 Task: Play online Dominion games in medium mode.
Action: Mouse moved to (217, 595)
Screenshot: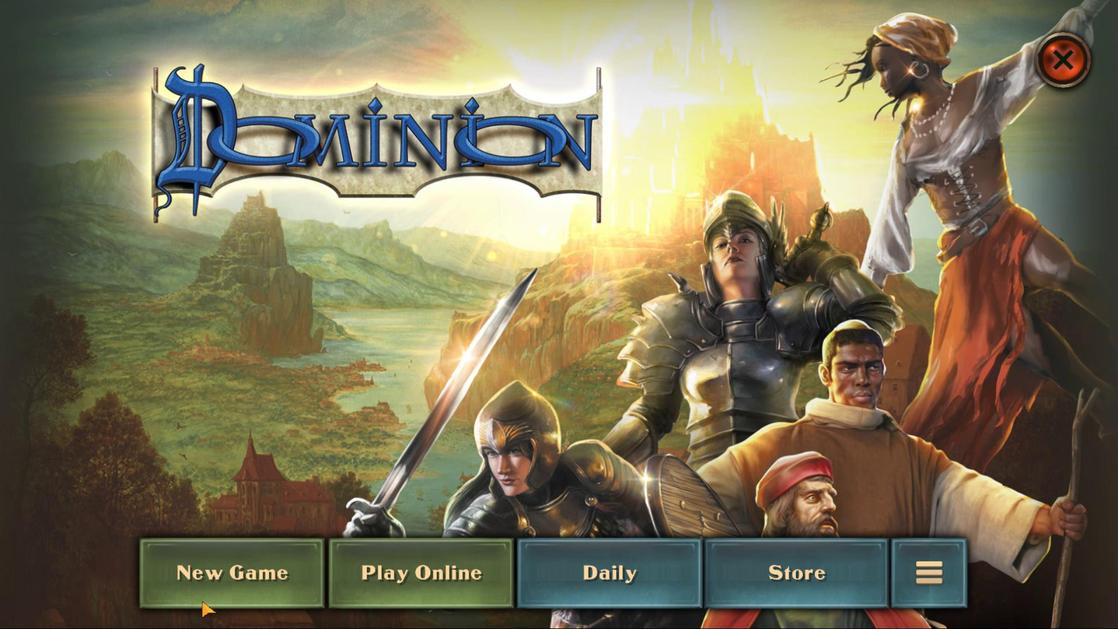 
Action: Mouse pressed left at (217, 595)
Screenshot: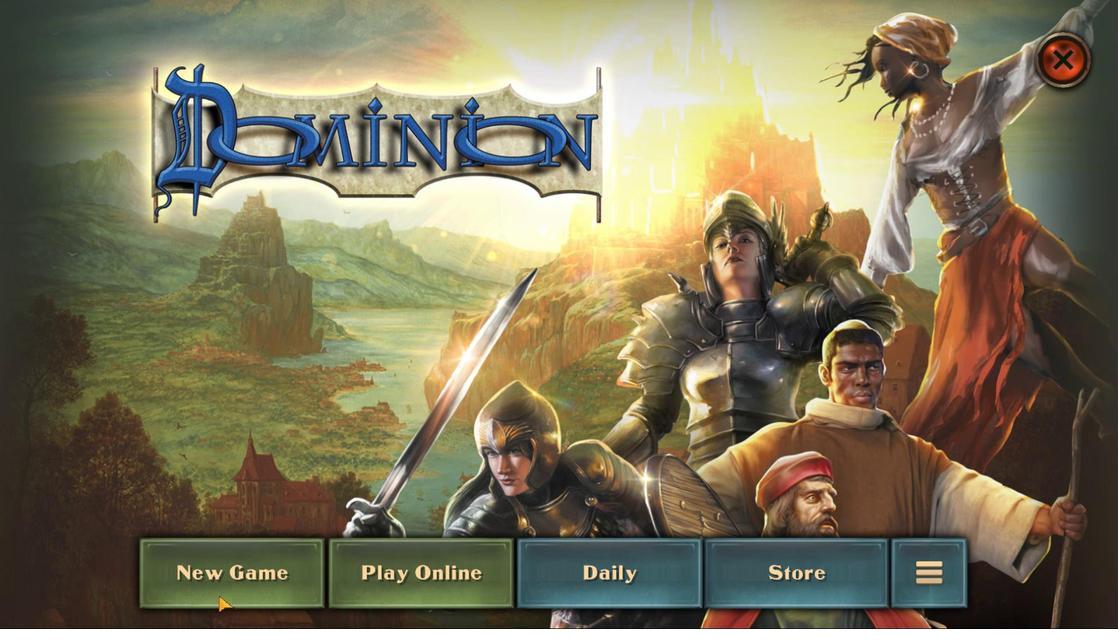 
Action: Mouse moved to (560, 260)
Screenshot: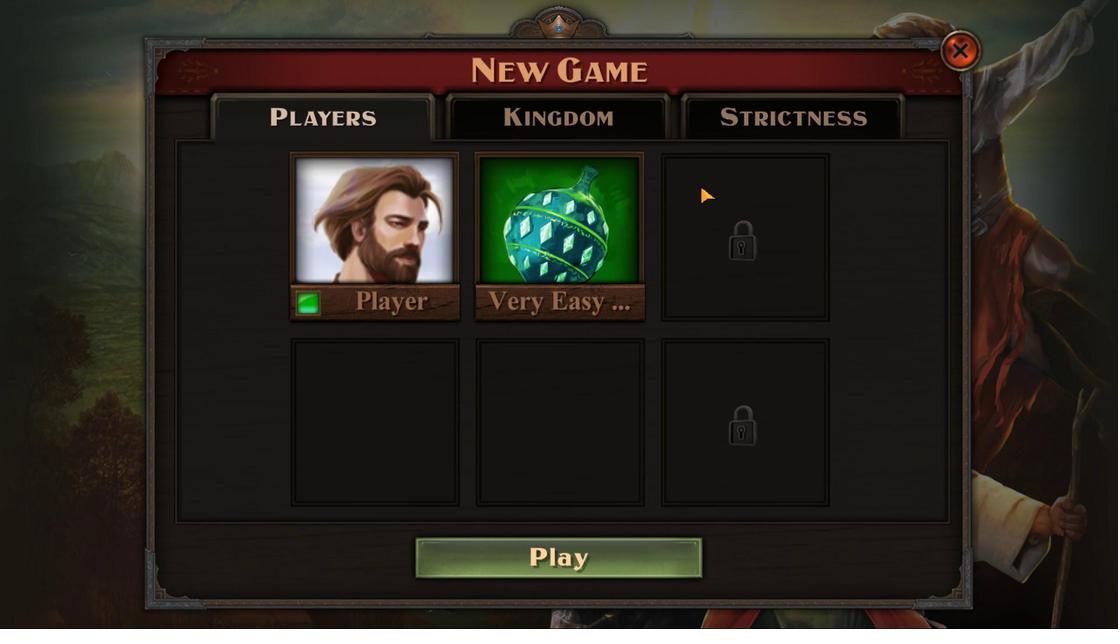 
Action: Mouse pressed left at (560, 260)
Screenshot: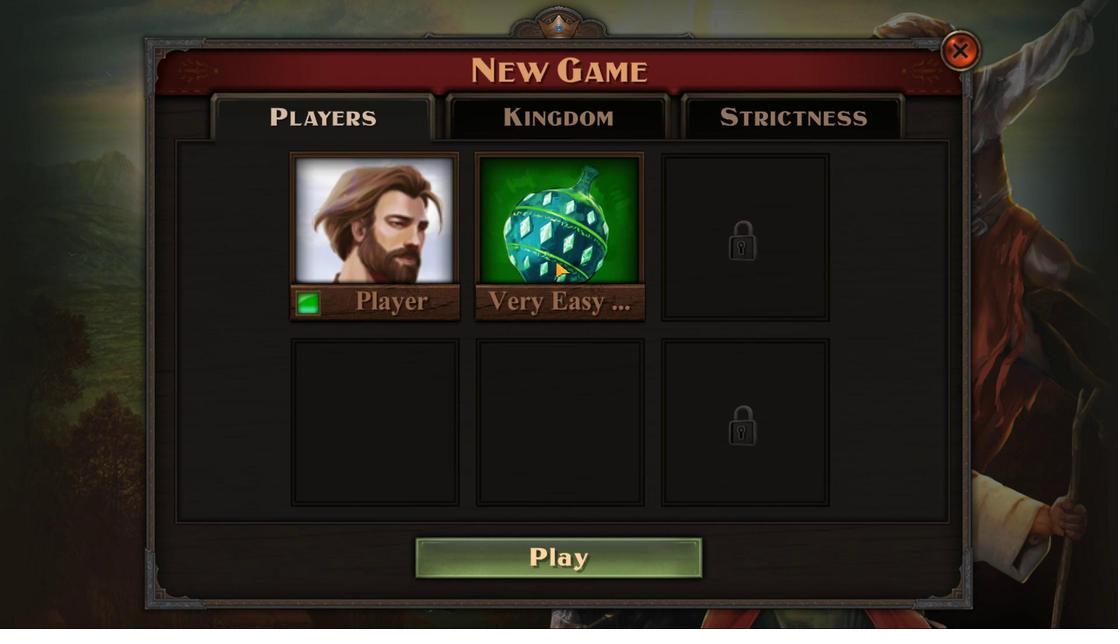 
Action: Mouse moved to (324, 407)
Screenshot: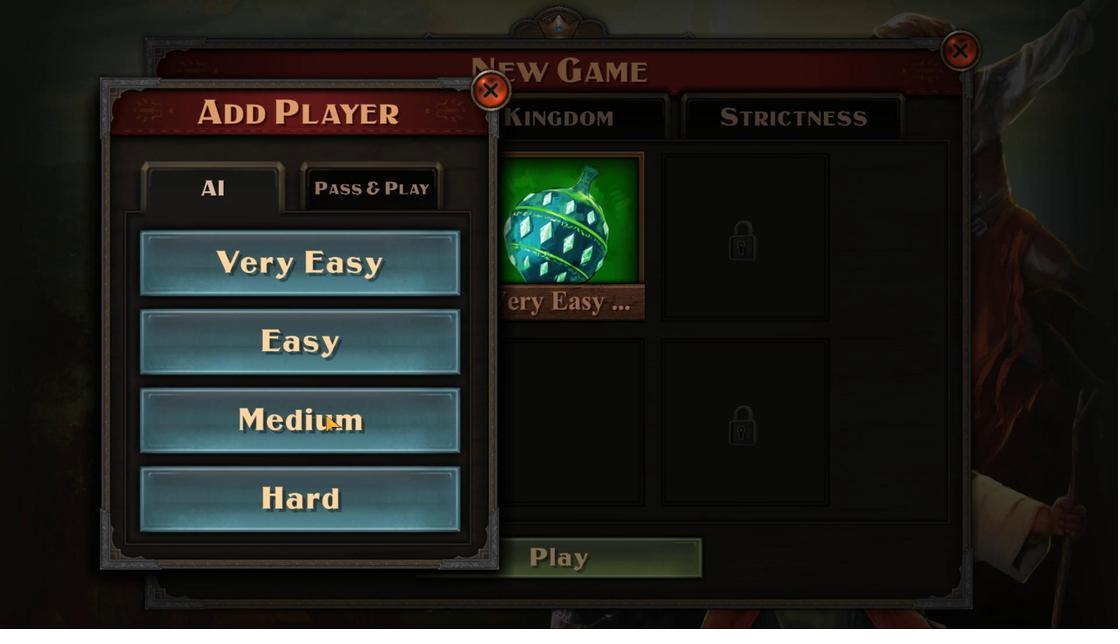 
Action: Mouse pressed left at (324, 407)
Screenshot: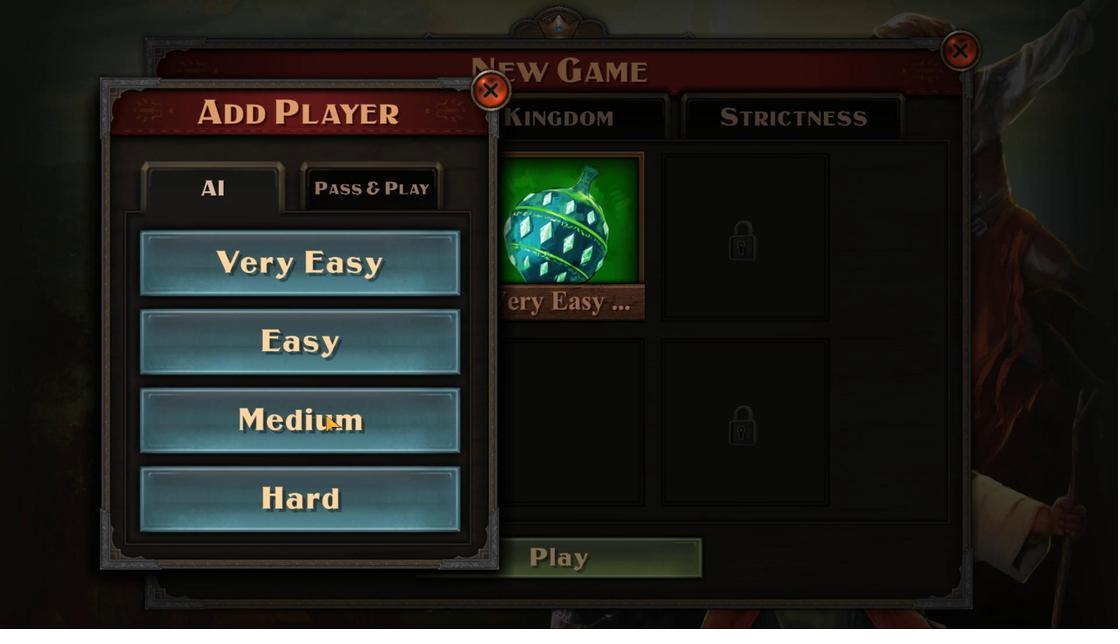 
Action: Mouse moved to (541, 552)
Screenshot: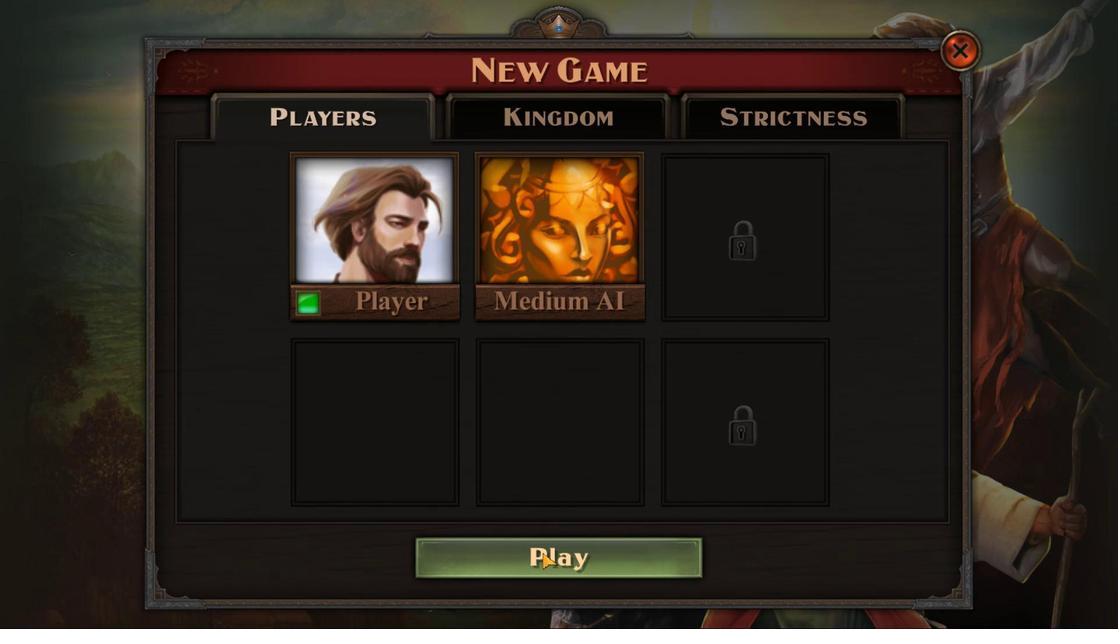 
Action: Mouse pressed left at (541, 552)
Screenshot: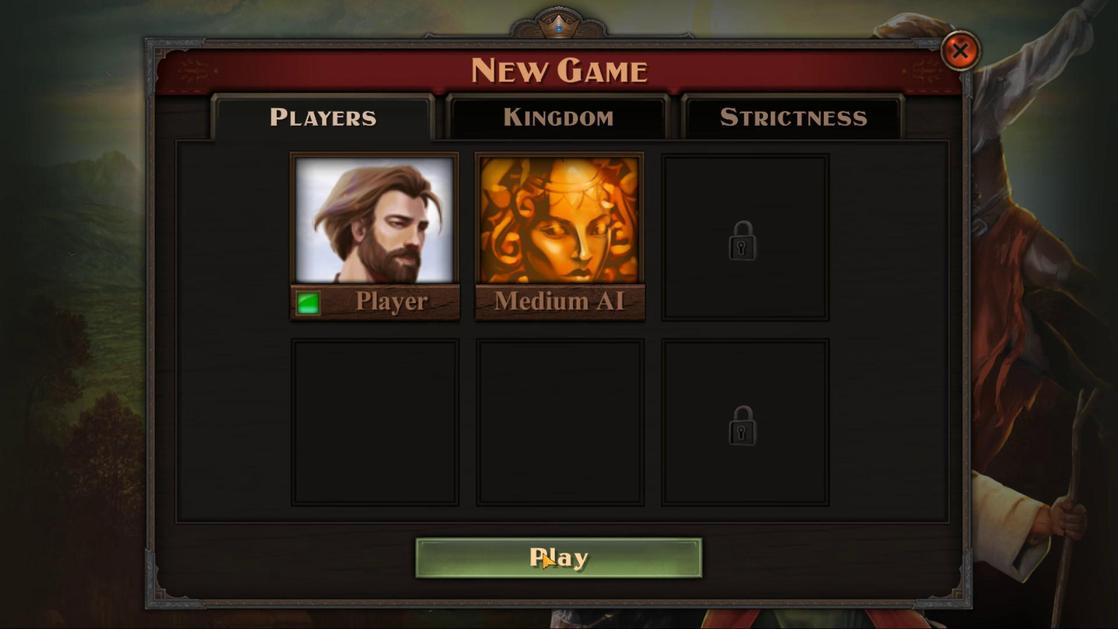 
Action: Mouse moved to (525, 528)
Screenshot: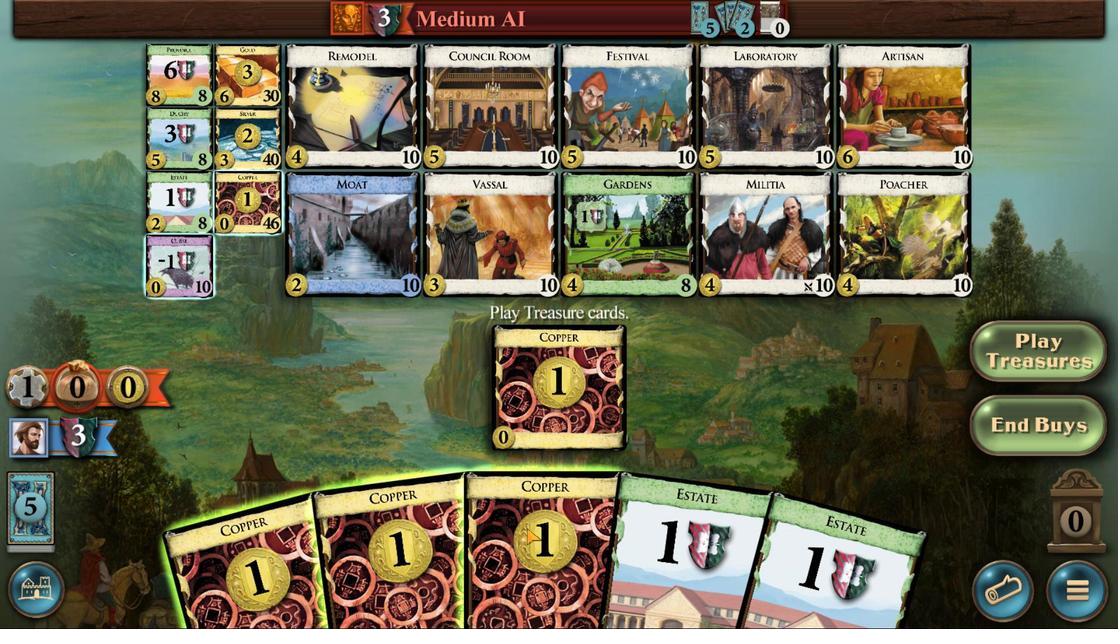 
Action: Mouse scrolled (525, 527) with delta (0, 0)
Screenshot: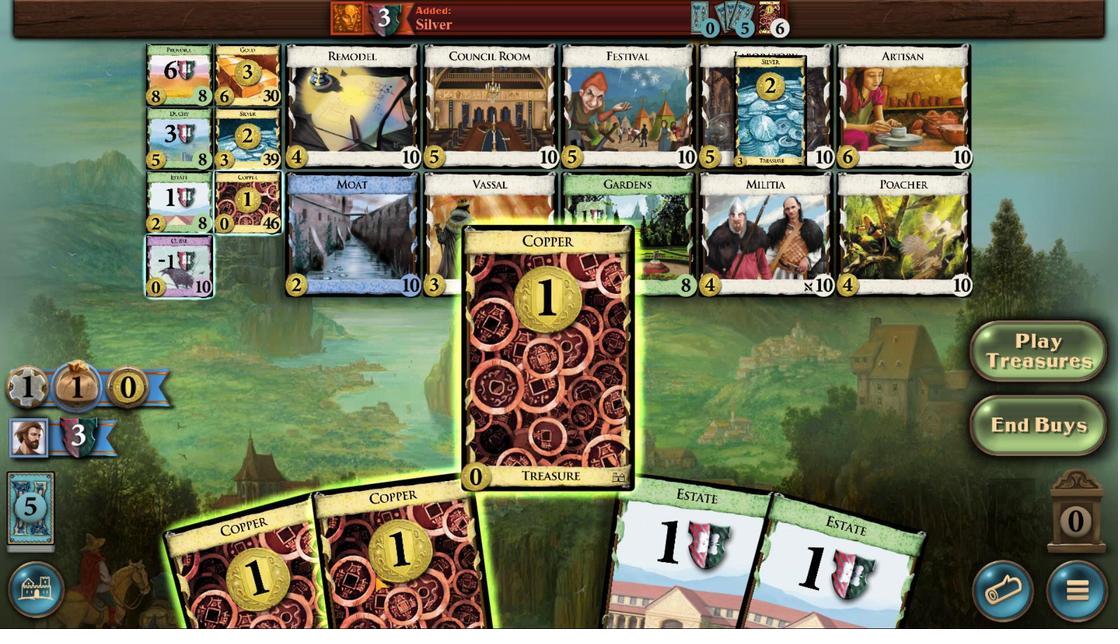
Action: Mouse moved to (523, 532)
Screenshot: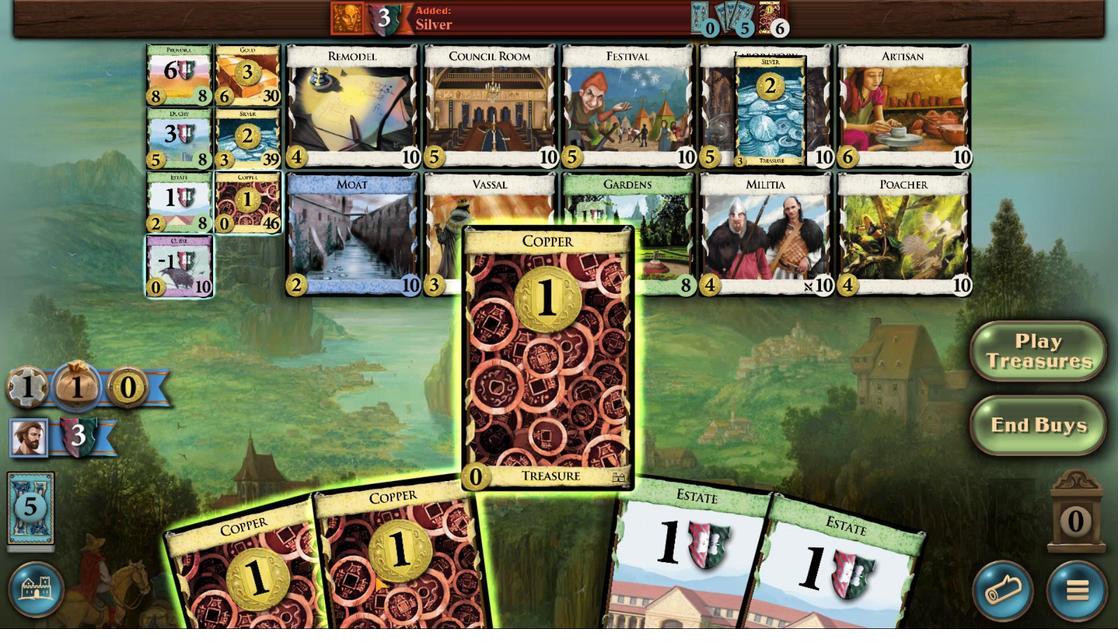 
Action: Mouse scrolled (523, 532) with delta (0, 0)
Screenshot: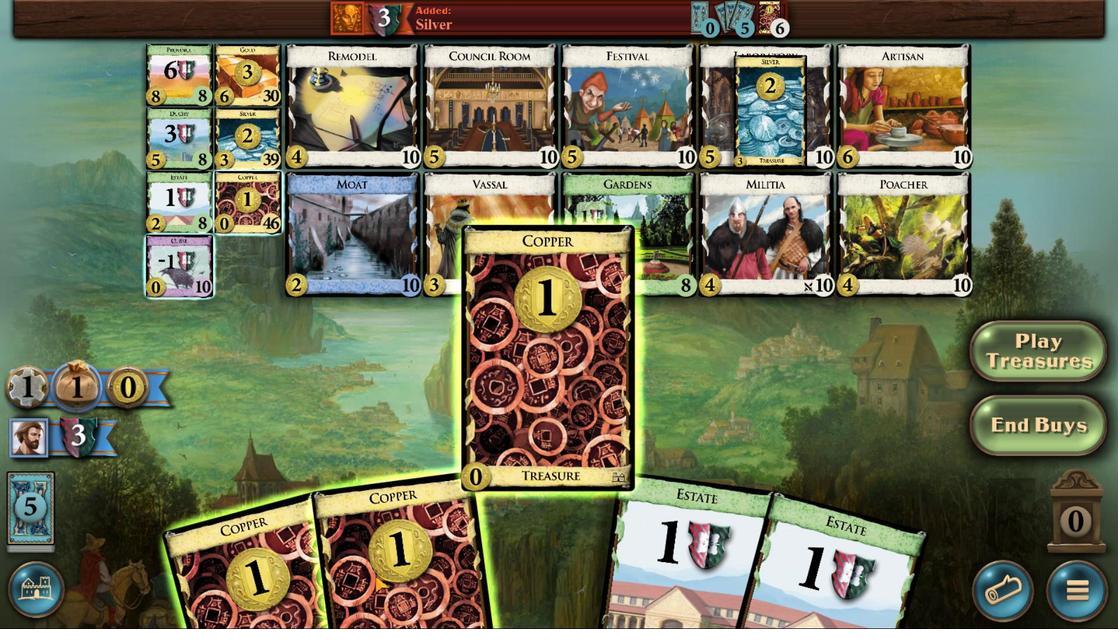 
Action: Mouse moved to (521, 534)
Screenshot: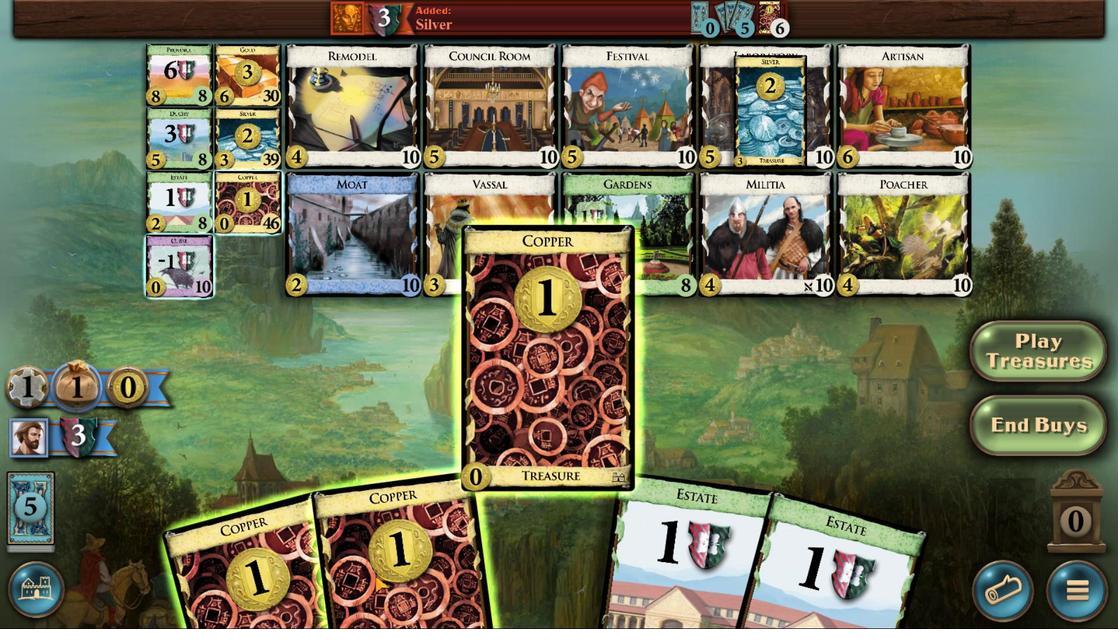 
Action: Mouse scrolled (521, 533) with delta (0, 0)
Screenshot: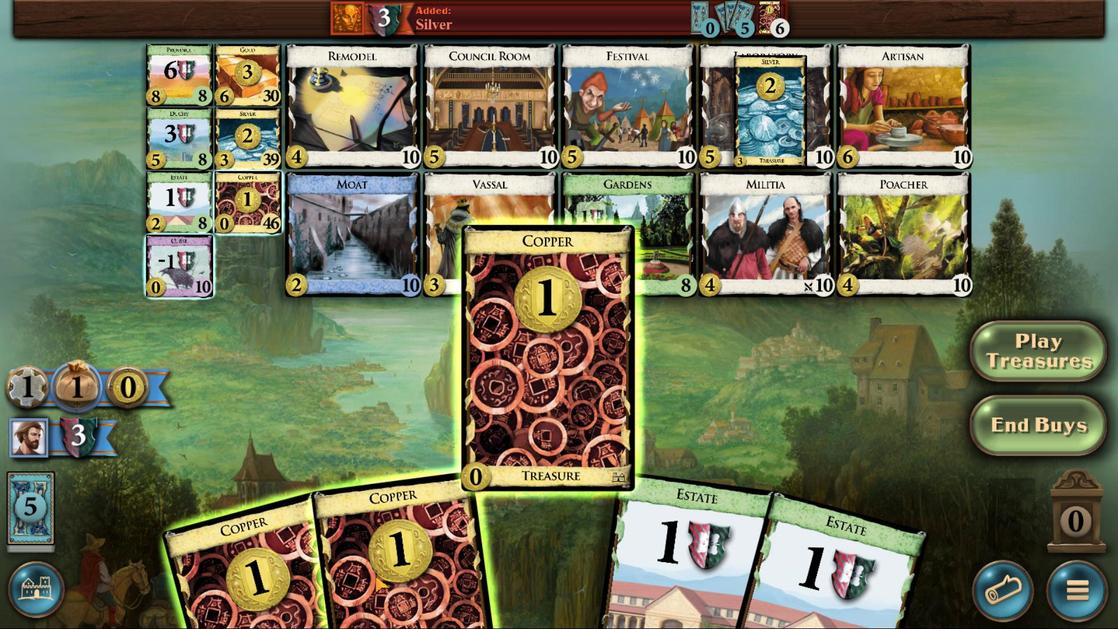 
Action: Mouse moved to (394, 578)
Screenshot: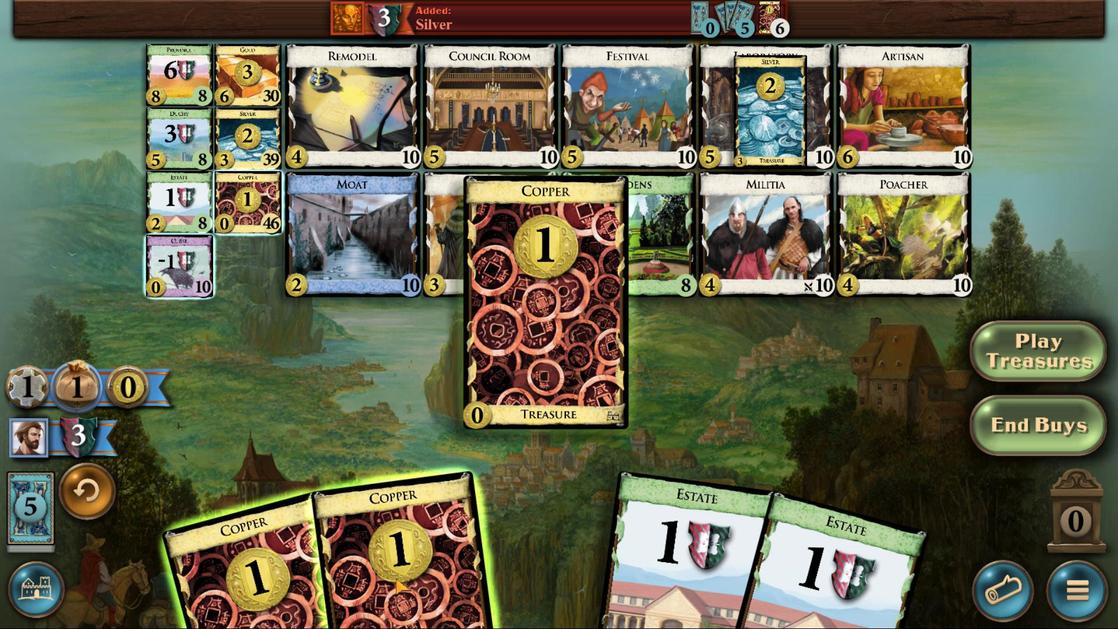 
Action: Mouse scrolled (394, 577) with delta (0, 0)
Screenshot: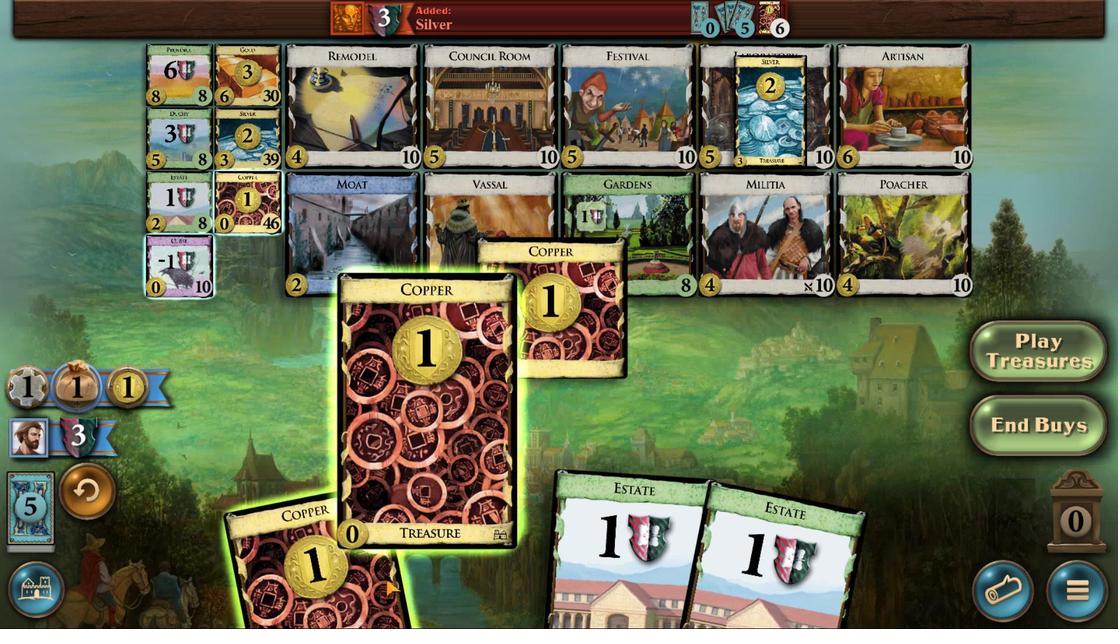 
Action: Mouse scrolled (394, 577) with delta (0, 0)
Screenshot: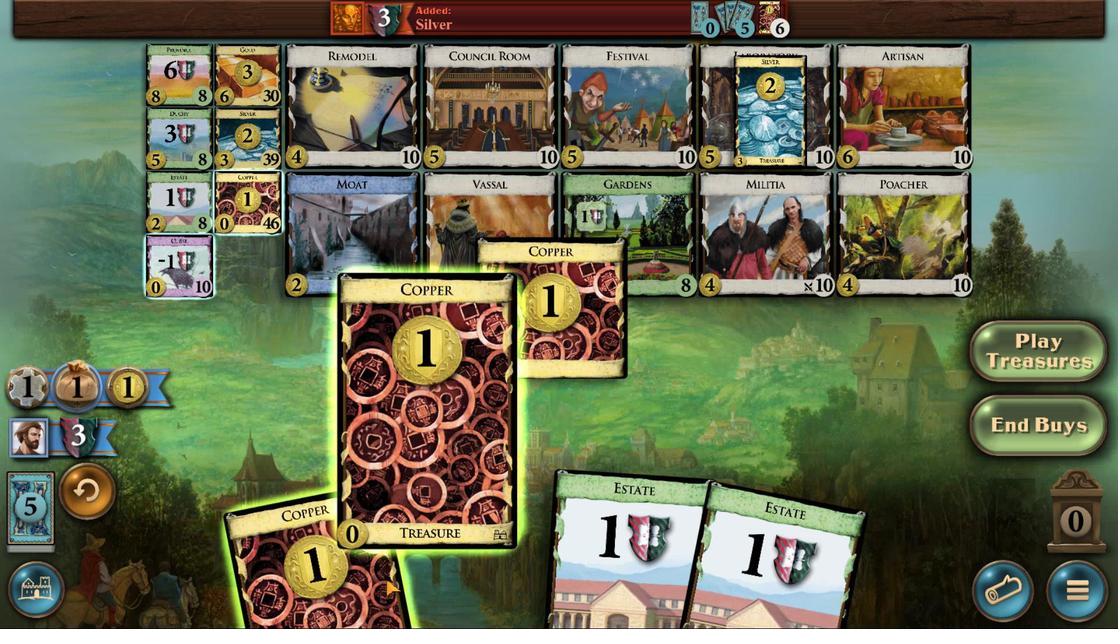 
Action: Mouse scrolled (394, 577) with delta (0, 0)
Screenshot: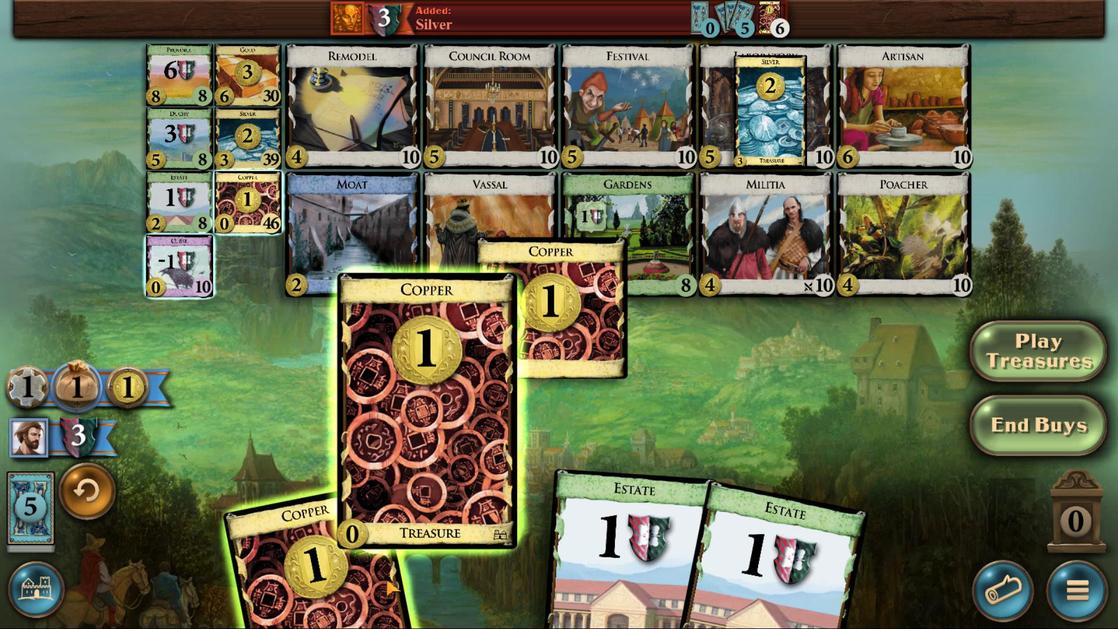 
Action: Mouse moved to (339, 581)
Screenshot: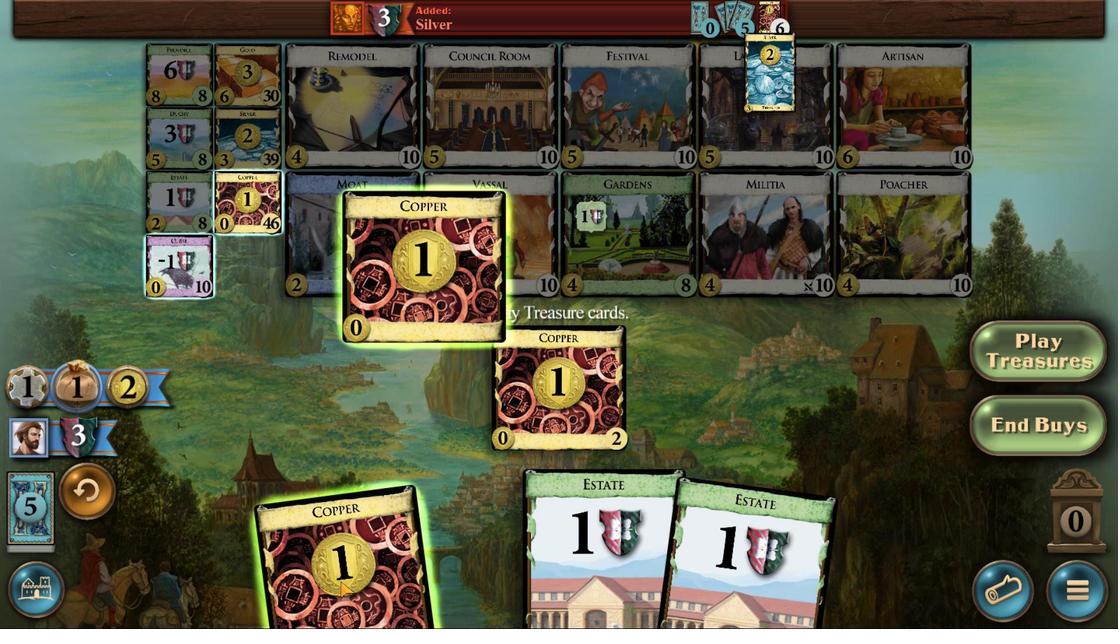 
Action: Mouse scrolled (339, 580) with delta (0, 0)
Screenshot: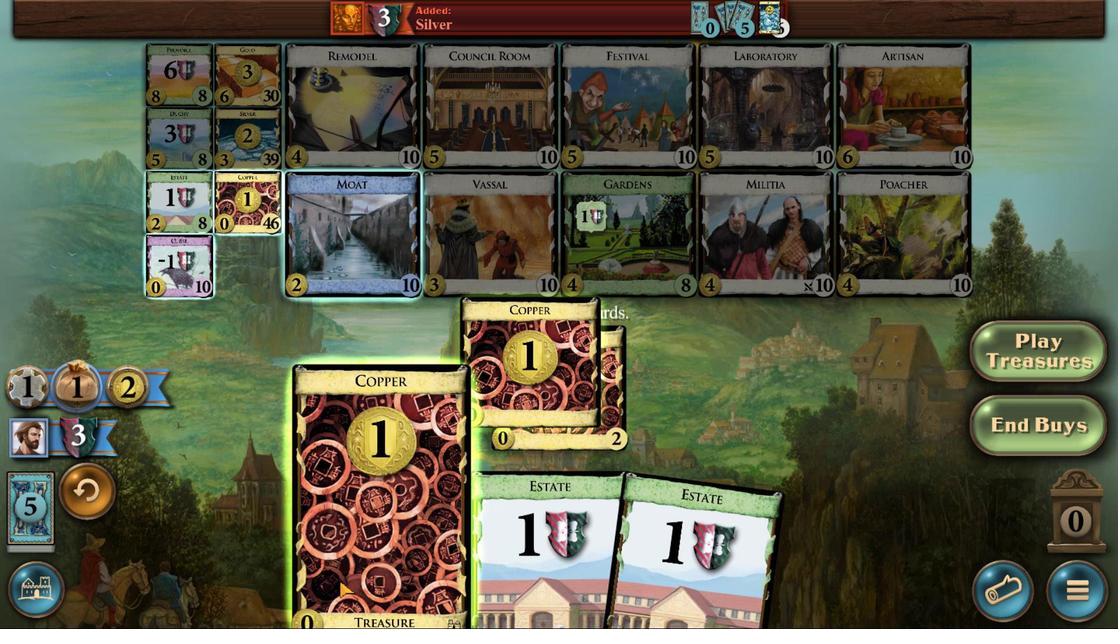 
Action: Mouse moved to (338, 581)
Screenshot: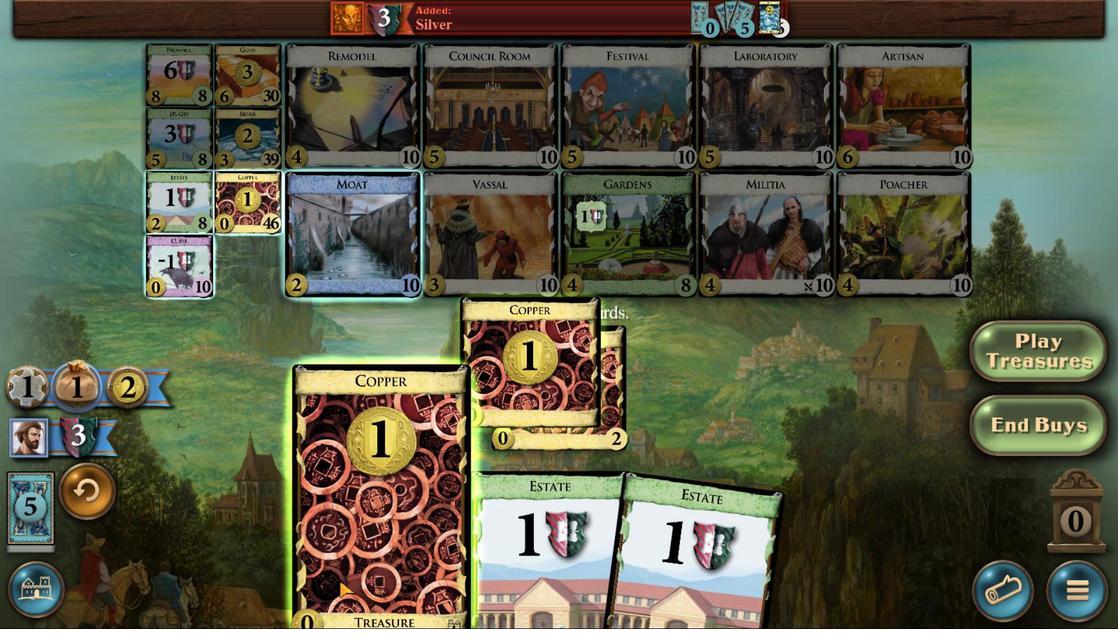 
Action: Mouse scrolled (338, 580) with delta (0, 0)
Screenshot: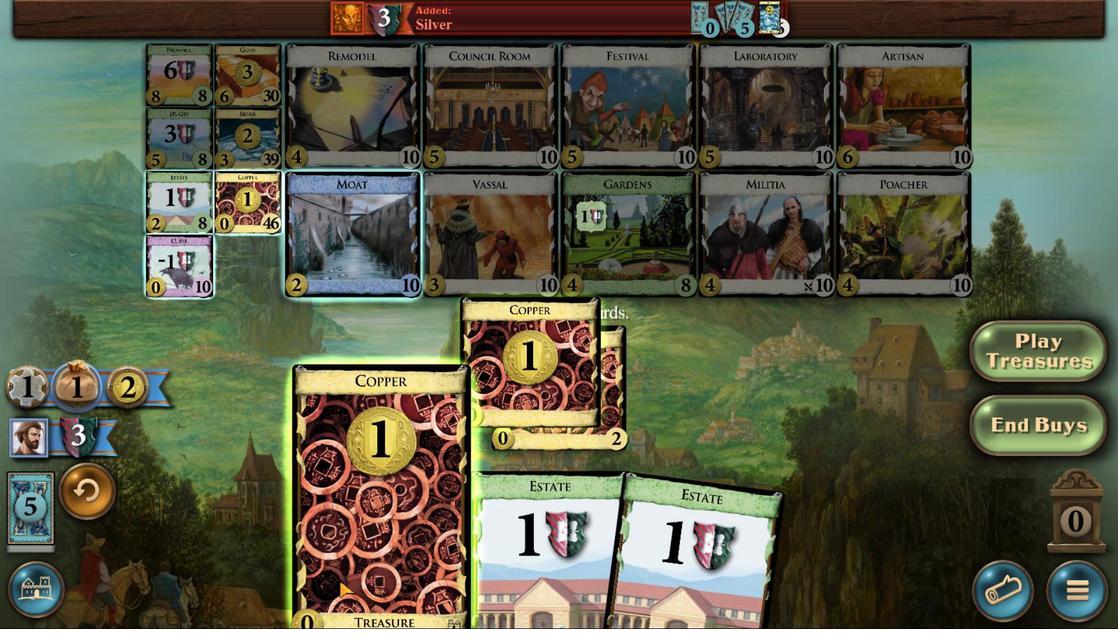 
Action: Mouse scrolled (338, 580) with delta (0, 0)
Screenshot: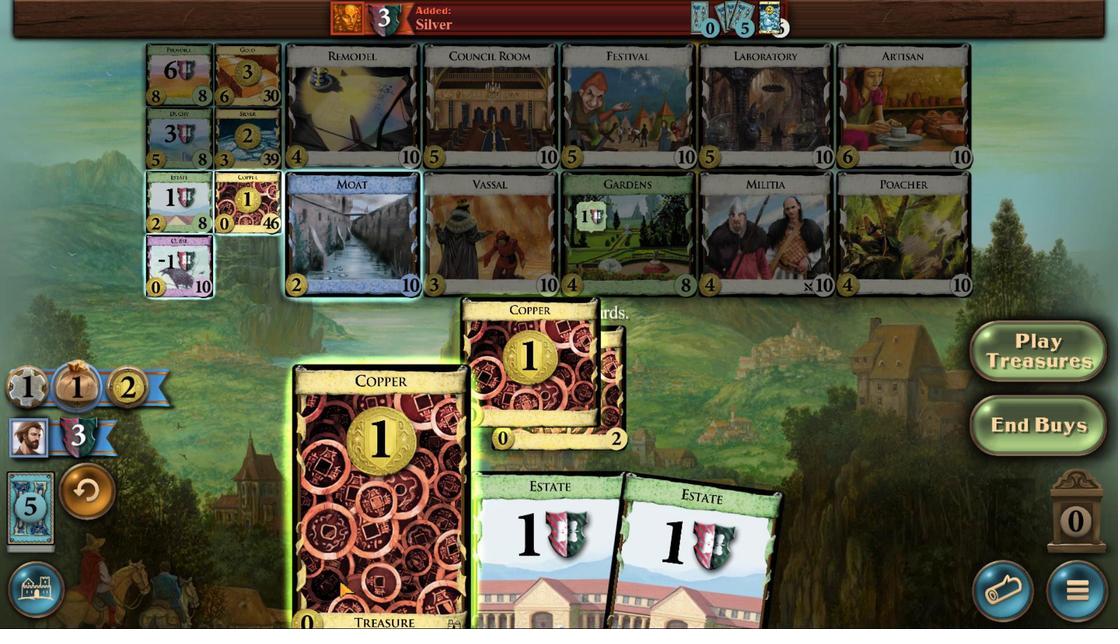 
Action: Mouse scrolled (338, 580) with delta (0, 0)
Screenshot: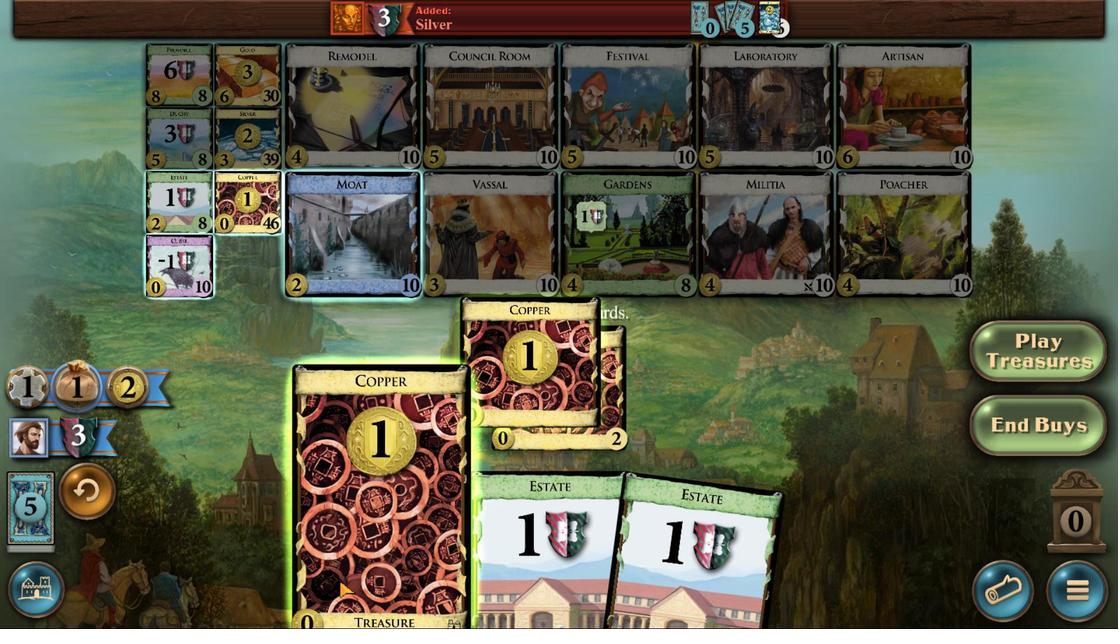 
Action: Mouse moved to (238, 124)
Screenshot: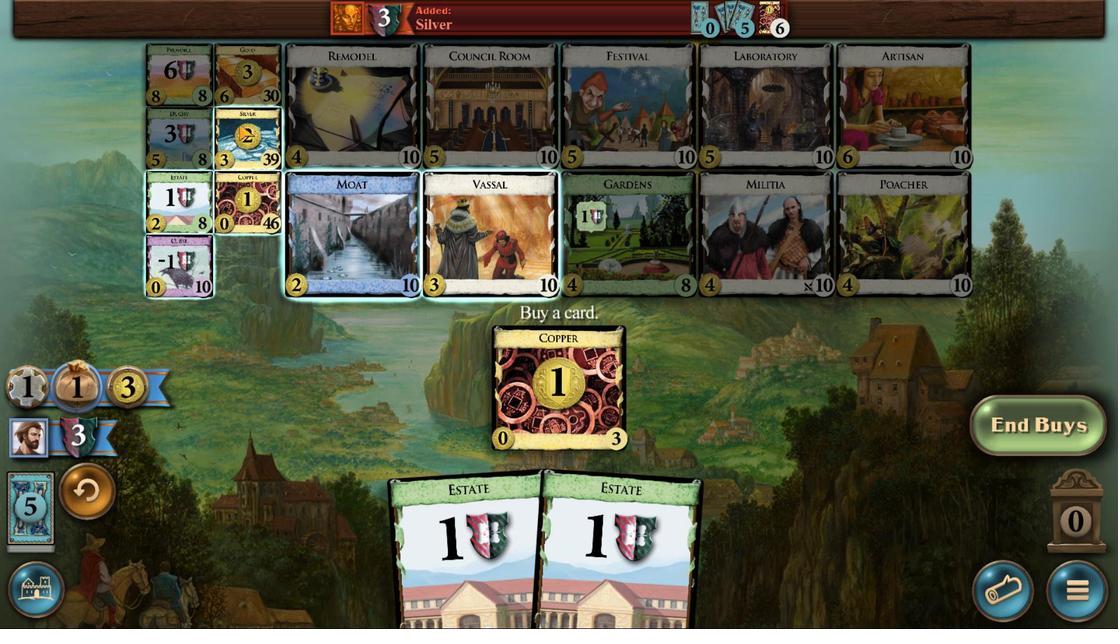 
Action: Mouse pressed left at (238, 124)
Screenshot: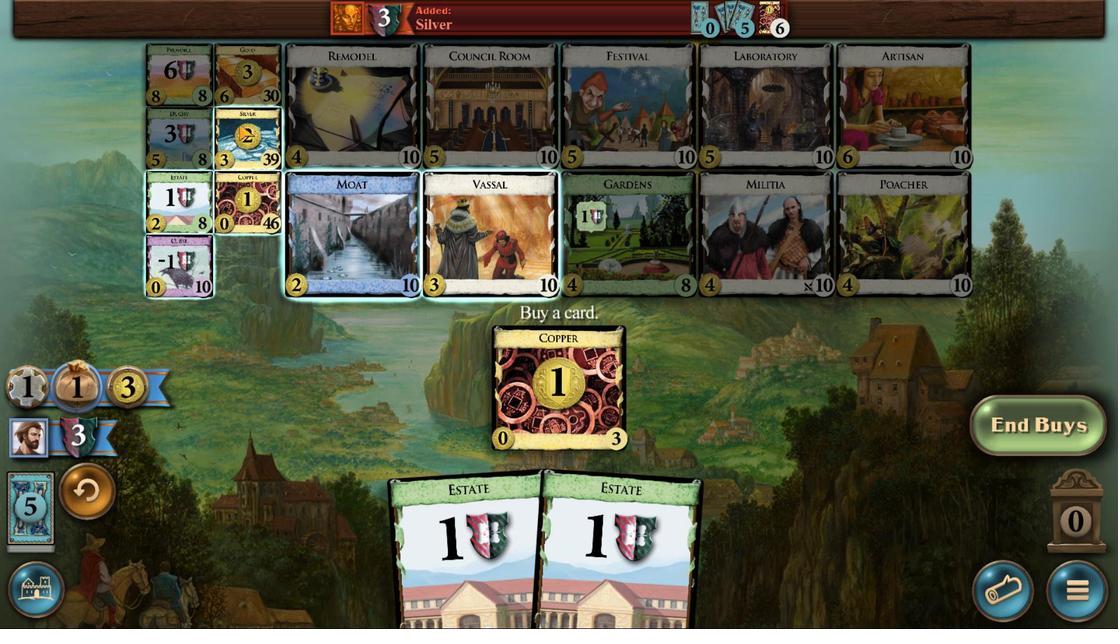 
Action: Mouse moved to (656, 566)
Screenshot: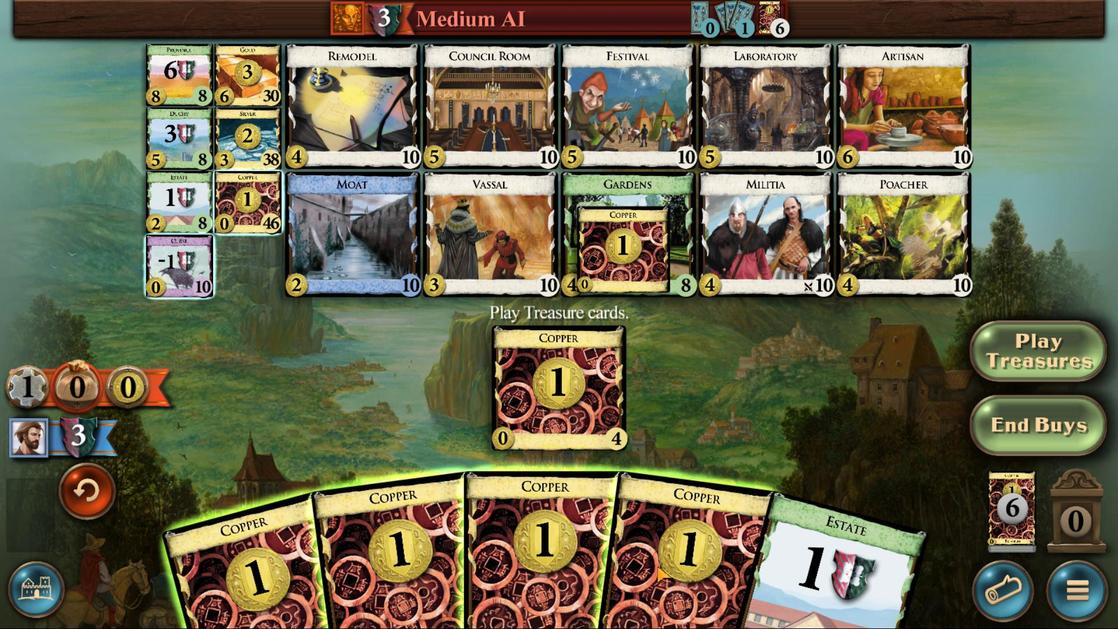 
Action: Mouse scrolled (656, 565) with delta (0, 0)
Screenshot: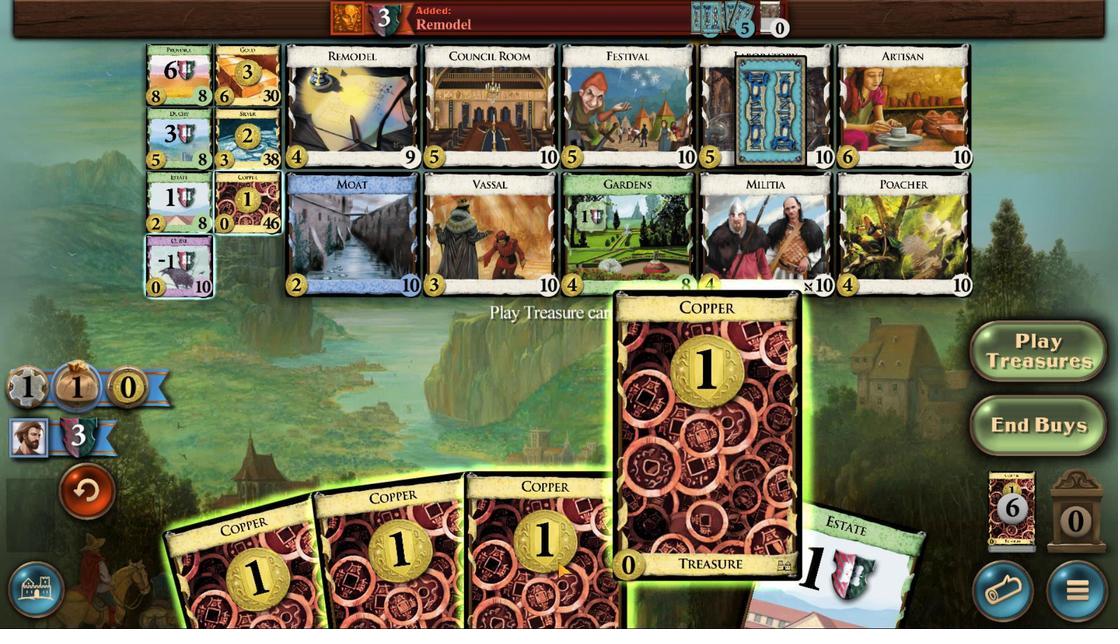 
Action: Mouse scrolled (656, 565) with delta (0, 0)
Screenshot: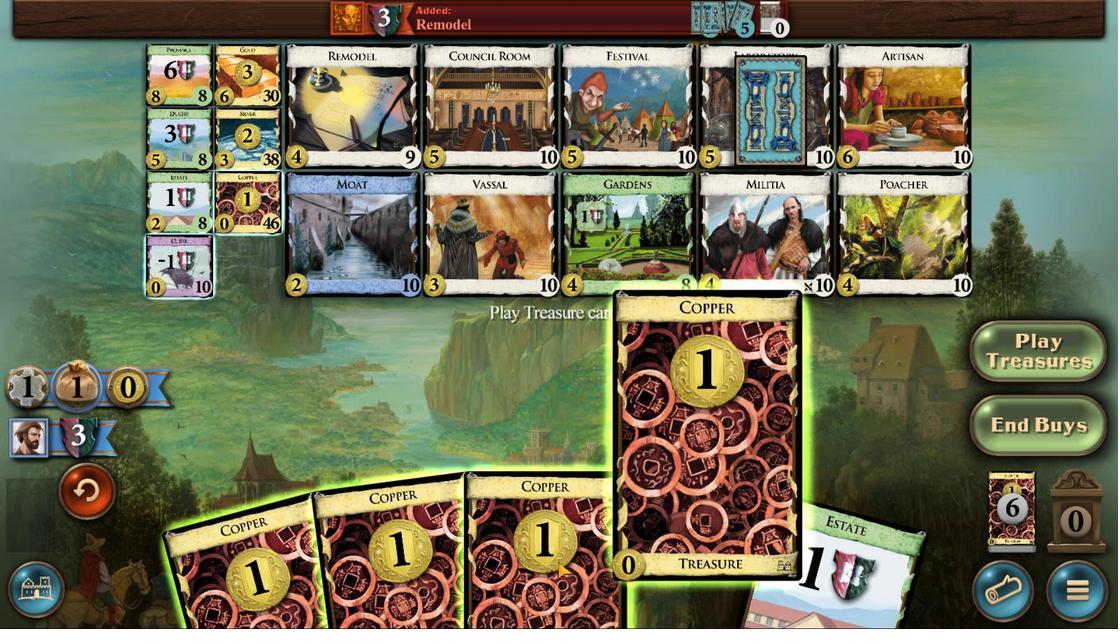 
Action: Mouse moved to (656, 566)
Screenshot: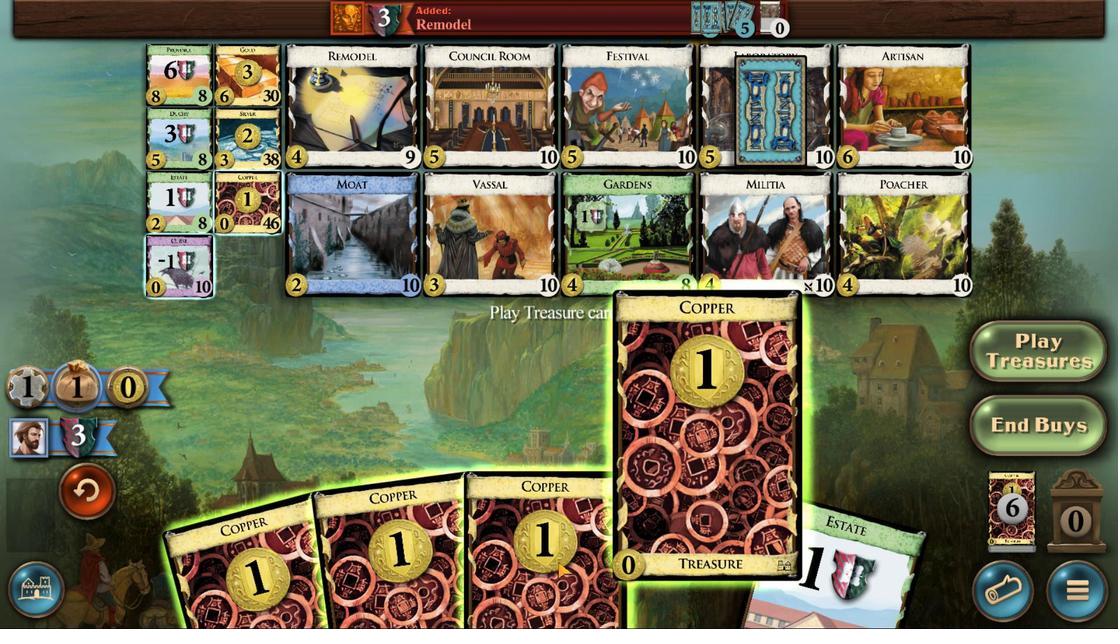 
Action: Mouse scrolled (656, 566) with delta (0, 0)
Screenshot: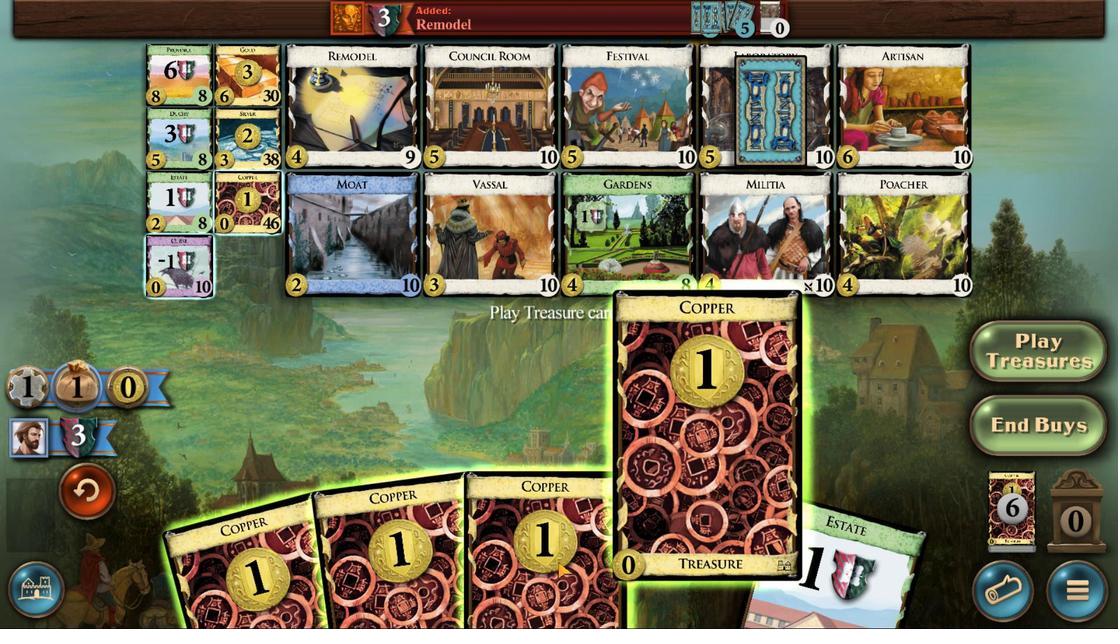 
Action: Mouse moved to (531, 567)
Screenshot: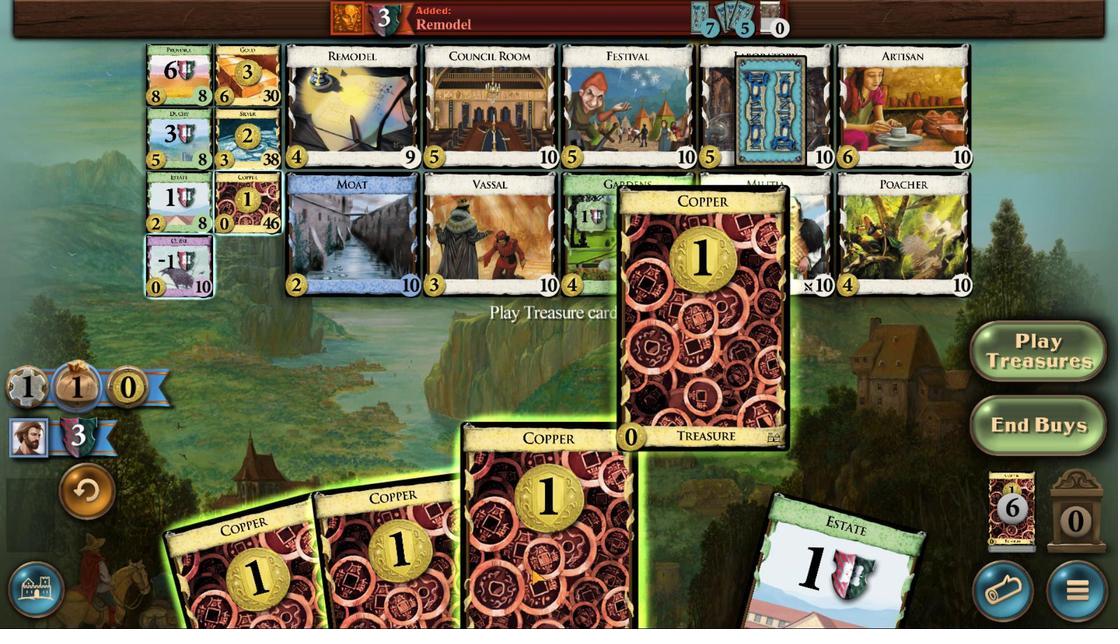 
Action: Mouse scrolled (531, 566) with delta (0, 0)
Screenshot: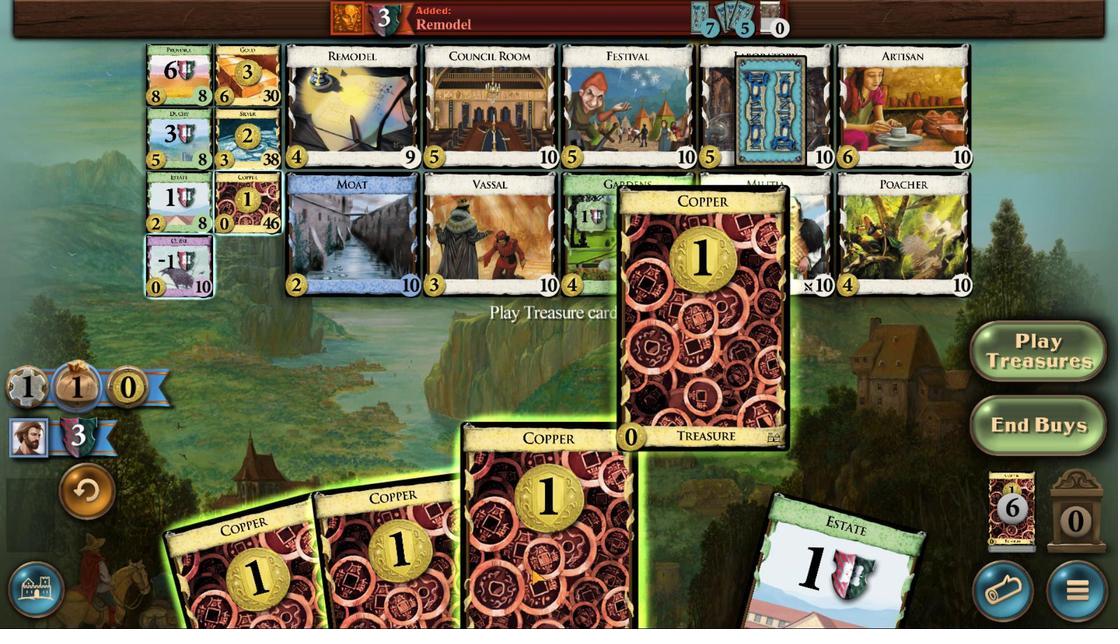 
Action: Mouse moved to (531, 568)
Screenshot: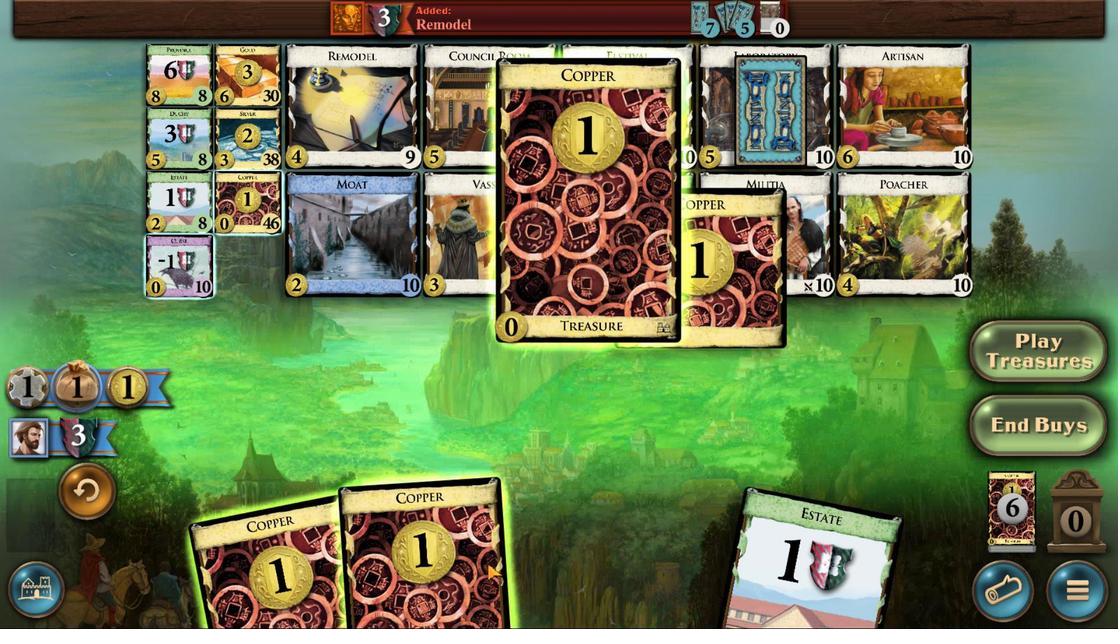 
Action: Mouse scrolled (531, 567) with delta (0, 0)
Screenshot: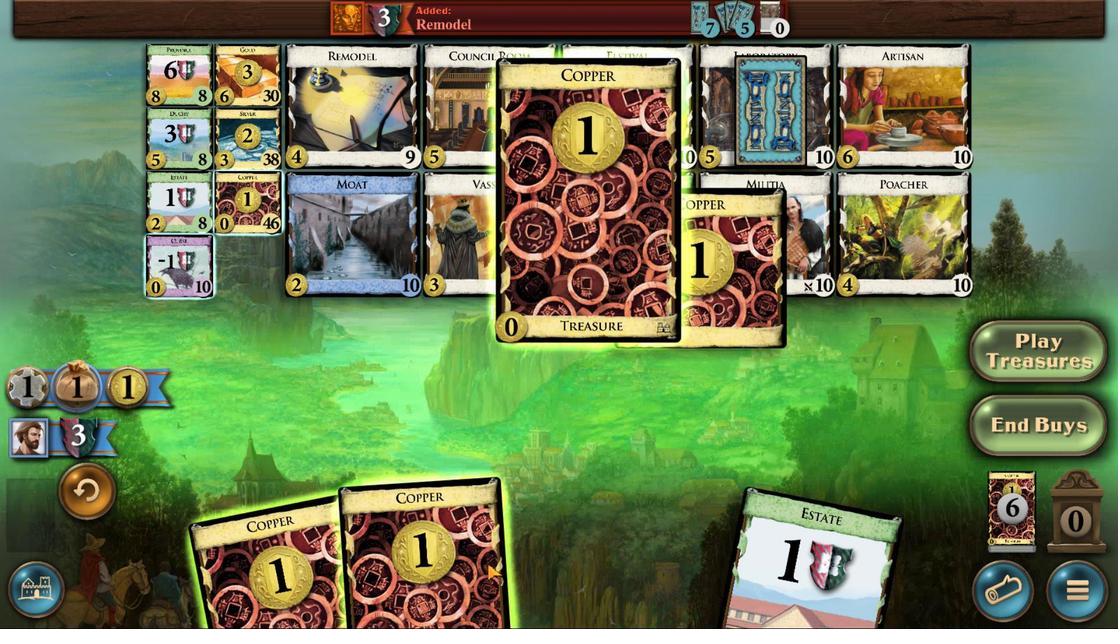 
Action: Mouse moved to (531, 569)
Screenshot: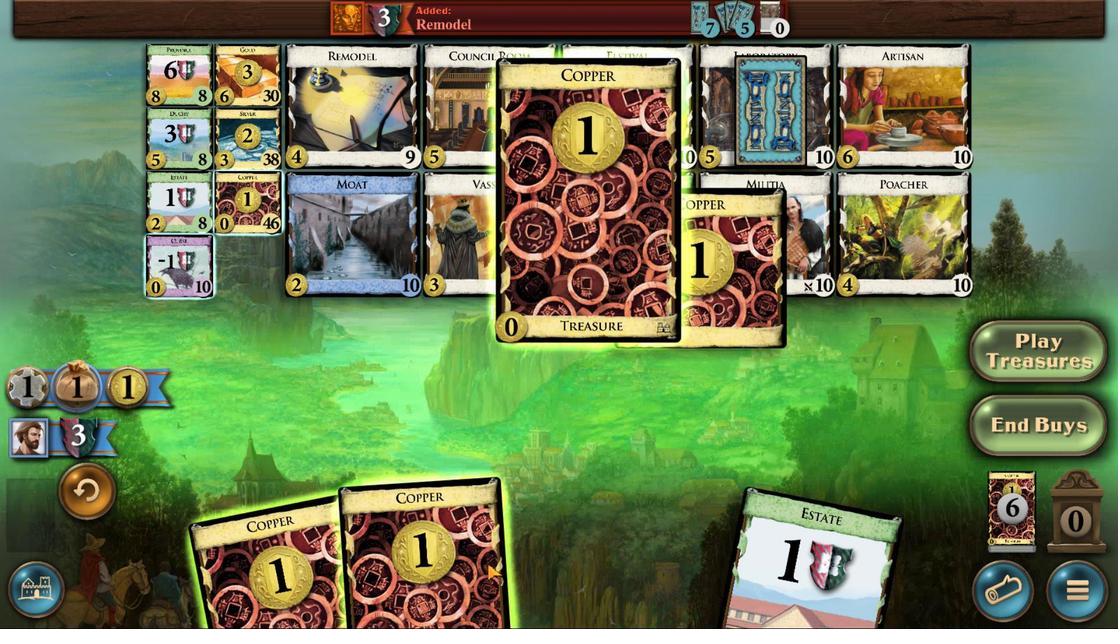 
Action: Mouse scrolled (531, 568) with delta (0, 0)
Screenshot: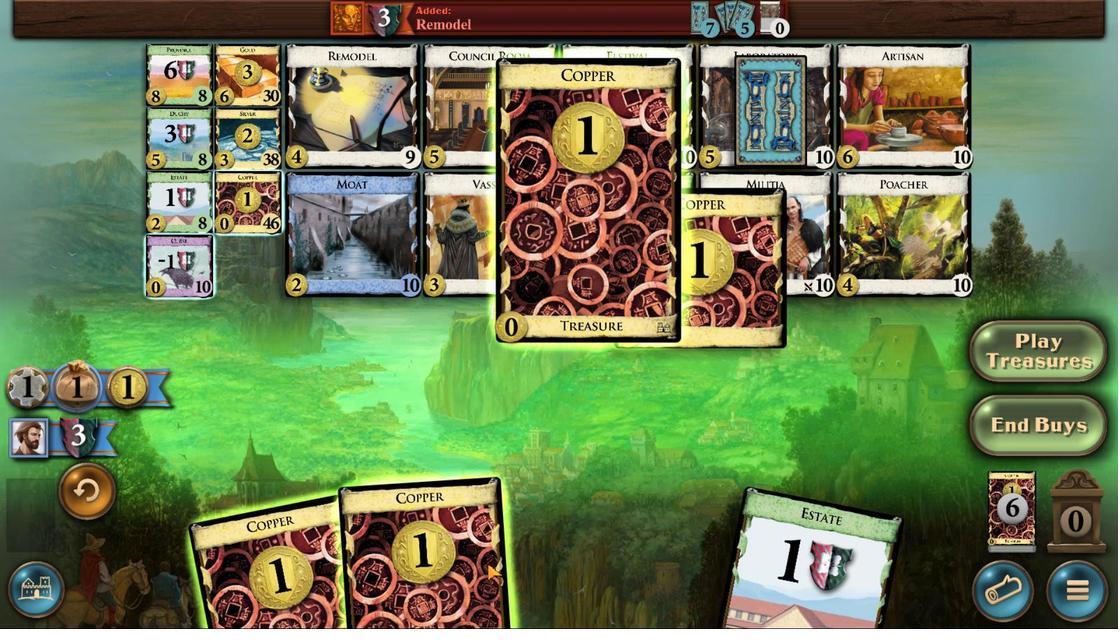 
Action: Mouse moved to (530, 569)
Screenshot: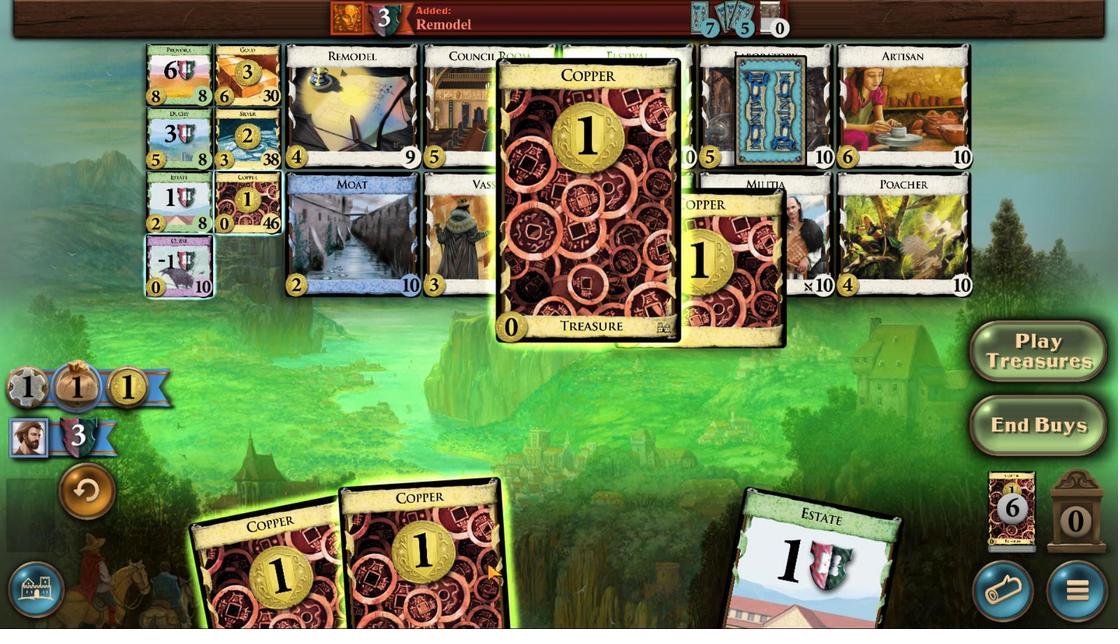 
Action: Mouse scrolled (531, 568) with delta (0, 0)
Screenshot: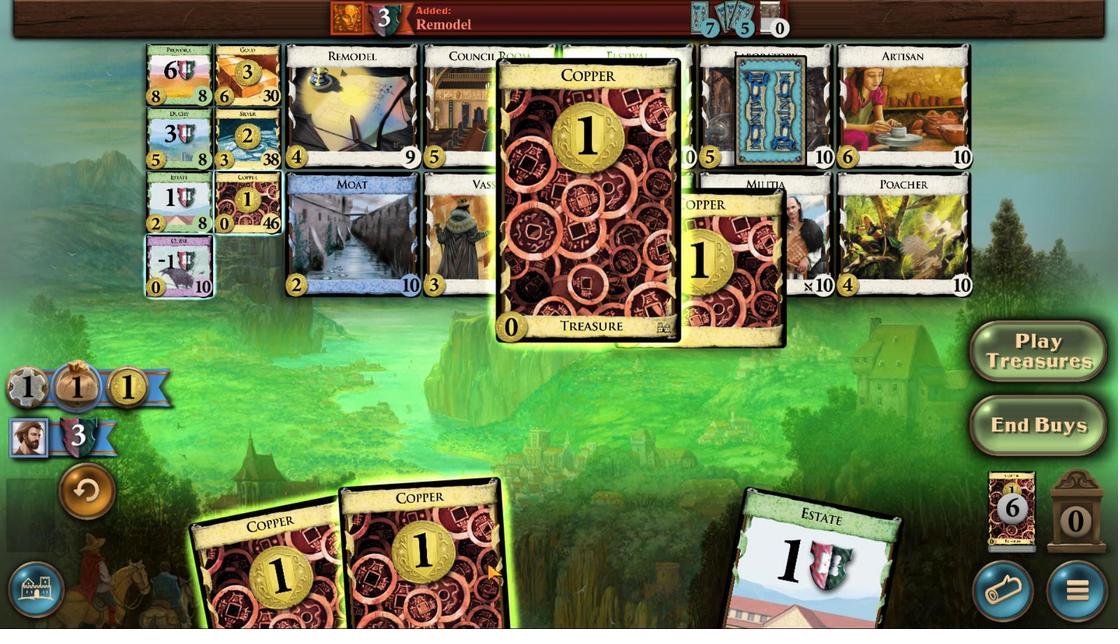 
Action: Mouse moved to (471, 564)
Screenshot: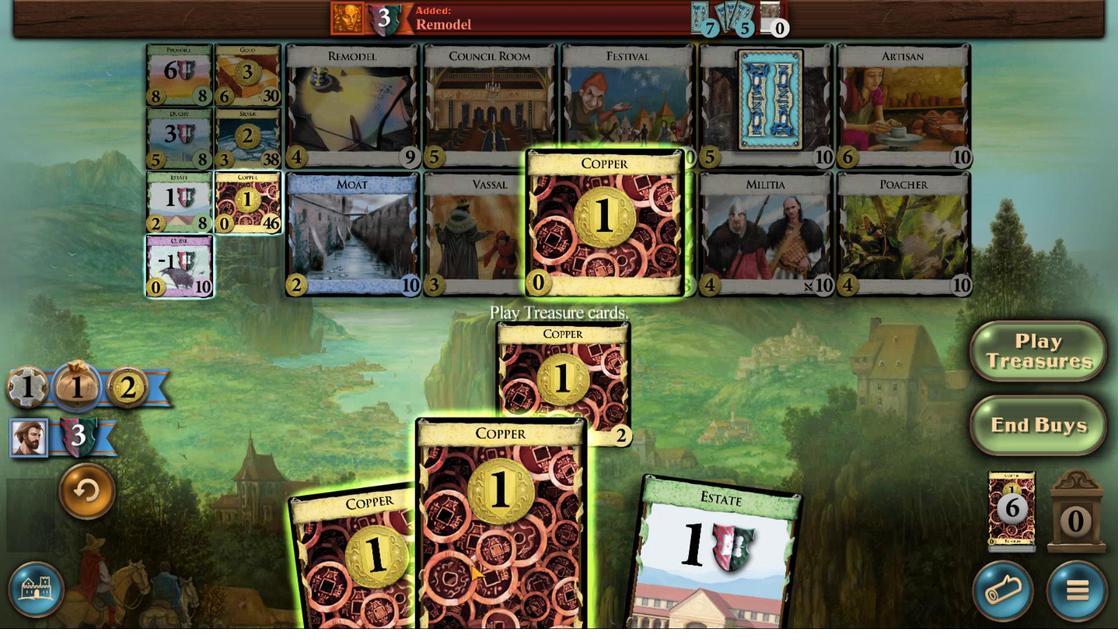 
Action: Mouse scrolled (471, 563) with delta (0, 0)
Screenshot: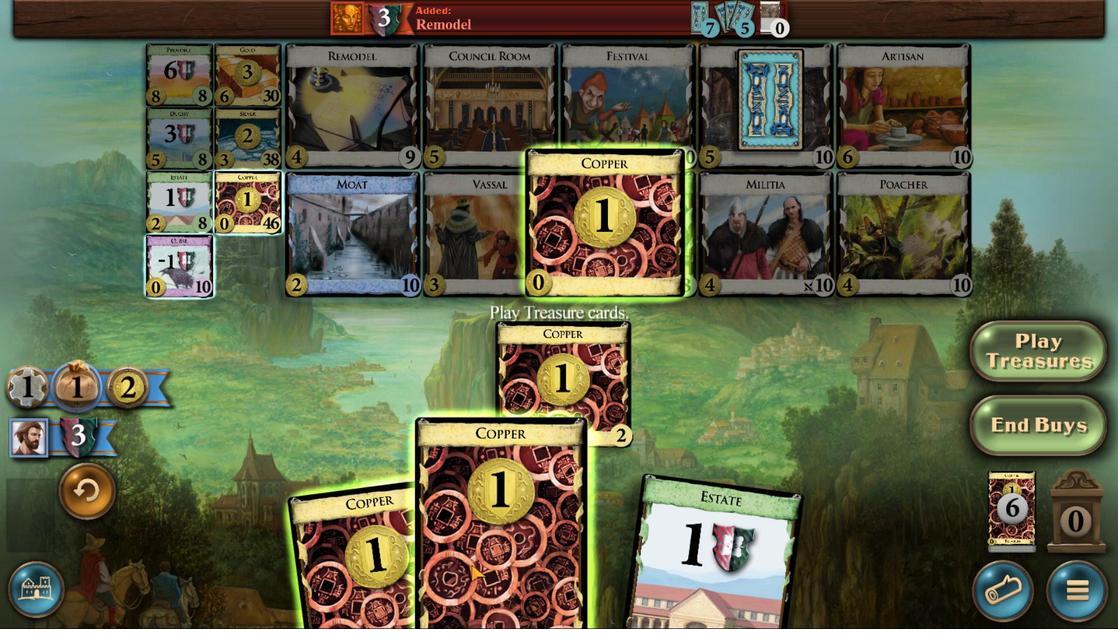 
Action: Mouse scrolled (471, 563) with delta (0, 0)
Screenshot: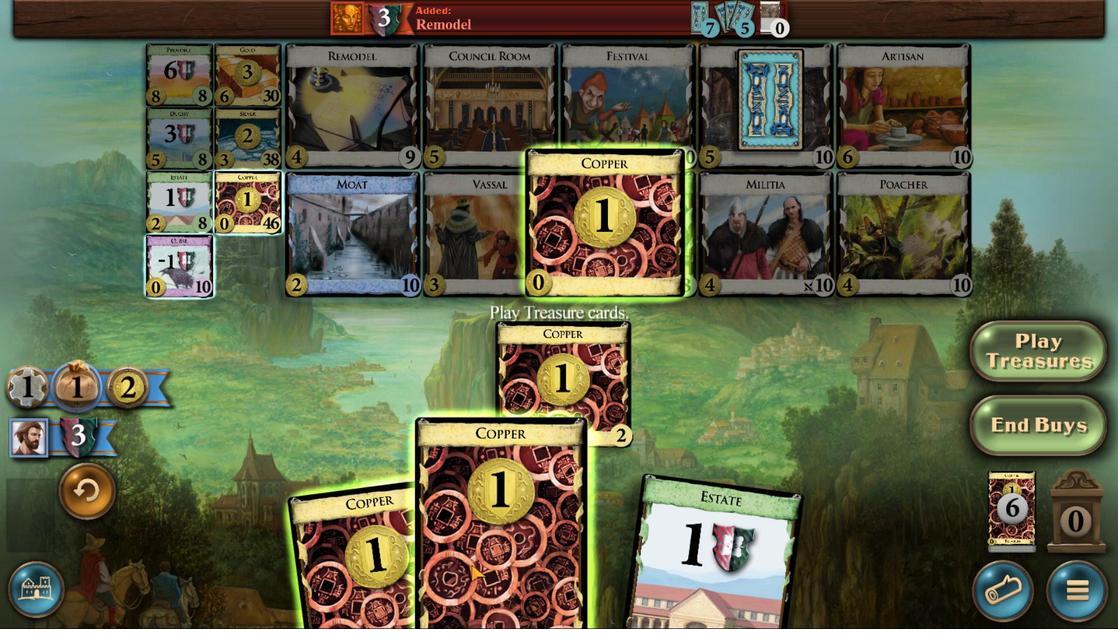 
Action: Mouse moved to (471, 564)
Screenshot: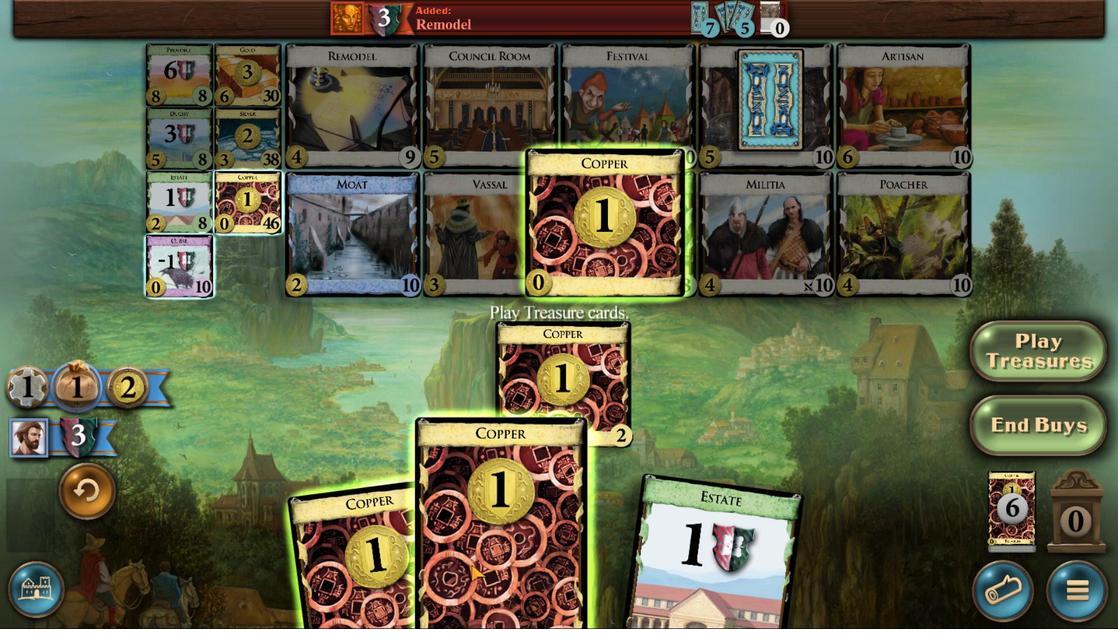 
Action: Mouse scrolled (471, 564) with delta (0, 0)
Screenshot: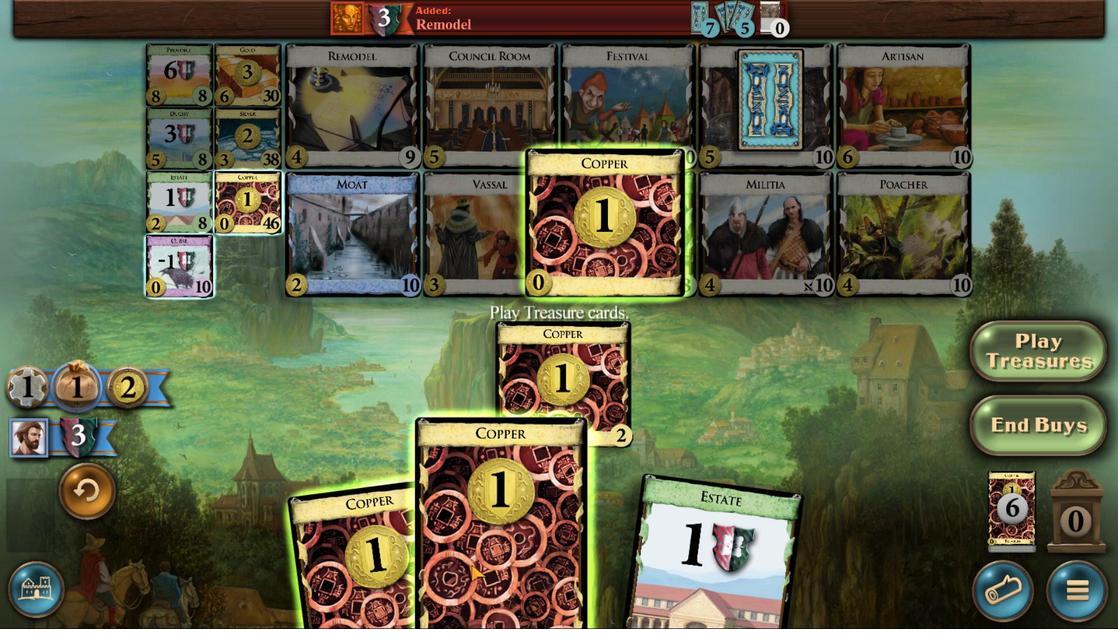 
Action: Mouse scrolled (471, 564) with delta (0, 0)
Screenshot: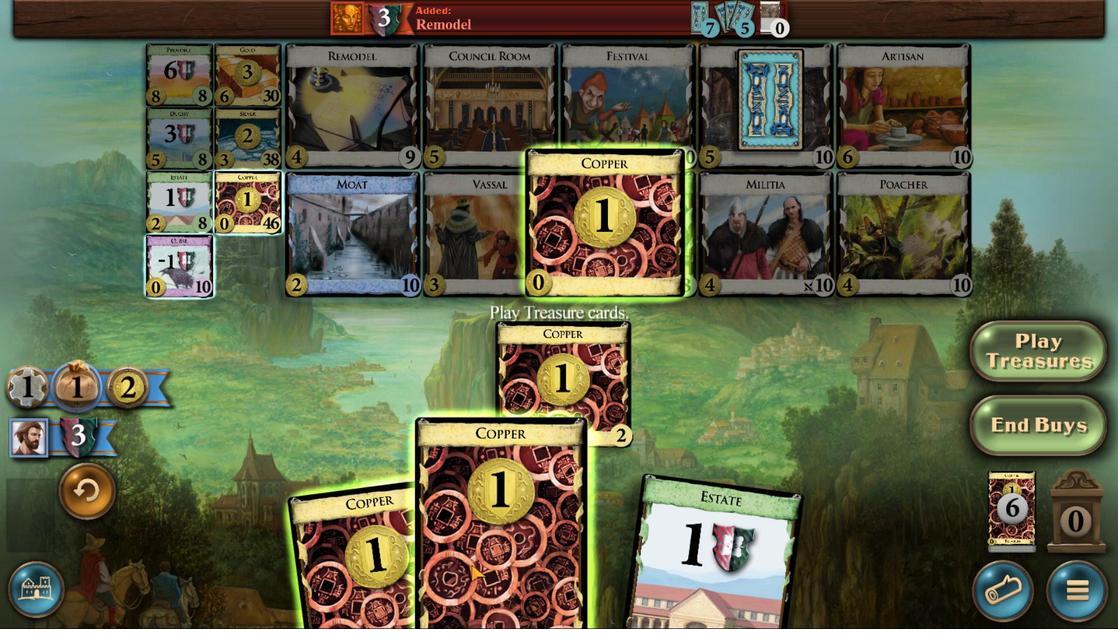 
Action: Mouse scrolled (471, 564) with delta (0, 0)
Screenshot: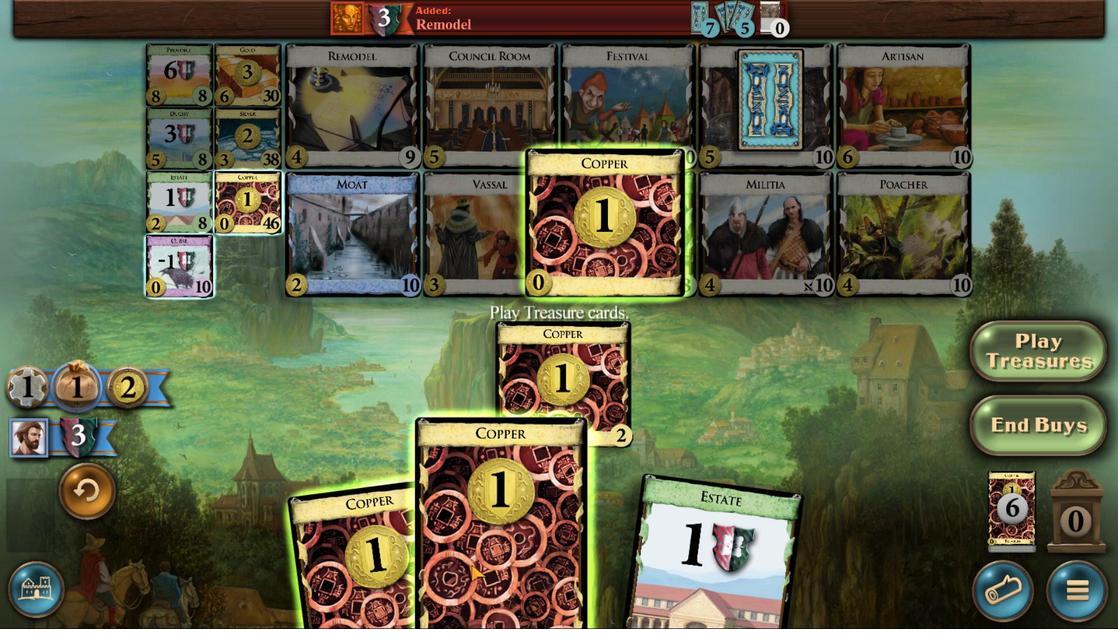 
Action: Mouse scrolled (471, 564) with delta (0, 0)
Screenshot: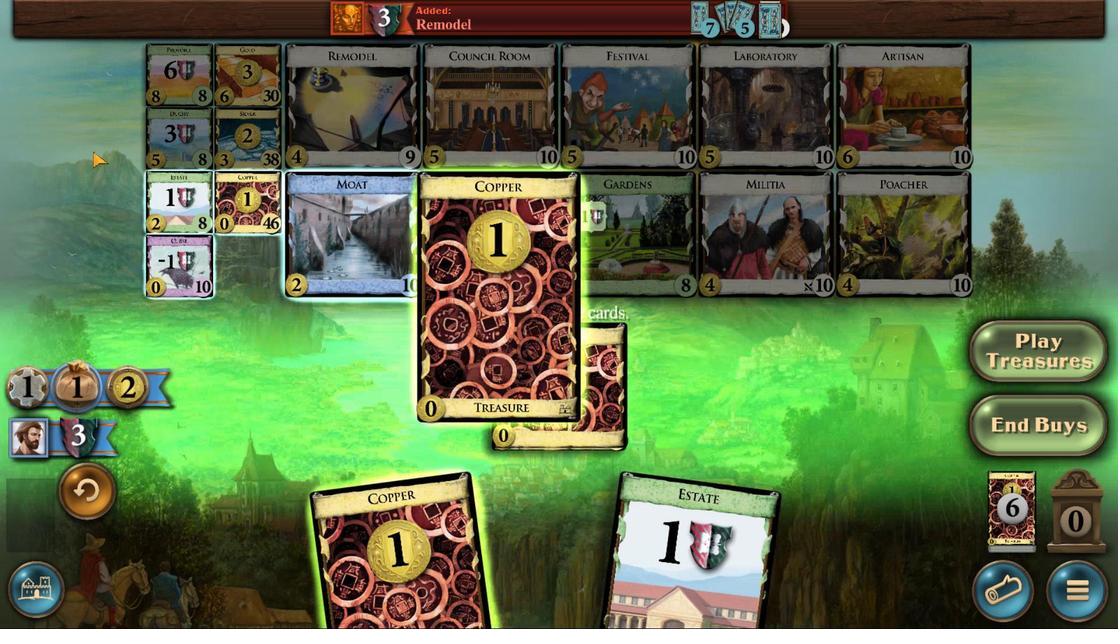 
Action: Mouse moved to (261, 146)
Screenshot: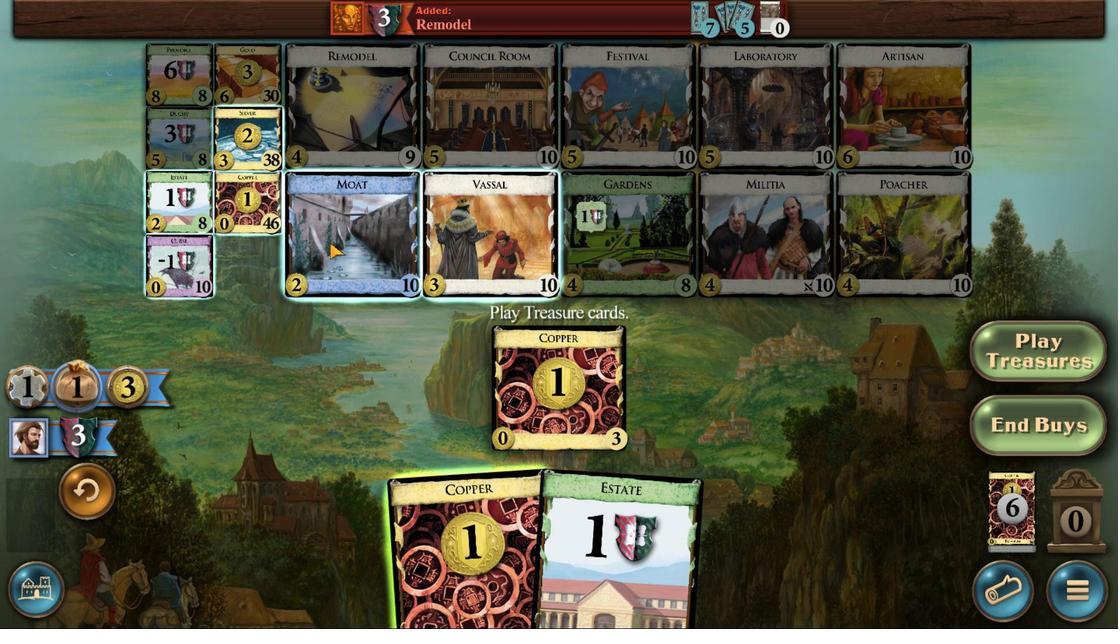 
Action: Mouse pressed left at (261, 146)
Screenshot: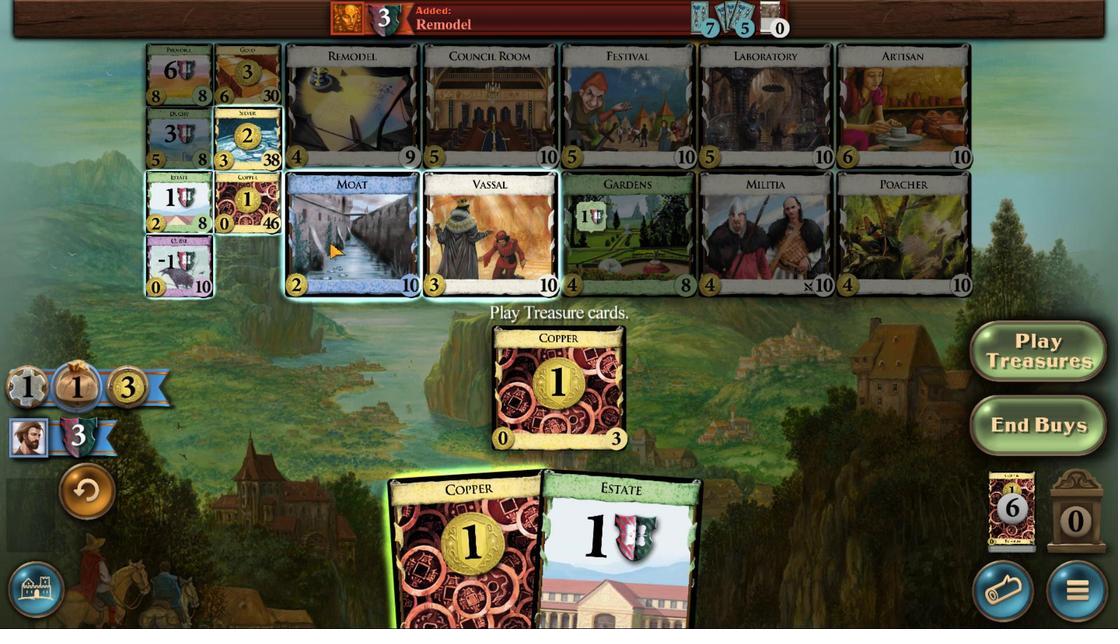 
Action: Mouse moved to (670, 560)
Screenshot: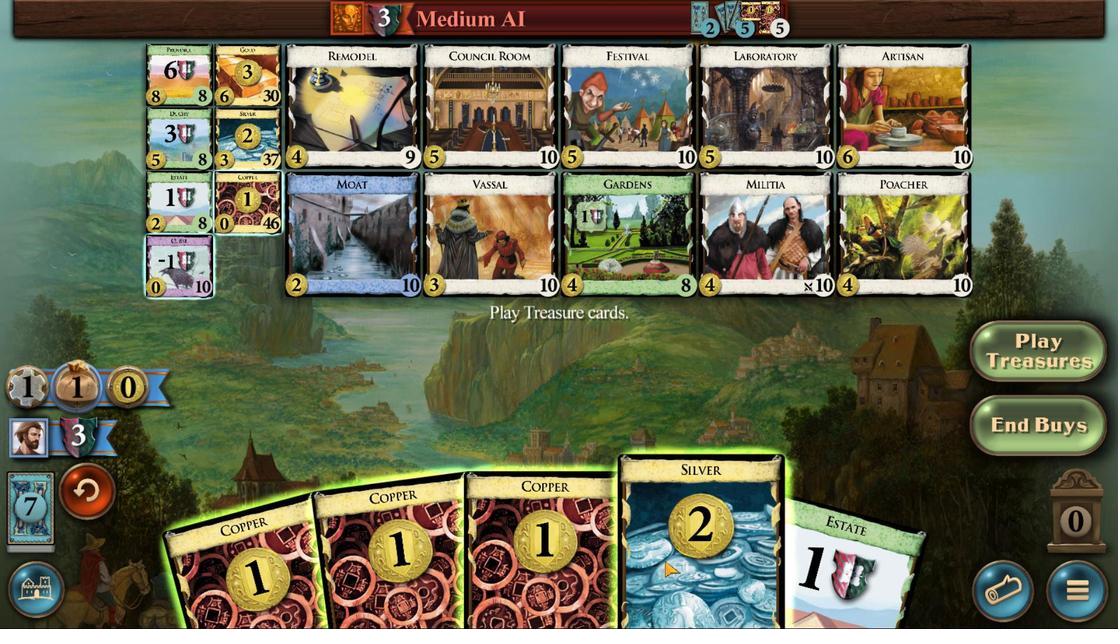 
Action: Mouse scrolled (670, 560) with delta (0, 0)
Screenshot: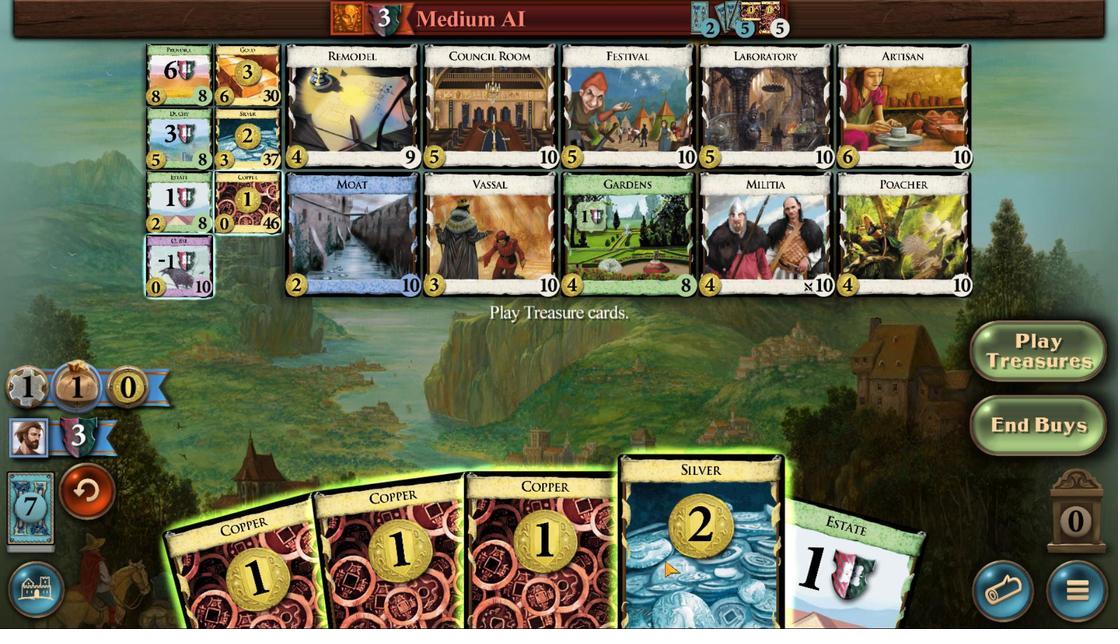 
Action: Mouse scrolled (670, 560) with delta (0, 0)
Screenshot: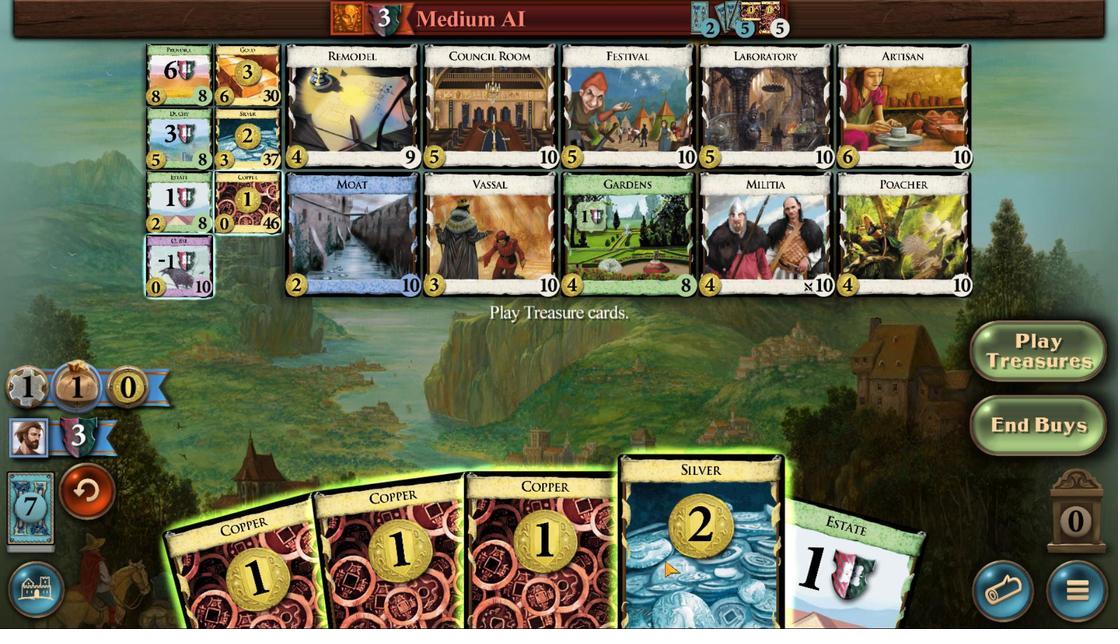 
Action: Mouse scrolled (670, 560) with delta (0, 0)
Screenshot: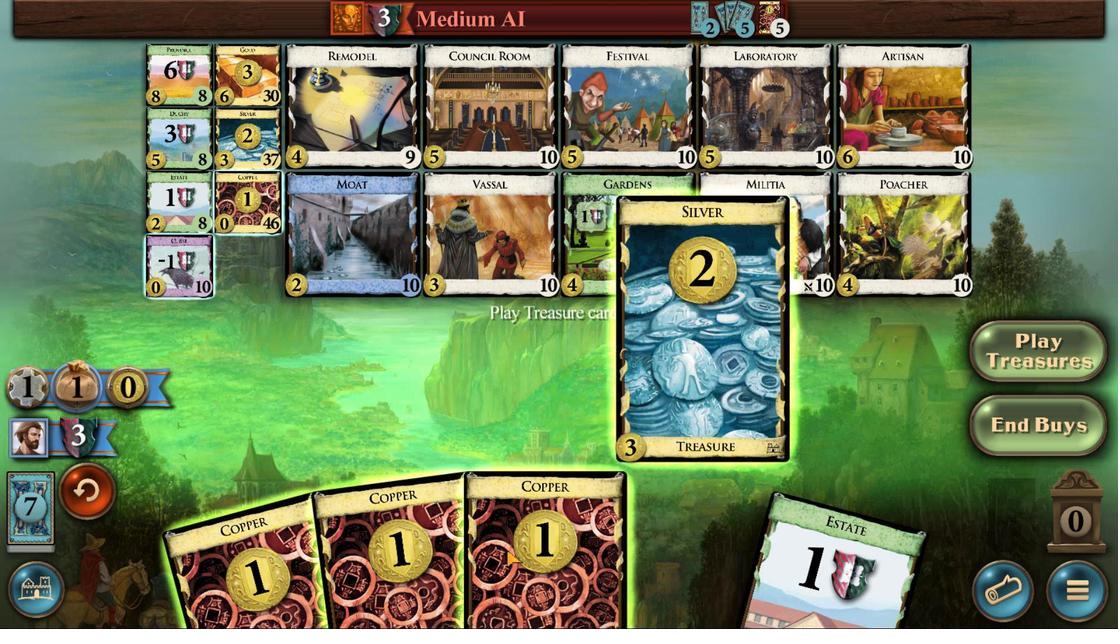 
Action: Mouse scrolled (670, 560) with delta (0, 0)
Screenshot: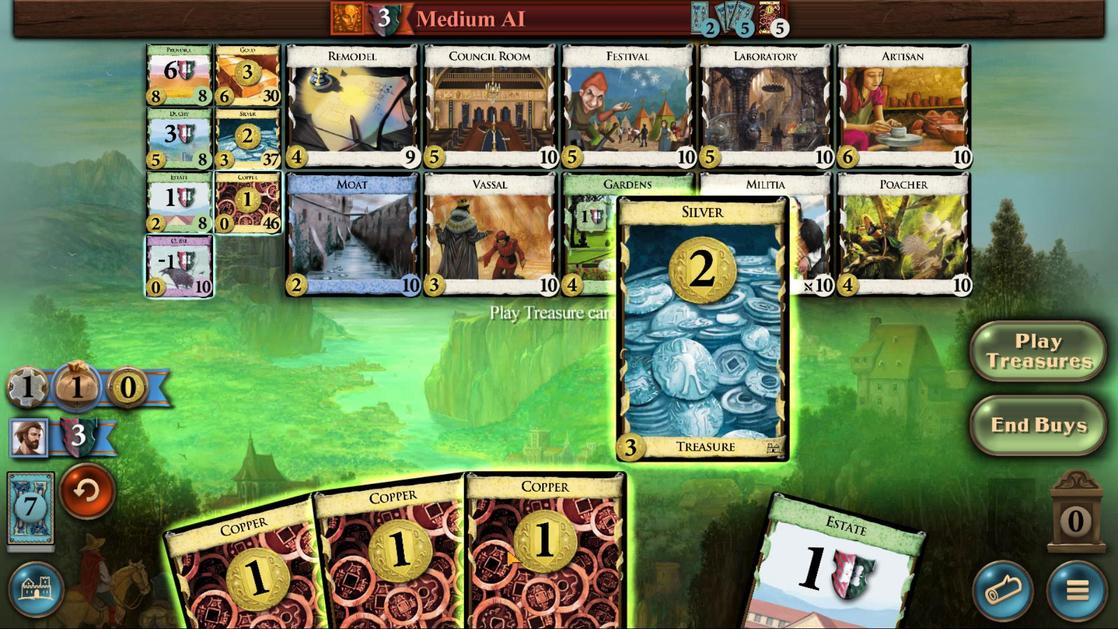 
Action: Mouse moved to (669, 560)
Screenshot: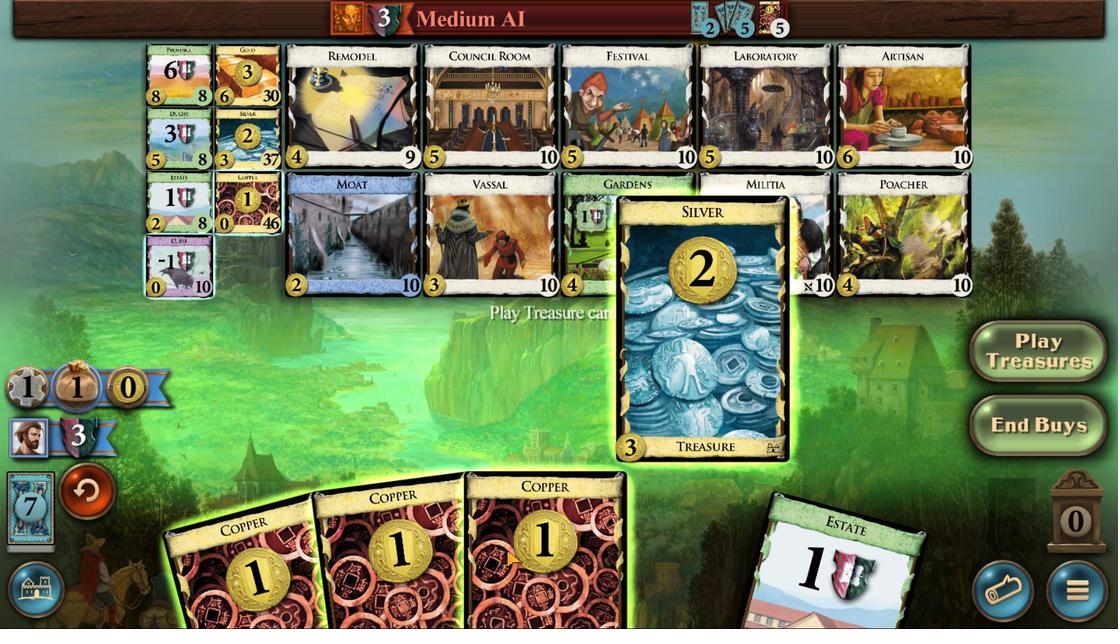 
Action: Mouse scrolled (669, 560) with delta (0, 0)
Screenshot: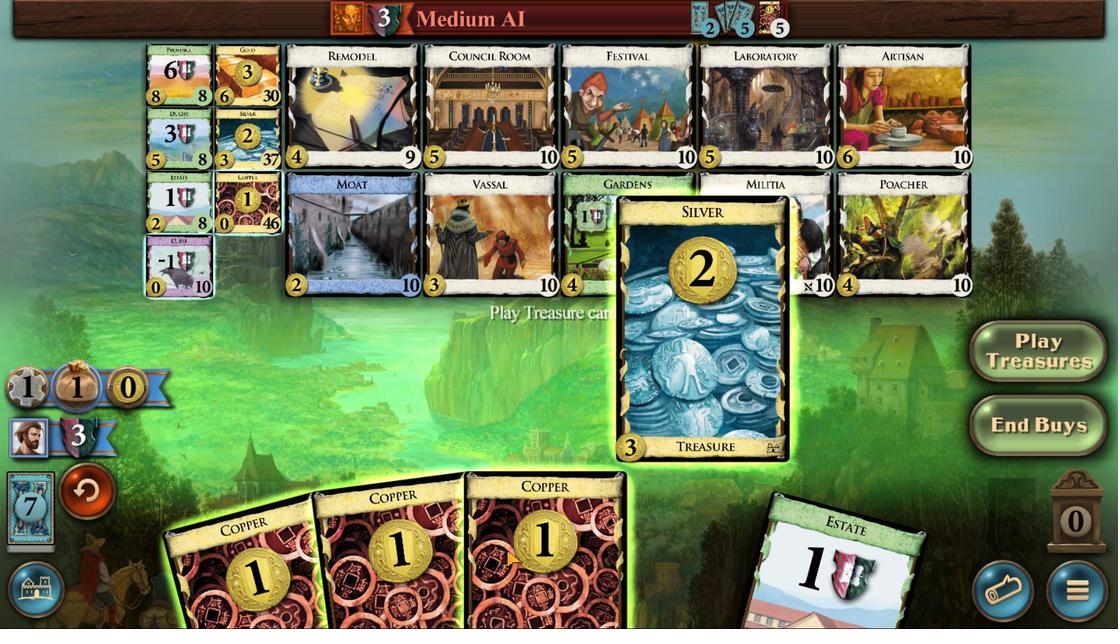 
Action: Mouse moved to (506, 551)
Screenshot: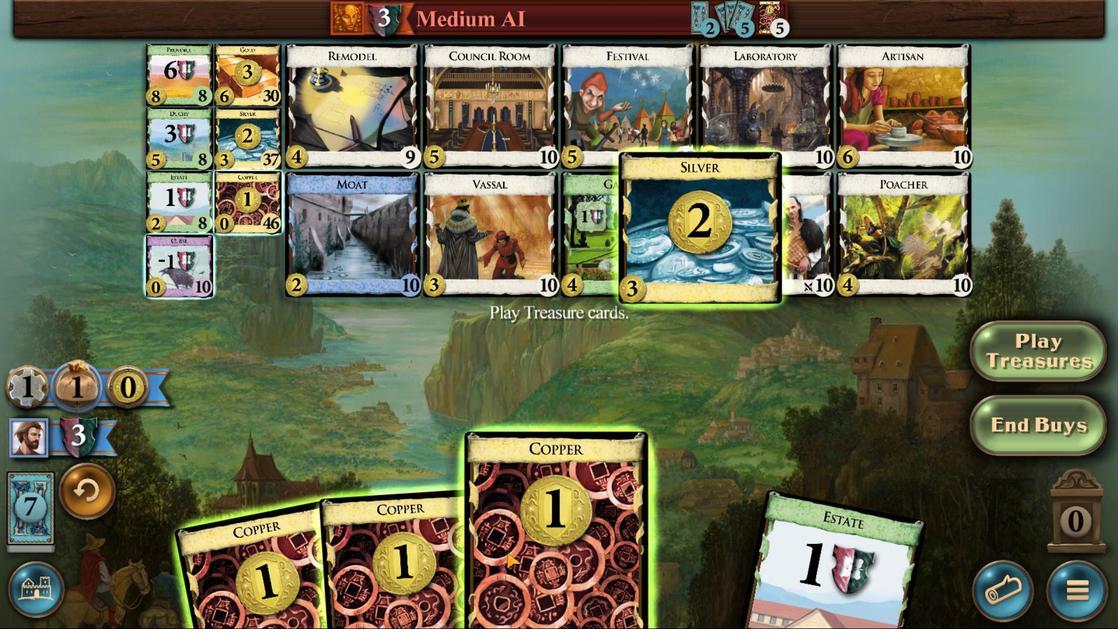 
Action: Mouse scrolled (506, 550) with delta (0, 0)
Screenshot: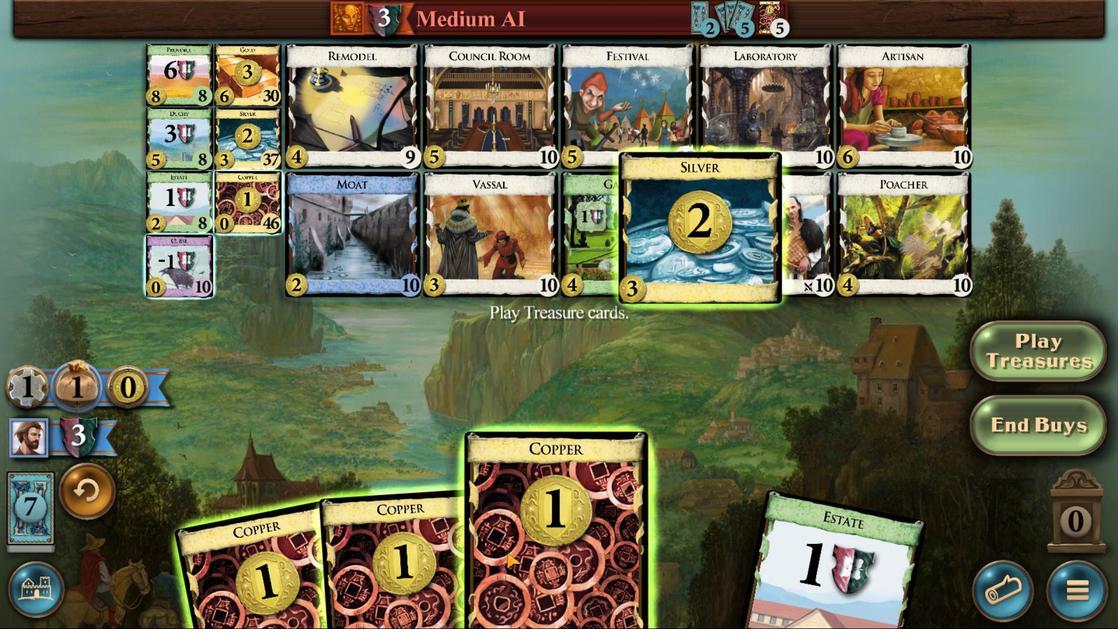 
Action: Mouse moved to (506, 552)
Screenshot: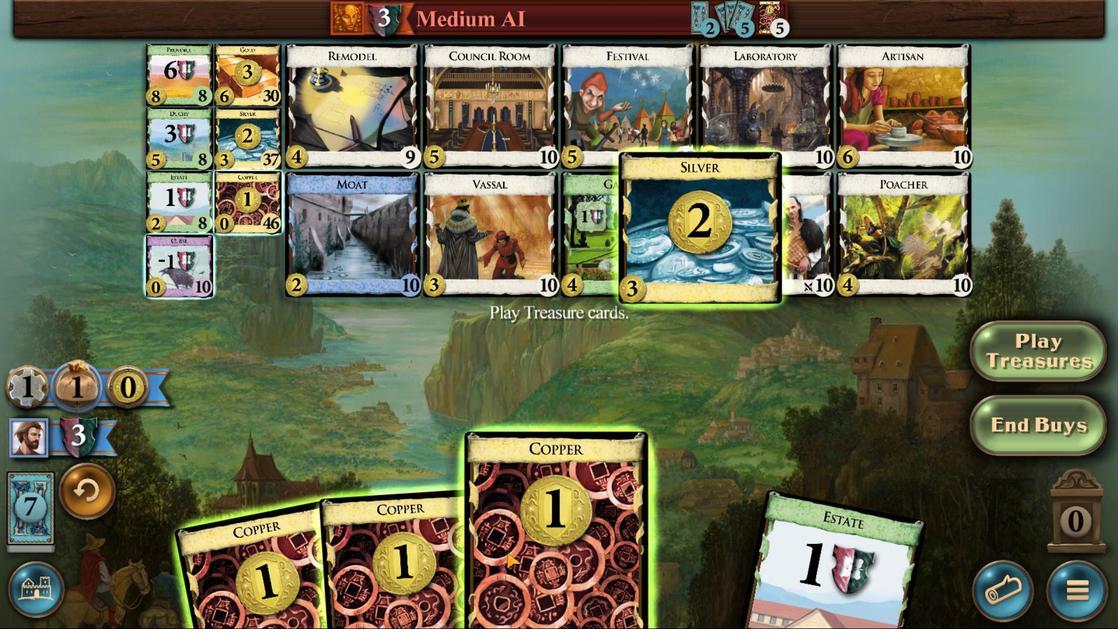 
Action: Mouse scrolled (506, 551) with delta (0, 0)
Screenshot: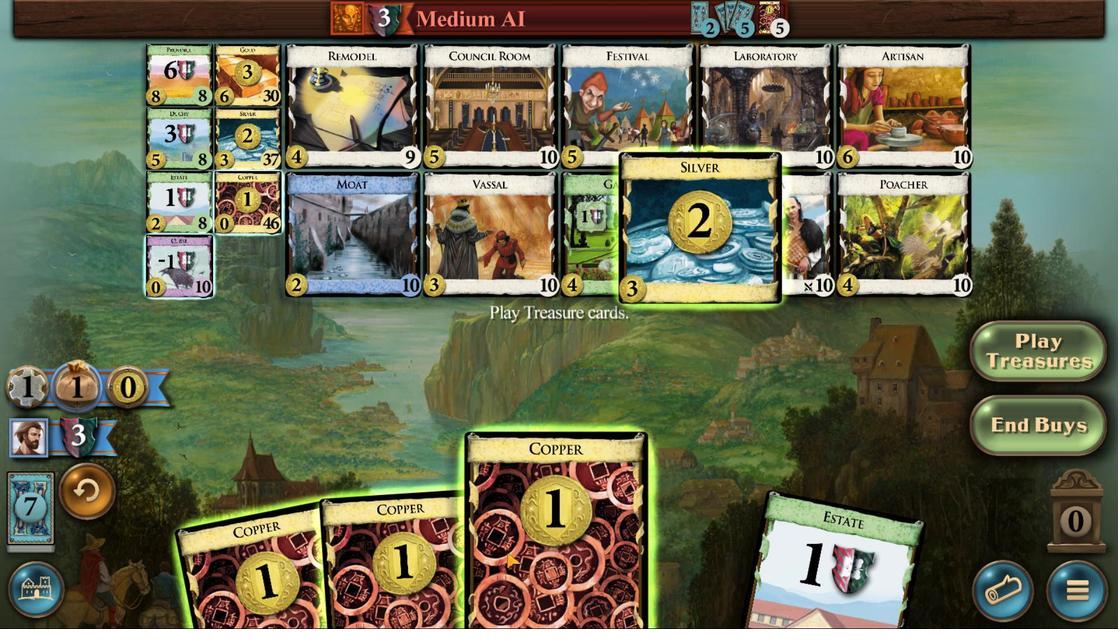 
Action: Mouse scrolled (506, 551) with delta (0, 0)
Screenshot: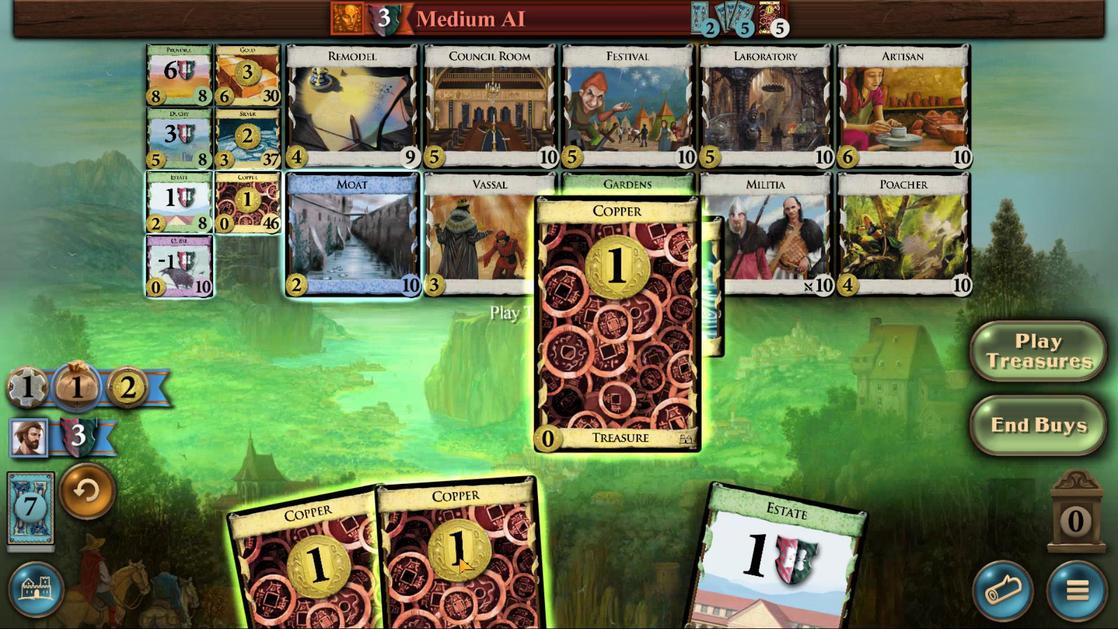 
Action: Mouse scrolled (506, 551) with delta (0, 0)
Screenshot: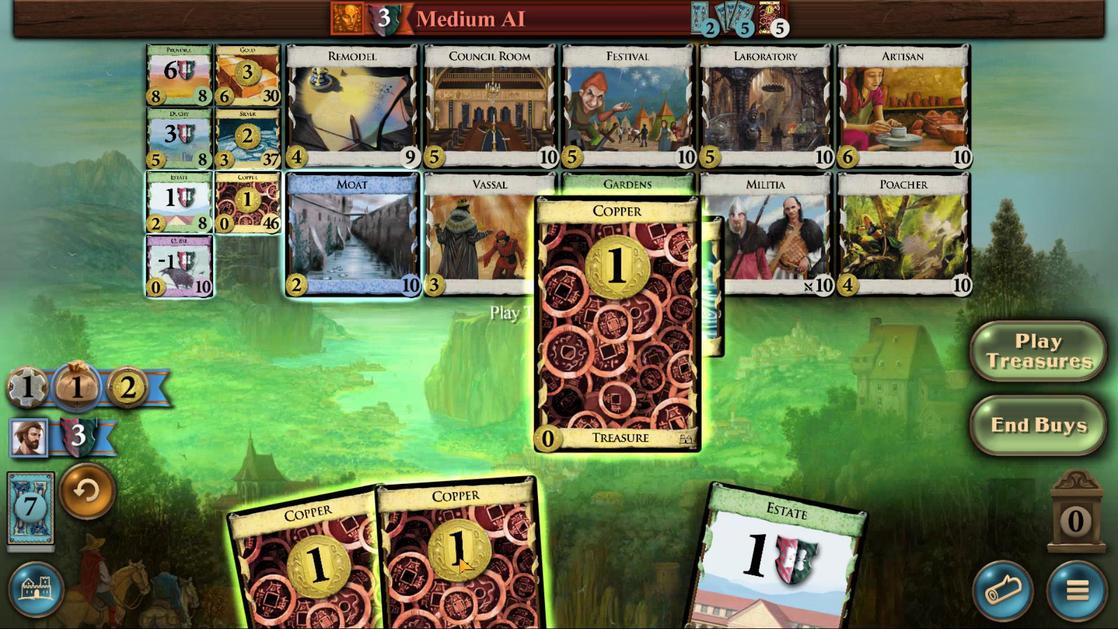 
Action: Mouse moved to (440, 565)
Screenshot: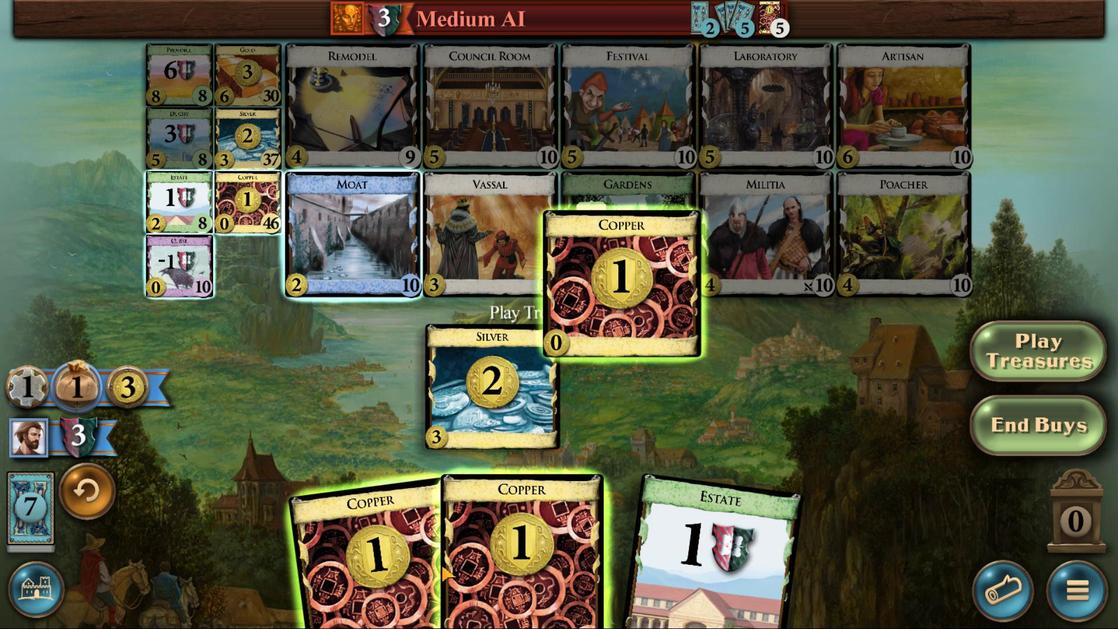 
Action: Mouse scrolled (440, 564) with delta (0, 0)
Screenshot: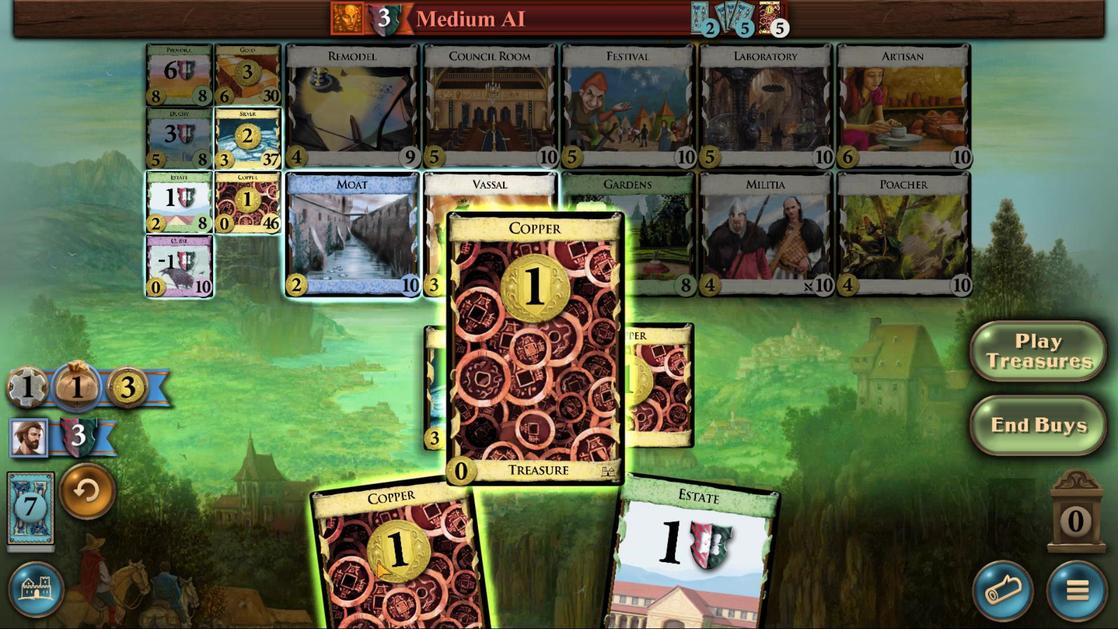 
Action: Mouse scrolled (440, 564) with delta (0, 0)
Screenshot: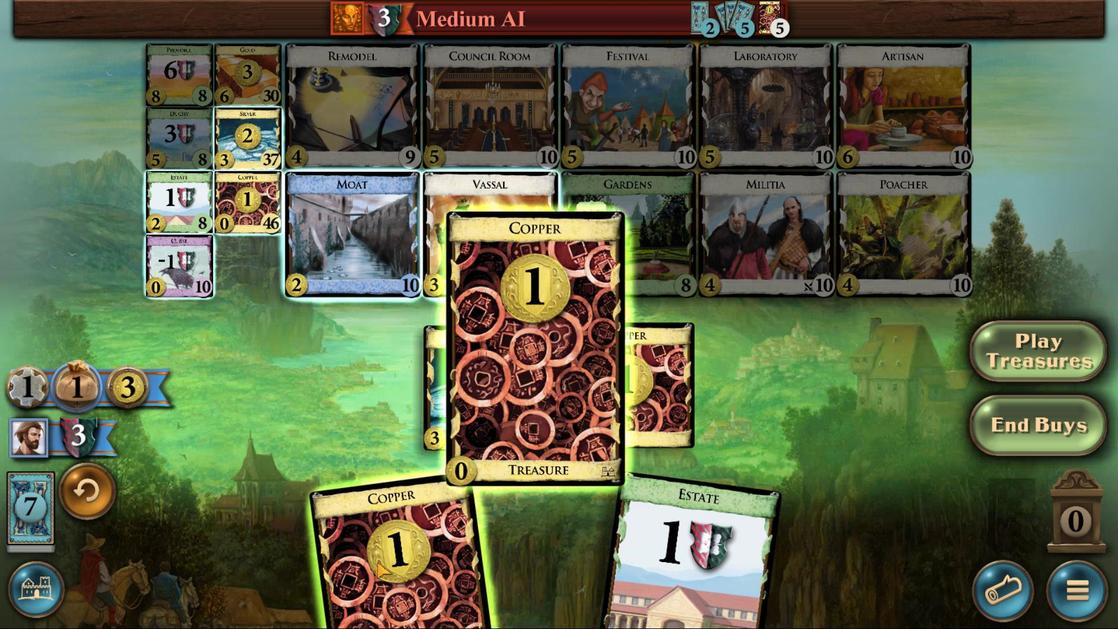 
Action: Mouse scrolled (440, 564) with delta (0, 0)
Screenshot: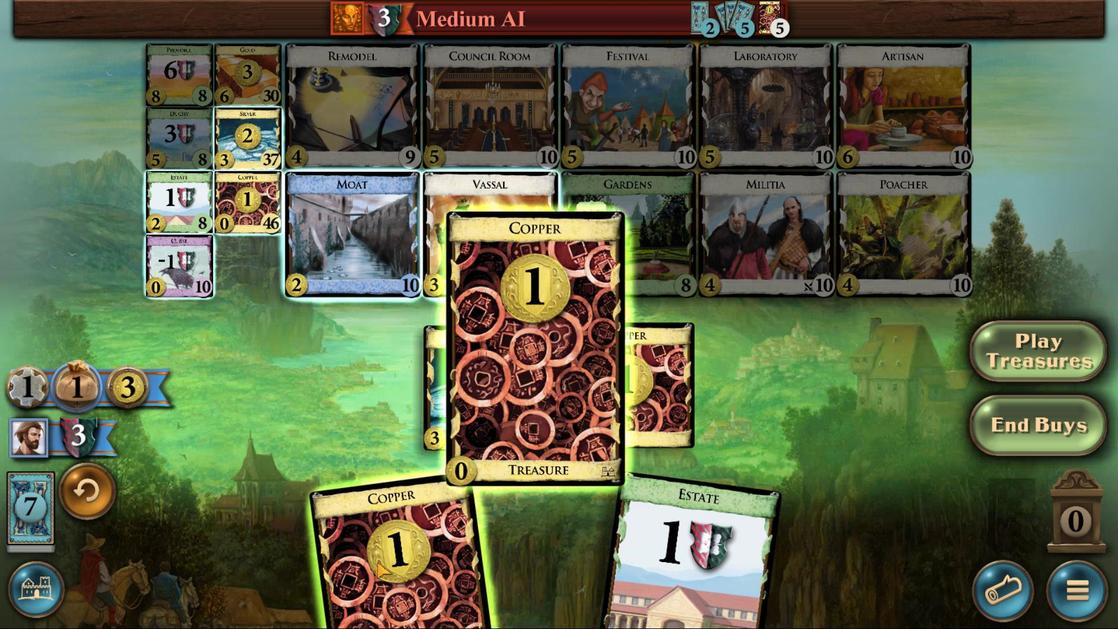 
Action: Mouse scrolled (440, 564) with delta (0, 0)
Screenshot: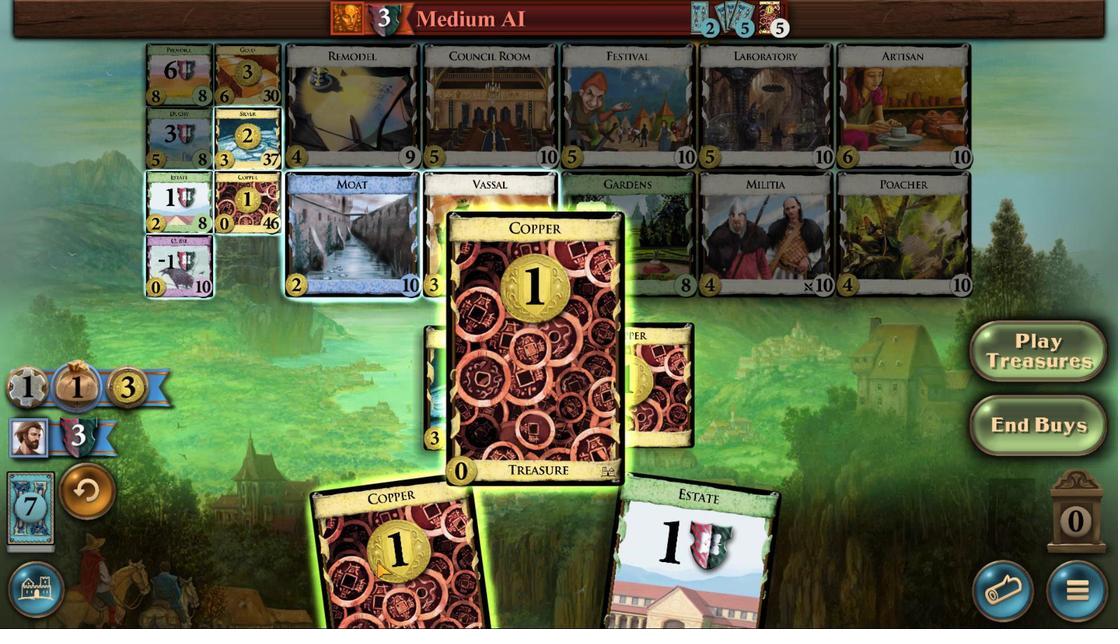 
Action: Mouse scrolled (440, 564) with delta (0, 0)
Screenshot: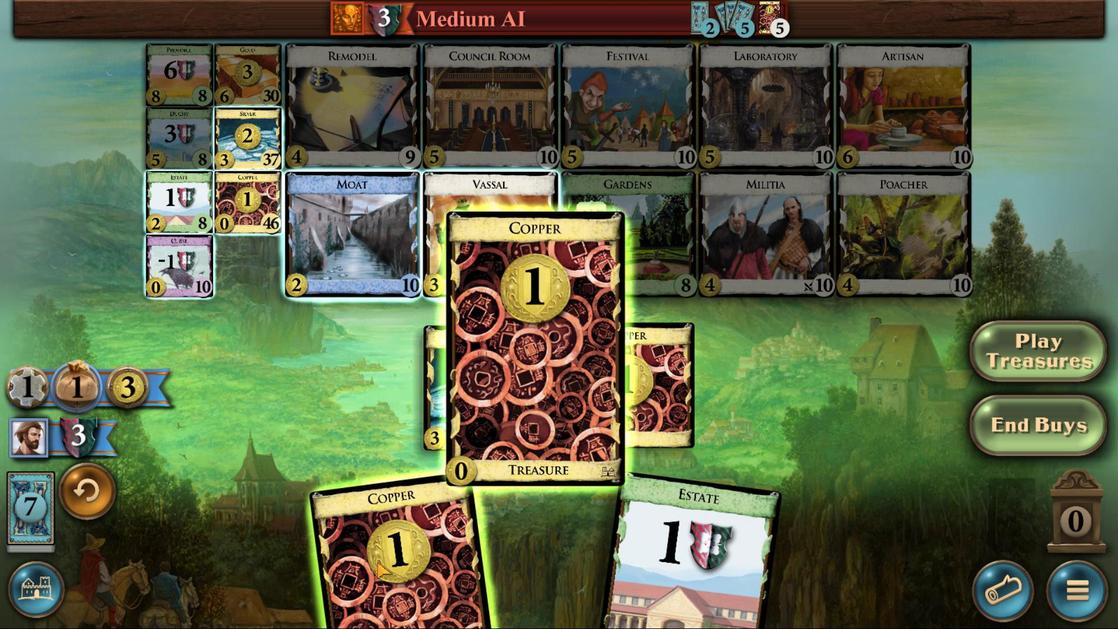 
Action: Mouse moved to (373, 562)
Screenshot: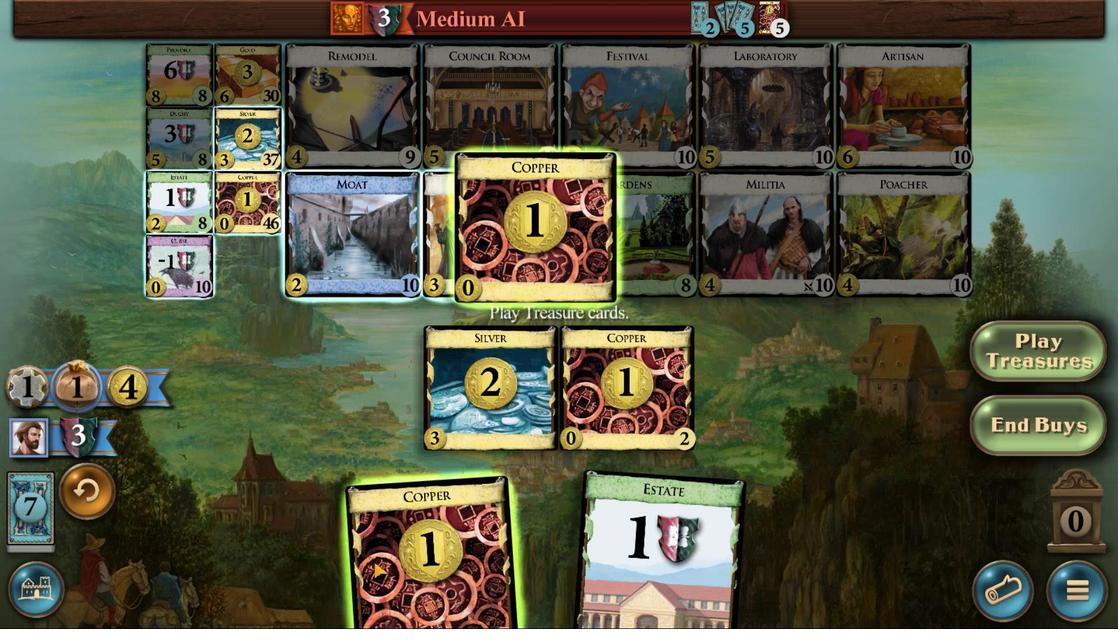
Action: Mouse scrolled (373, 561) with delta (0, 0)
Screenshot: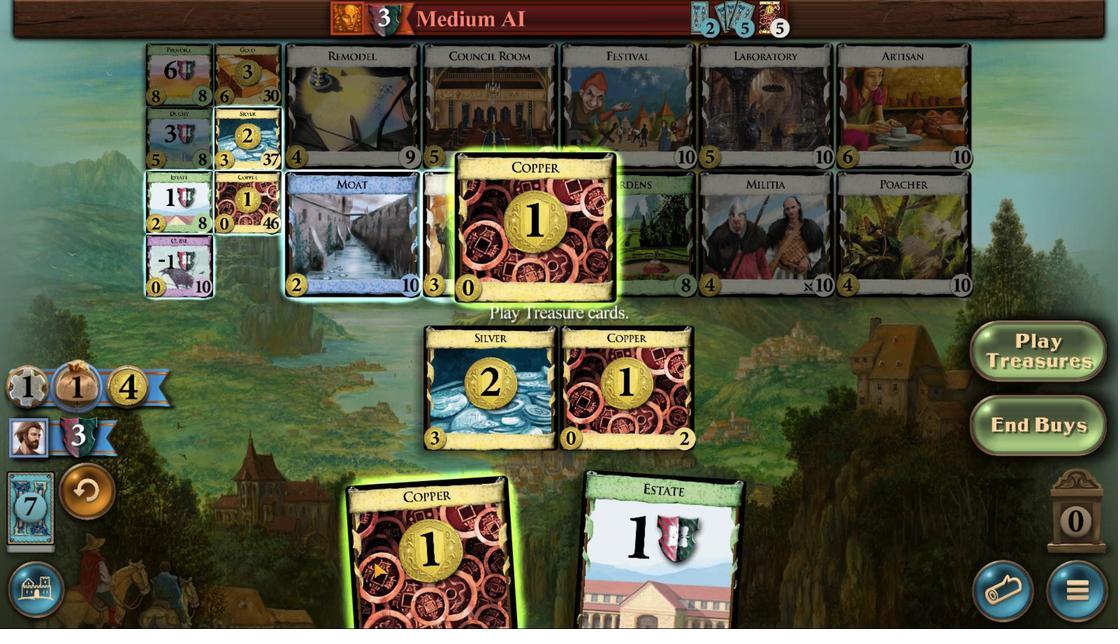 
Action: Mouse scrolled (373, 561) with delta (0, 0)
Screenshot: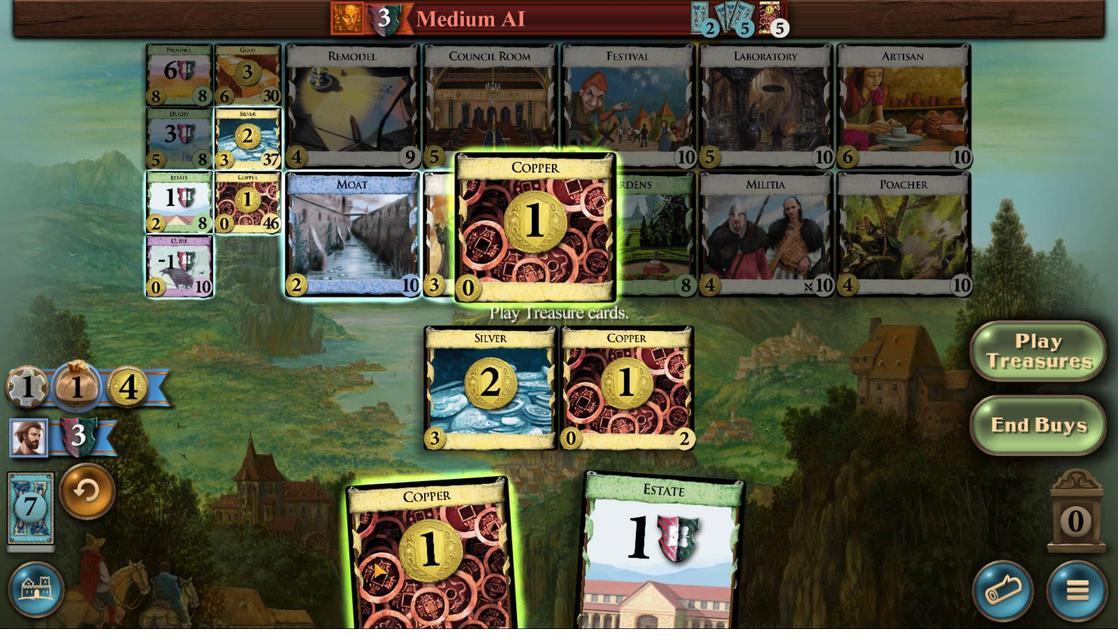 
Action: Mouse scrolled (373, 561) with delta (0, 0)
Screenshot: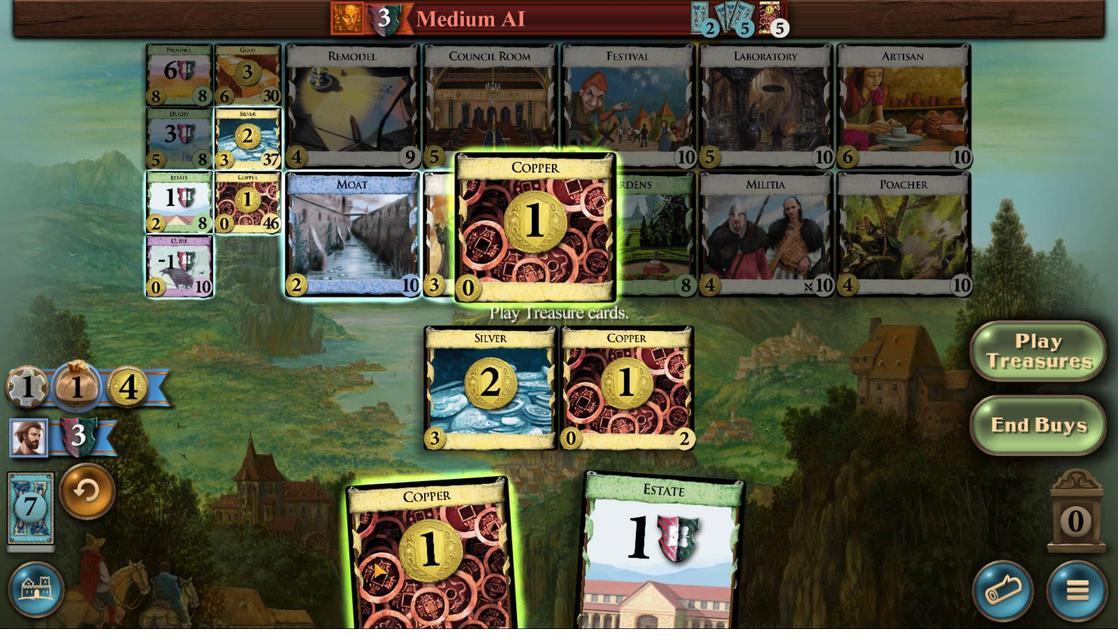 
Action: Mouse scrolled (373, 561) with delta (0, 0)
Screenshot: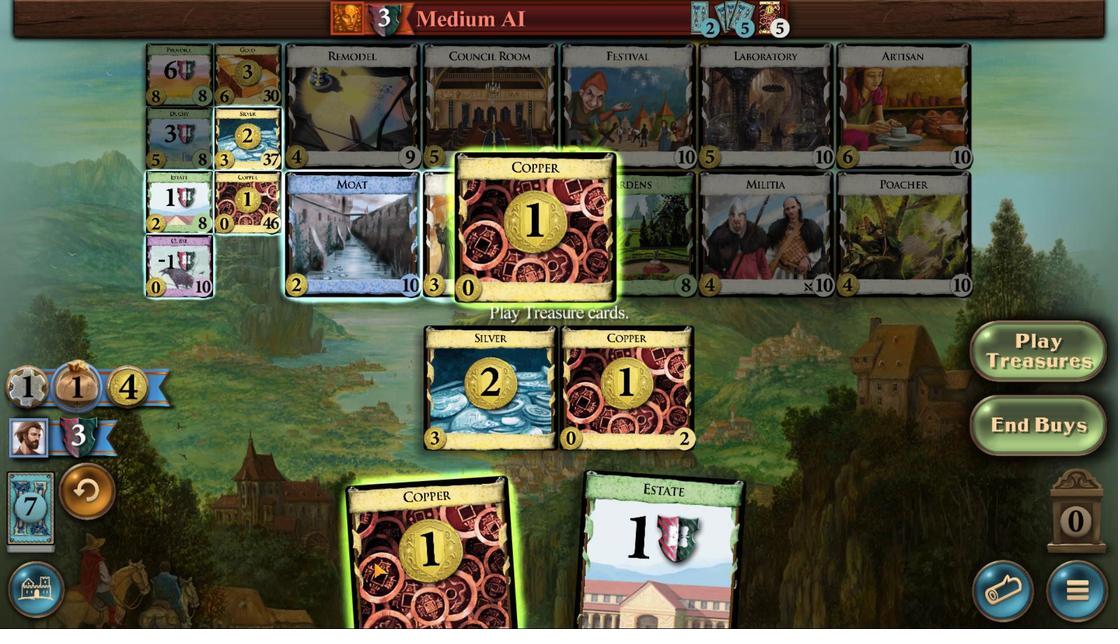 
Action: Mouse moved to (169, 149)
Screenshot: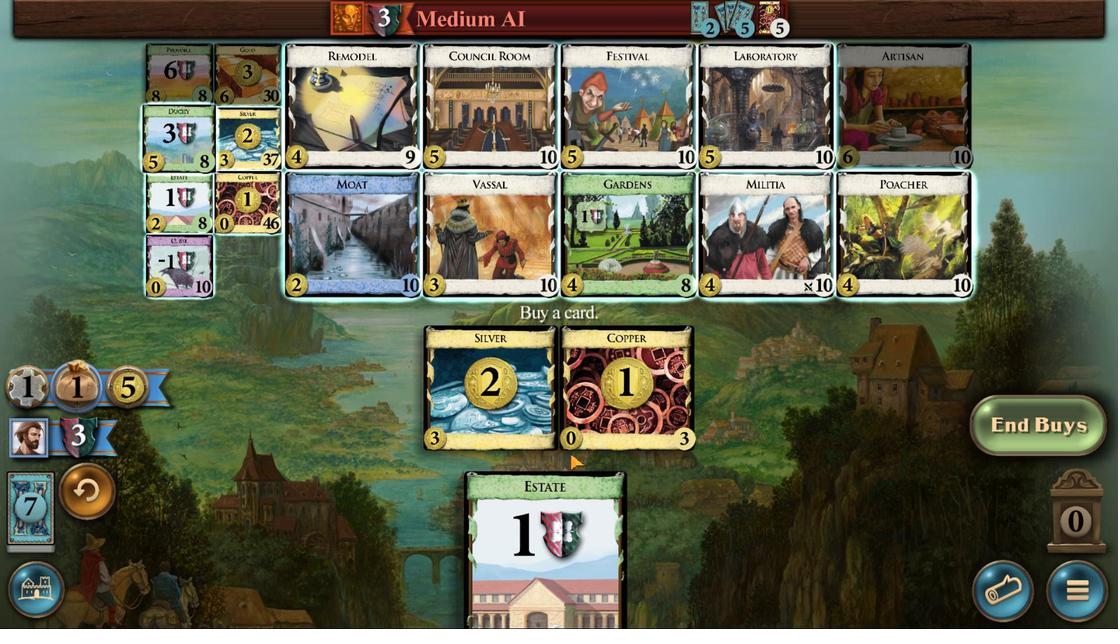
Action: Mouse pressed left at (169, 149)
Screenshot: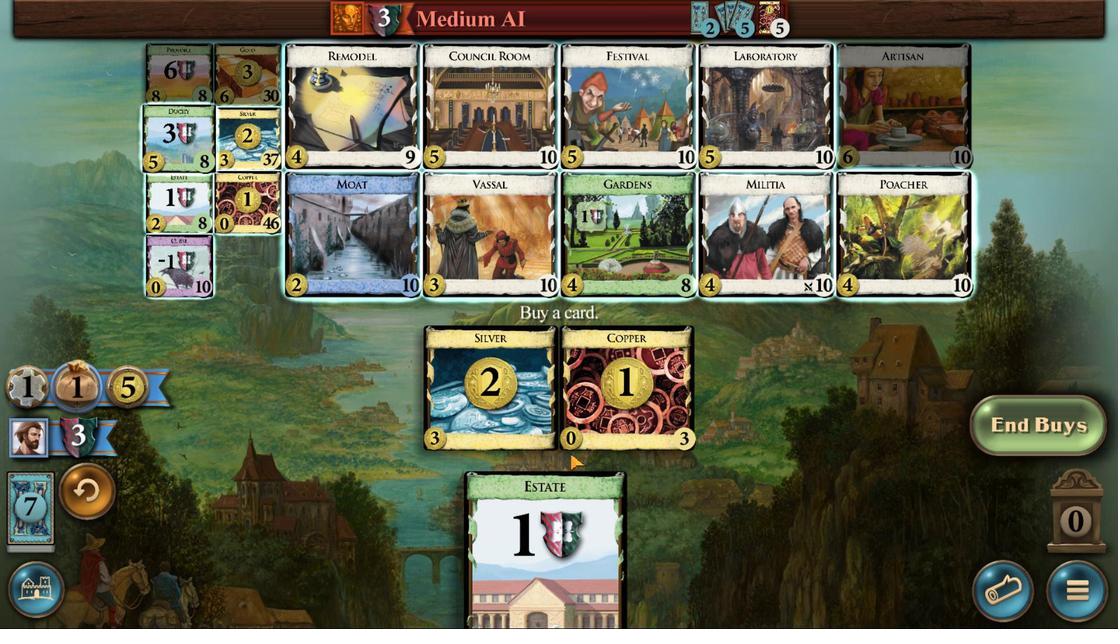 
Action: Mouse moved to (514, 540)
Screenshot: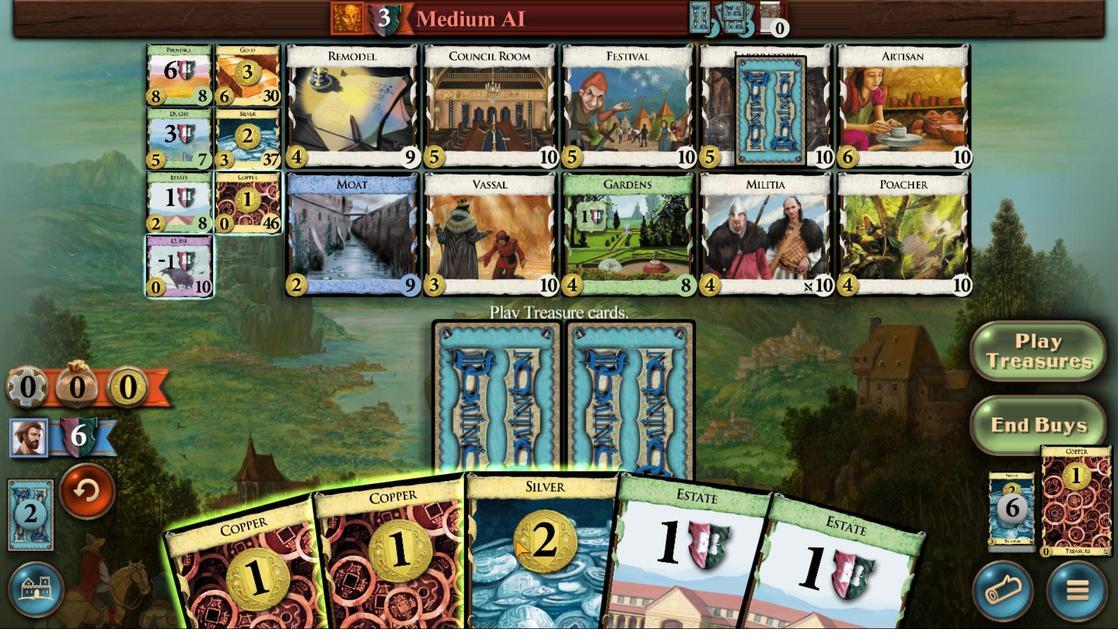 
Action: Mouse scrolled (514, 539) with delta (0, 0)
Screenshot: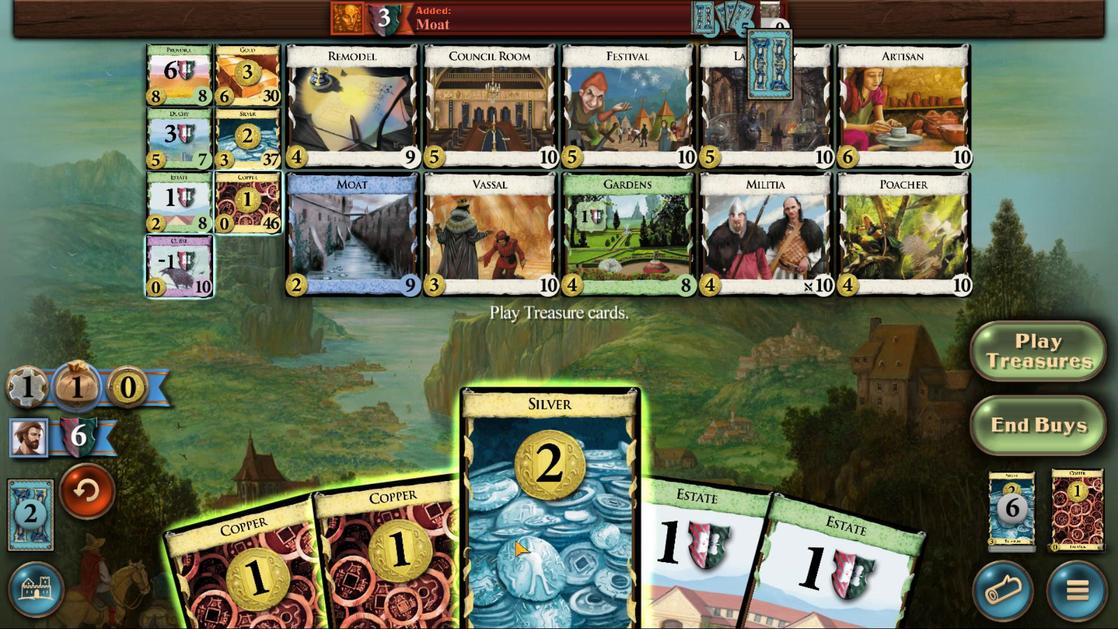 
Action: Mouse scrolled (514, 539) with delta (0, 0)
Screenshot: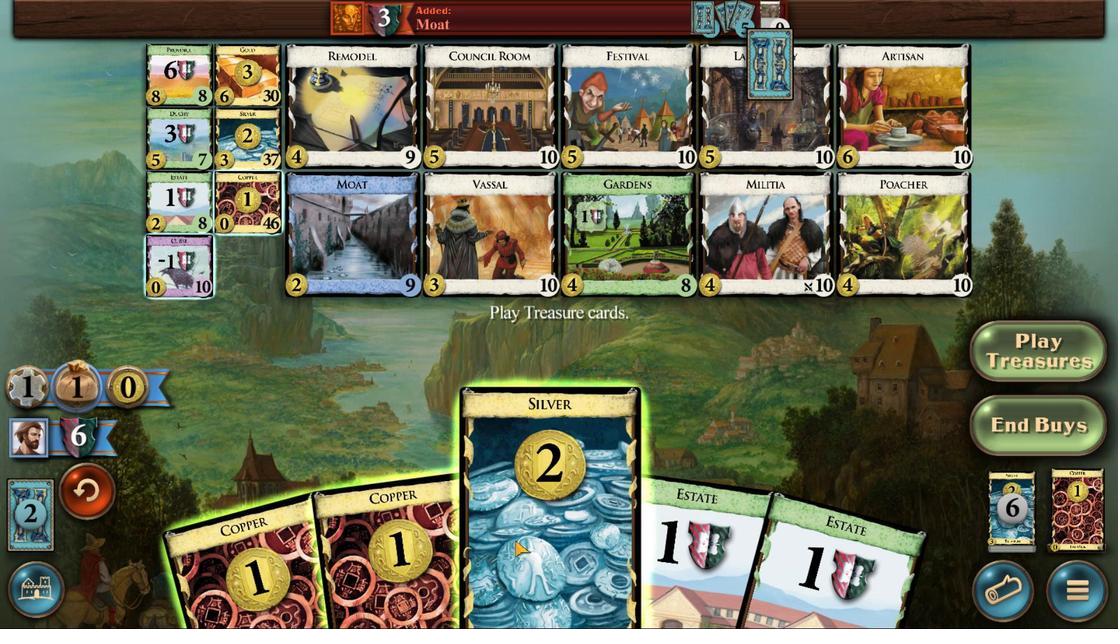 
Action: Mouse scrolled (514, 539) with delta (0, 0)
Screenshot: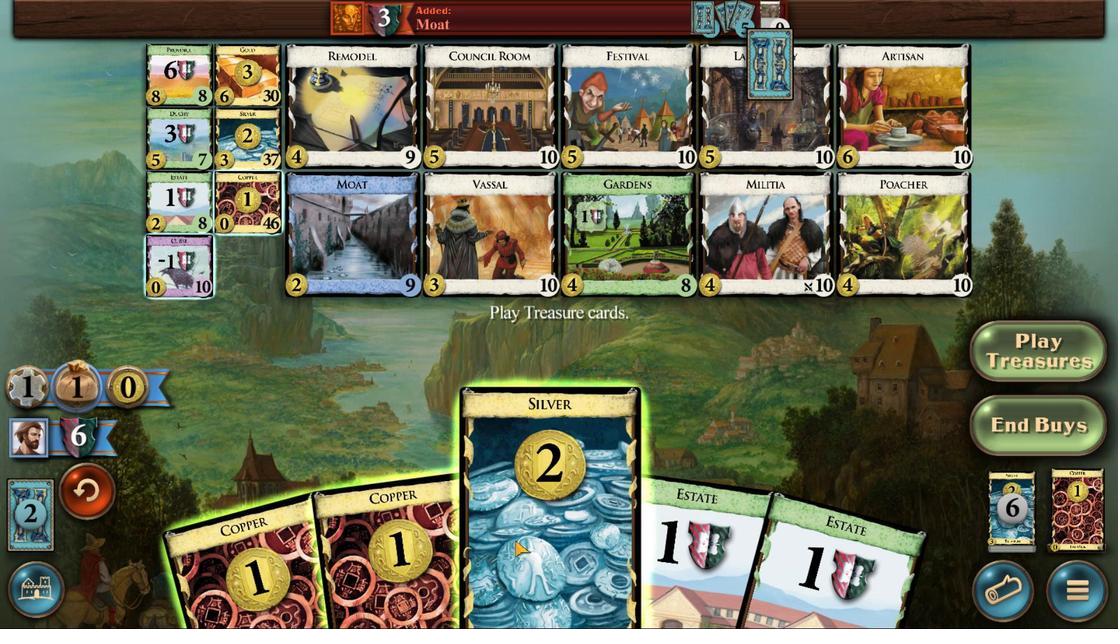 
Action: Mouse scrolled (514, 539) with delta (0, 0)
Screenshot: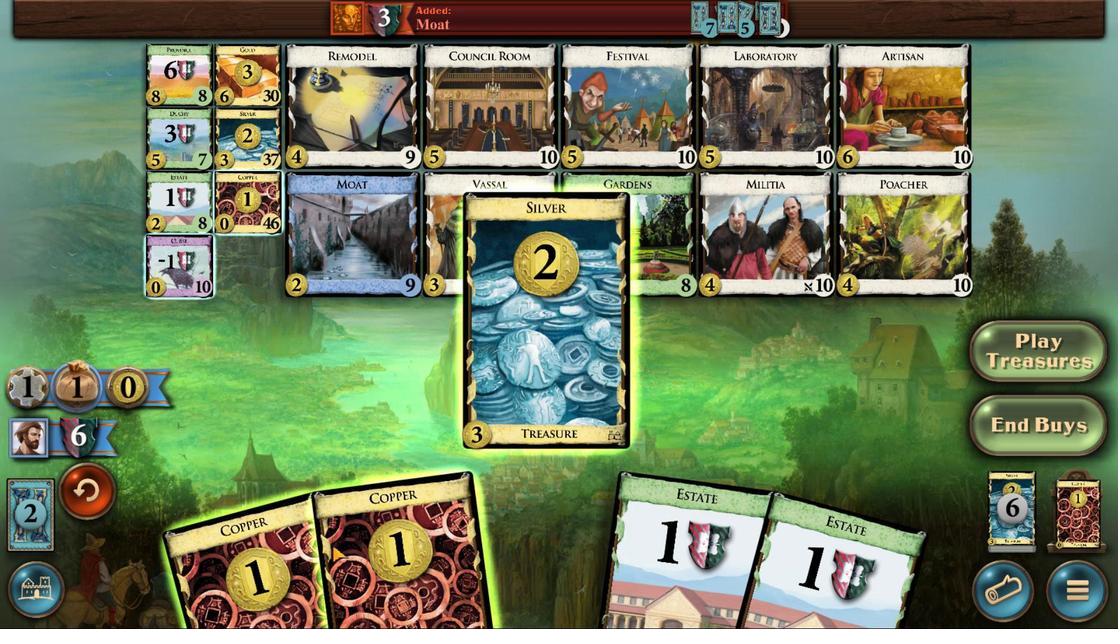 
Action: Mouse moved to (398, 535)
Screenshot: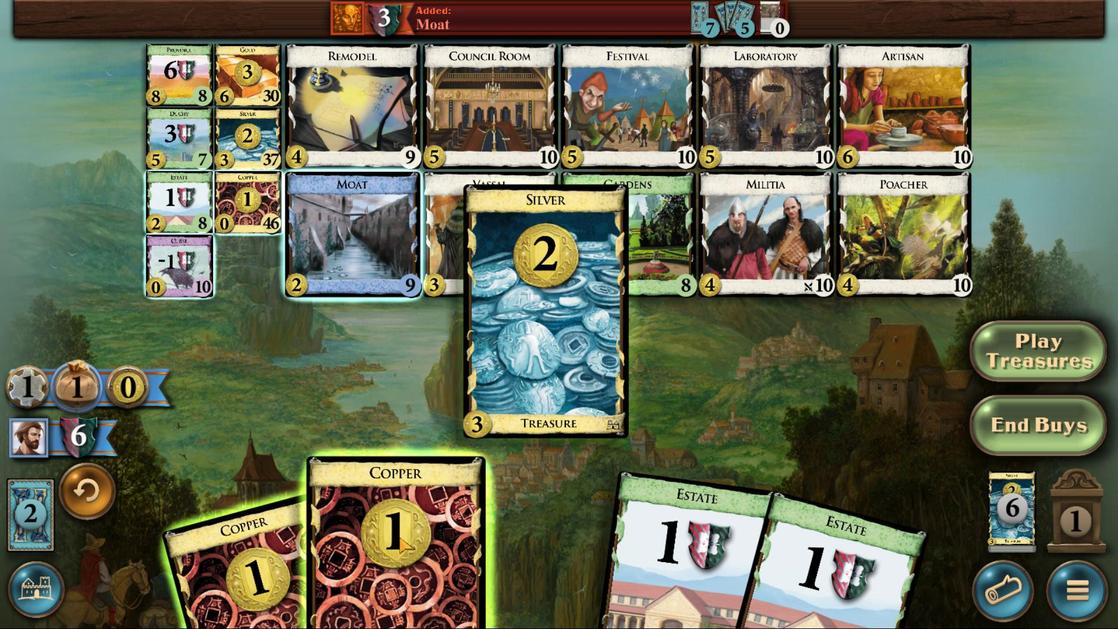 
Action: Mouse scrolled (398, 535) with delta (0, 0)
Screenshot: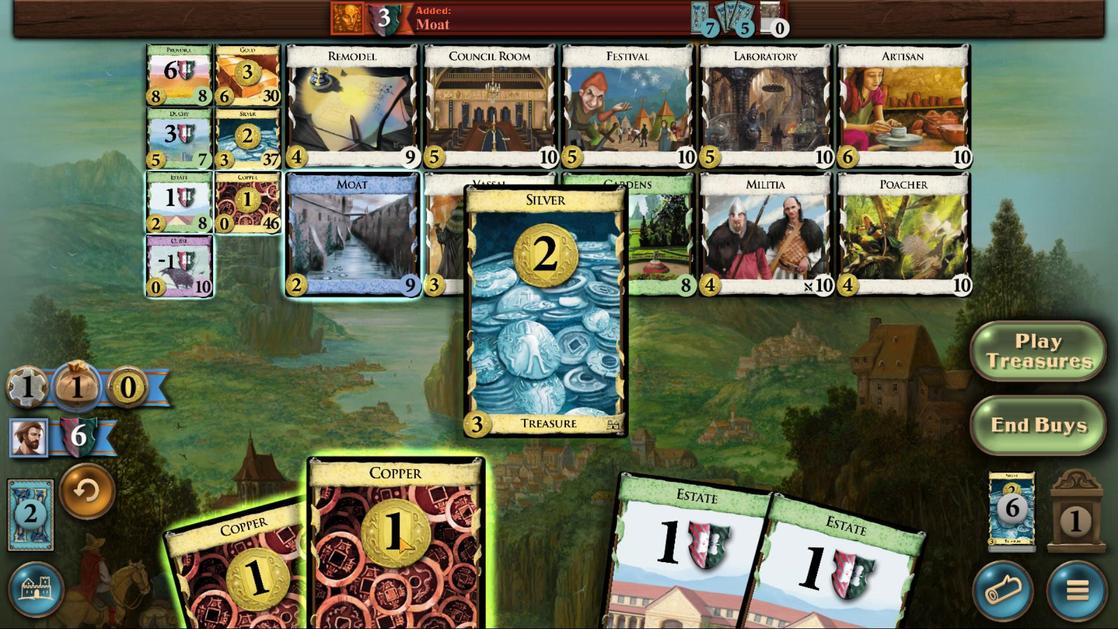 
Action: Mouse moved to (398, 535)
Screenshot: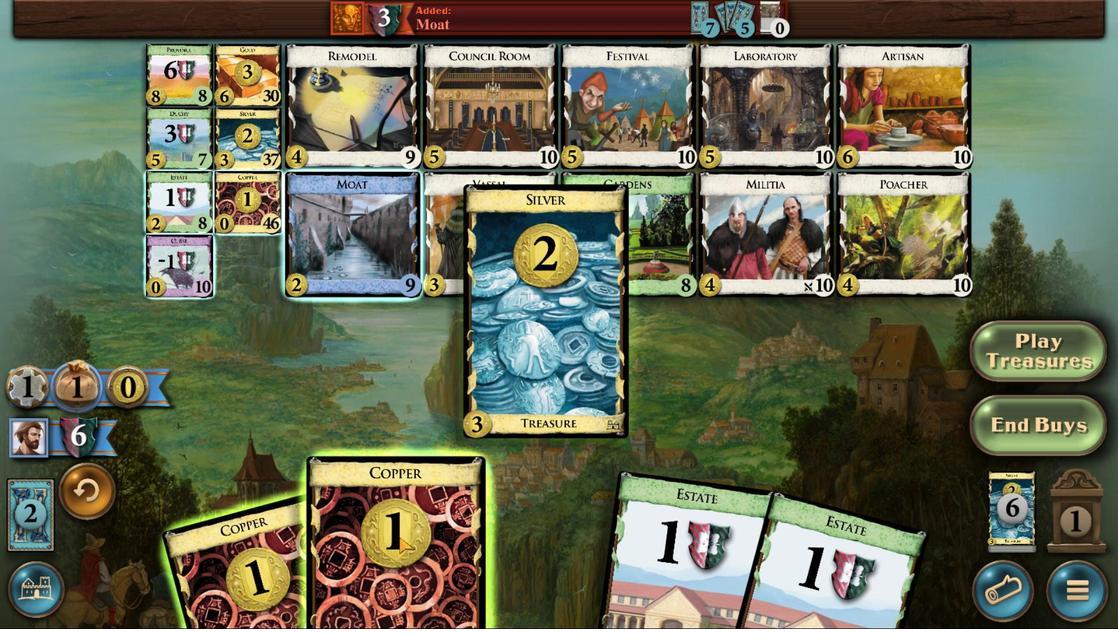 
Action: Mouse scrolled (398, 535) with delta (0, 0)
Screenshot: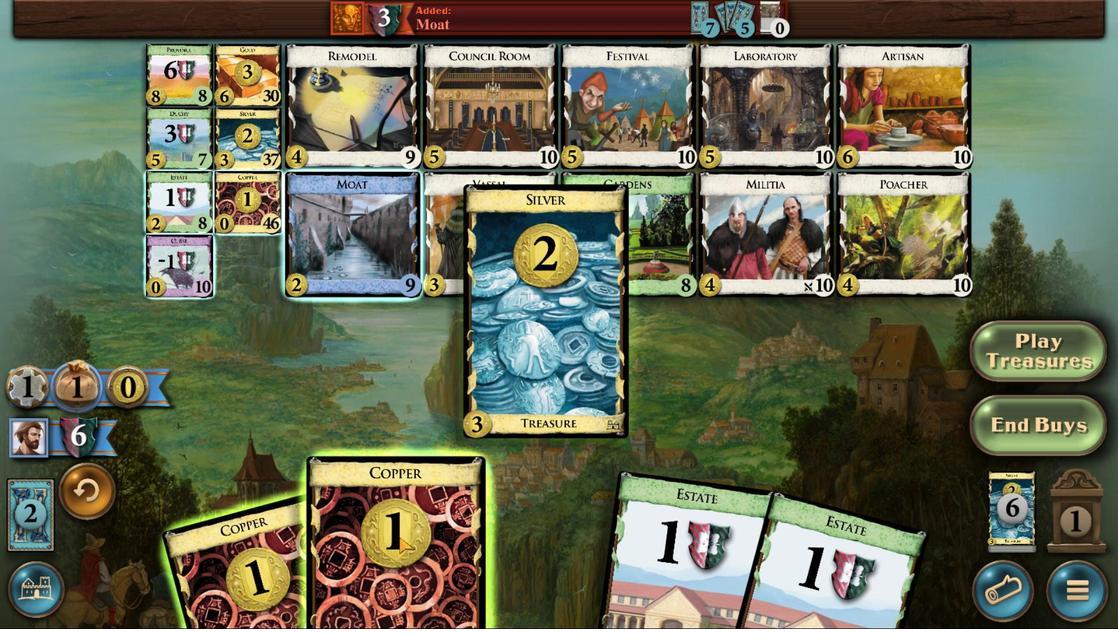 
Action: Mouse moved to (398, 536)
Screenshot: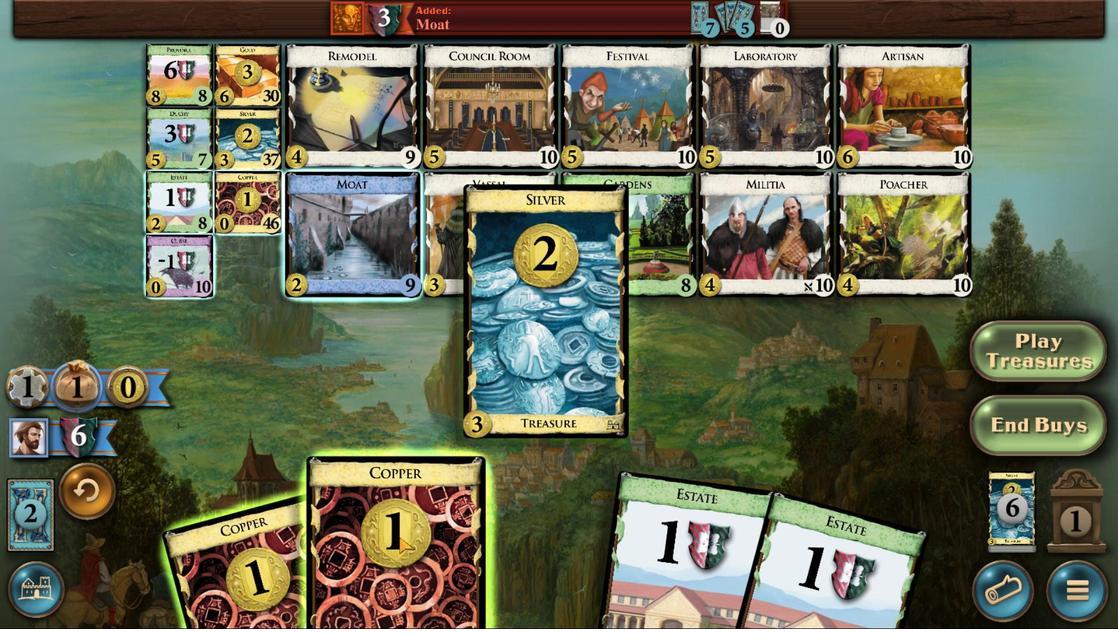 
Action: Mouse scrolled (398, 535) with delta (0, 0)
Screenshot: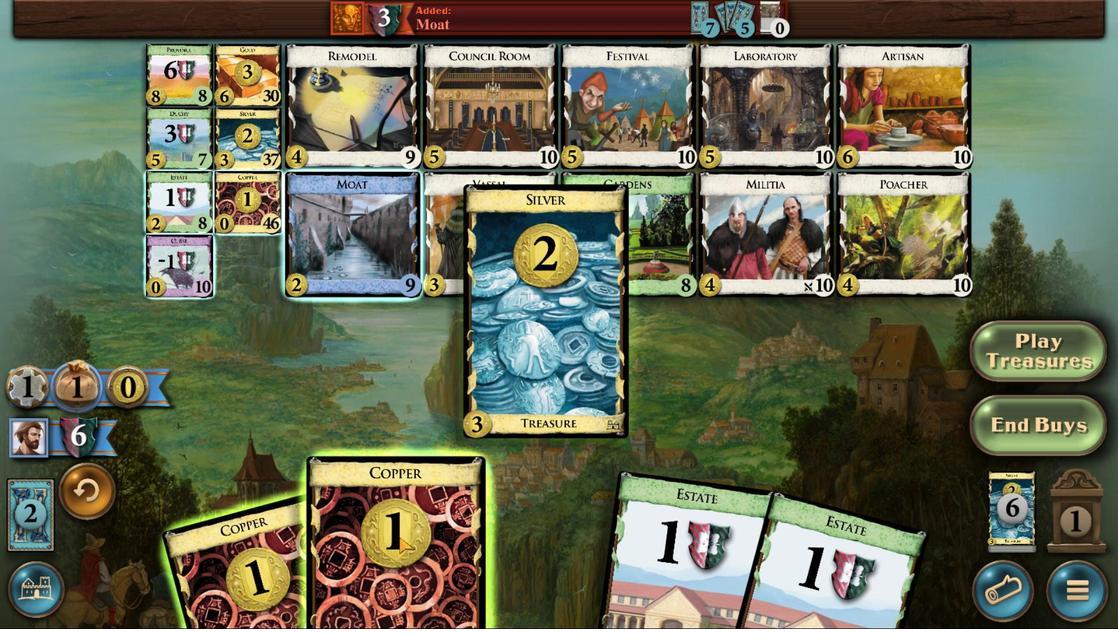 
Action: Mouse moved to (398, 536)
Screenshot: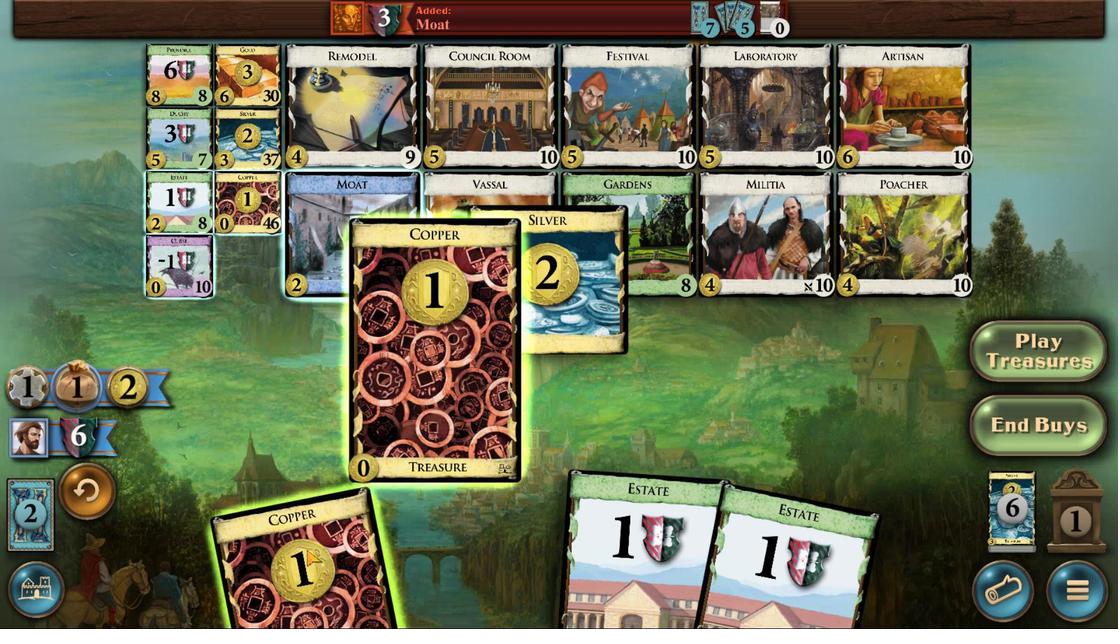 
Action: Mouse scrolled (398, 535) with delta (0, 0)
Screenshot: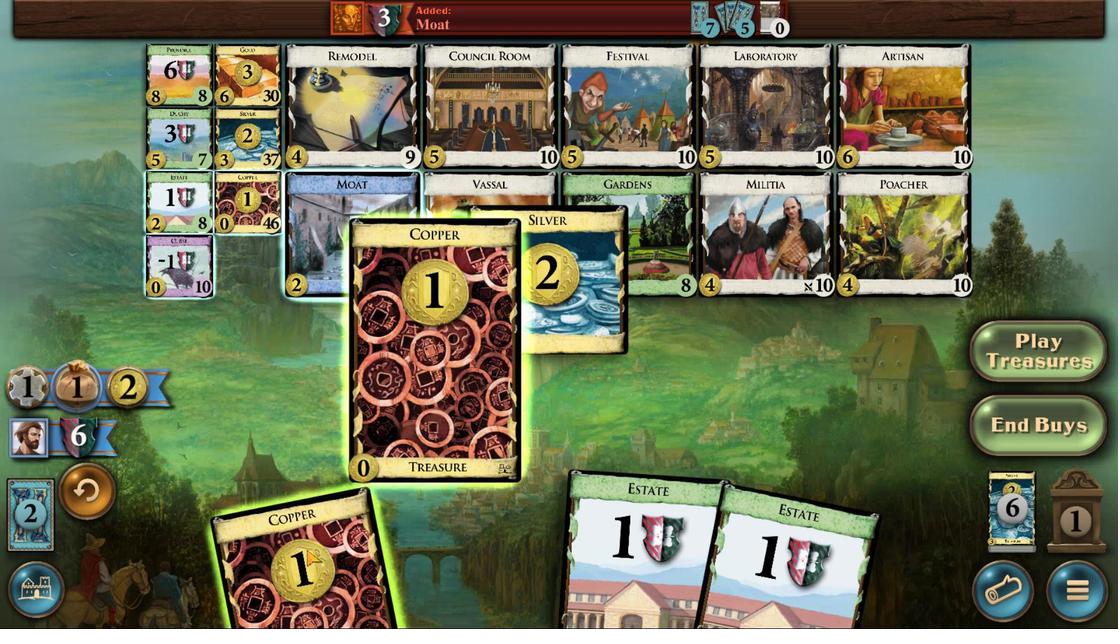 
Action: Mouse scrolled (398, 535) with delta (0, 0)
Screenshot: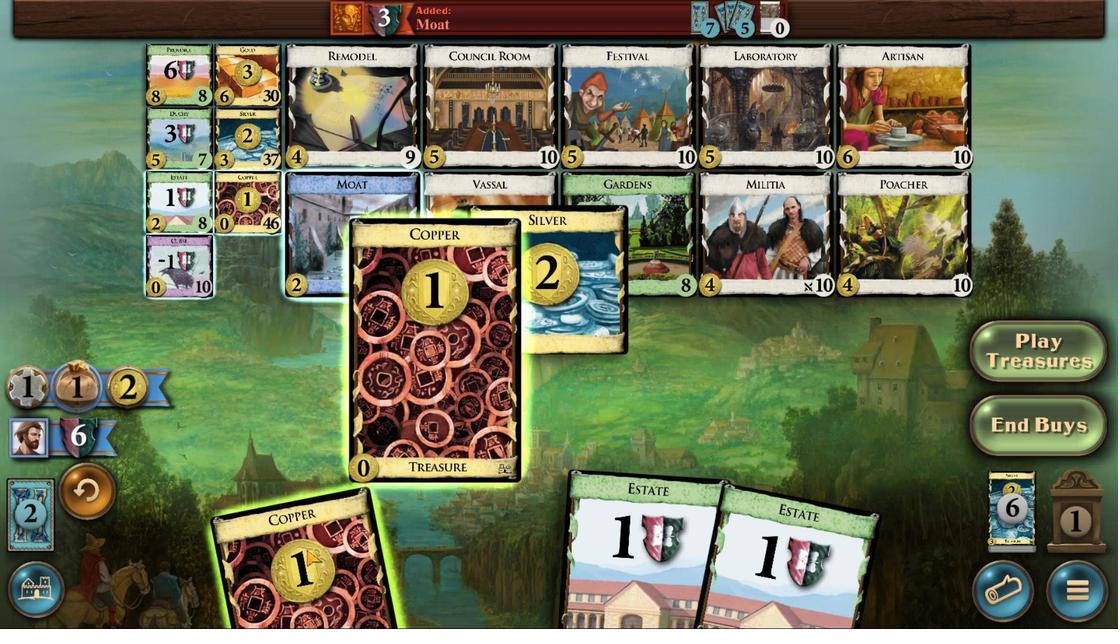 
Action: Mouse moved to (303, 550)
Screenshot: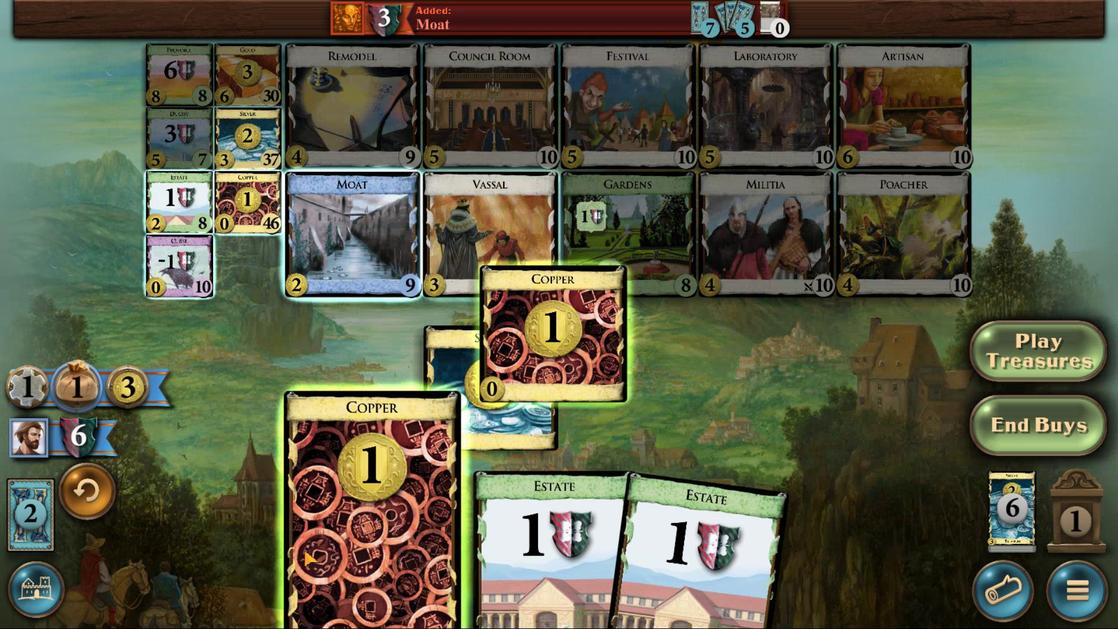 
Action: Mouse scrolled (303, 549) with delta (0, 0)
Screenshot: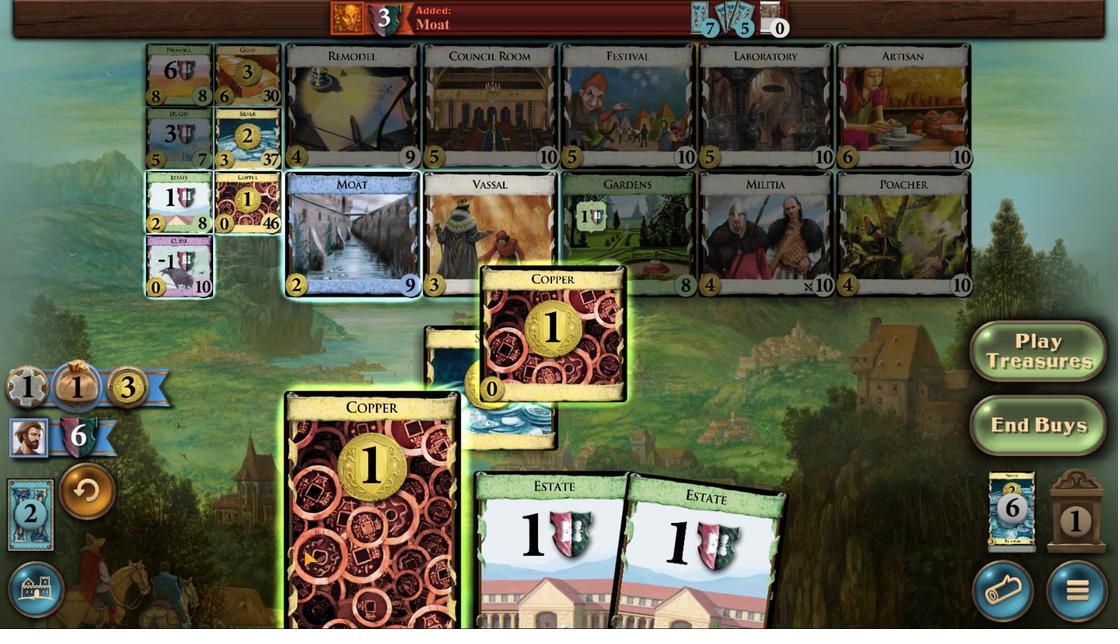 
Action: Mouse scrolled (303, 549) with delta (0, 0)
Screenshot: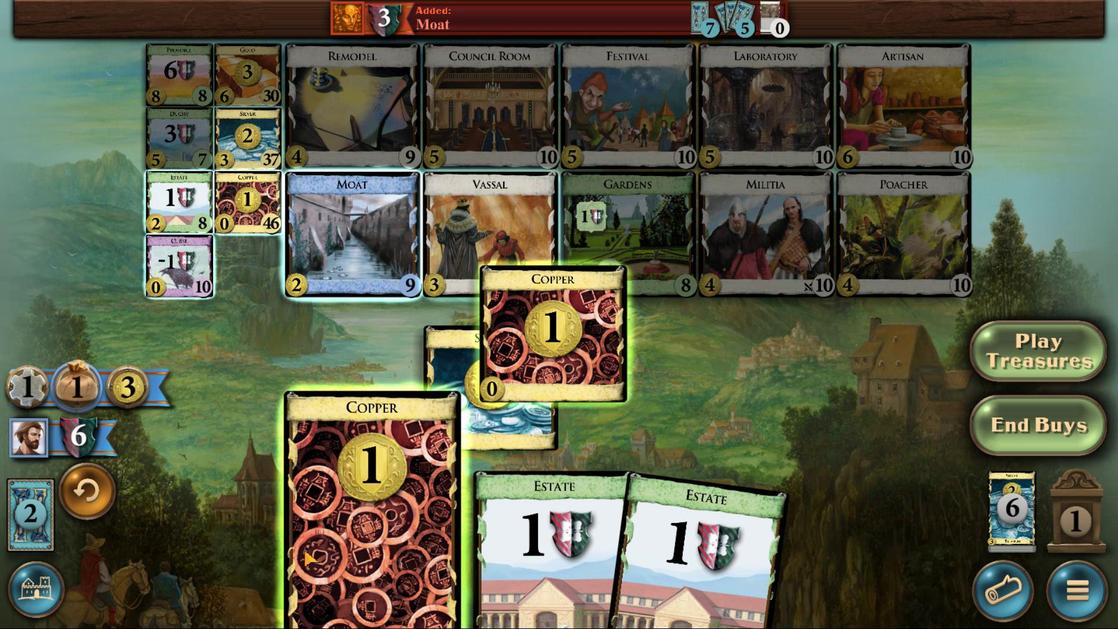 
Action: Mouse scrolled (303, 549) with delta (0, 0)
Screenshot: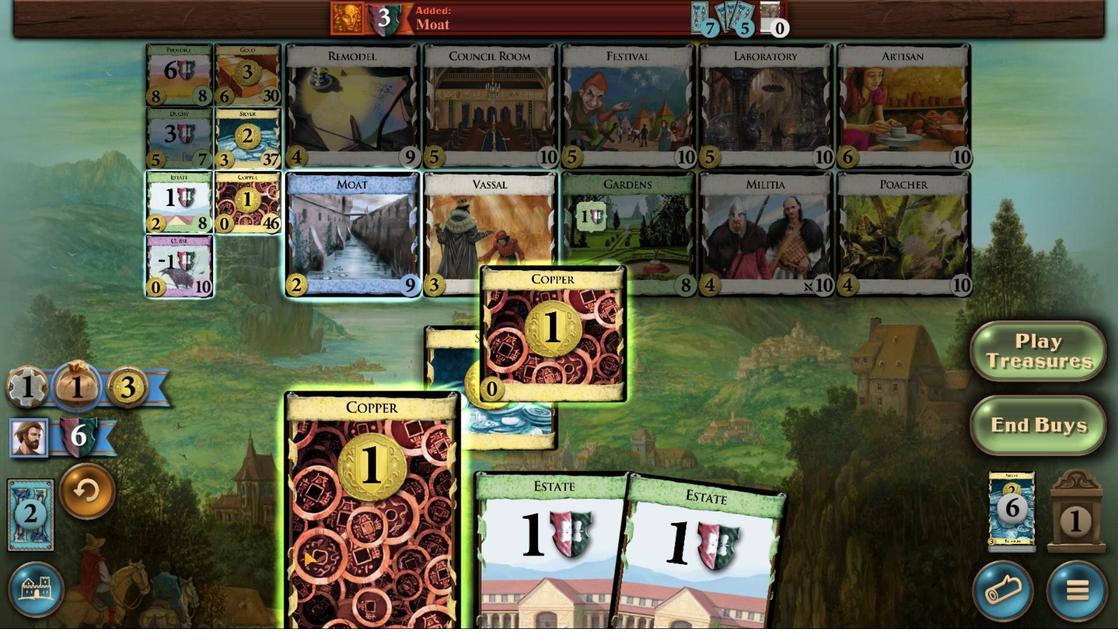 
Action: Mouse scrolled (303, 549) with delta (0, 0)
Screenshot: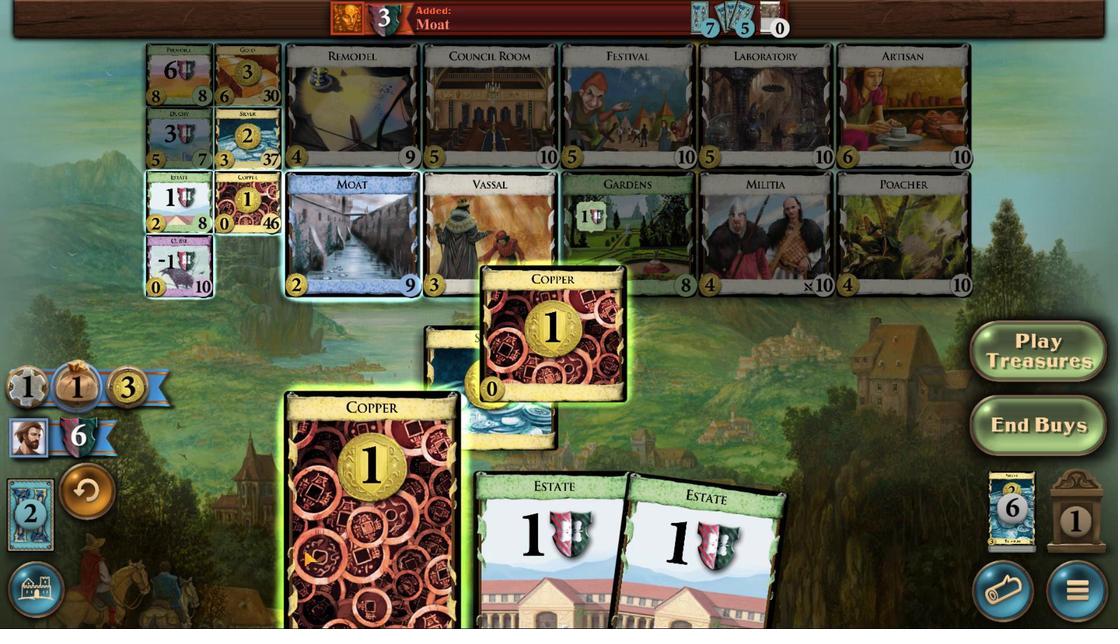 
Action: Mouse scrolled (303, 549) with delta (0, 0)
Screenshot: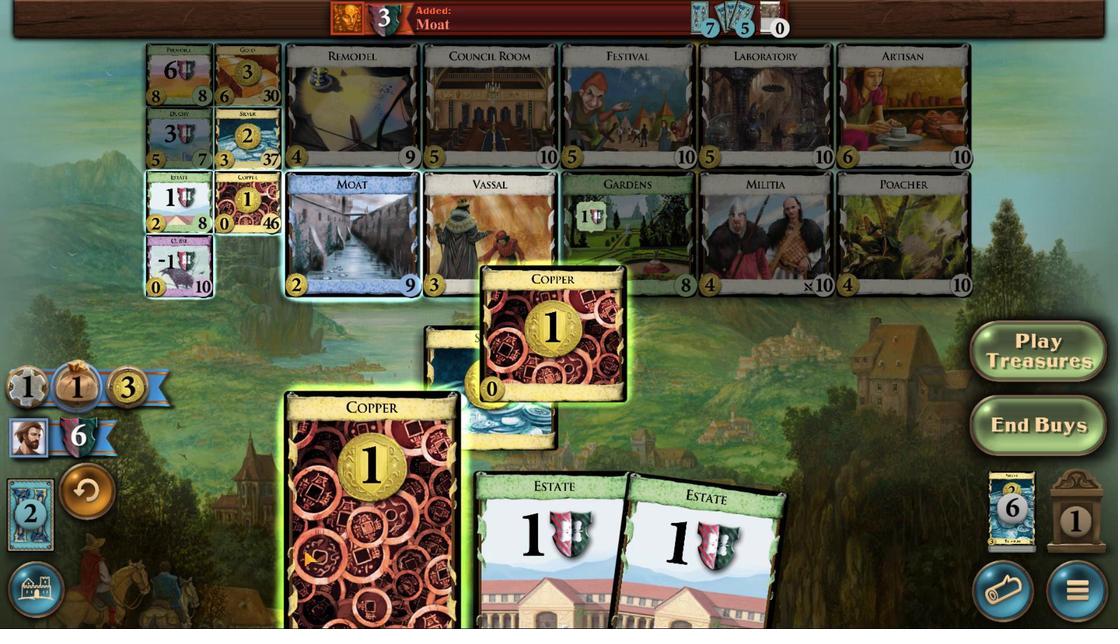 
Action: Mouse scrolled (303, 549) with delta (0, 0)
Screenshot: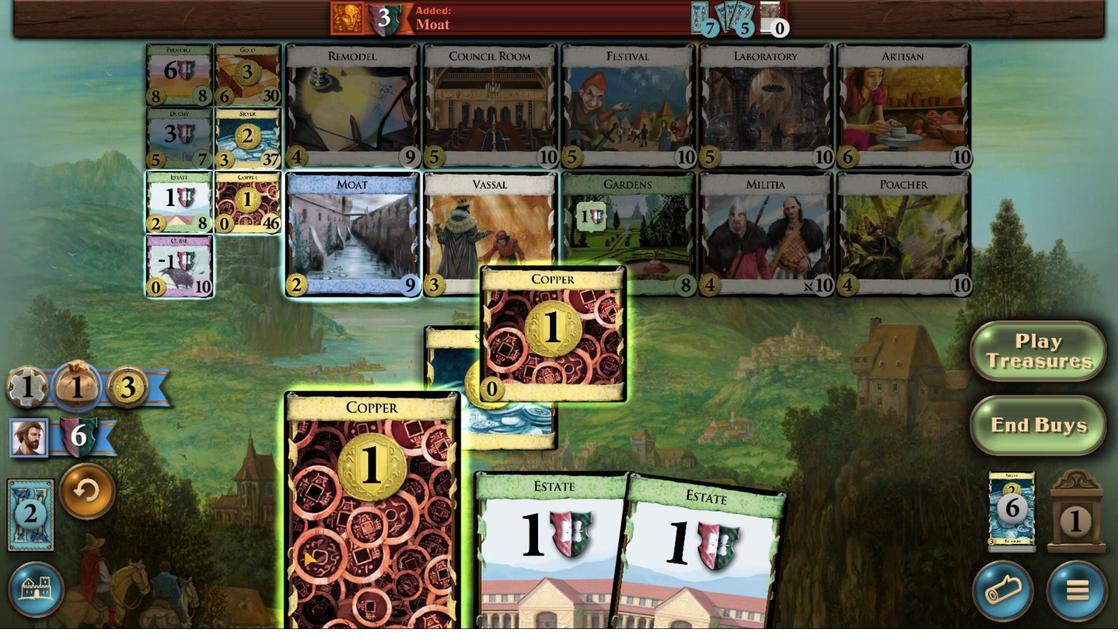 
Action: Mouse moved to (248, 146)
Screenshot: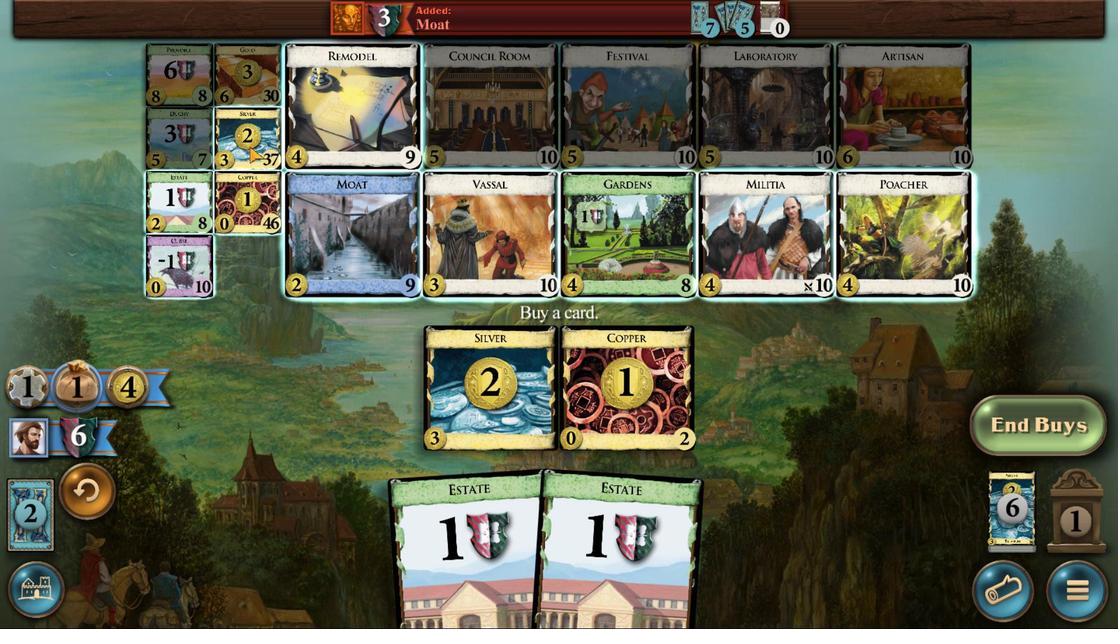 
Action: Mouse pressed left at (248, 146)
Screenshot: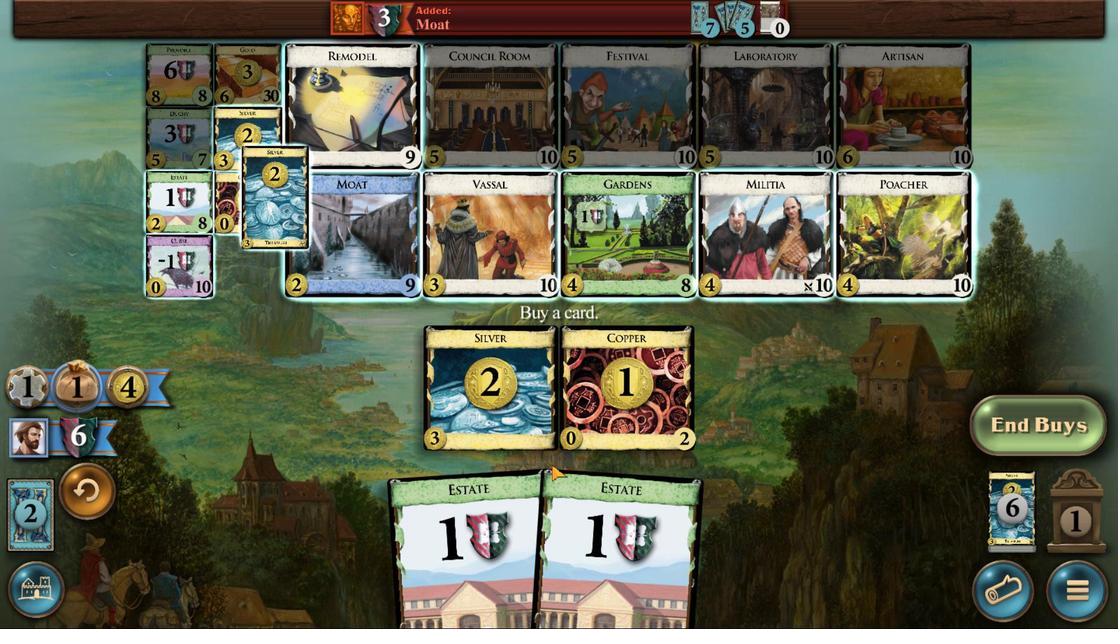 
Action: Mouse moved to (678, 555)
Screenshot: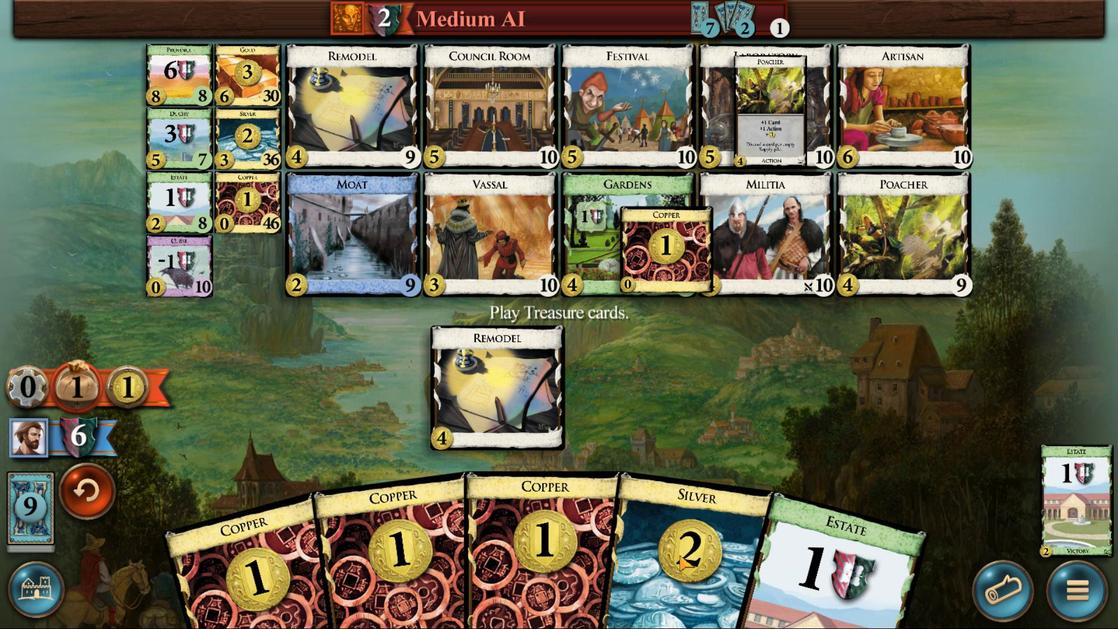 
Action: Mouse scrolled (678, 554) with delta (0, 0)
Screenshot: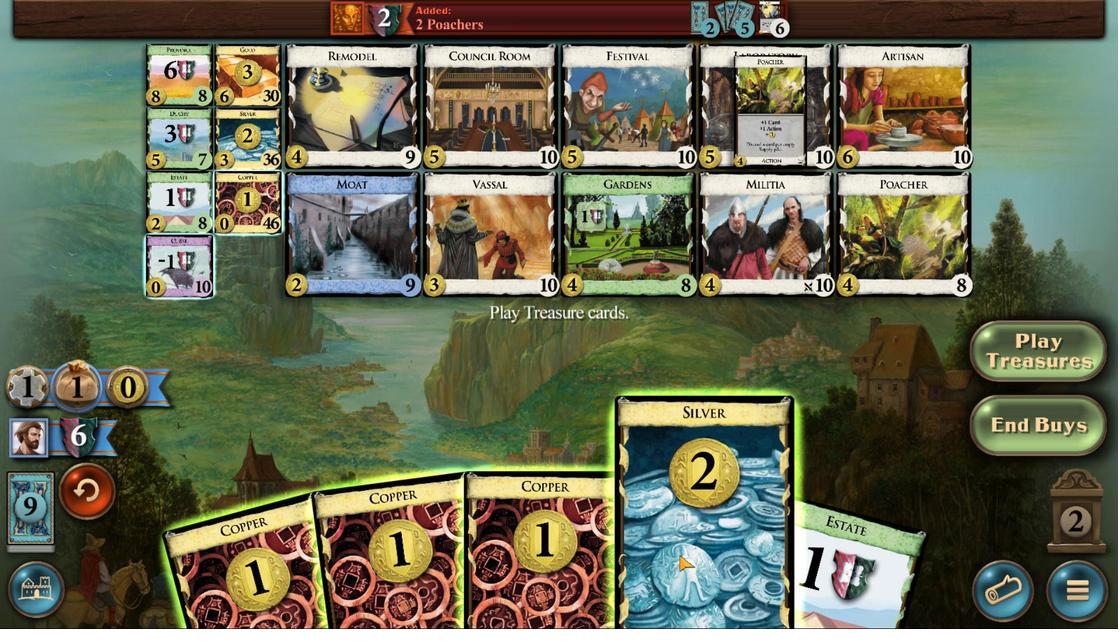 
Action: Mouse scrolled (678, 554) with delta (0, 0)
Screenshot: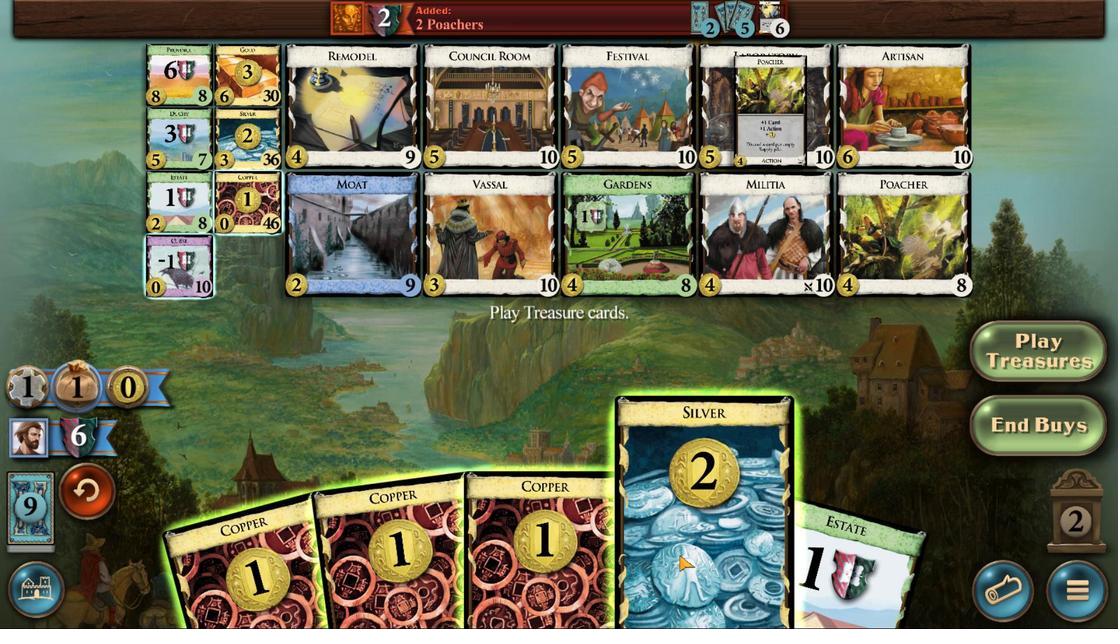 
Action: Mouse scrolled (678, 554) with delta (0, 0)
Screenshot: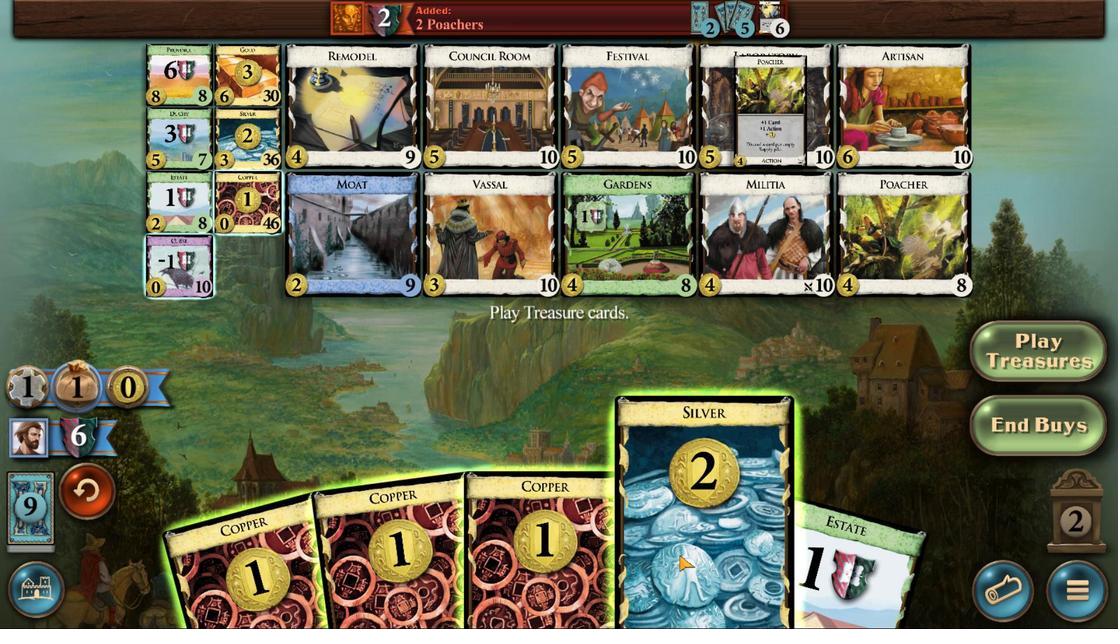 
Action: Mouse scrolled (678, 554) with delta (0, 0)
Screenshot: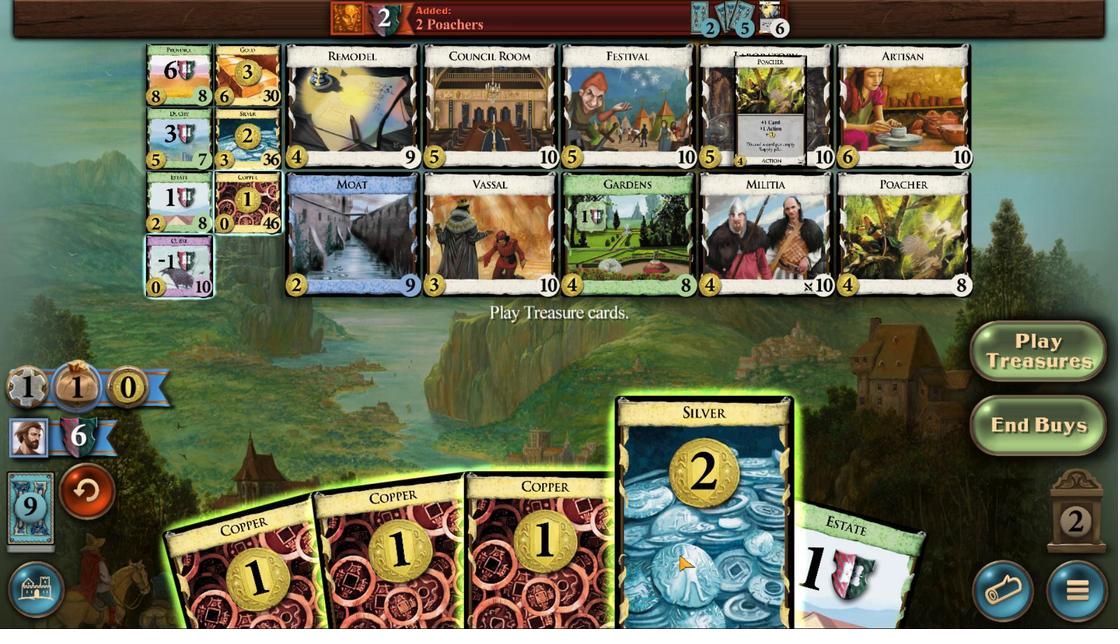 
Action: Mouse moved to (579, 552)
Screenshot: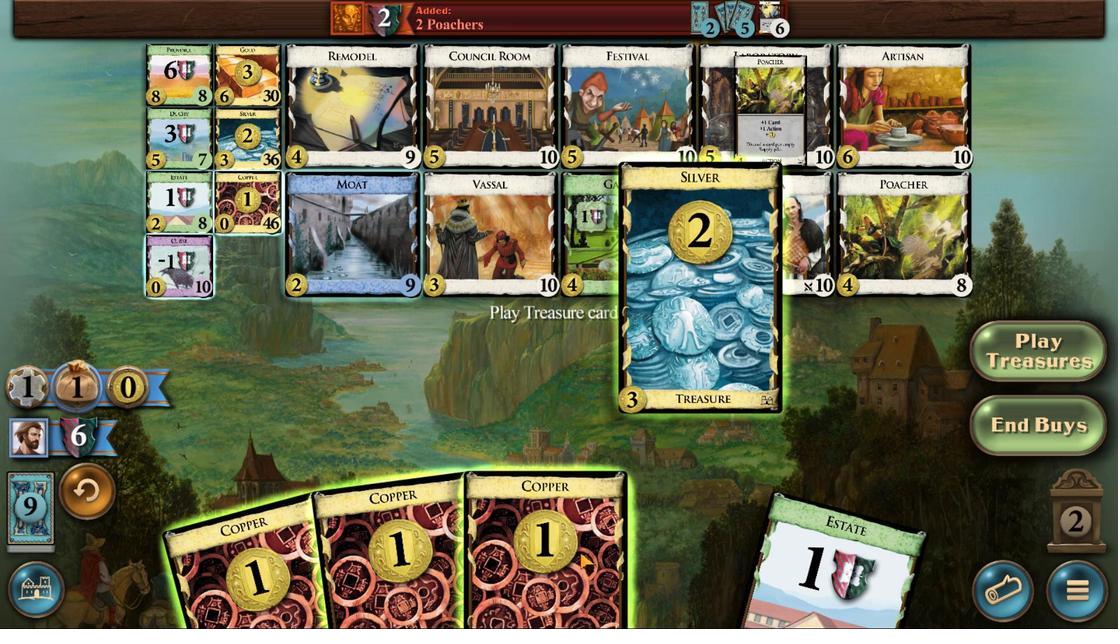 
Action: Mouse scrolled (579, 551) with delta (0, 0)
Screenshot: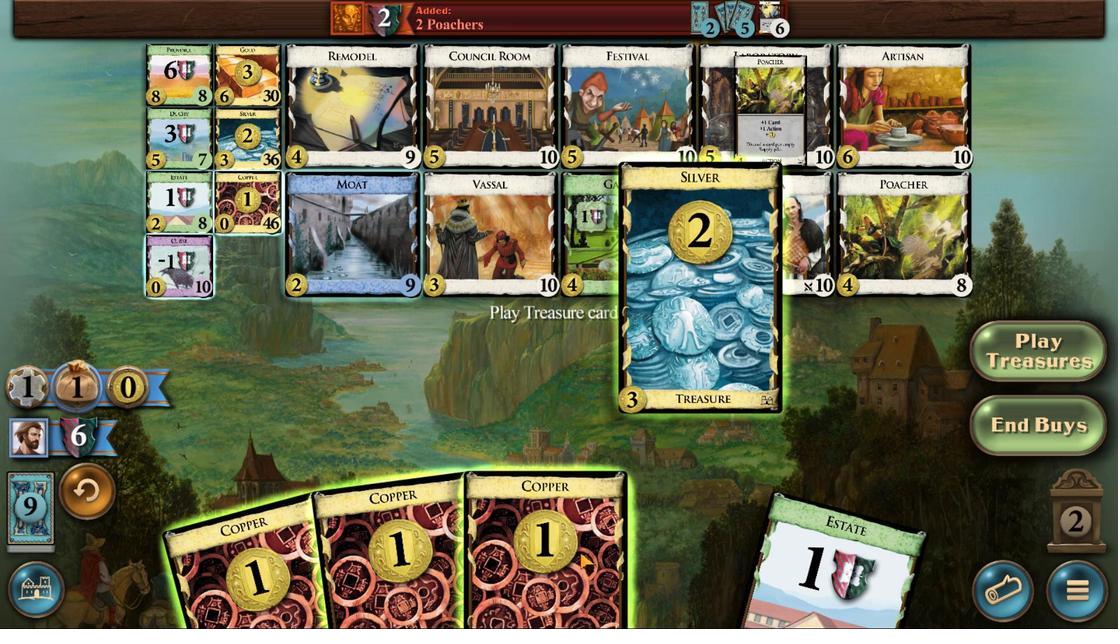 
Action: Mouse moved to (579, 552)
Screenshot: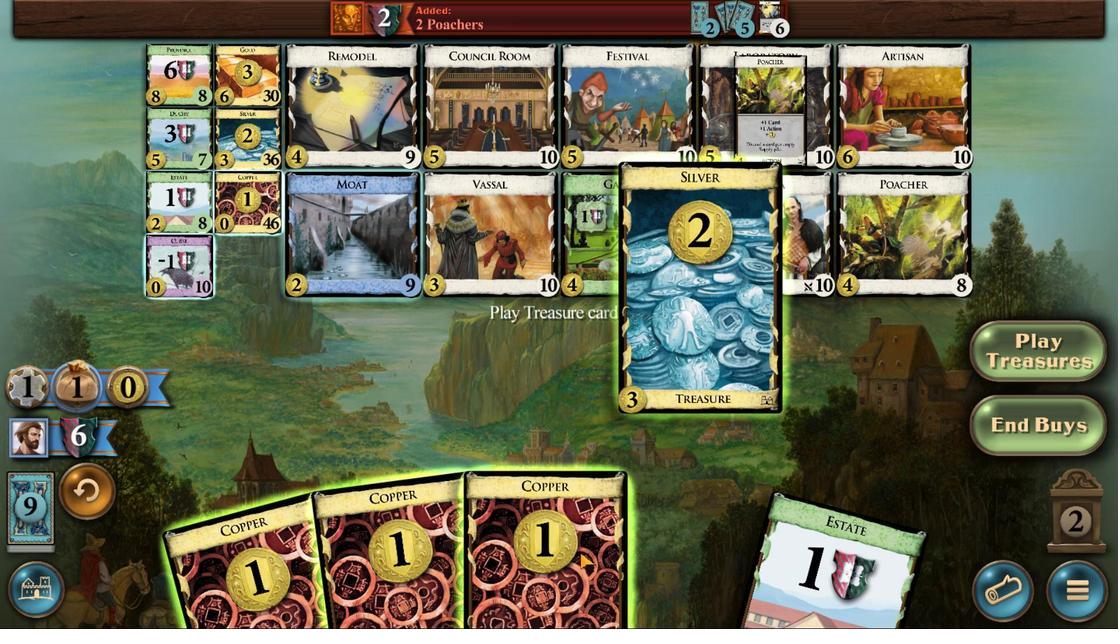 
Action: Mouse scrolled (579, 552) with delta (0, 0)
Screenshot: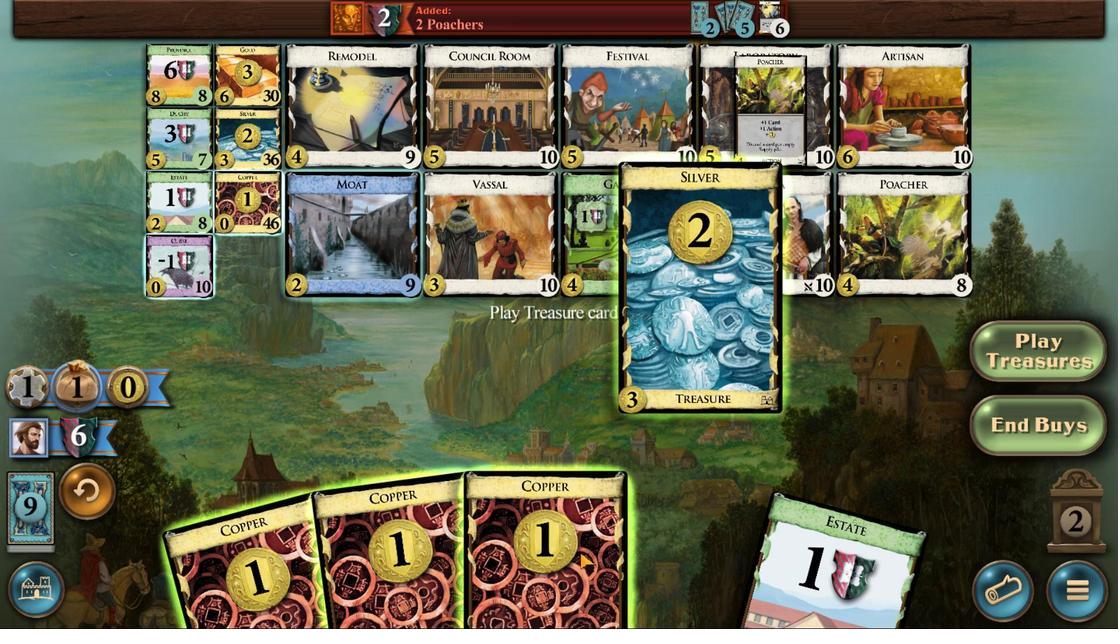 
Action: Mouse scrolled (579, 552) with delta (0, 0)
Screenshot: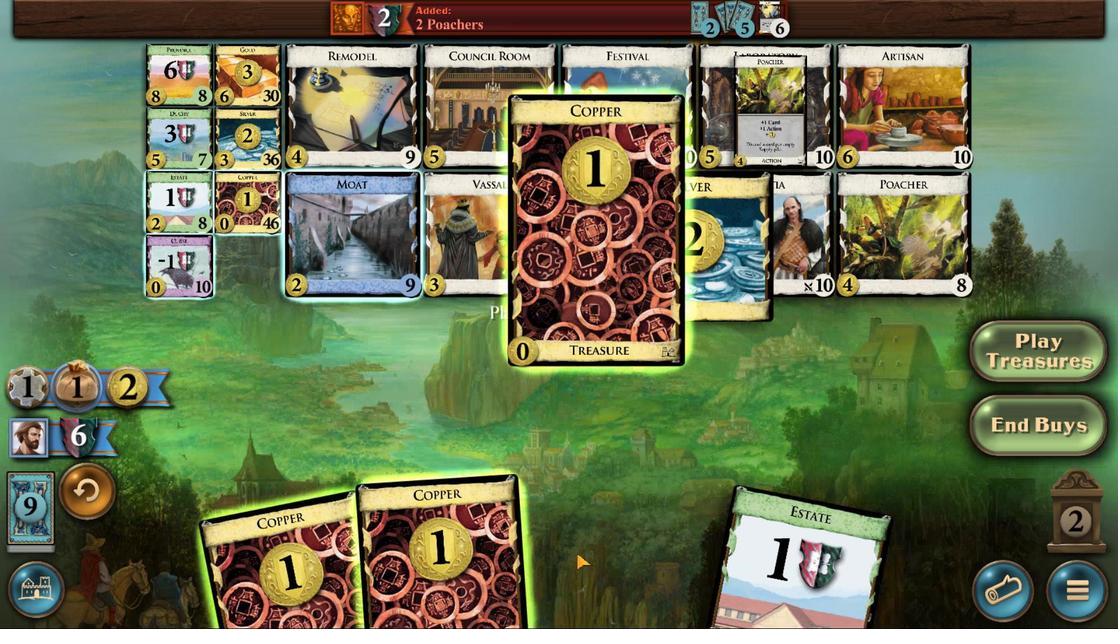 
Action: Mouse scrolled (579, 552) with delta (0, 0)
Screenshot: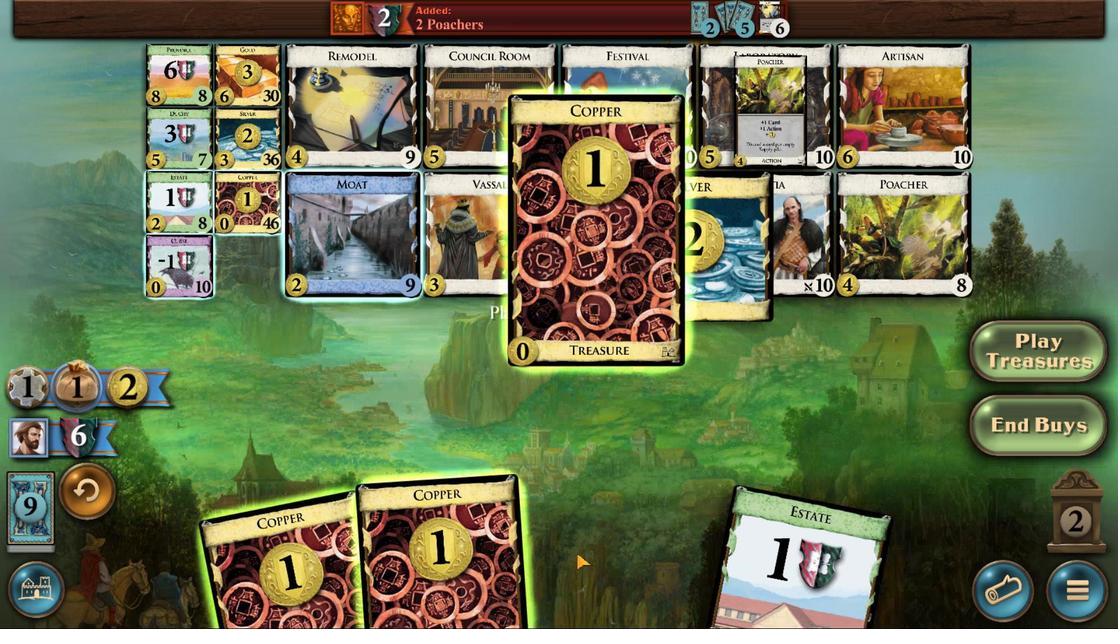 
Action: Mouse scrolled (579, 552) with delta (0, 0)
Screenshot: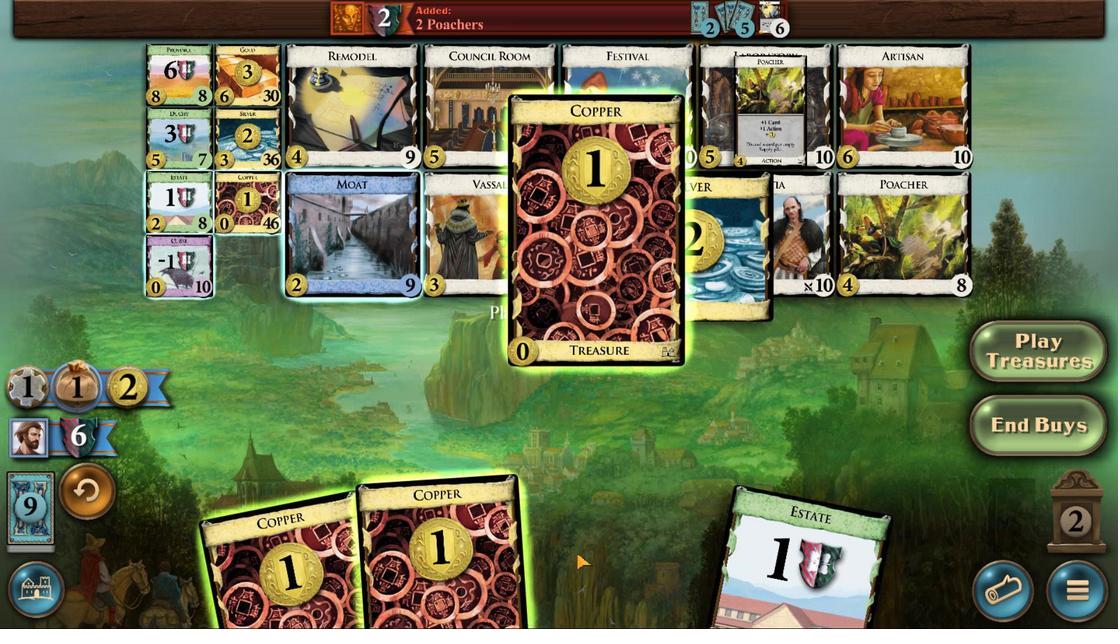 
Action: Mouse moved to (474, 552)
Screenshot: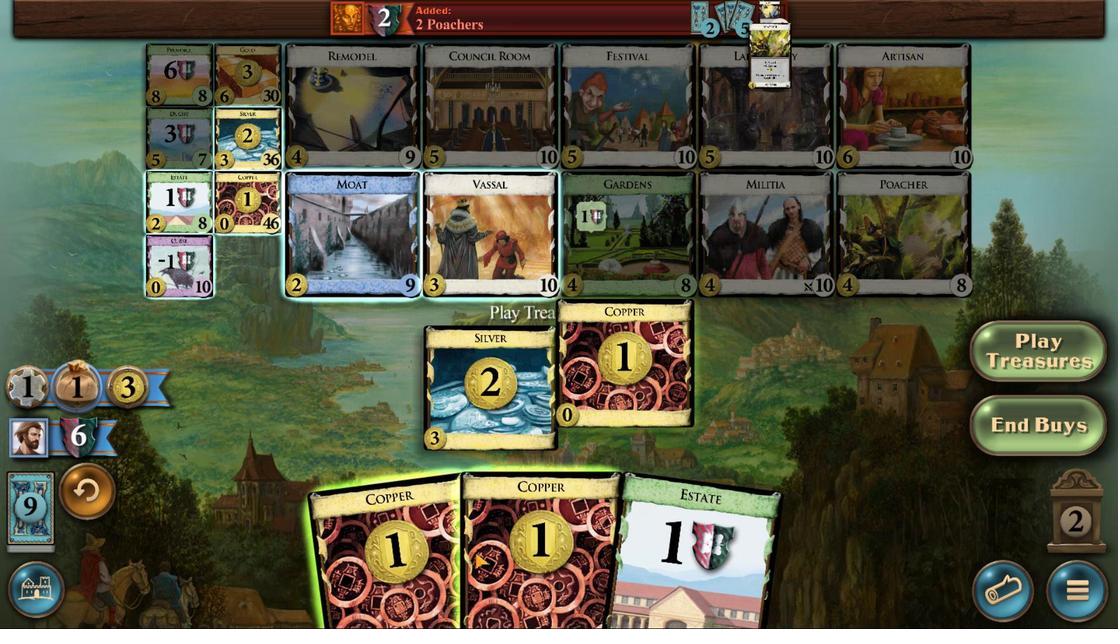
Action: Mouse scrolled (474, 552) with delta (0, 0)
Screenshot: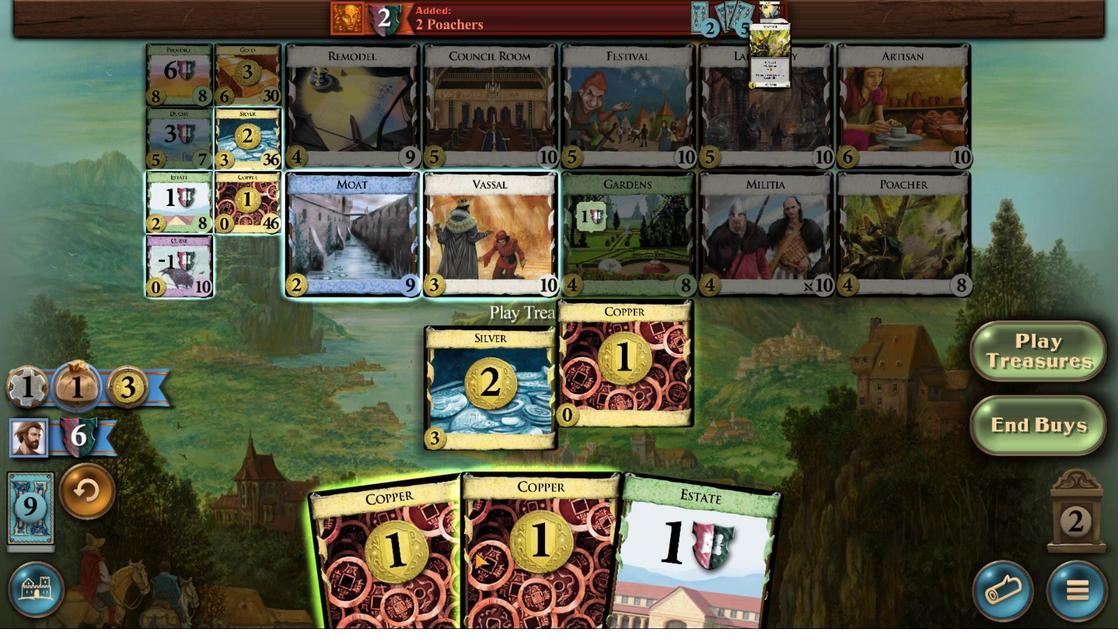 
Action: Mouse scrolled (474, 552) with delta (0, 0)
Screenshot: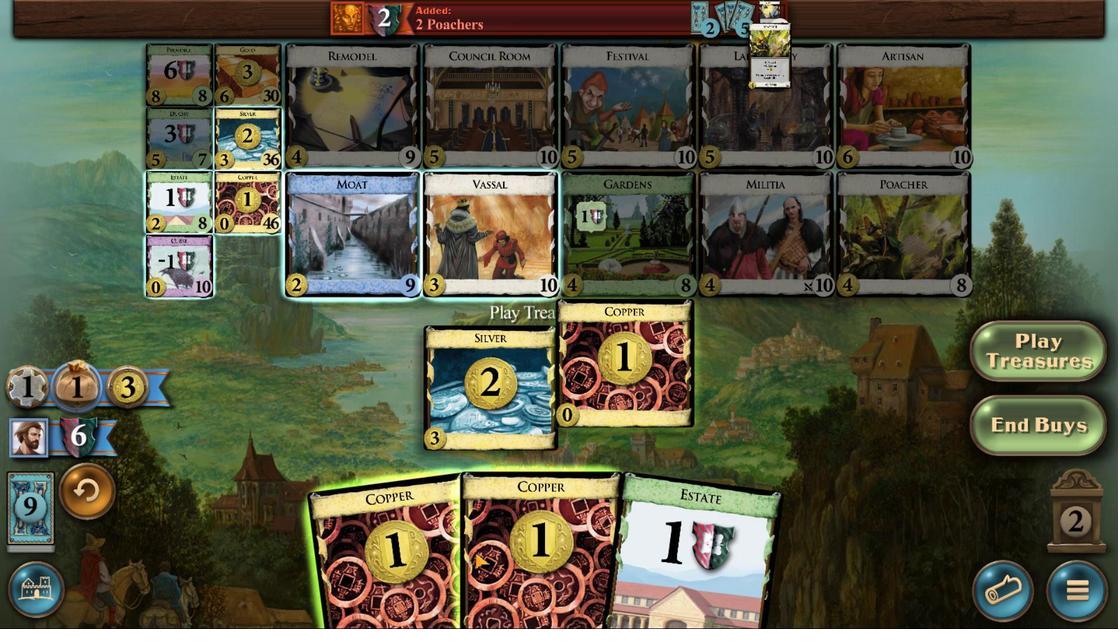 
Action: Mouse scrolled (474, 552) with delta (0, 0)
Screenshot: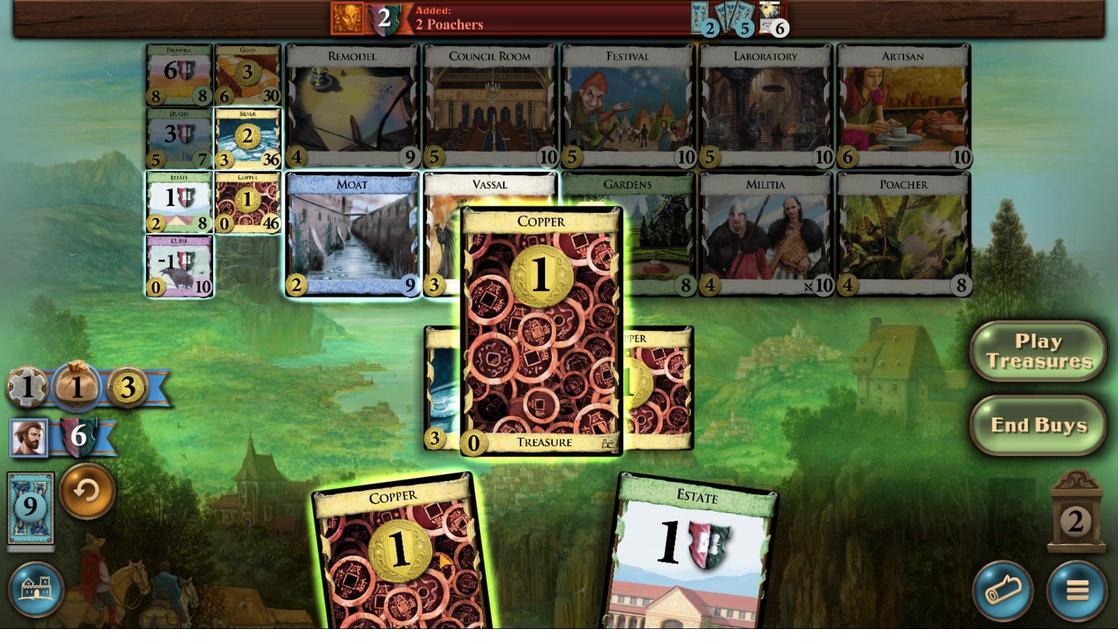 
Action: Mouse scrolled (474, 552) with delta (0, 0)
Screenshot: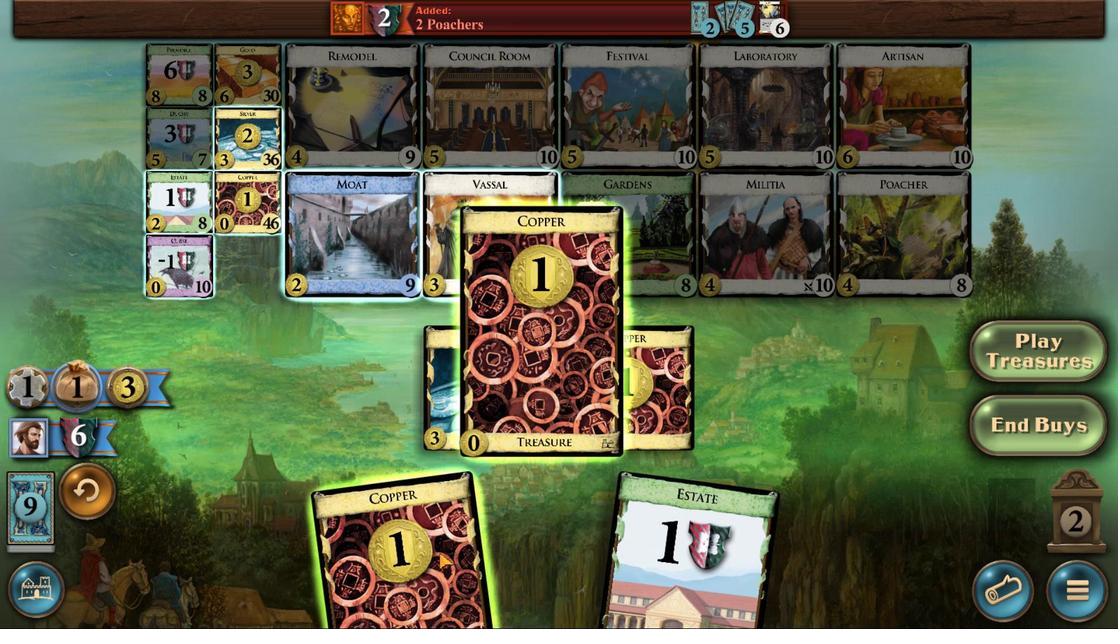
Action: Mouse moved to (414, 553)
Screenshot: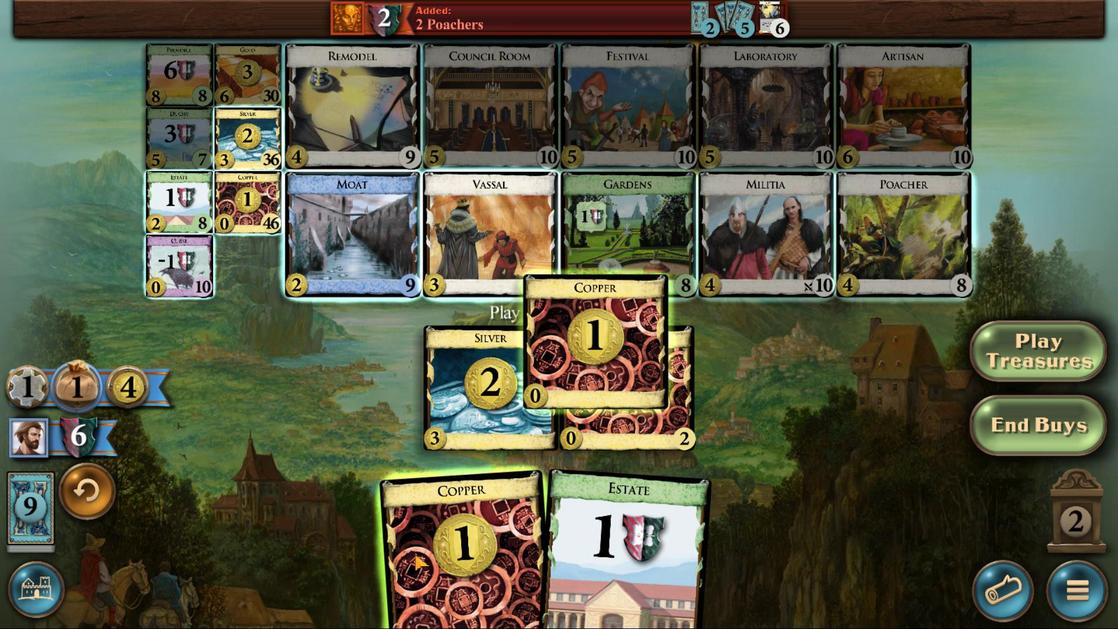 
Action: Mouse scrolled (414, 553) with delta (0, 0)
Screenshot: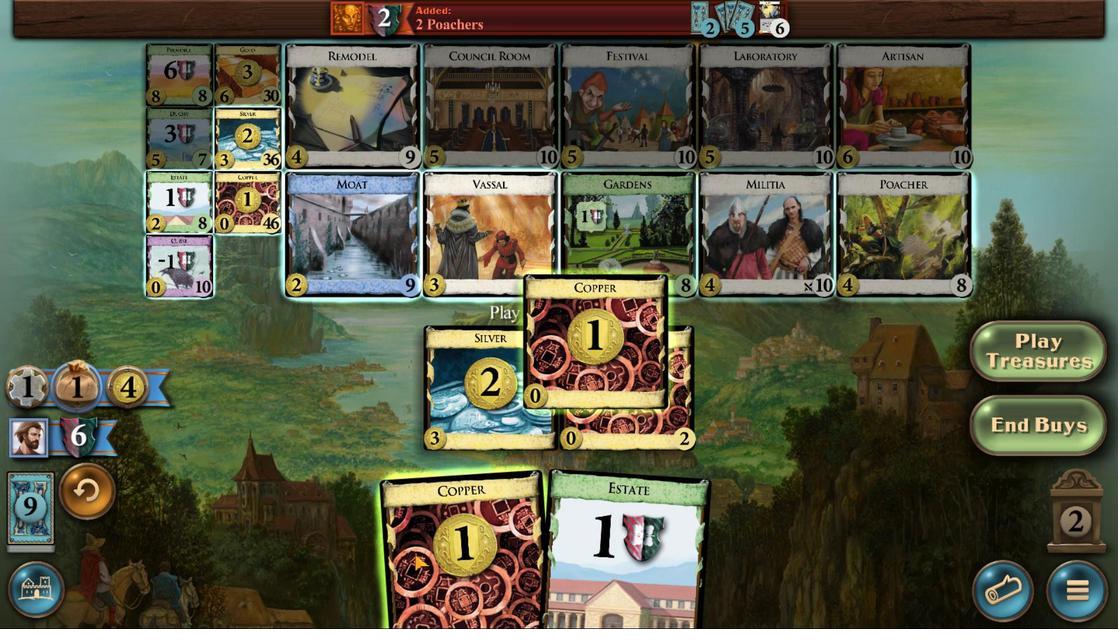 
Action: Mouse scrolled (414, 553) with delta (0, 0)
Screenshot: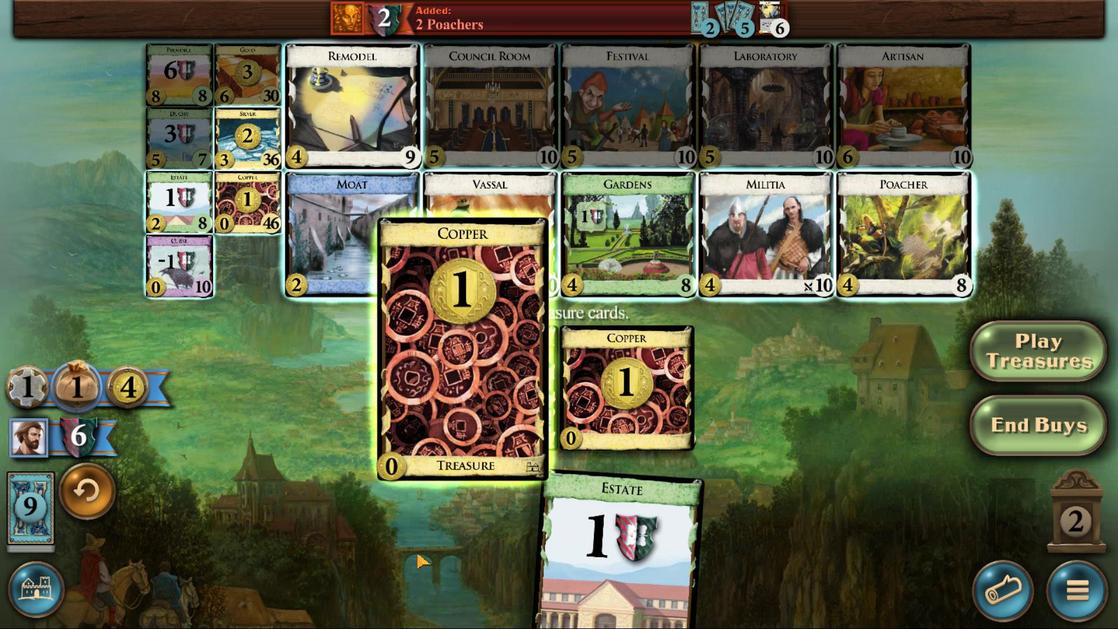 
Action: Mouse moved to (414, 554)
Screenshot: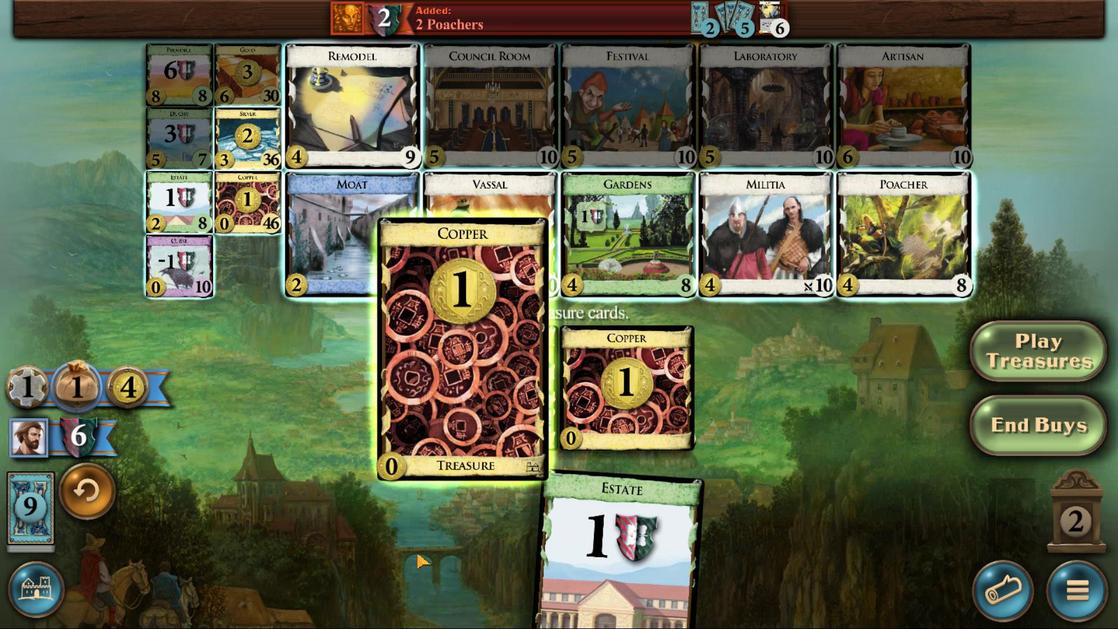 
Action: Mouse scrolled (414, 553) with delta (0, 0)
Screenshot: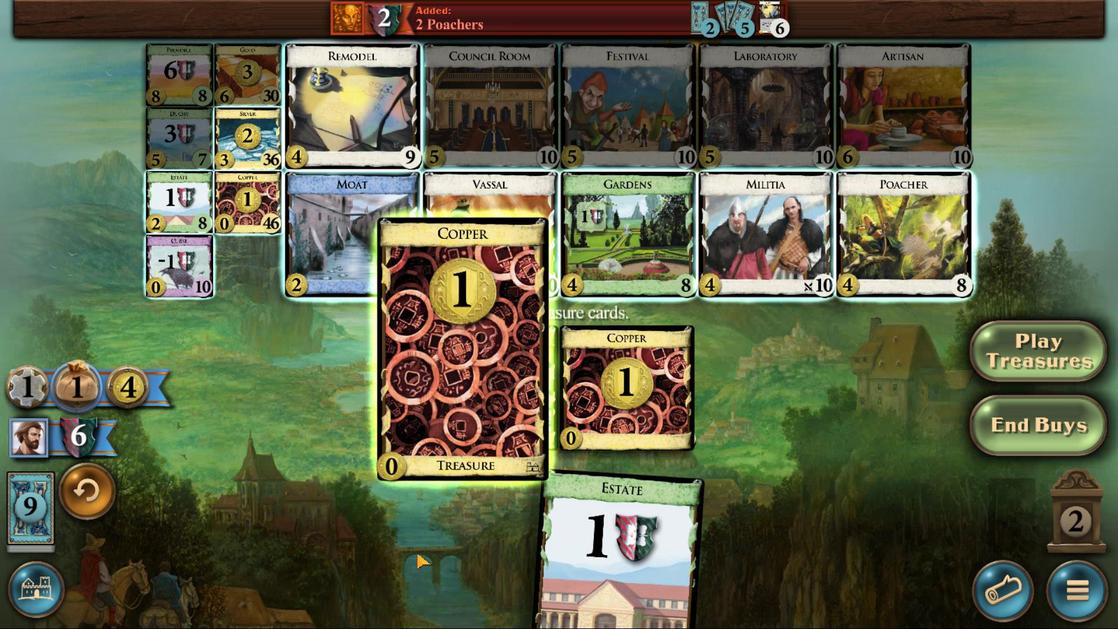 
Action: Mouse scrolled (414, 553) with delta (0, 0)
Screenshot: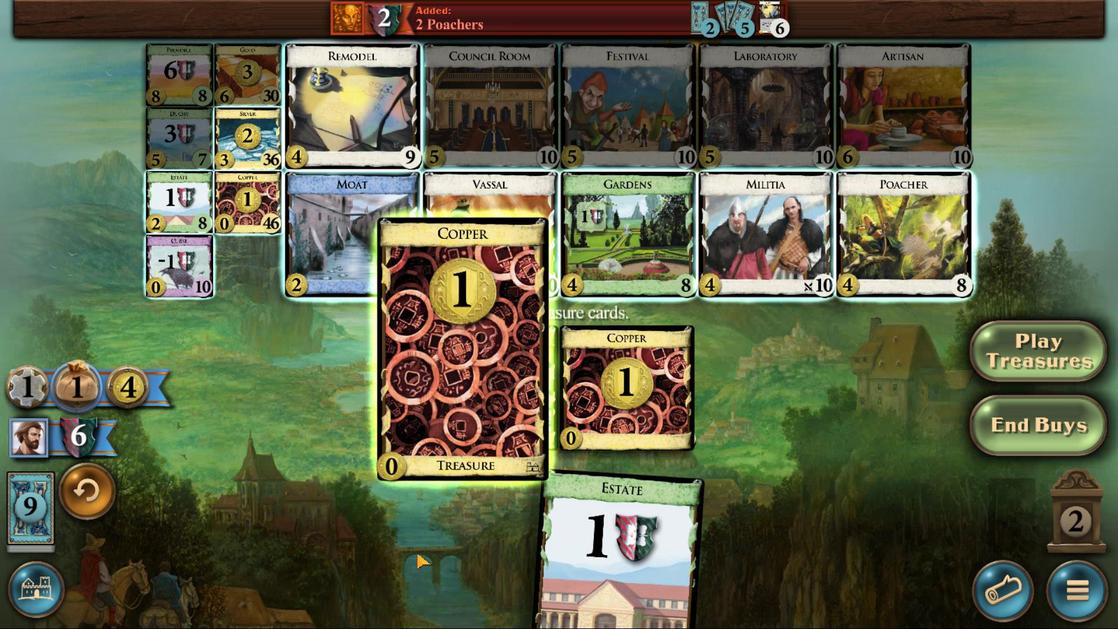 
Action: Mouse scrolled (414, 553) with delta (0, 0)
Screenshot: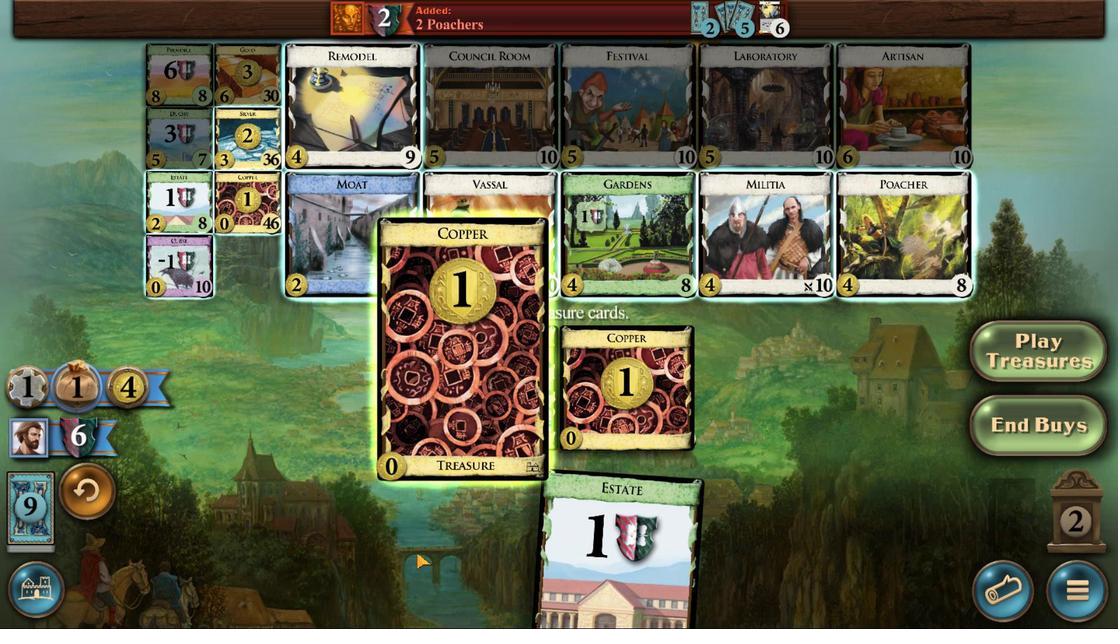 
Action: Mouse moved to (171, 132)
Screenshot: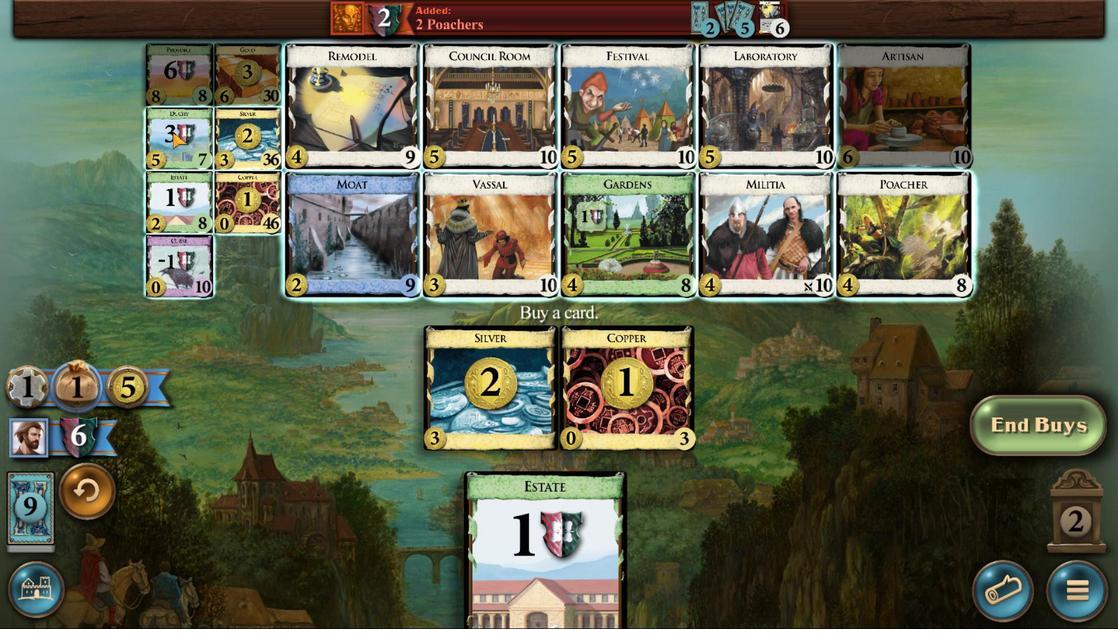 
Action: Mouse pressed left at (171, 132)
Screenshot: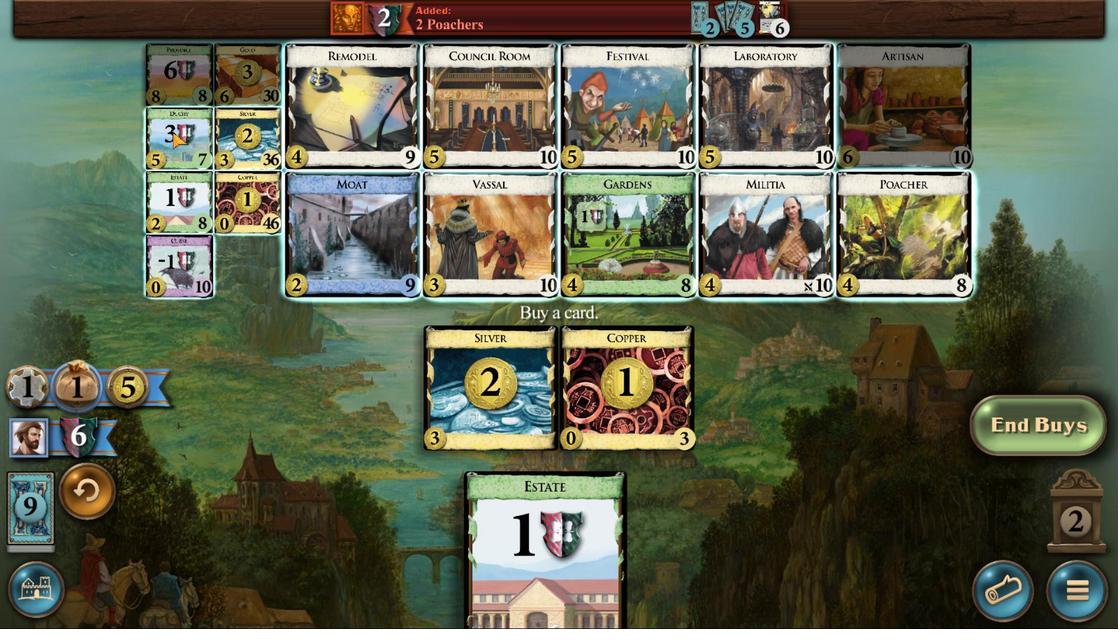 
Action: Mouse moved to (689, 581)
Screenshot: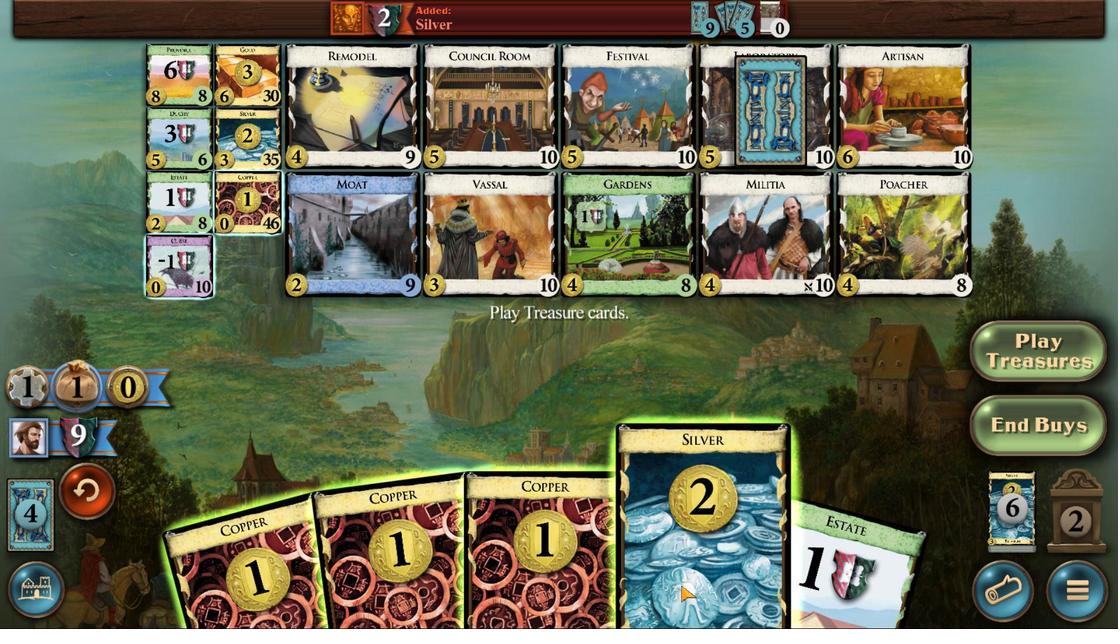 
Action: Mouse scrolled (689, 581) with delta (0, 0)
Screenshot: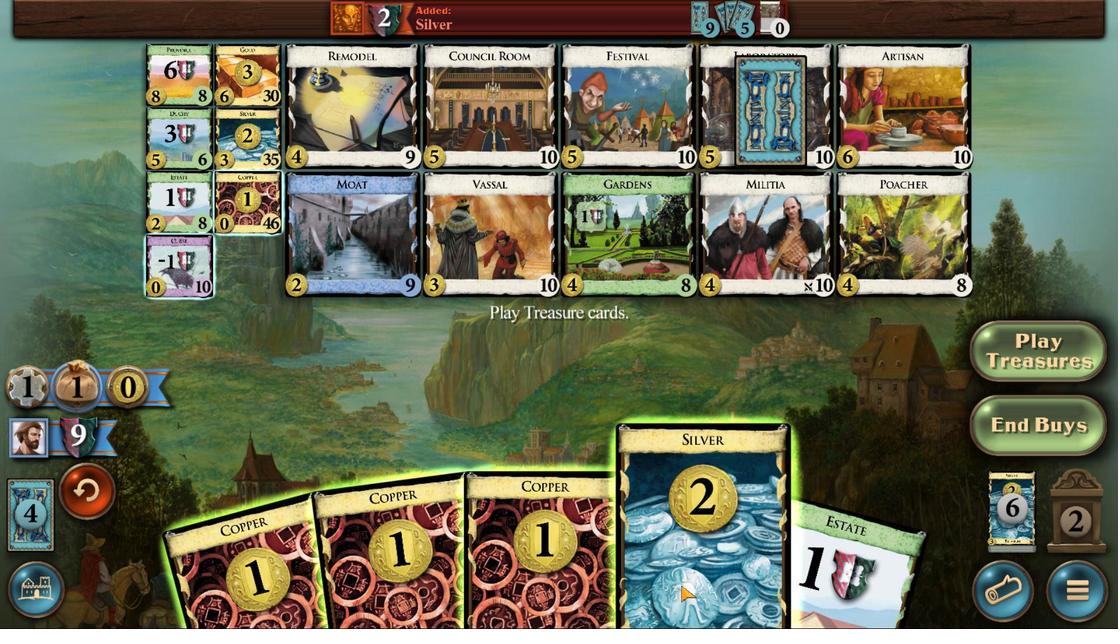 
Action: Mouse moved to (682, 585)
Screenshot: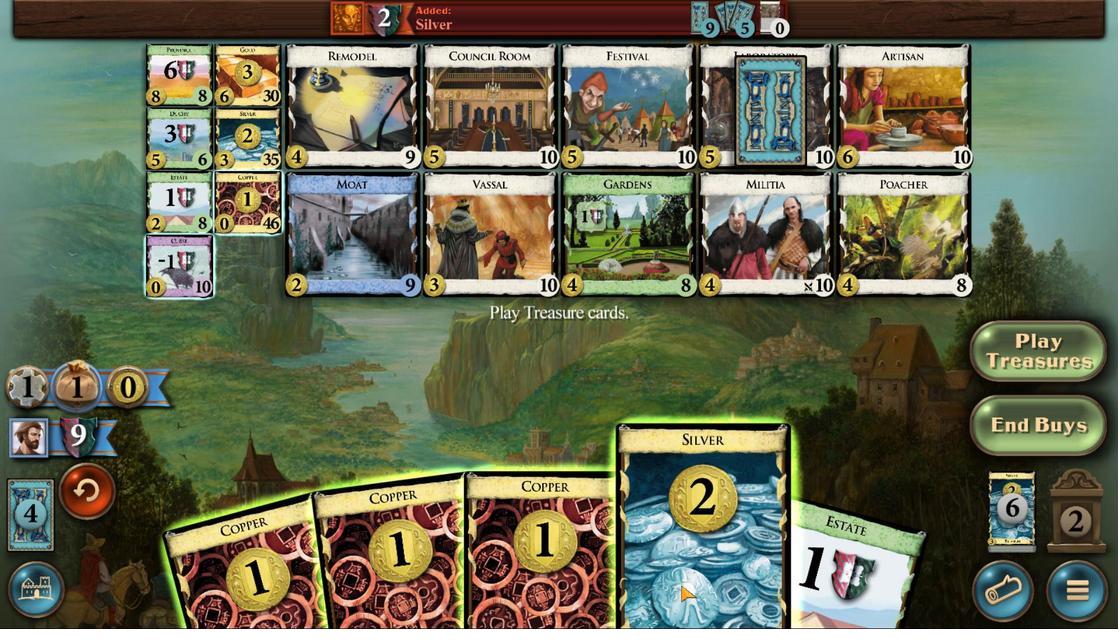 
Action: Mouse scrolled (682, 585) with delta (0, 0)
Screenshot: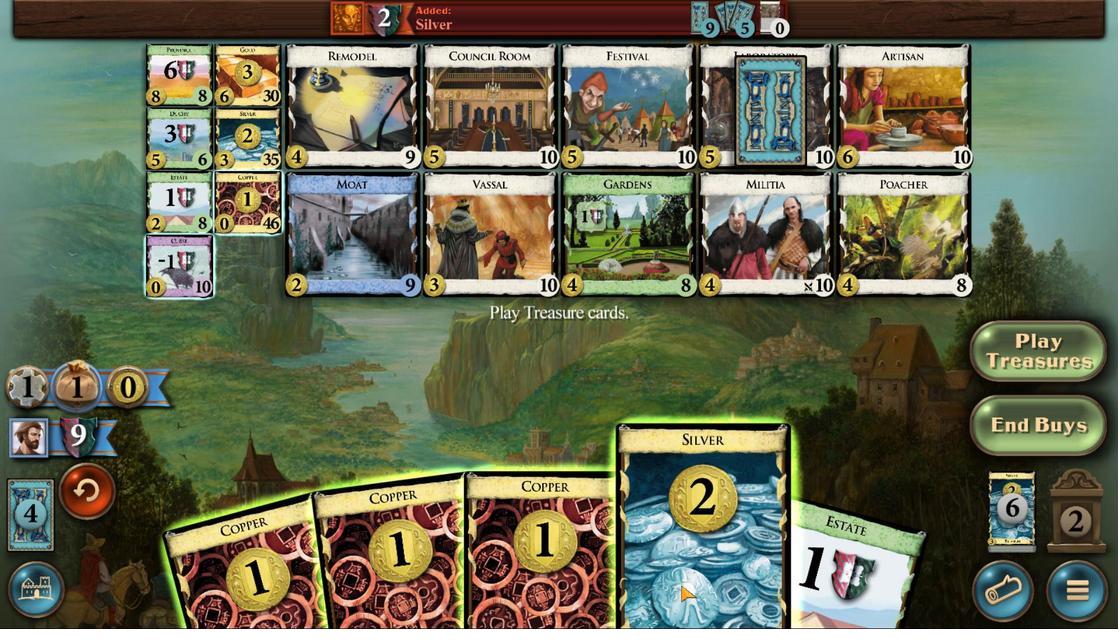 
Action: Mouse scrolled (682, 585) with delta (0, 0)
Screenshot: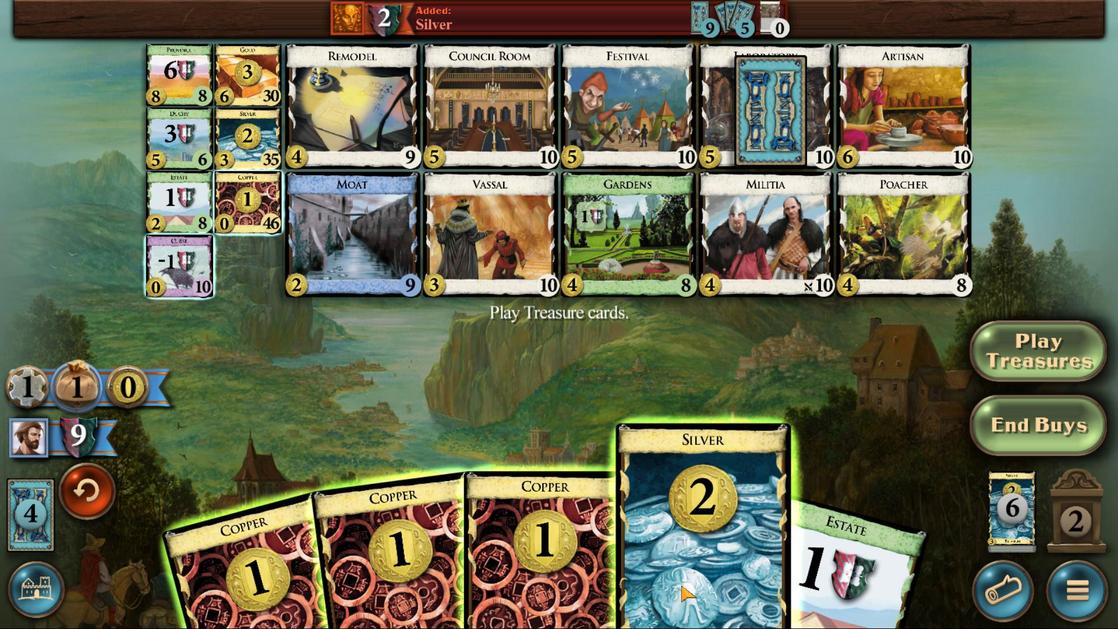
Action: Mouse scrolled (682, 585) with delta (0, 0)
Screenshot: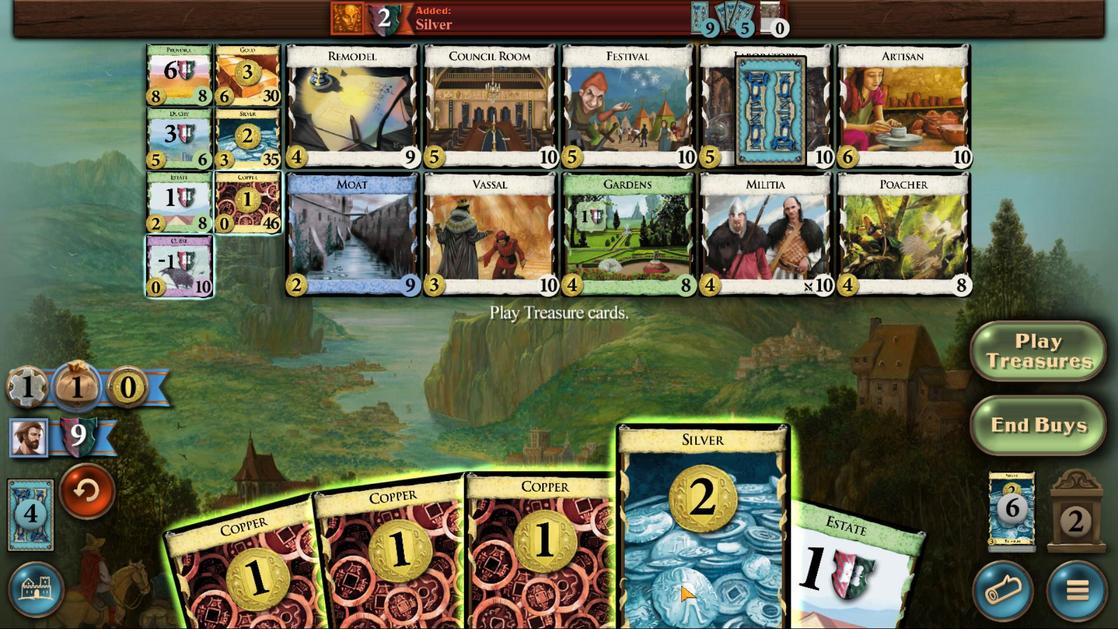 
Action: Mouse moved to (545, 575)
Screenshot: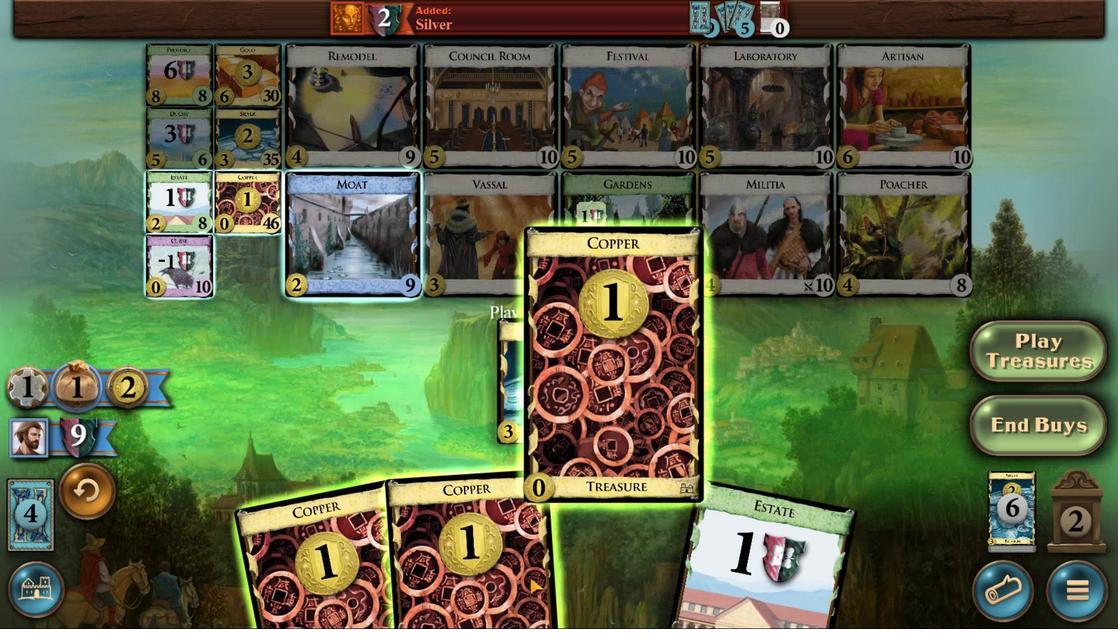 
Action: Mouse scrolled (545, 574) with delta (0, 0)
Screenshot: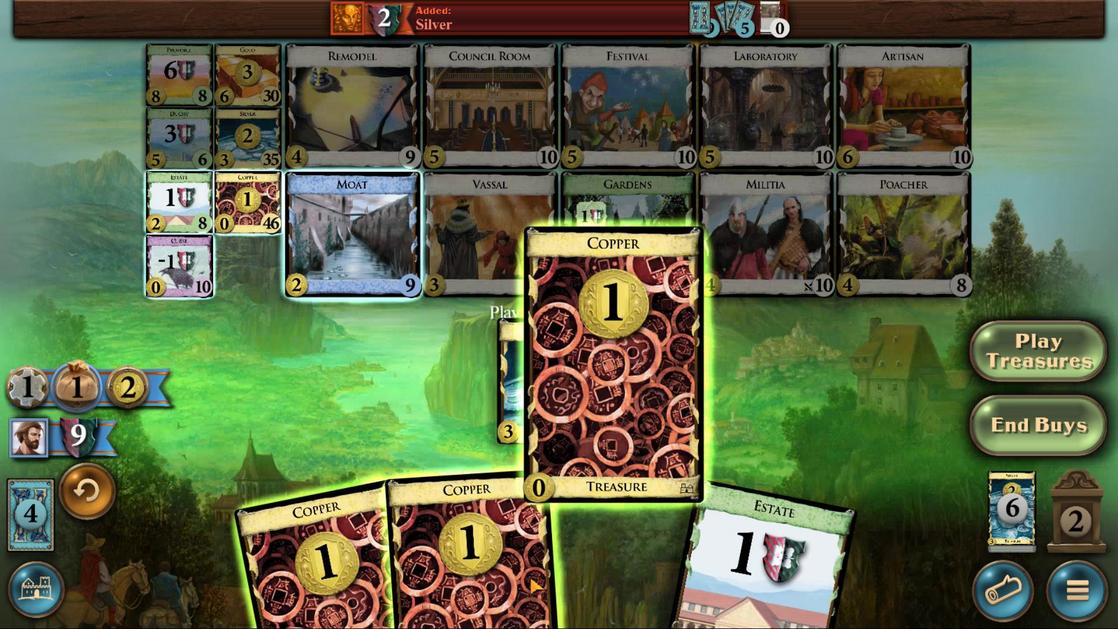 
Action: Mouse moved to (545, 575)
Screenshot: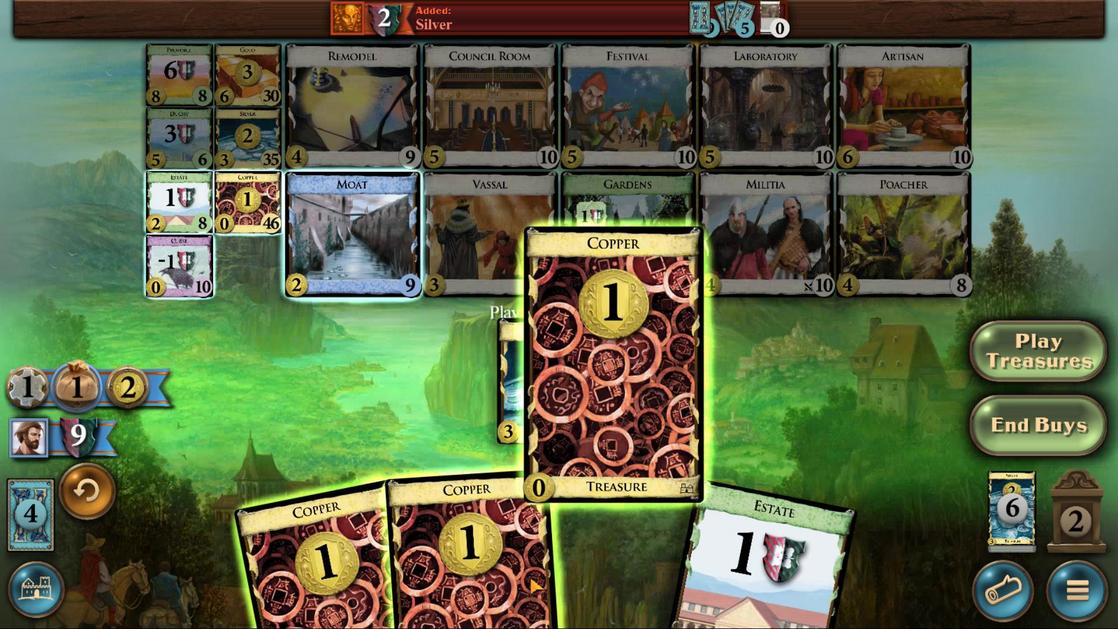 
Action: Mouse scrolled (545, 574) with delta (0, 0)
Screenshot: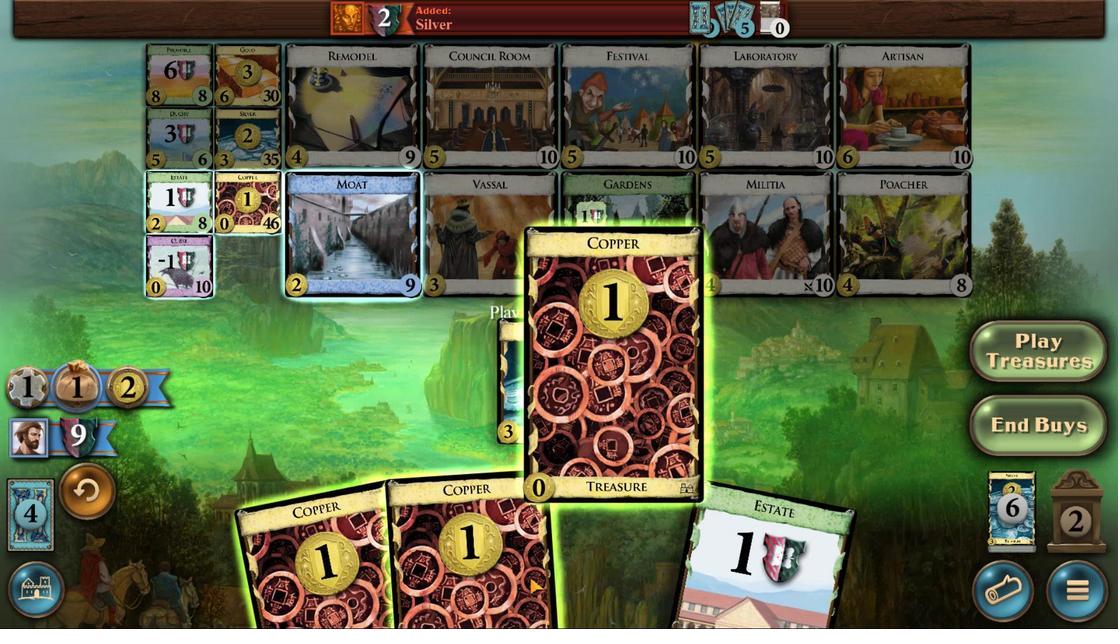 
Action: Mouse scrolled (545, 574) with delta (0, 0)
Screenshot: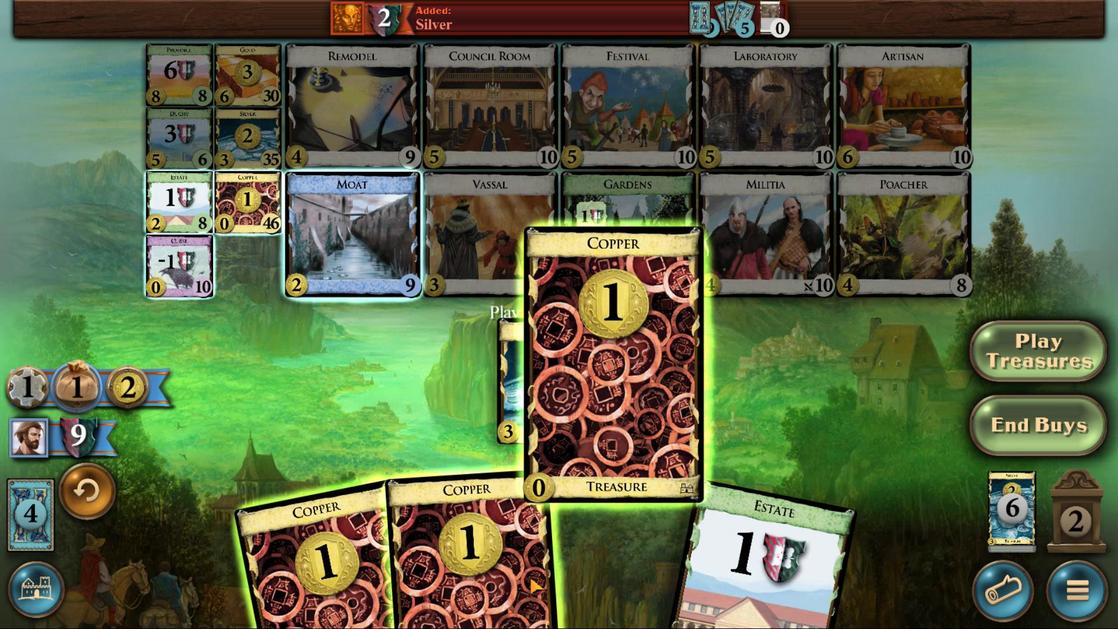
Action: Mouse moved to (478, 585)
Screenshot: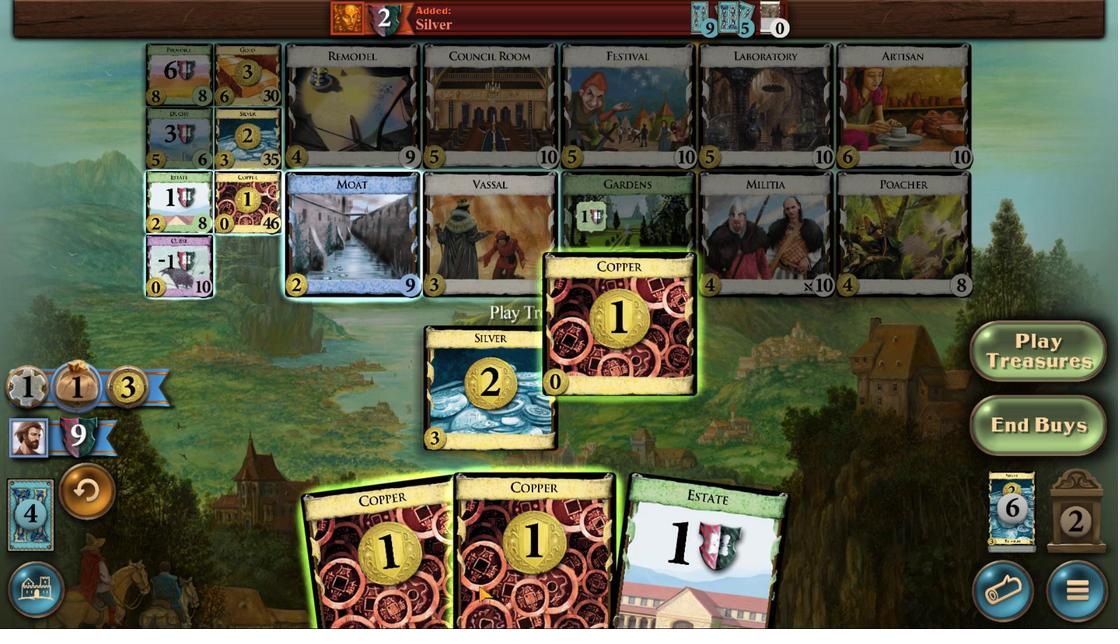 
Action: Mouse scrolled (478, 585) with delta (0, 0)
Screenshot: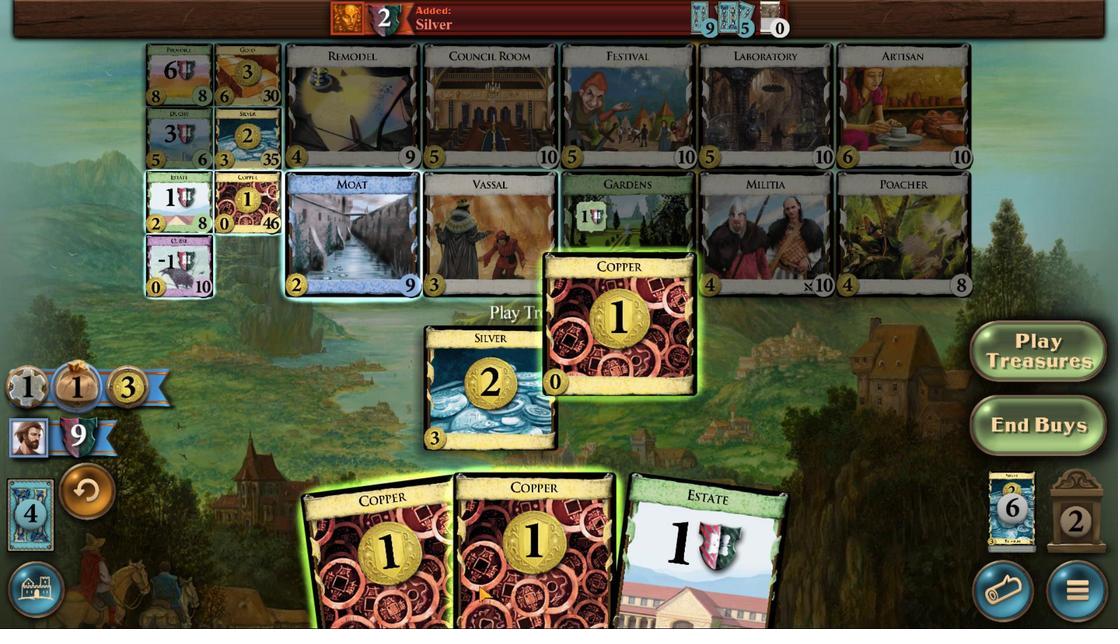 
Action: Mouse moved to (478, 585)
Screenshot: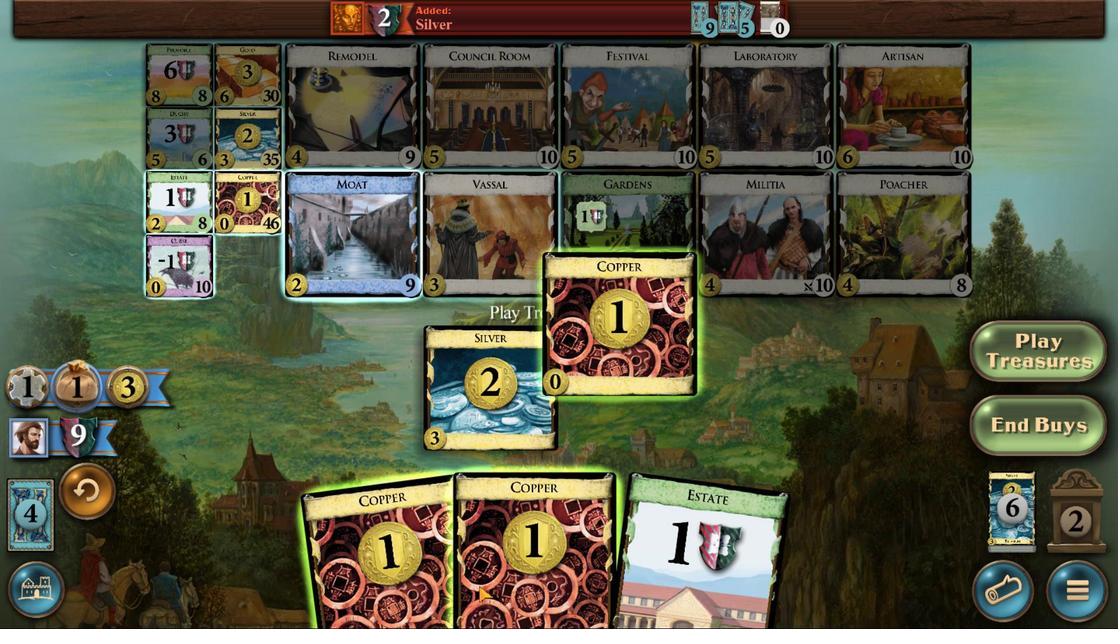 
Action: Mouse scrolled (478, 585) with delta (0, 0)
Screenshot: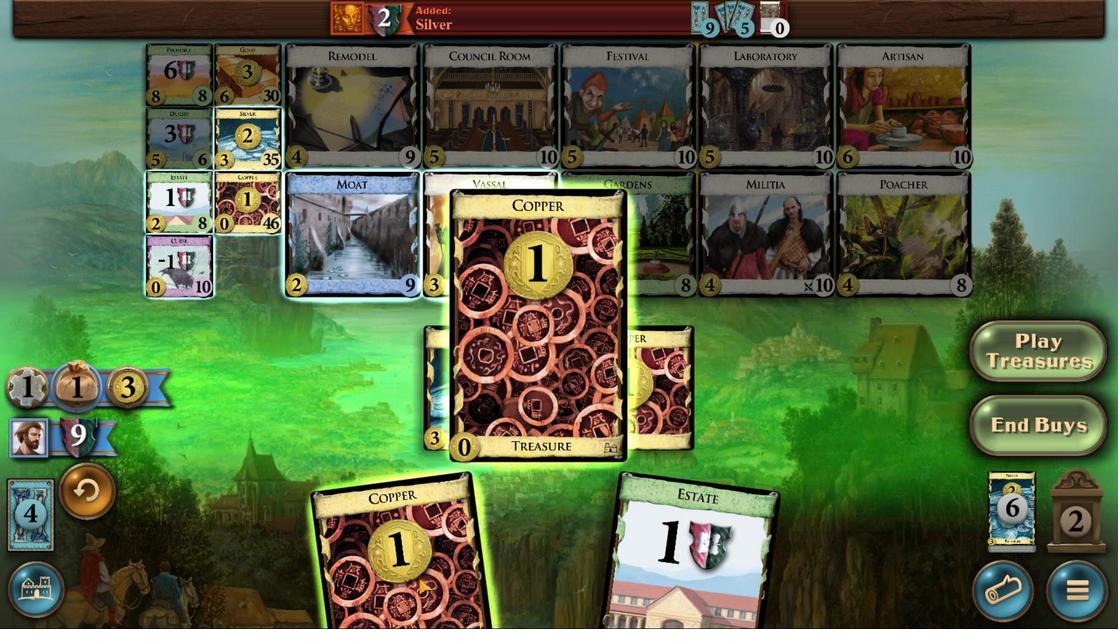 
Action: Mouse moved to (478, 585)
Screenshot: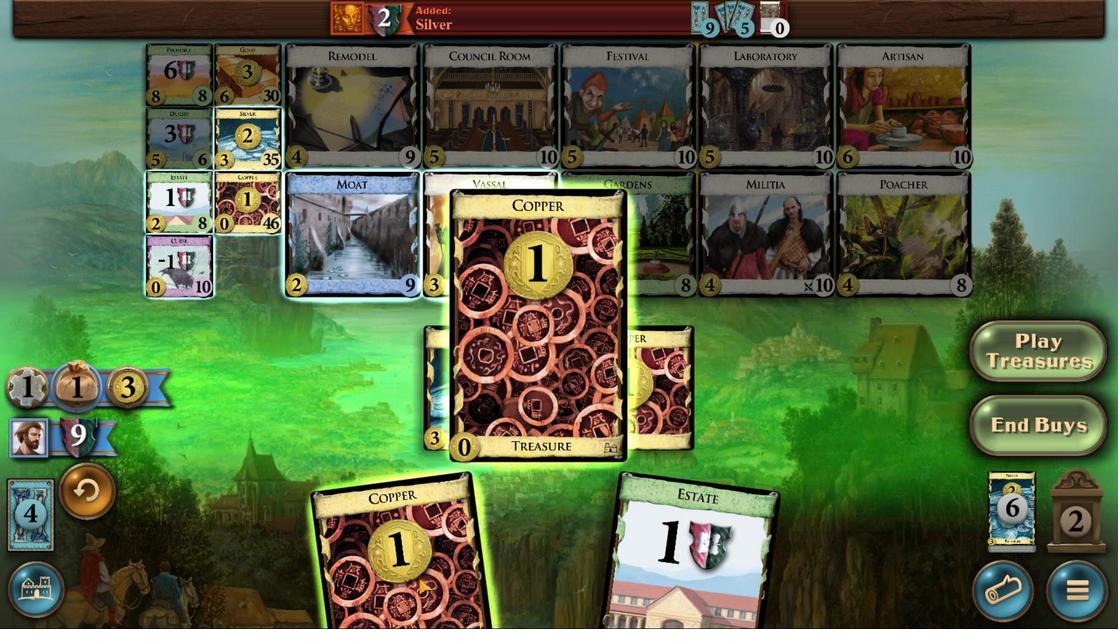 
Action: Mouse scrolled (478, 585) with delta (0, 0)
Screenshot: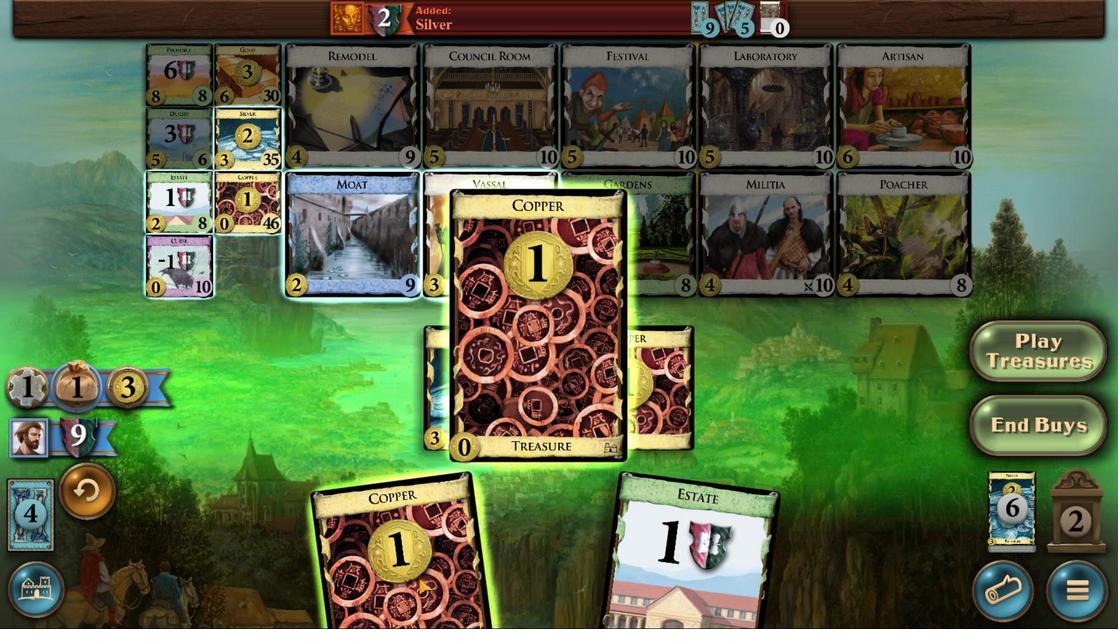 
Action: Mouse scrolled (478, 585) with delta (0, 0)
Screenshot: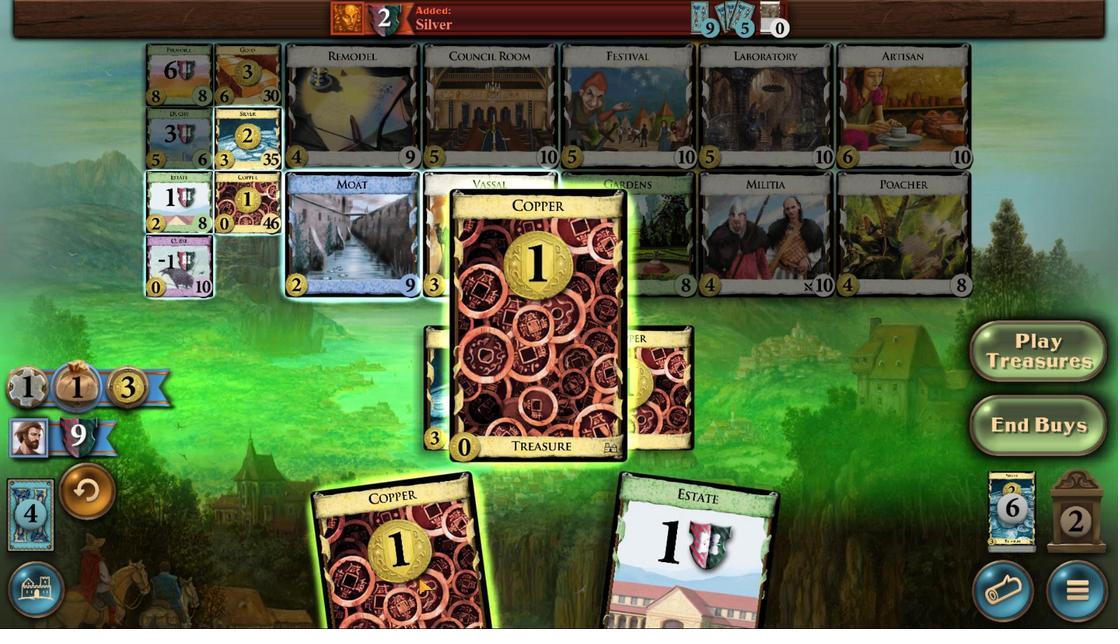 
Action: Mouse moved to (404, 575)
Screenshot: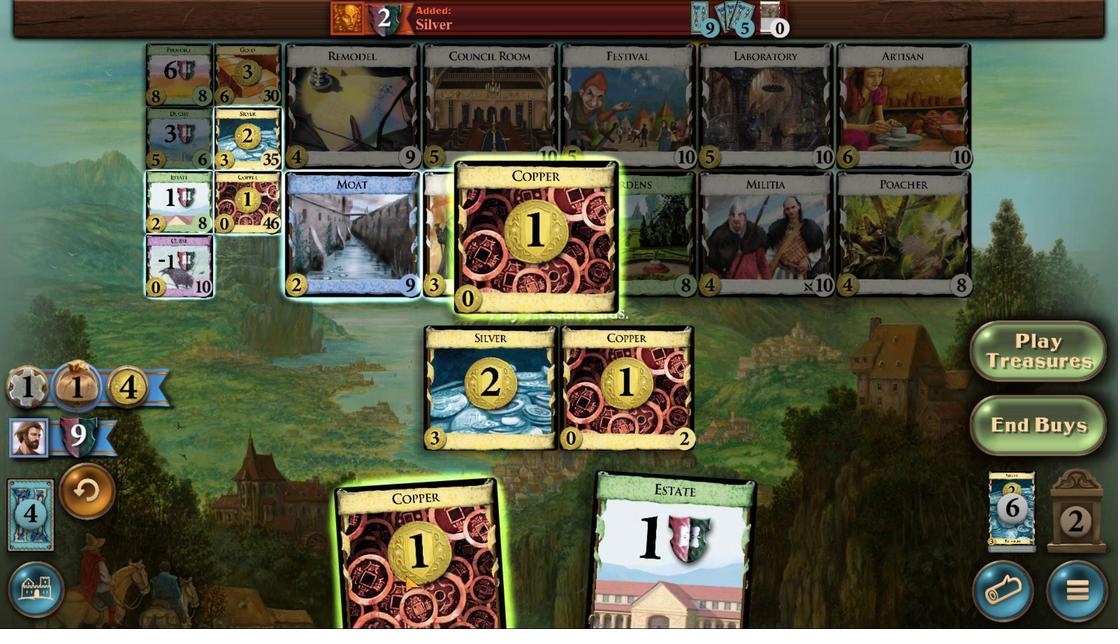
Action: Mouse scrolled (404, 574) with delta (0, 0)
Screenshot: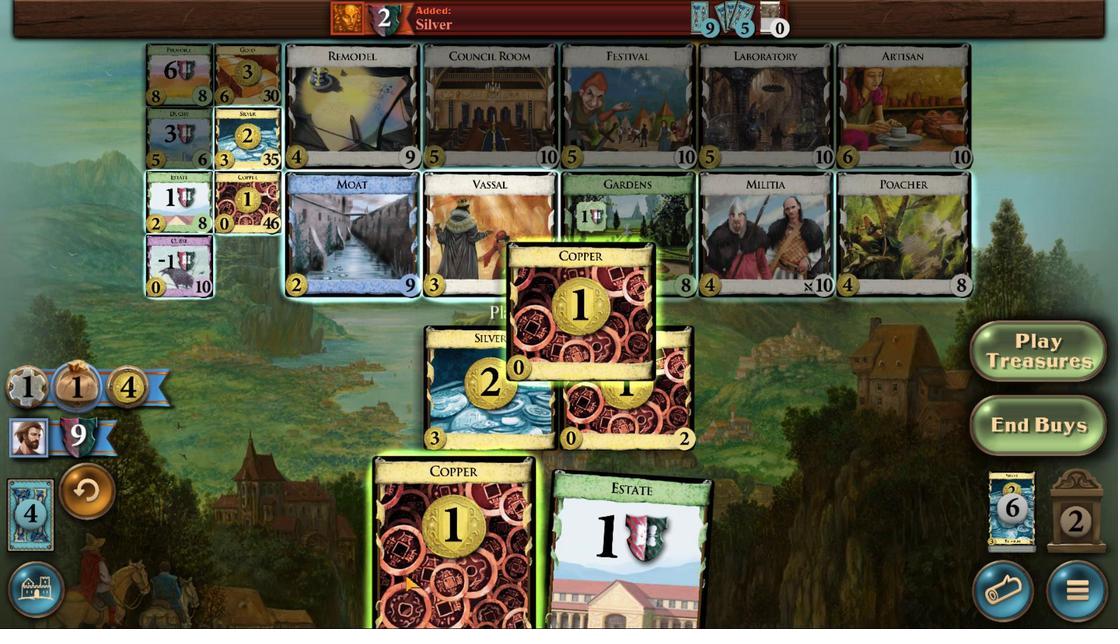 
Action: Mouse scrolled (404, 574) with delta (0, 0)
Screenshot: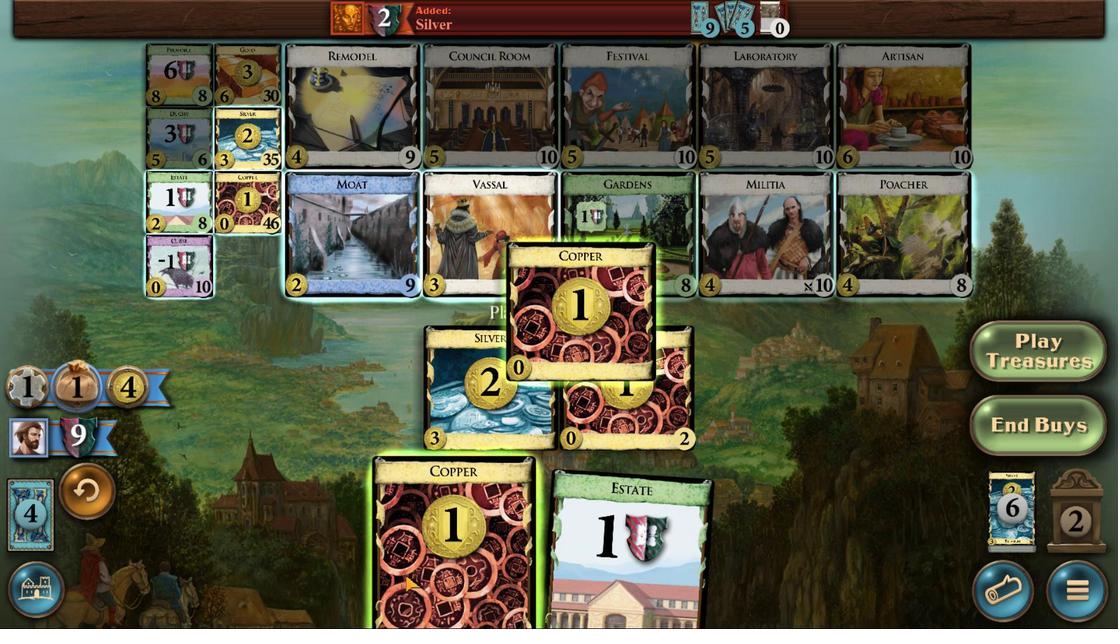 
Action: Mouse scrolled (404, 574) with delta (0, 0)
Screenshot: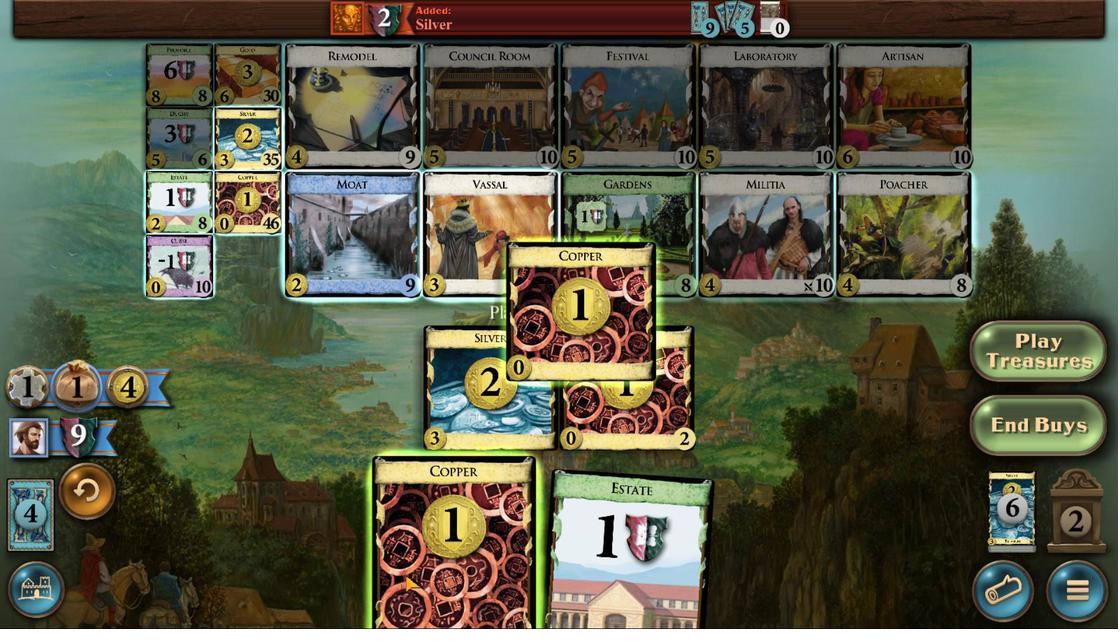
Action: Mouse scrolled (404, 574) with delta (0, 0)
Screenshot: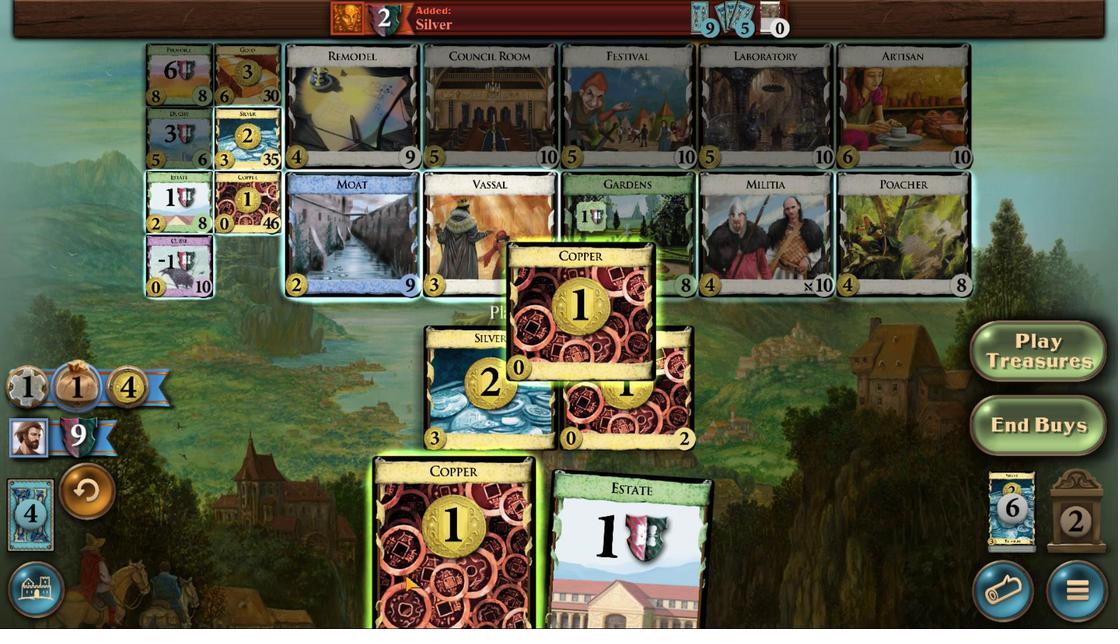 
Action: Mouse scrolled (404, 574) with delta (0, 0)
Screenshot: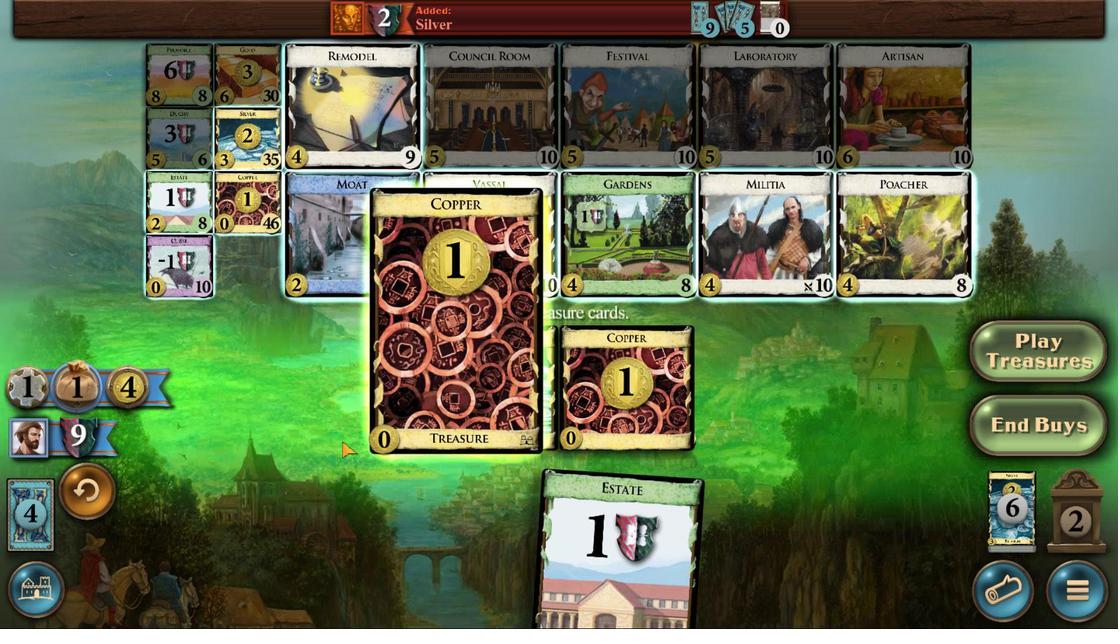 
Action: Mouse moved to (179, 130)
Screenshot: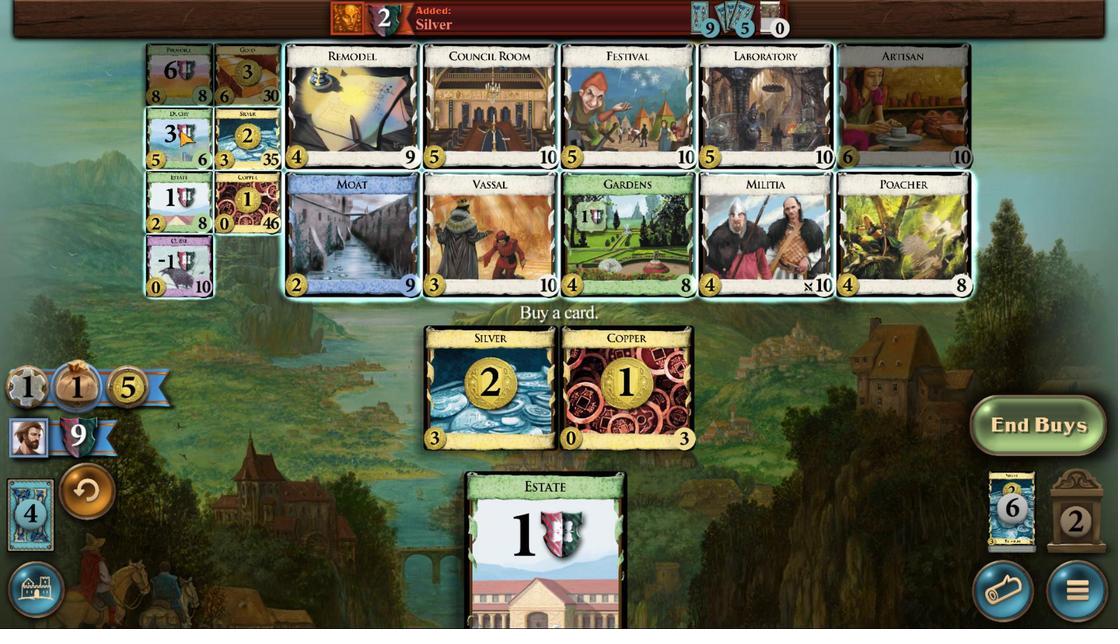 
Action: Mouse pressed left at (179, 130)
Screenshot: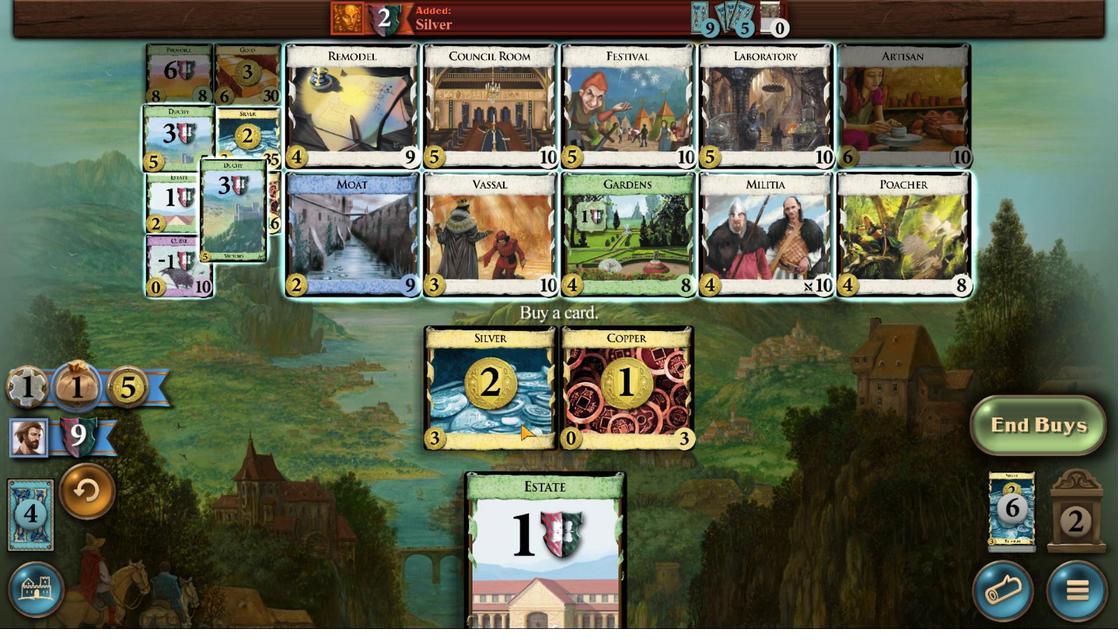 
Action: Mouse moved to (550, 552)
Screenshot: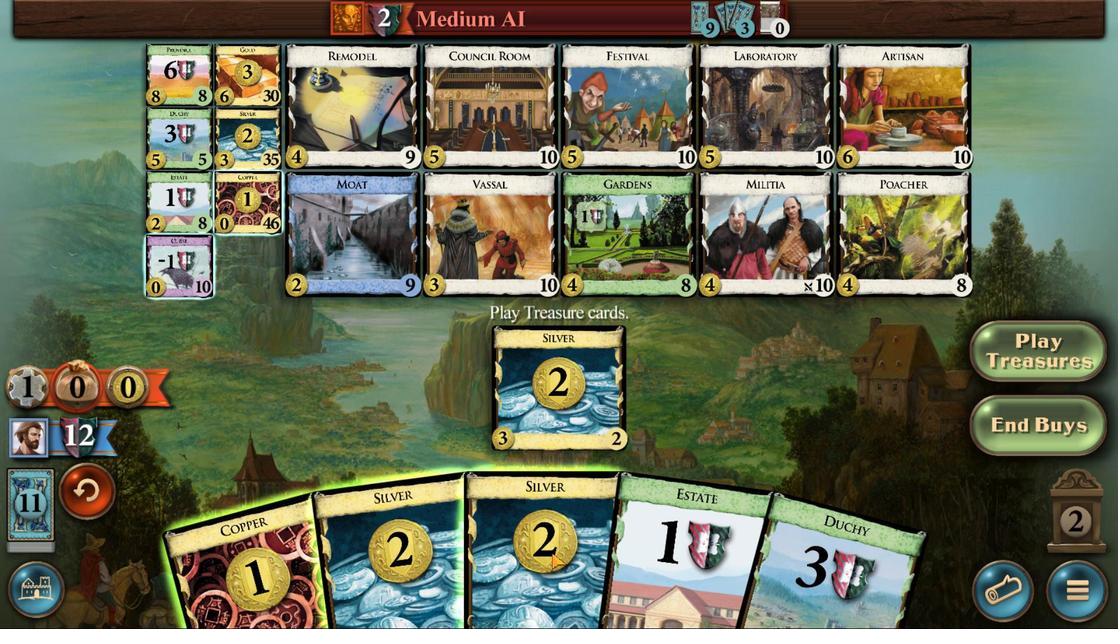 
Action: Mouse scrolled (550, 552) with delta (0, 0)
Screenshot: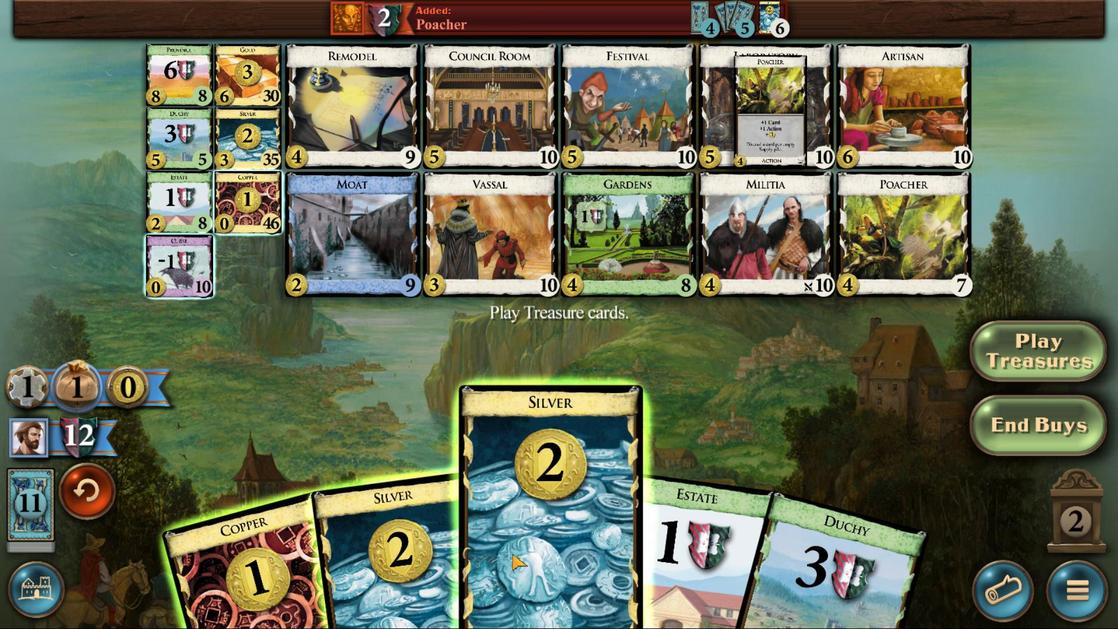 
Action: Mouse moved to (550, 553)
Screenshot: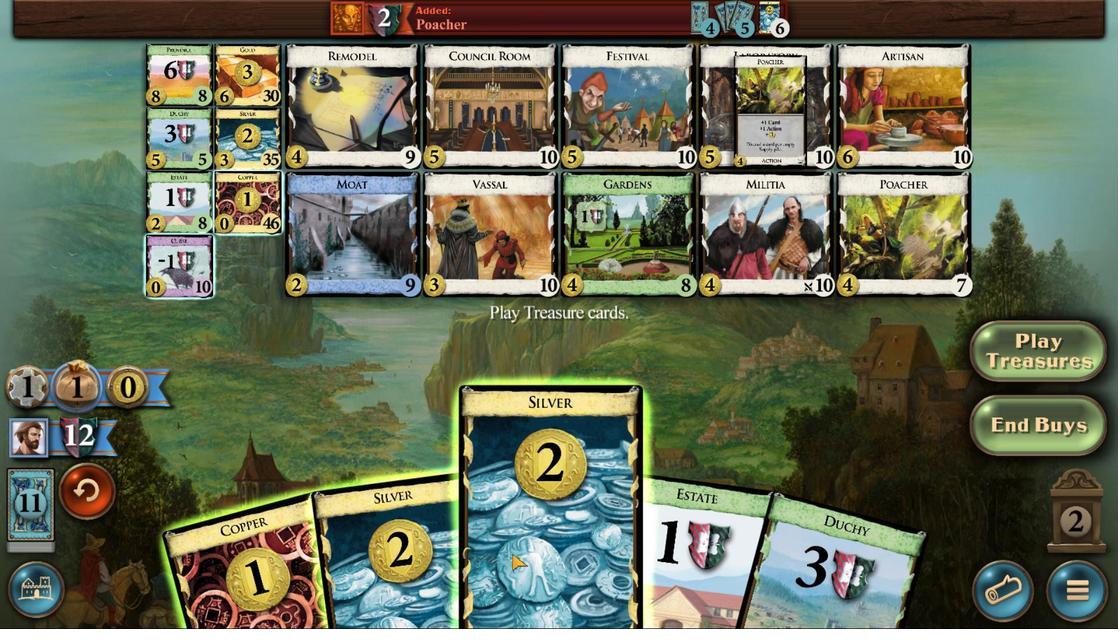 
Action: Mouse scrolled (550, 552) with delta (0, 0)
Screenshot: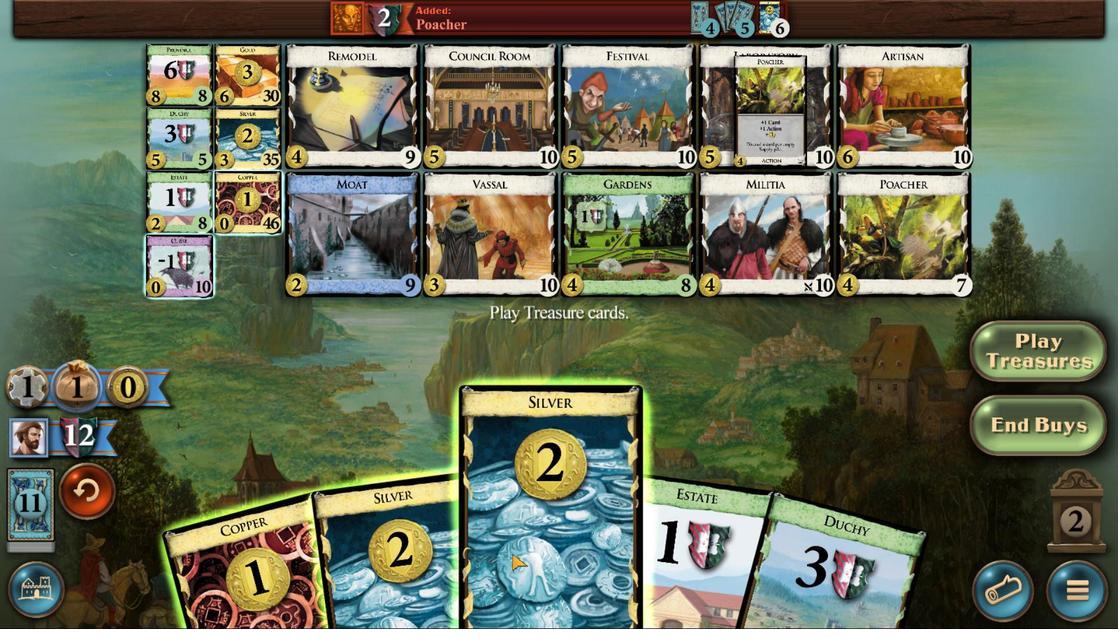 
Action: Mouse moved to (550, 555)
Screenshot: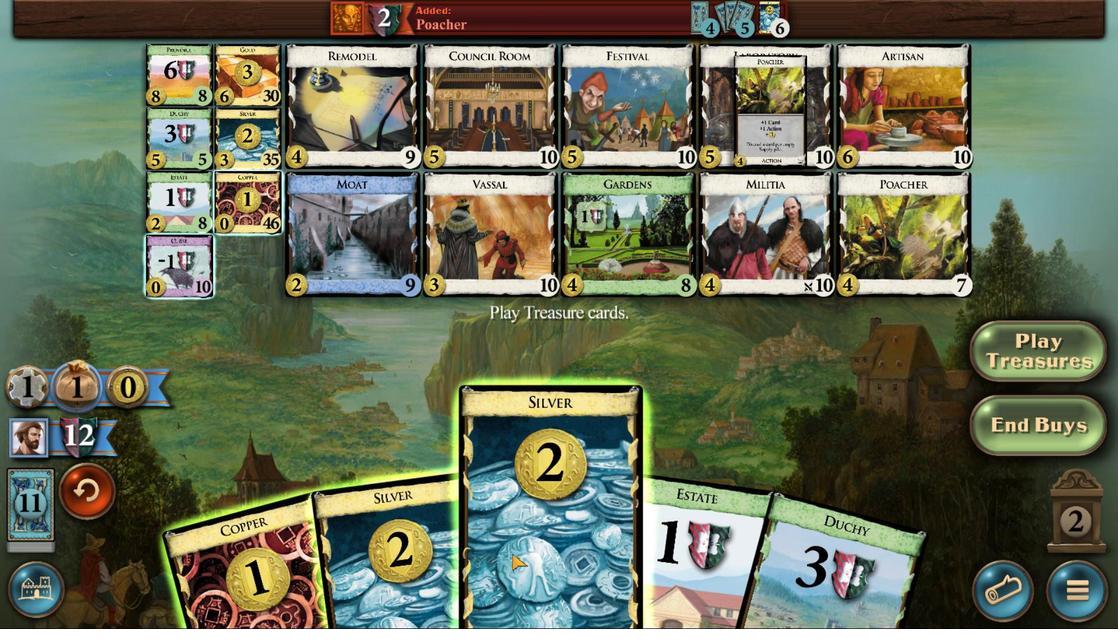 
Action: Mouse scrolled (550, 554) with delta (0, 0)
Screenshot: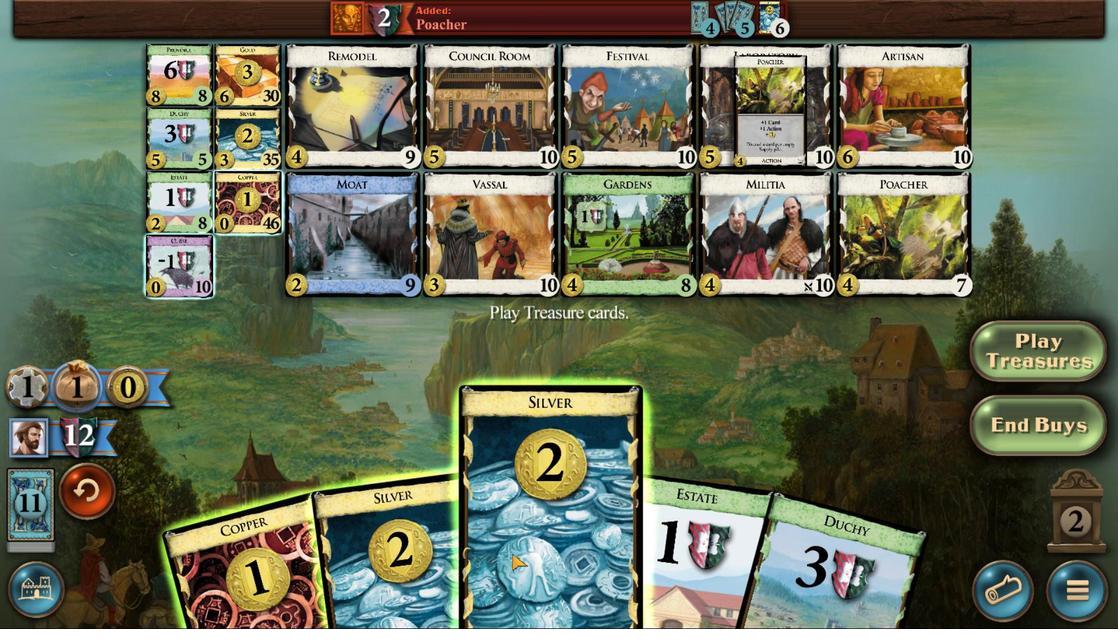 
Action: Mouse moved to (433, 559)
Screenshot: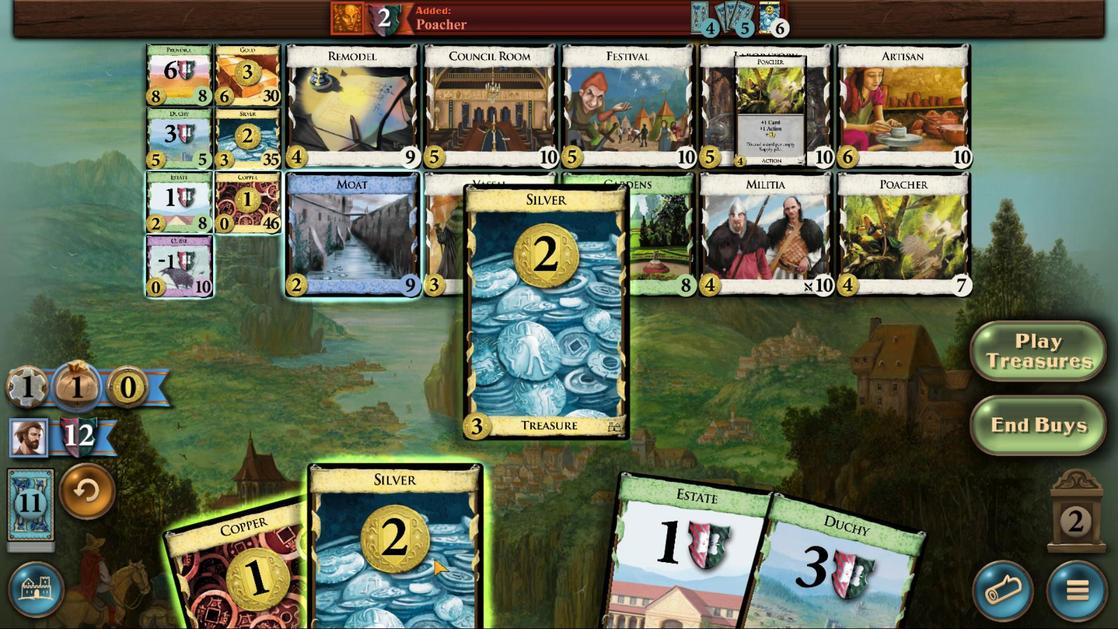 
Action: Mouse scrolled (433, 558) with delta (0, 0)
Screenshot: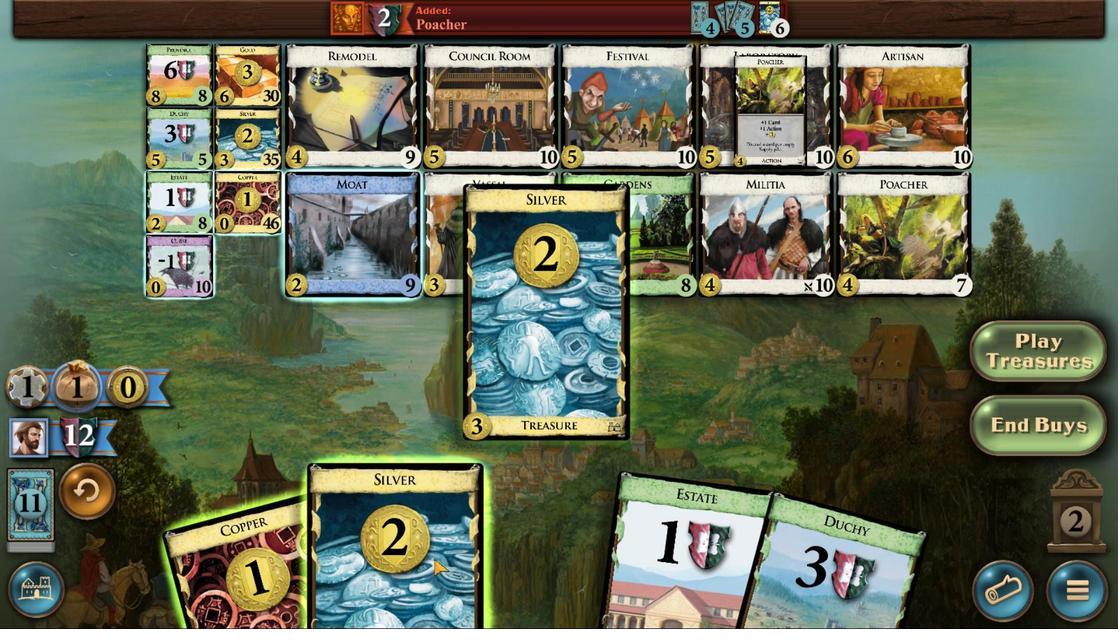 
Action: Mouse scrolled (433, 558) with delta (0, 0)
Screenshot: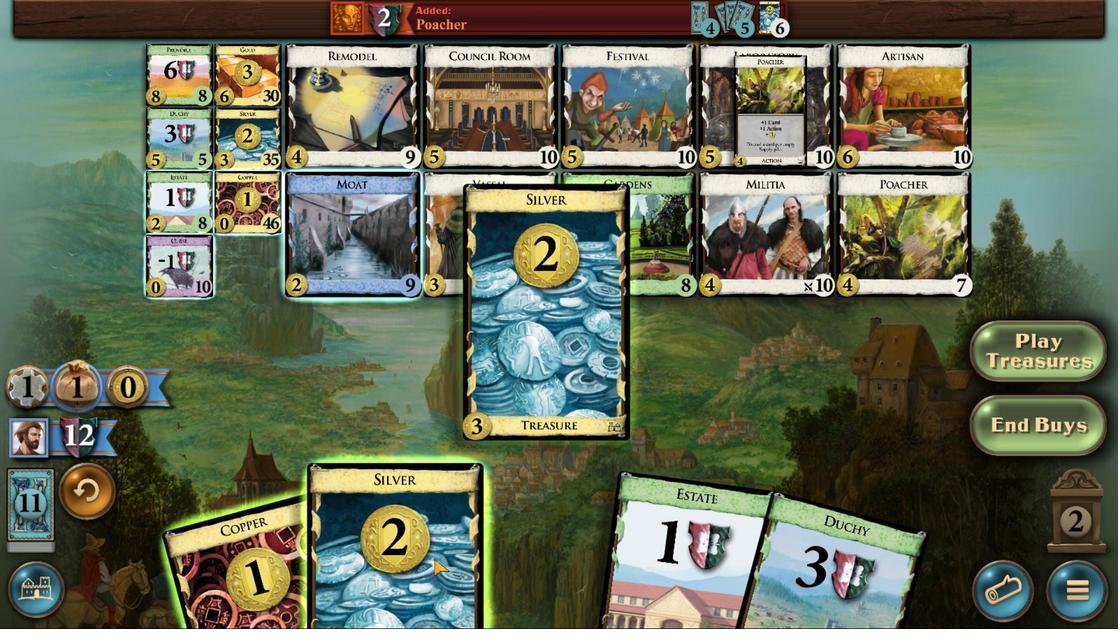 
Action: Mouse scrolled (433, 558) with delta (0, 0)
Screenshot: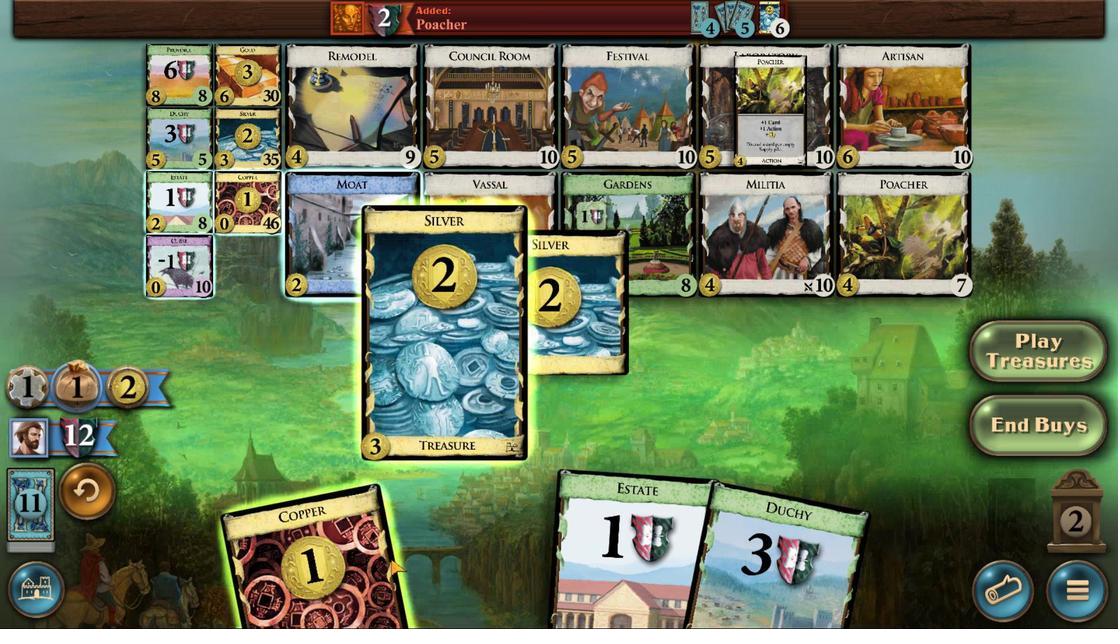 
Action: Mouse moved to (342, 570)
Screenshot: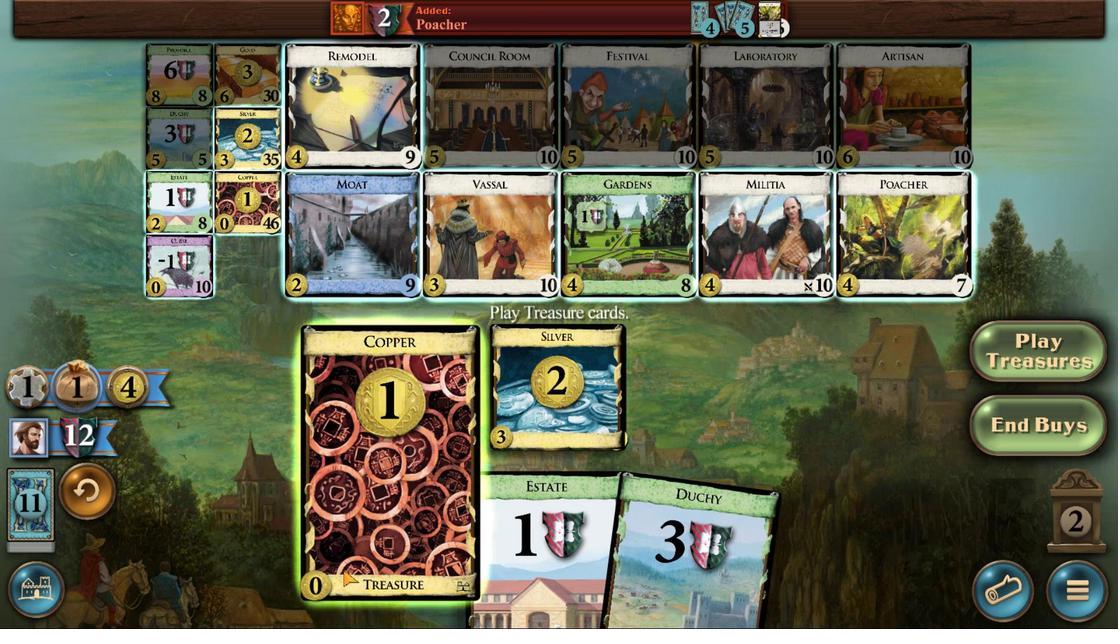 
Action: Mouse scrolled (342, 569) with delta (0, 0)
Screenshot: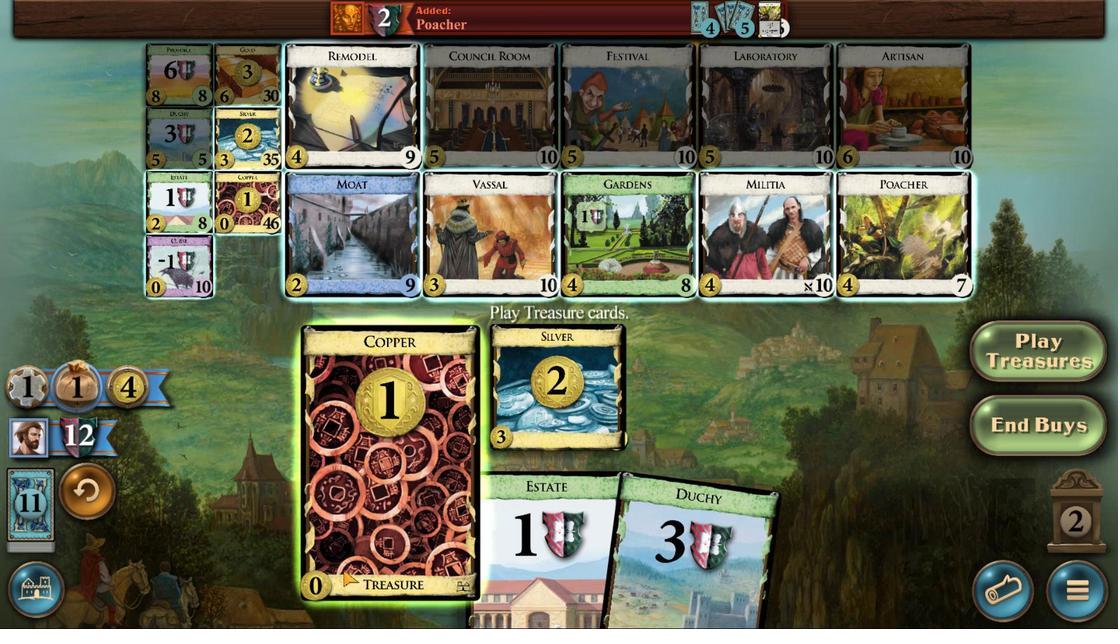 
Action: Mouse scrolled (342, 569) with delta (0, 0)
Screenshot: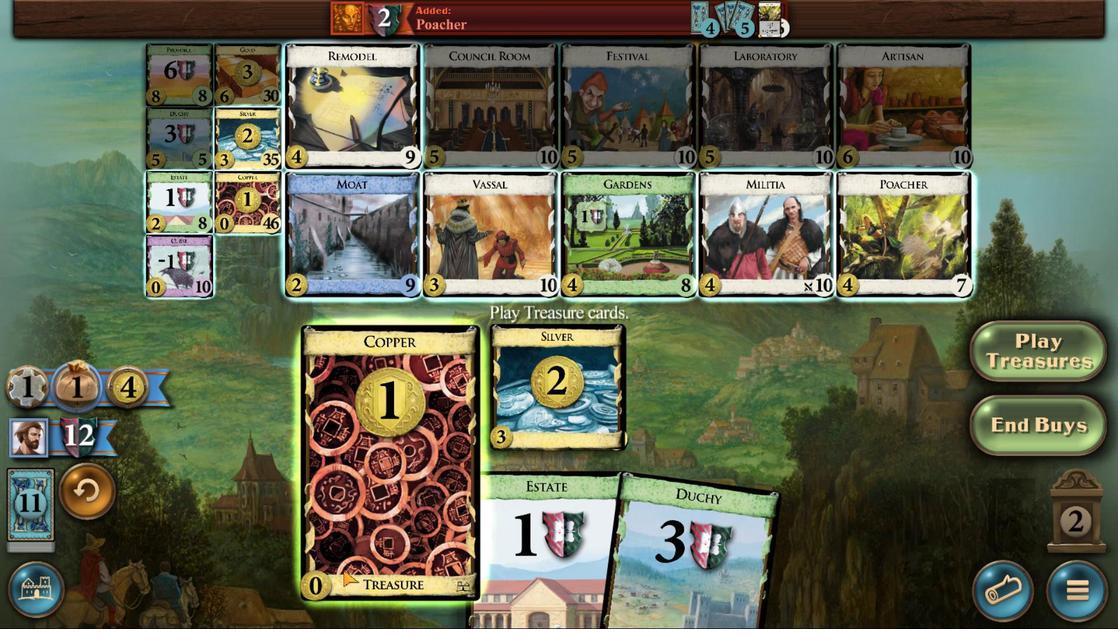 
Action: Mouse scrolled (342, 569) with delta (0, 0)
Screenshot: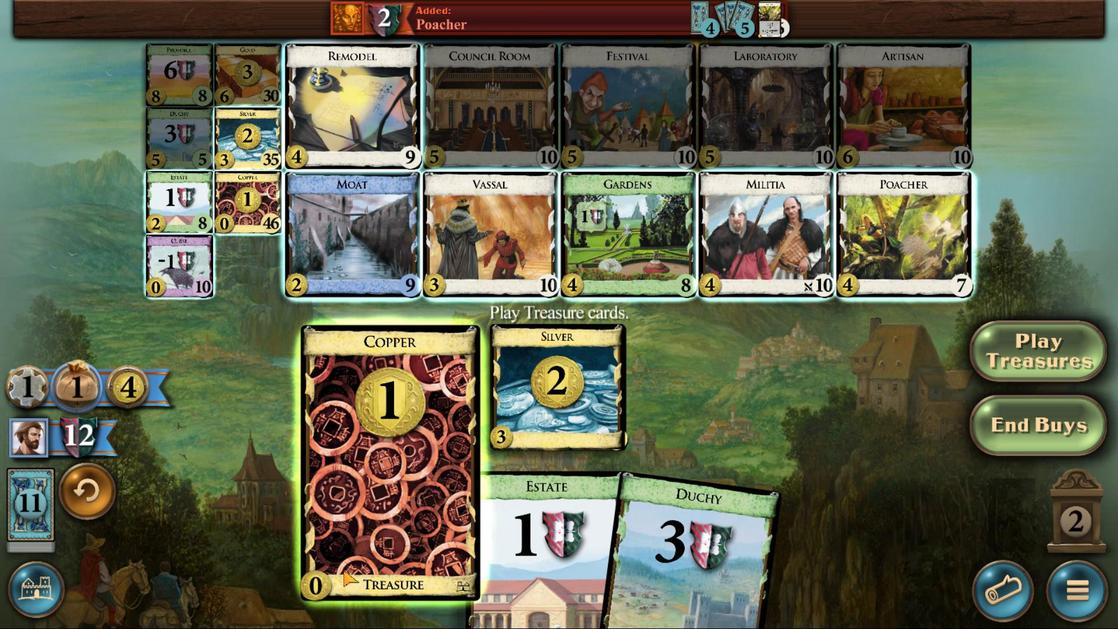 
Action: Mouse moved to (168, 138)
Screenshot: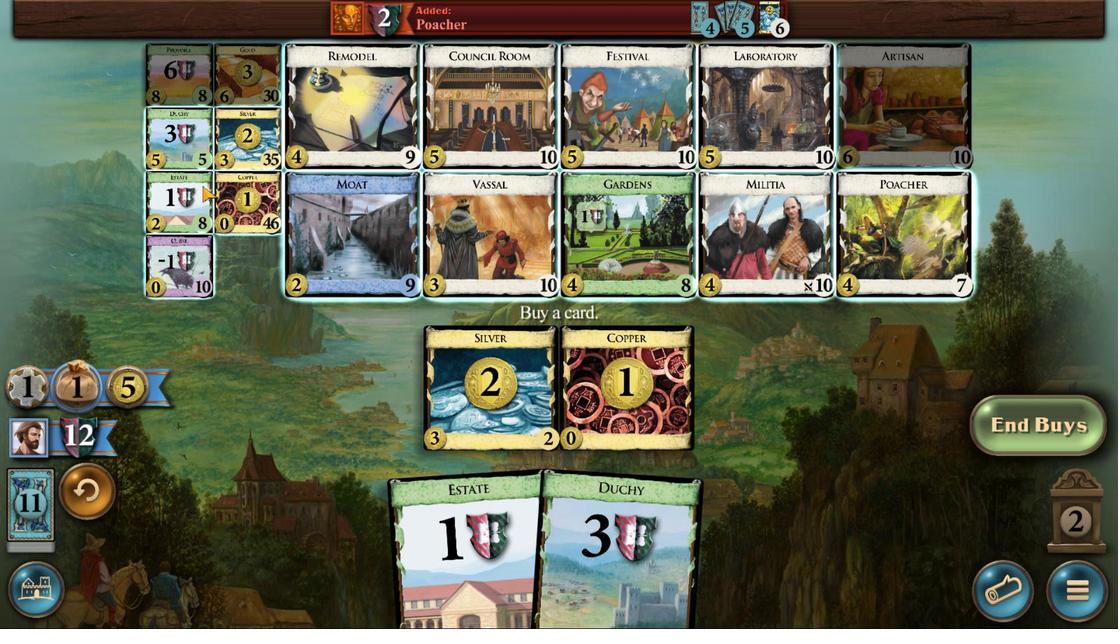 
Action: Mouse pressed left at (168, 138)
Screenshot: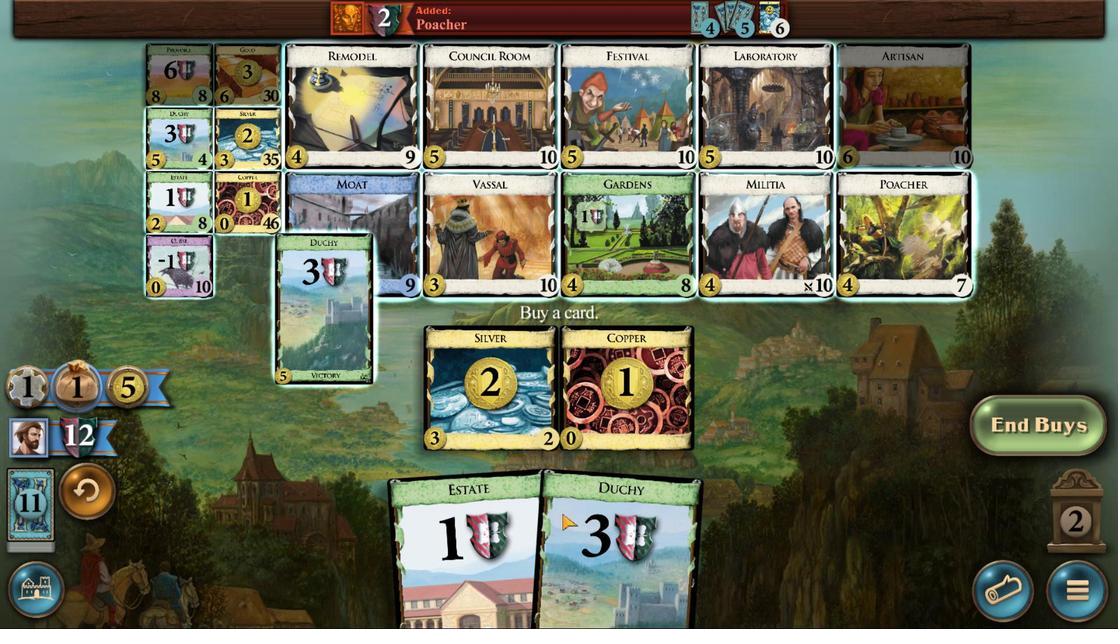 
Action: Mouse moved to (662, 562)
Screenshot: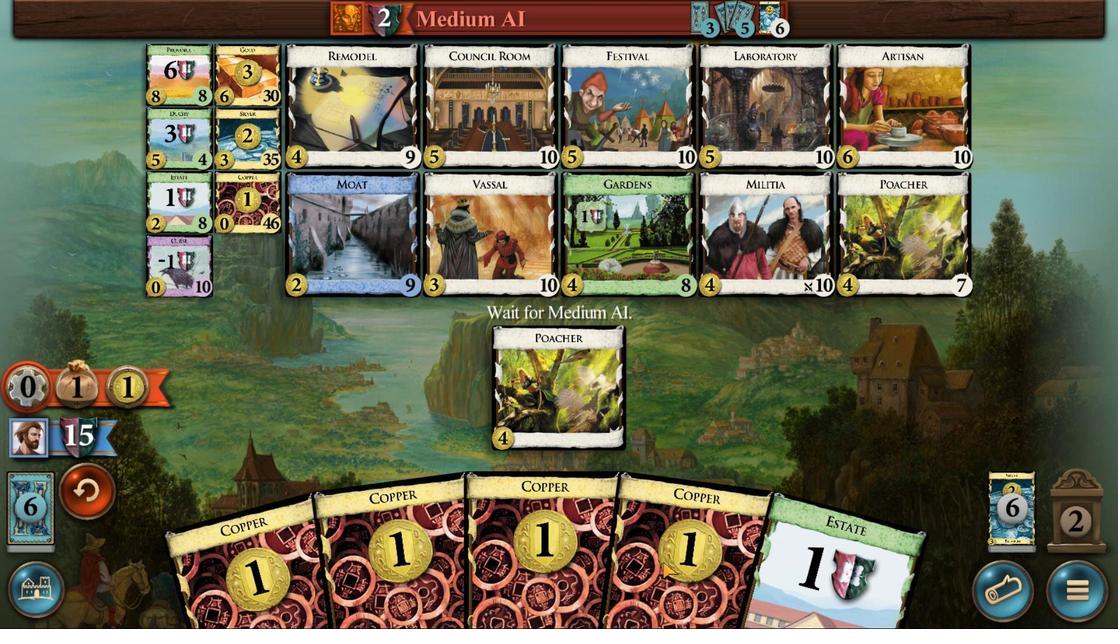 
Action: Mouse scrolled (662, 561) with delta (0, 0)
Screenshot: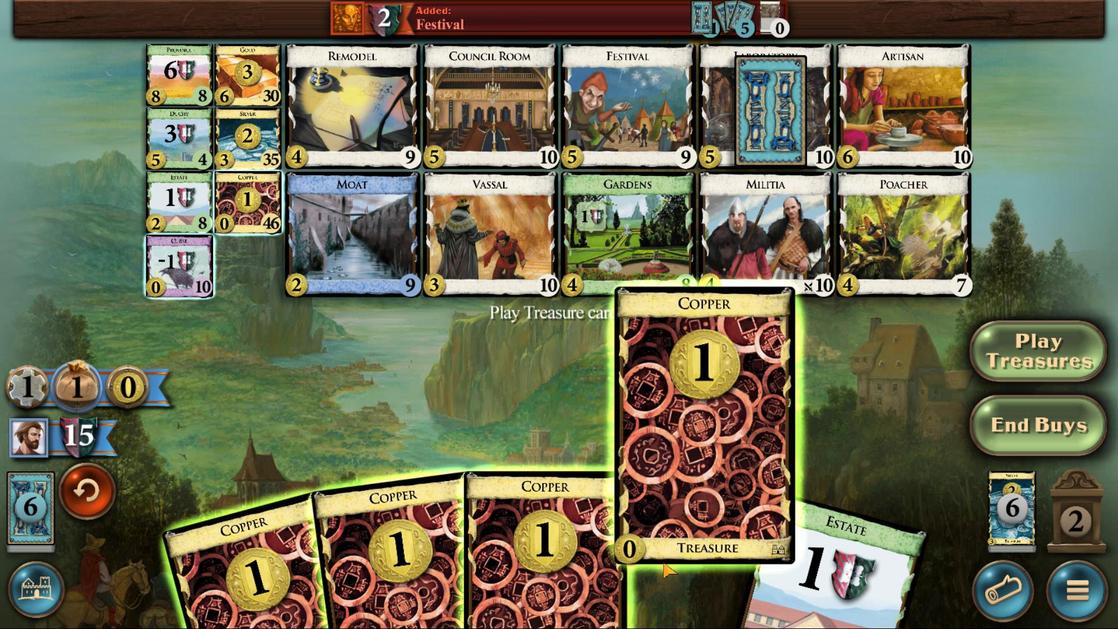 
Action: Mouse scrolled (662, 561) with delta (0, 0)
Screenshot: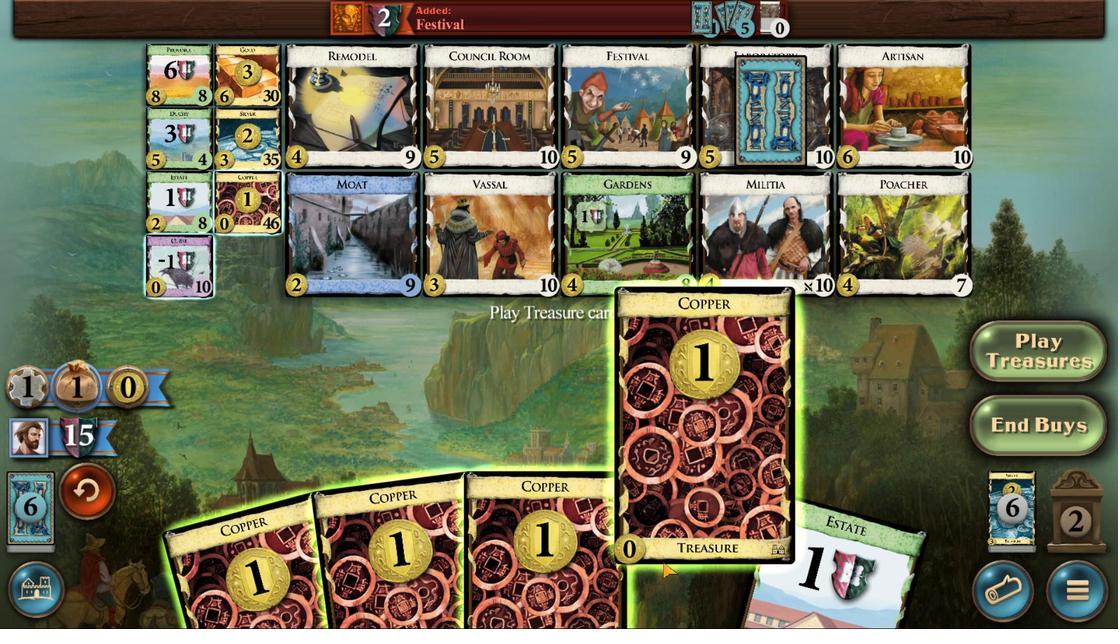 
Action: Mouse scrolled (662, 561) with delta (0, 0)
Screenshot: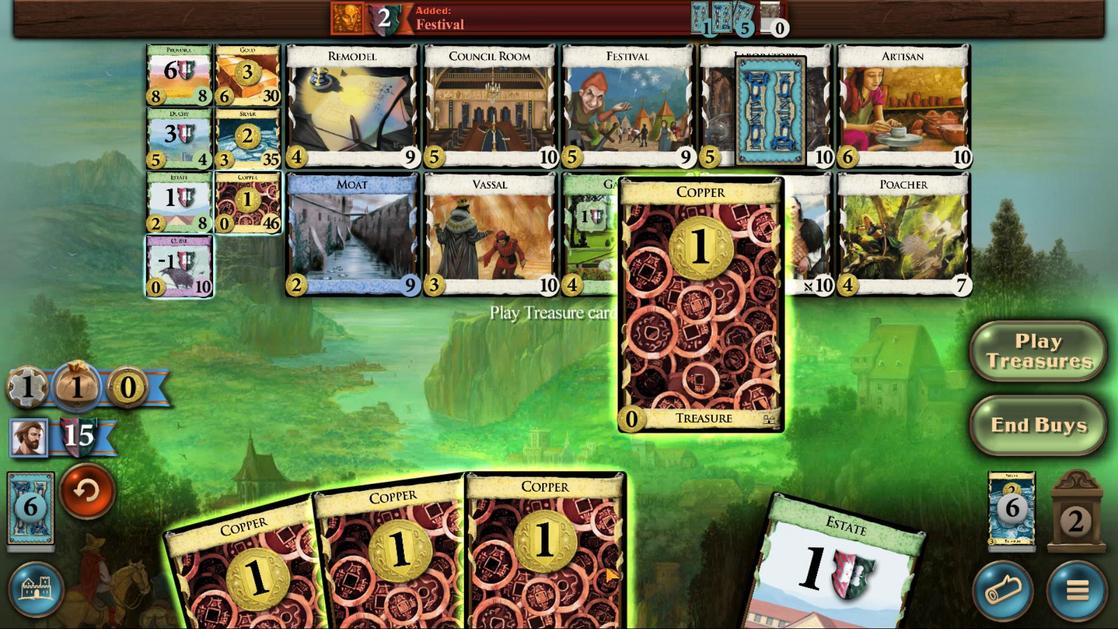 
Action: Mouse moved to (544, 557)
Screenshot: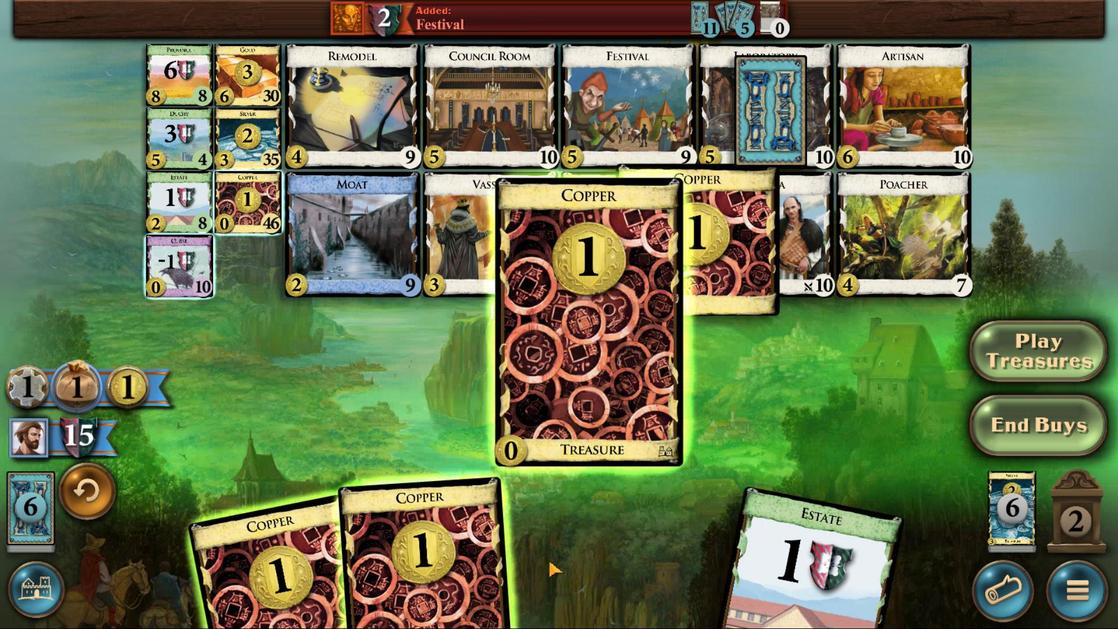 
Action: Mouse scrolled (544, 556) with delta (0, 0)
Screenshot: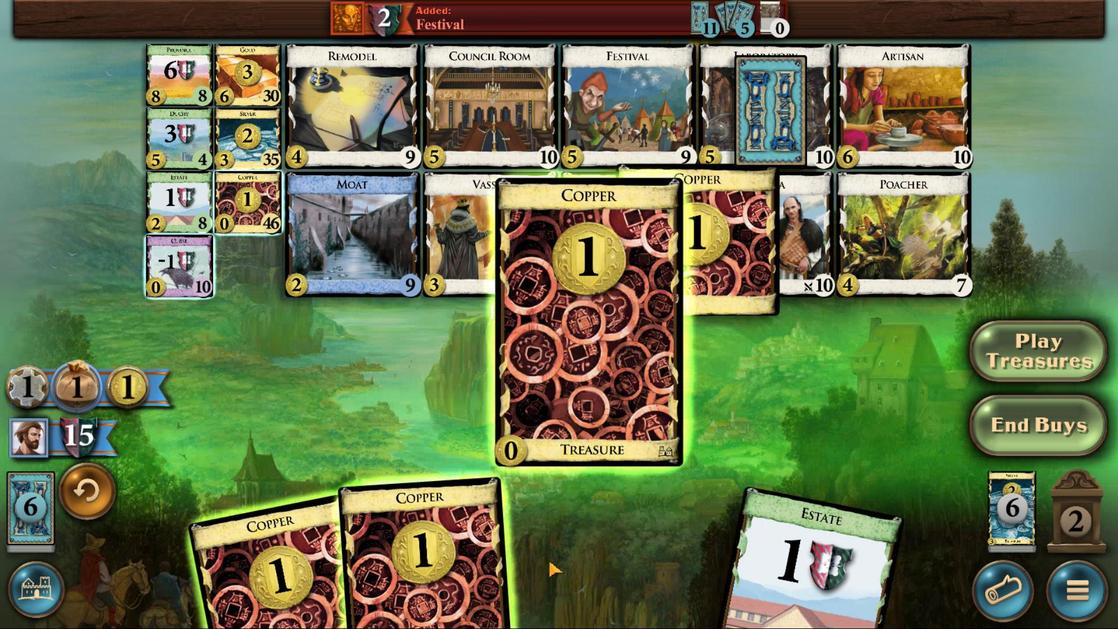 
Action: Mouse moved to (550, 559)
Screenshot: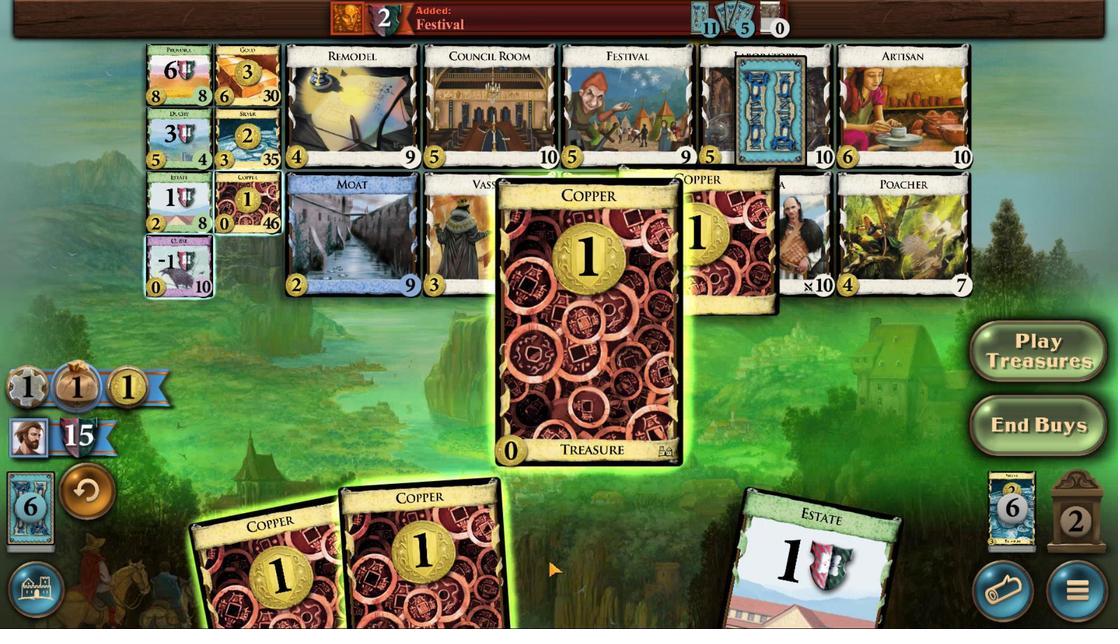 
Action: Mouse scrolled (550, 559) with delta (0, 0)
Screenshot: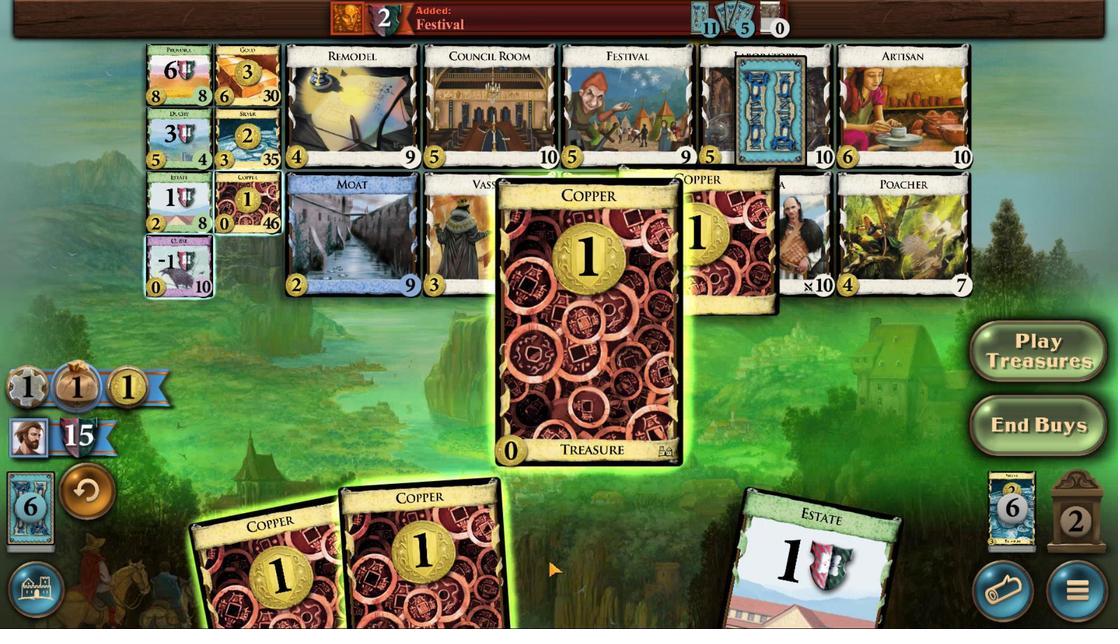 
Action: Mouse moved to (552, 560)
Screenshot: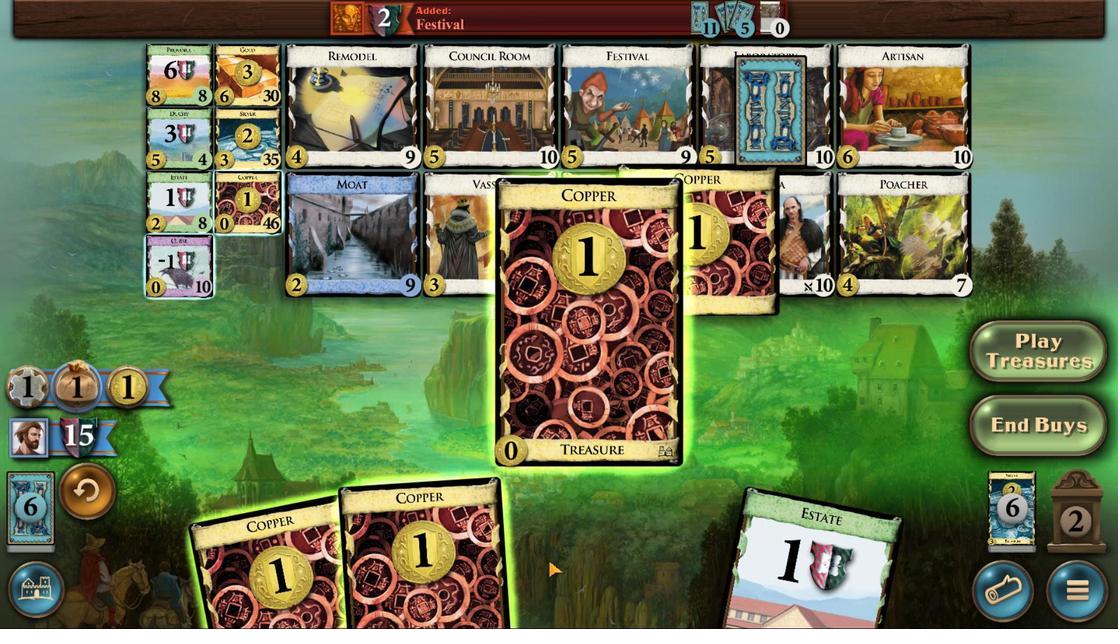 
Action: Mouse scrolled (552, 560) with delta (0, 0)
Screenshot: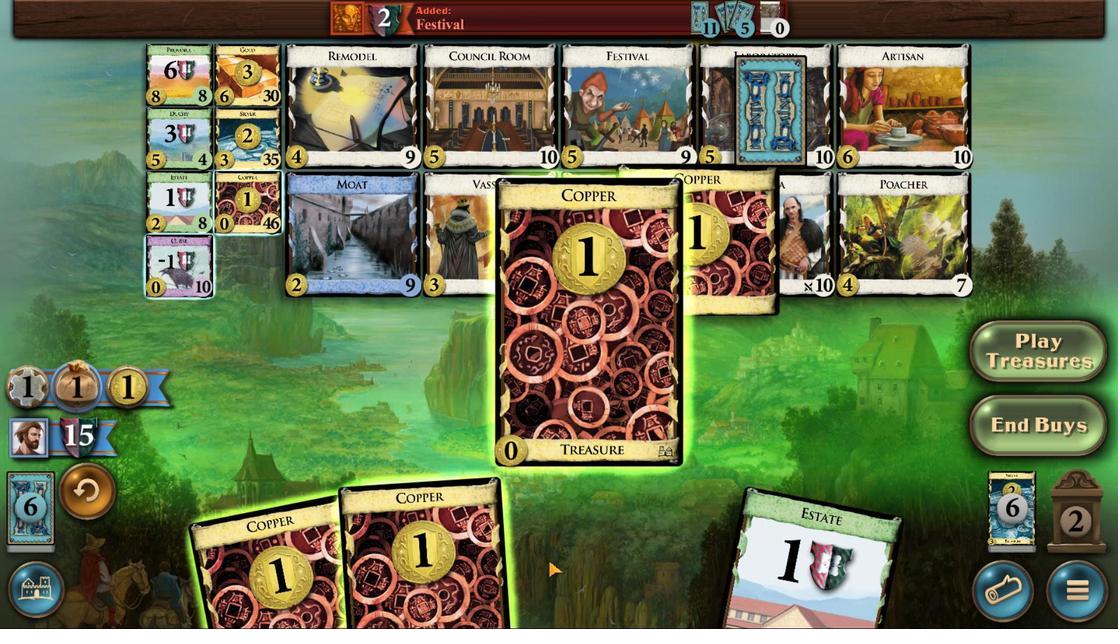 
Action: Mouse moved to (499, 564)
Screenshot: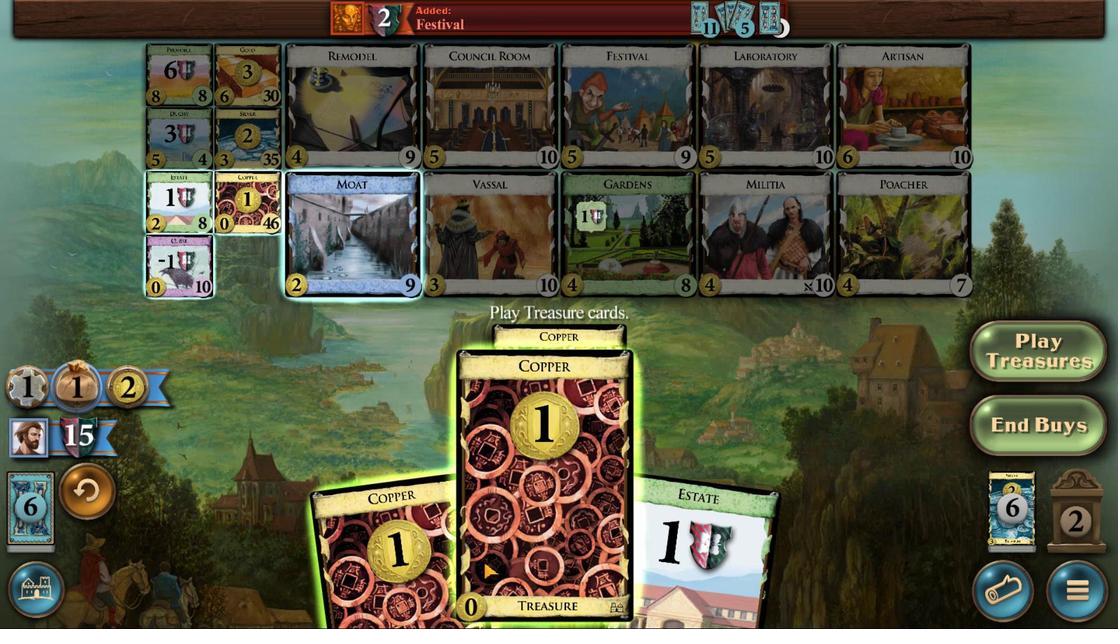 
Action: Mouse scrolled (499, 563) with delta (0, 0)
Screenshot: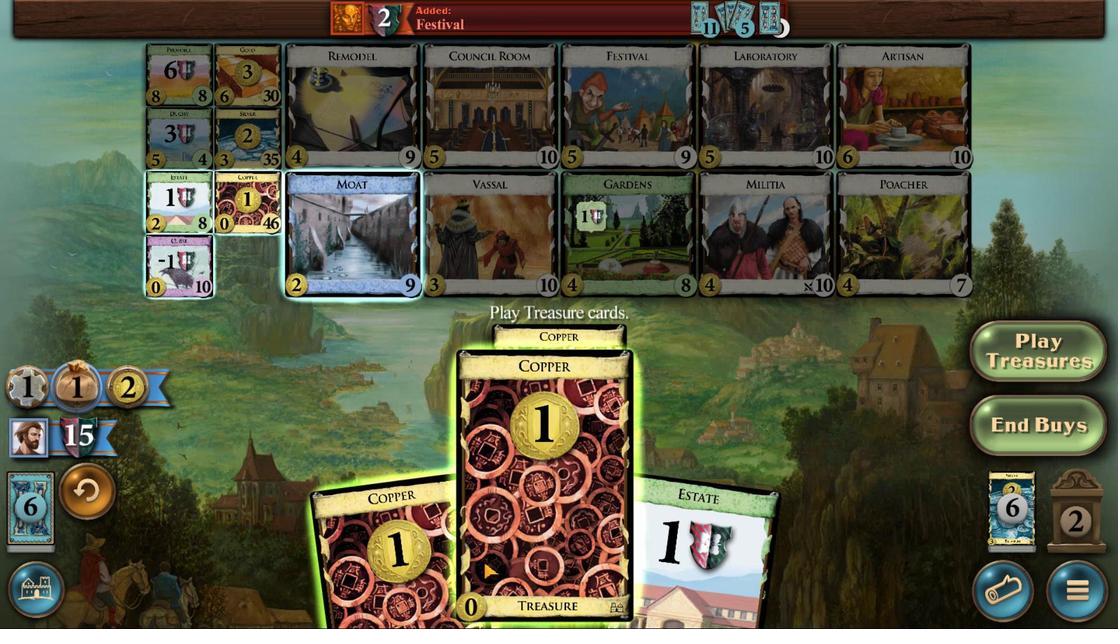 
Action: Mouse moved to (499, 565)
Screenshot: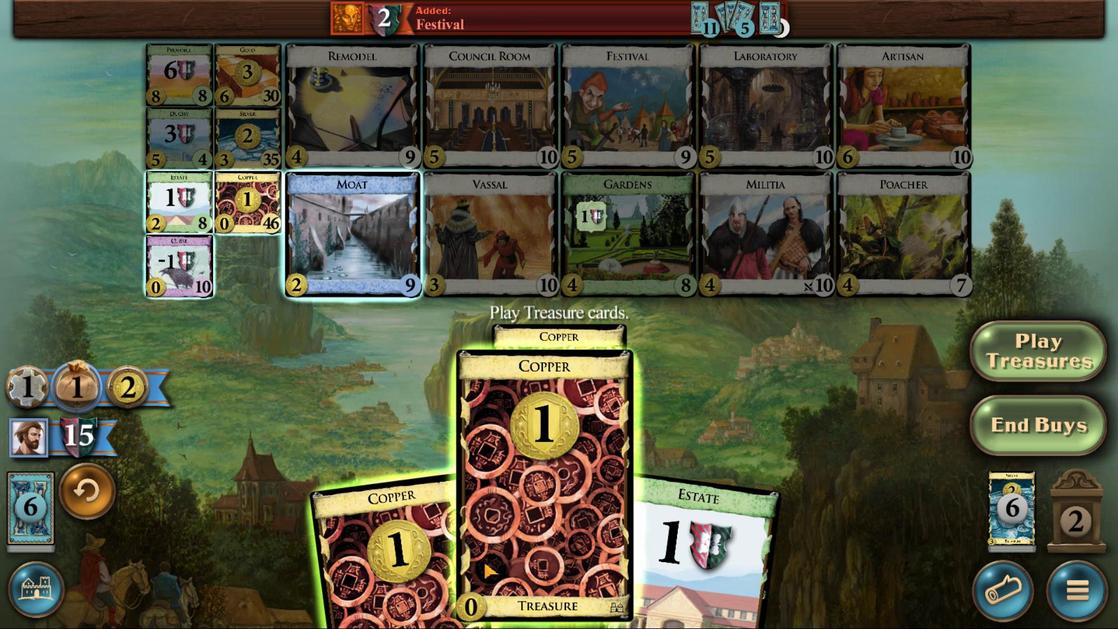
Action: Mouse scrolled (499, 564) with delta (0, 0)
Screenshot: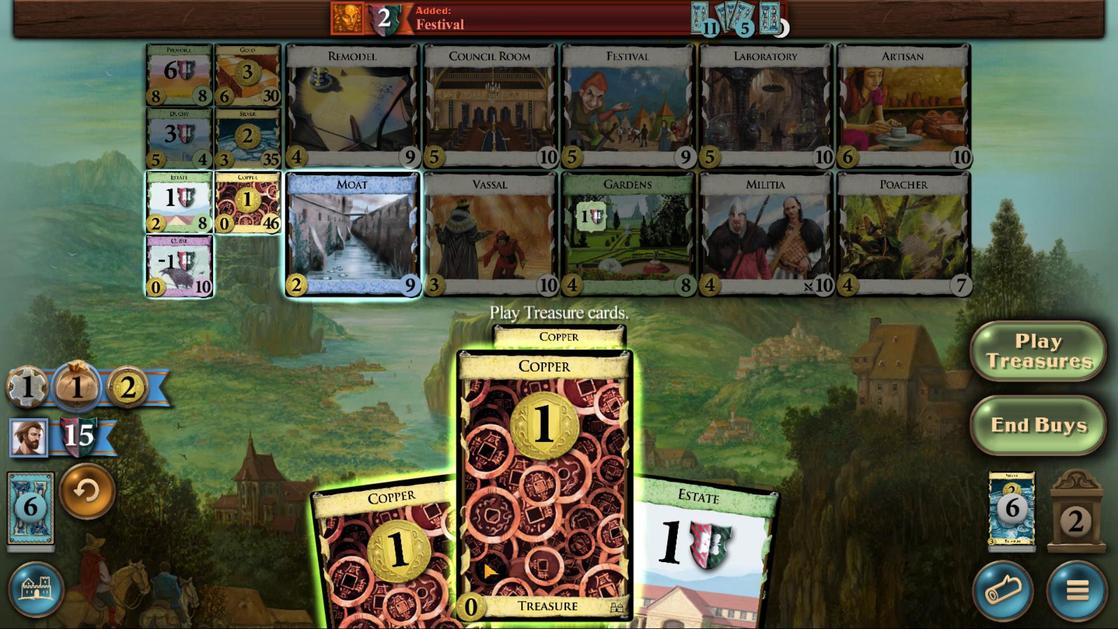 
Action: Mouse moved to (425, 563)
Screenshot: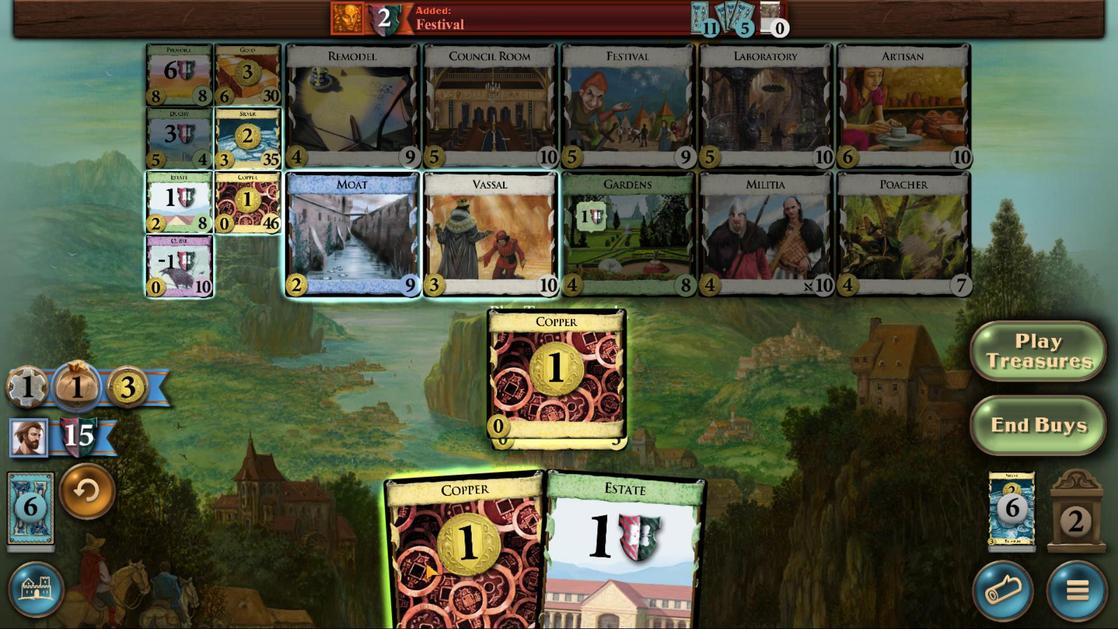 
Action: Mouse scrolled (425, 562) with delta (0, 0)
Screenshot: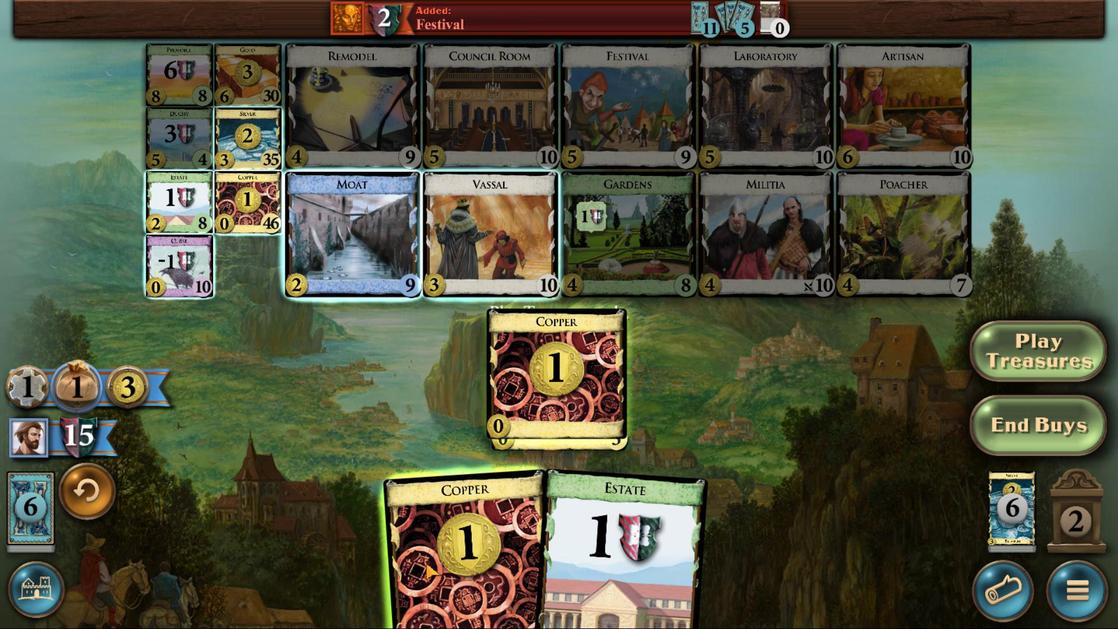 
Action: Mouse scrolled (425, 562) with delta (0, 0)
Screenshot: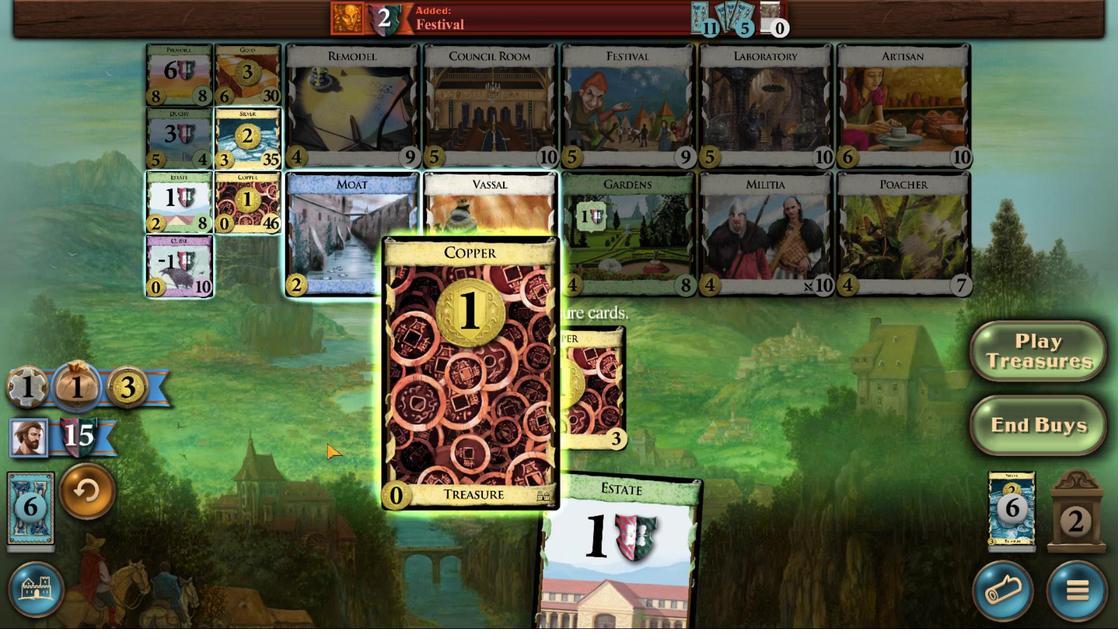 
Action: Mouse scrolled (425, 562) with delta (0, 0)
Screenshot: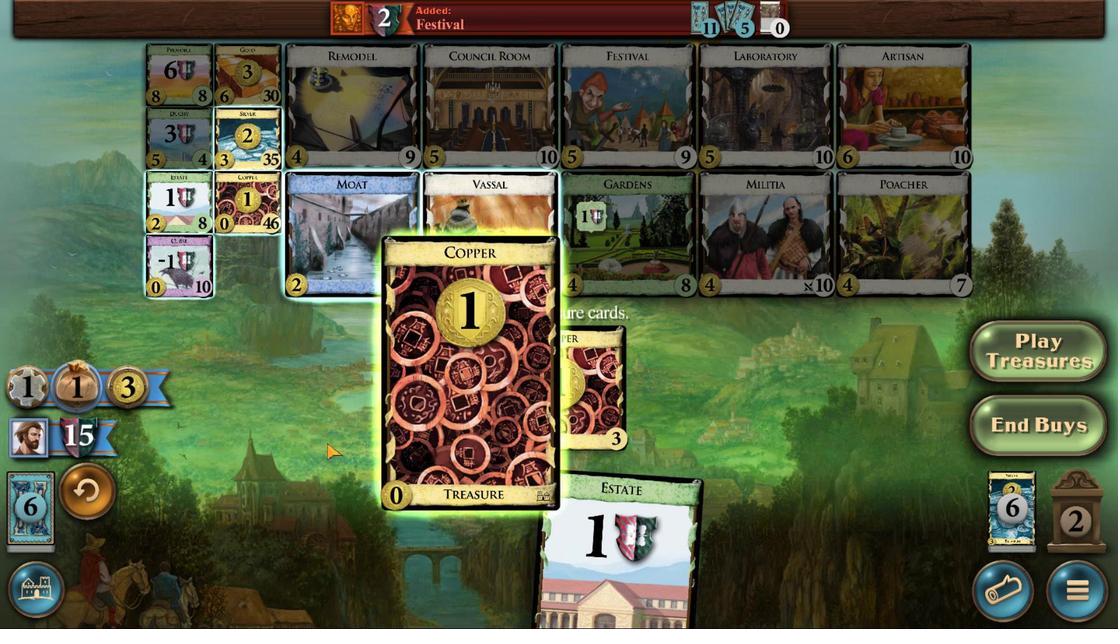 
Action: Mouse moved to (228, 145)
Screenshot: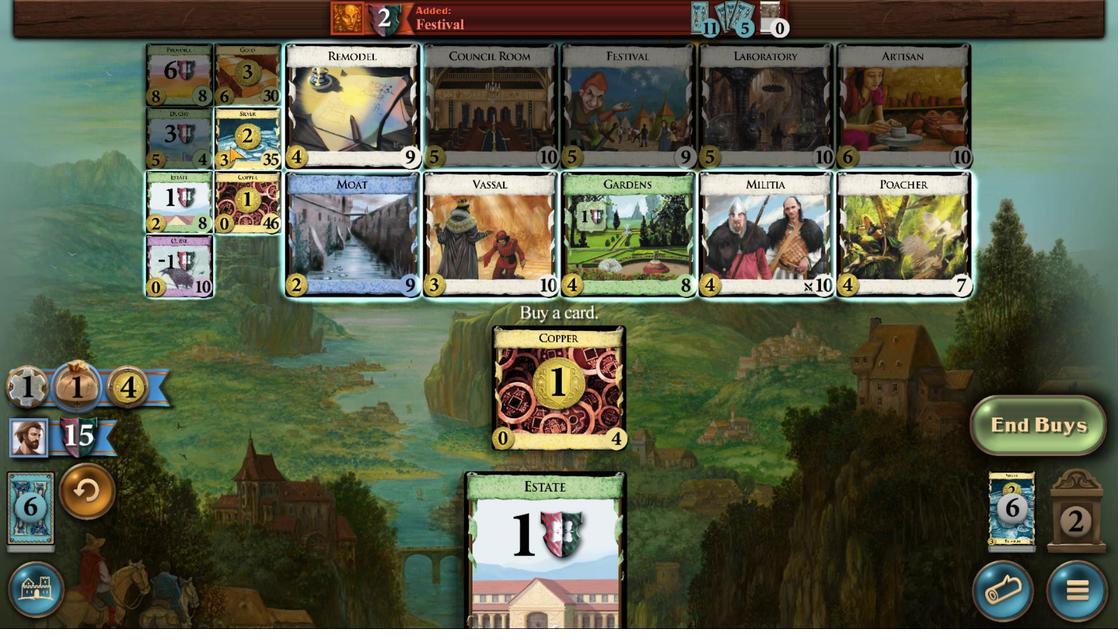 
Action: Mouse pressed left at (228, 145)
Screenshot: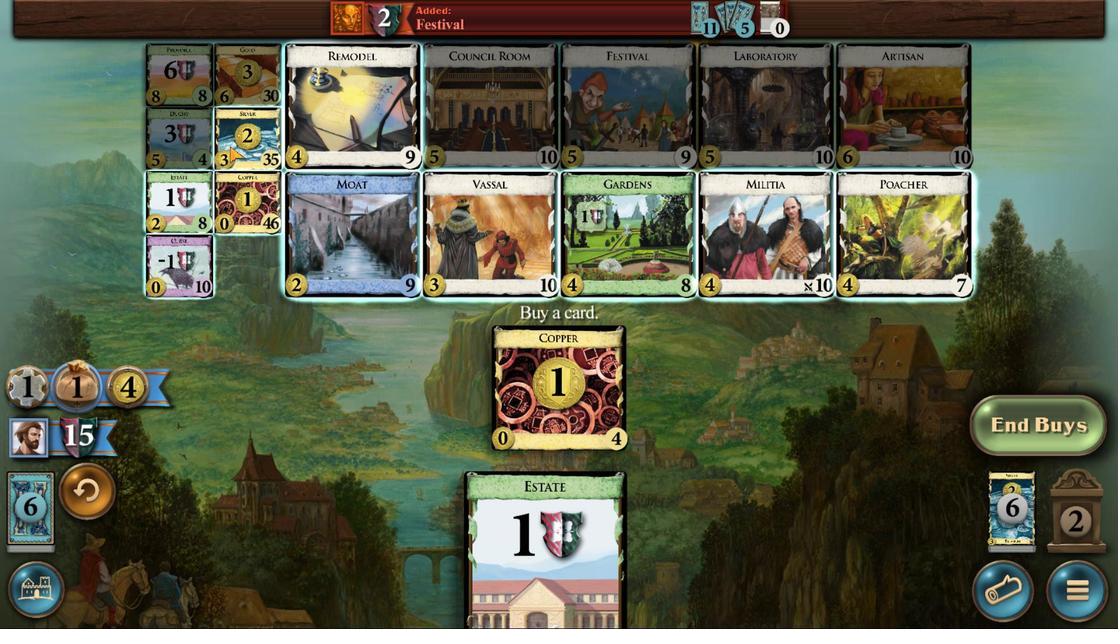
Action: Mouse moved to (404, 583)
Screenshot: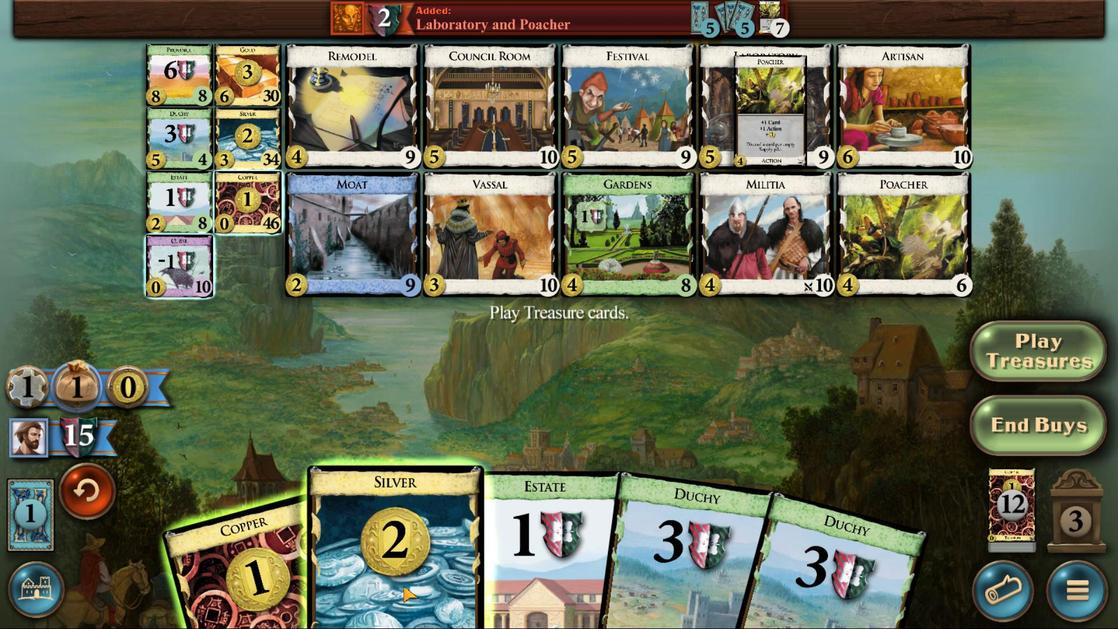 
Action: Mouse scrolled (404, 583) with delta (0, 0)
Screenshot: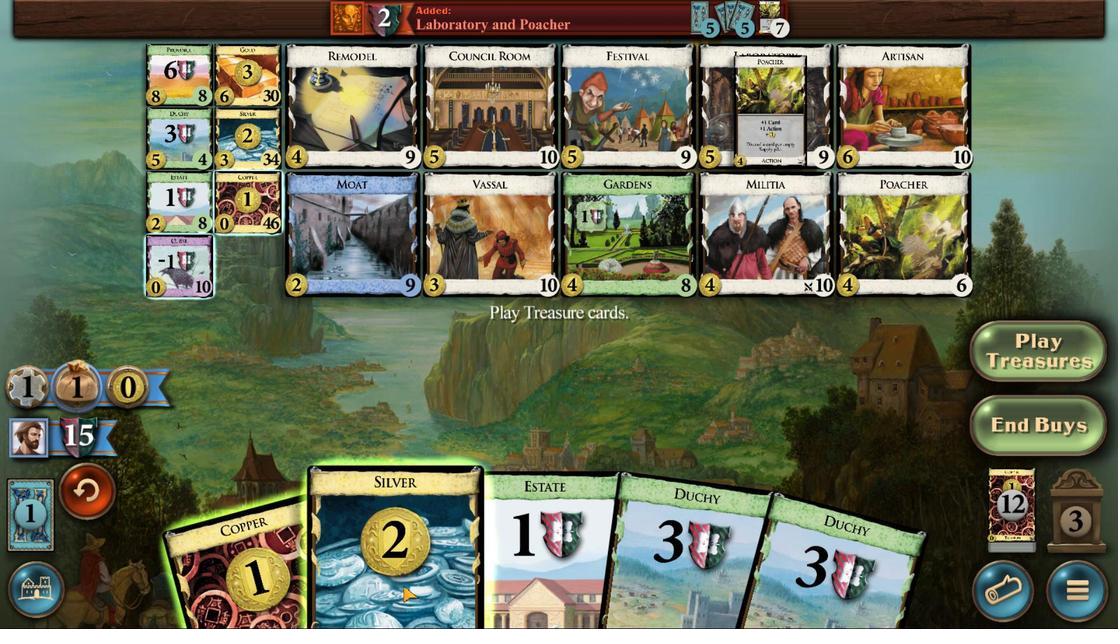 
Action: Mouse moved to (404, 584)
Screenshot: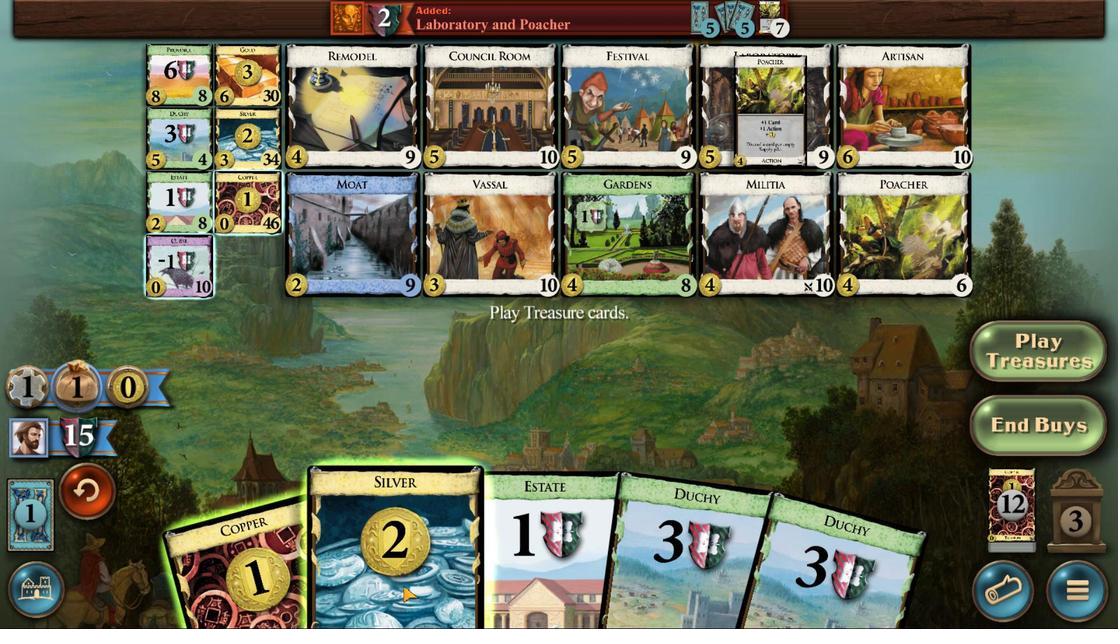 
Action: Mouse scrolled (404, 584) with delta (0, 0)
Screenshot: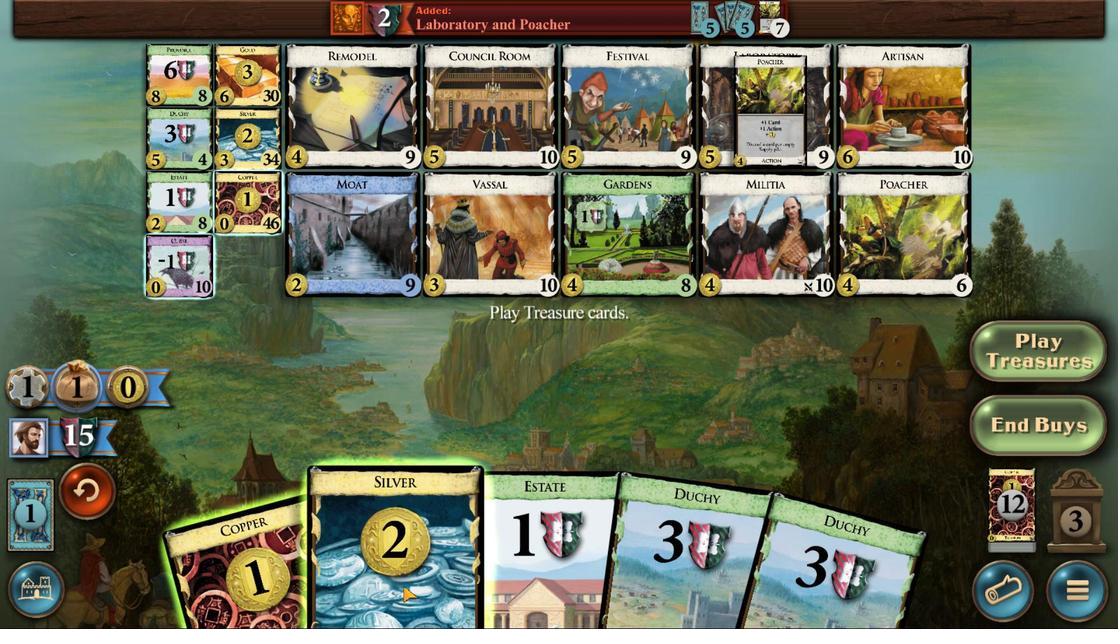 
Action: Mouse moved to (404, 585)
Screenshot: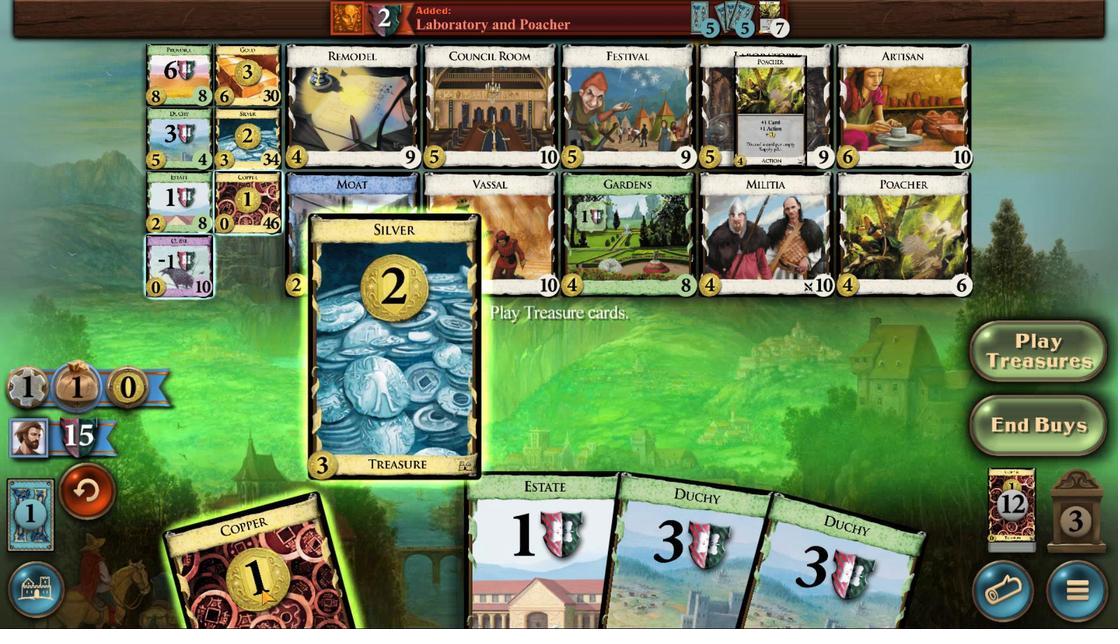
Action: Mouse scrolled (404, 585) with delta (0, 0)
Screenshot: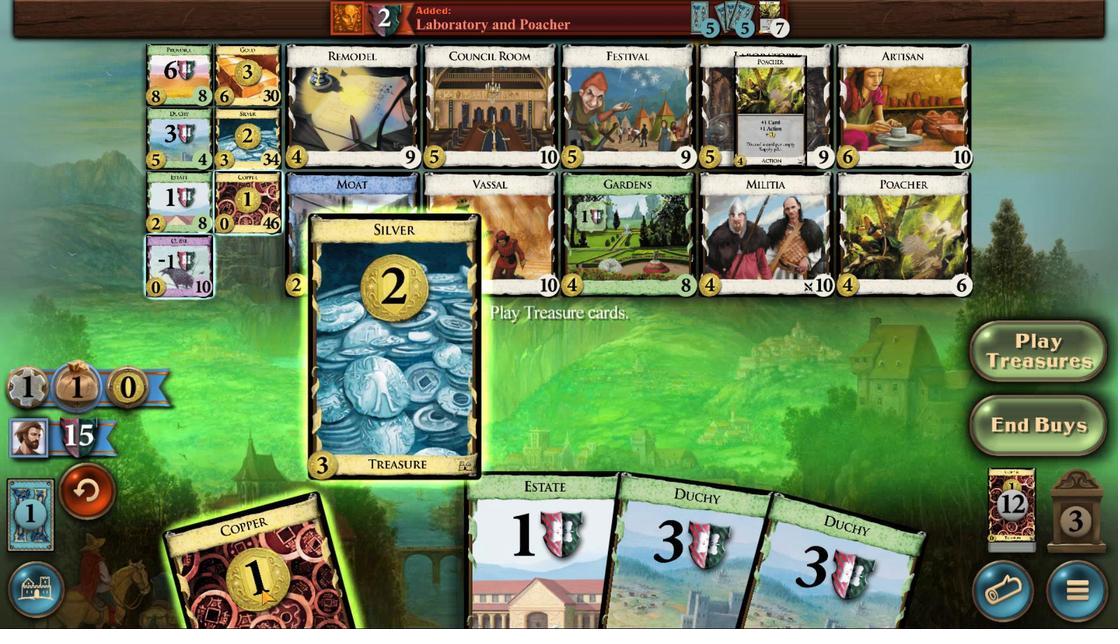 
Action: Mouse moved to (255, 592)
Screenshot: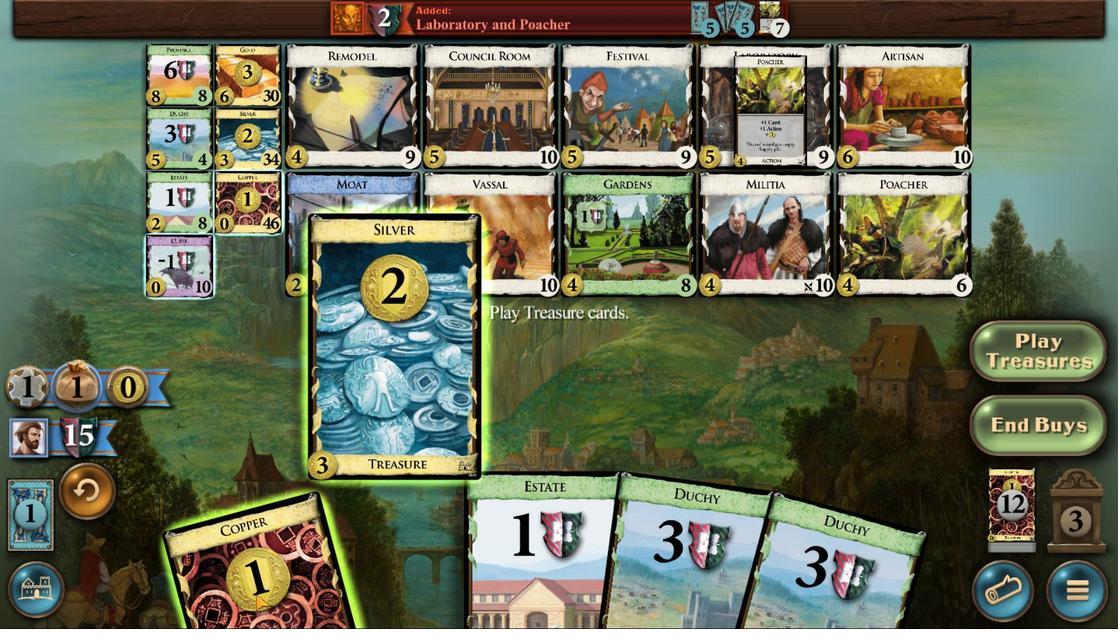 
Action: Mouse scrolled (255, 592) with delta (0, 0)
Screenshot: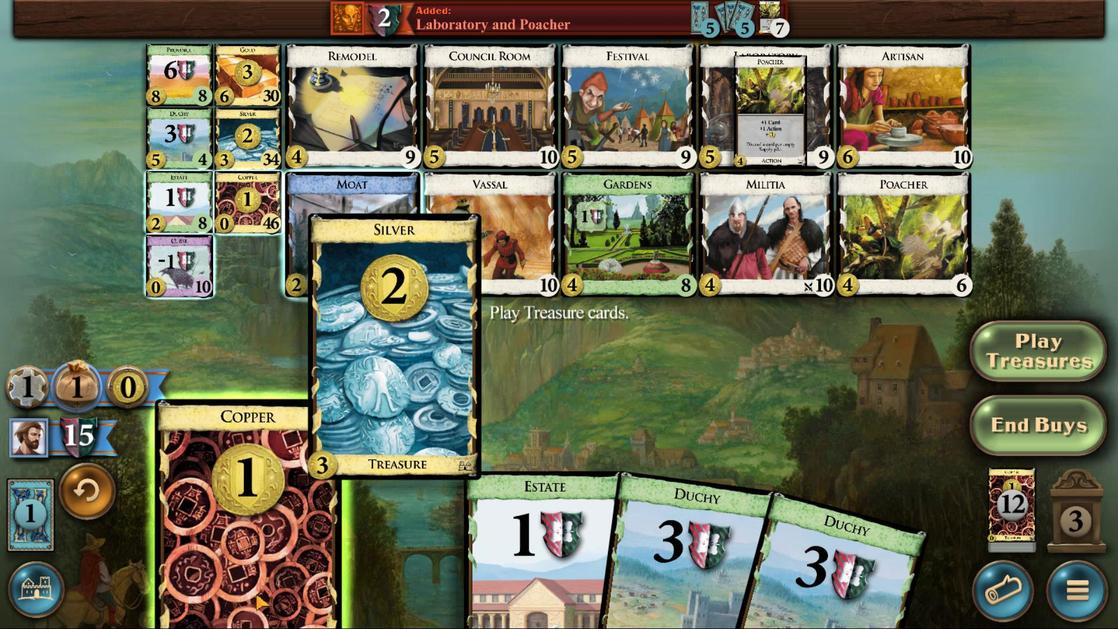 
Action: Mouse moved to (255, 593)
Screenshot: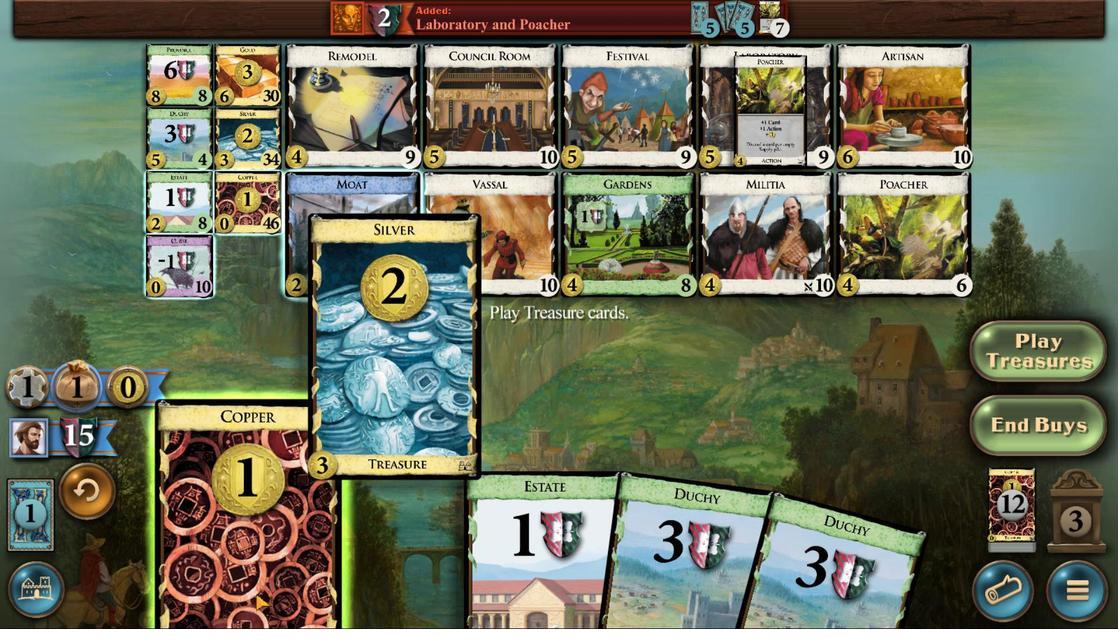
Action: Mouse scrolled (255, 592) with delta (0, 0)
Screenshot: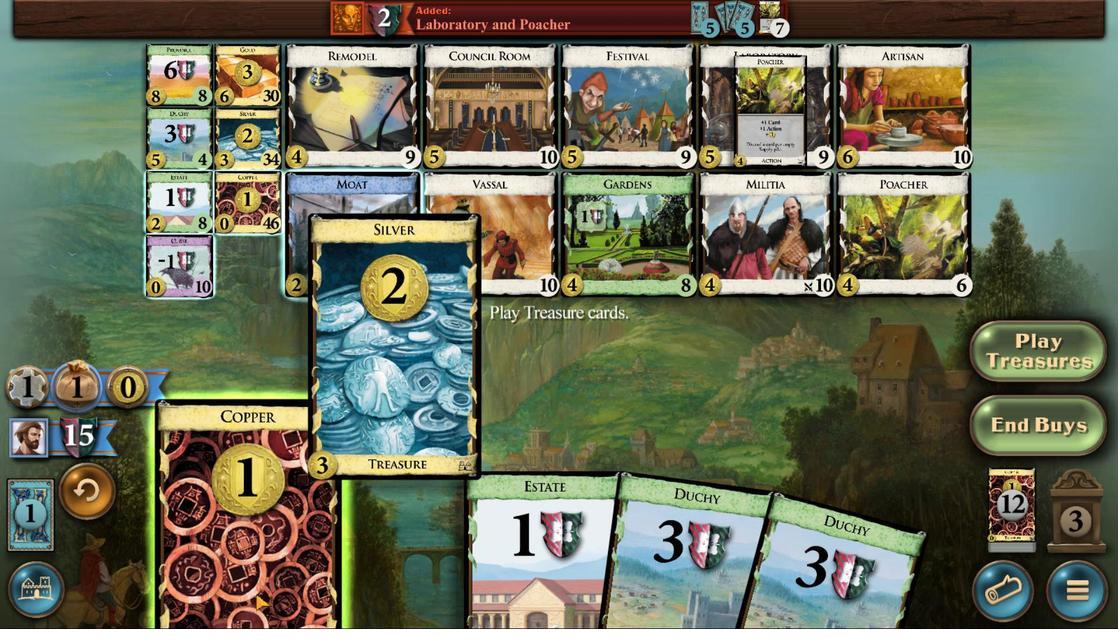 
Action: Mouse scrolled (255, 592) with delta (0, 0)
Screenshot: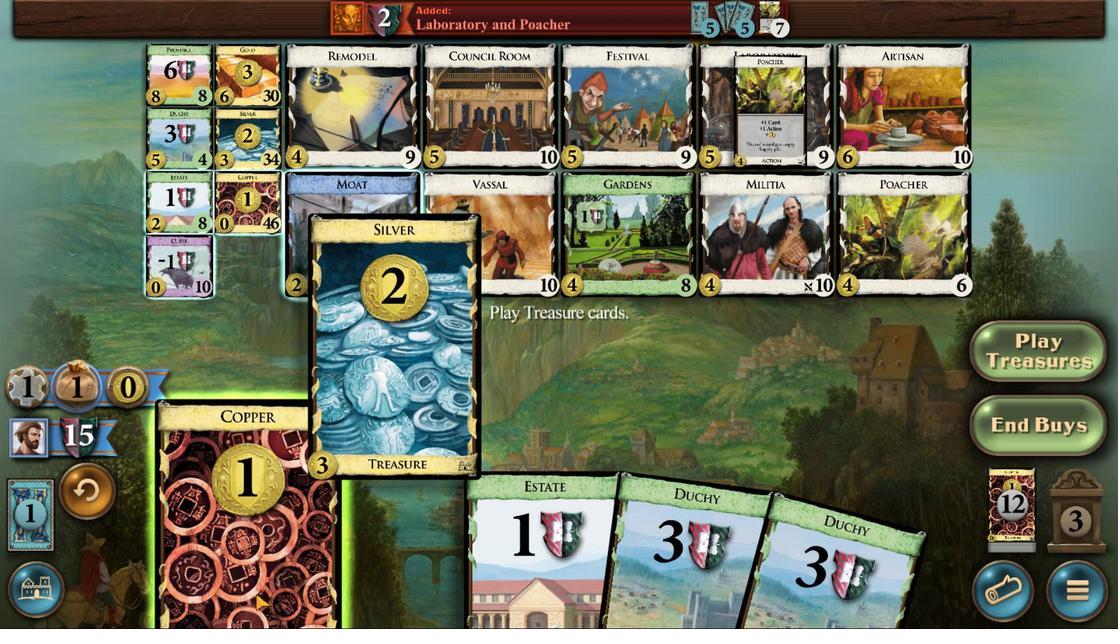 
Action: Mouse moved to (255, 594)
Screenshot: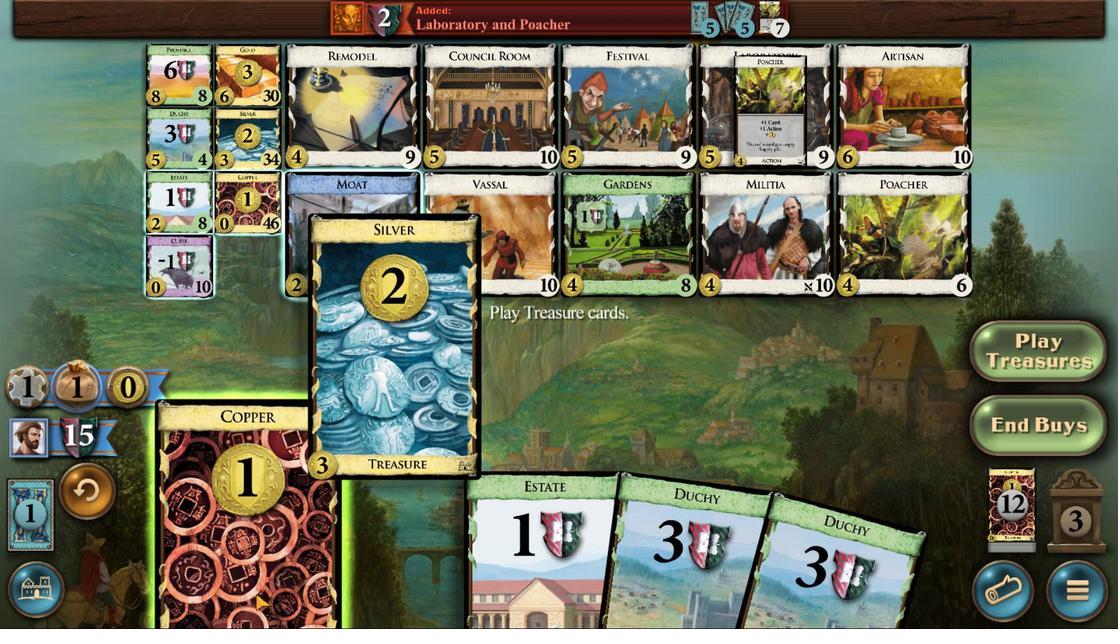 
Action: Mouse scrolled (255, 593) with delta (0, 0)
Screenshot: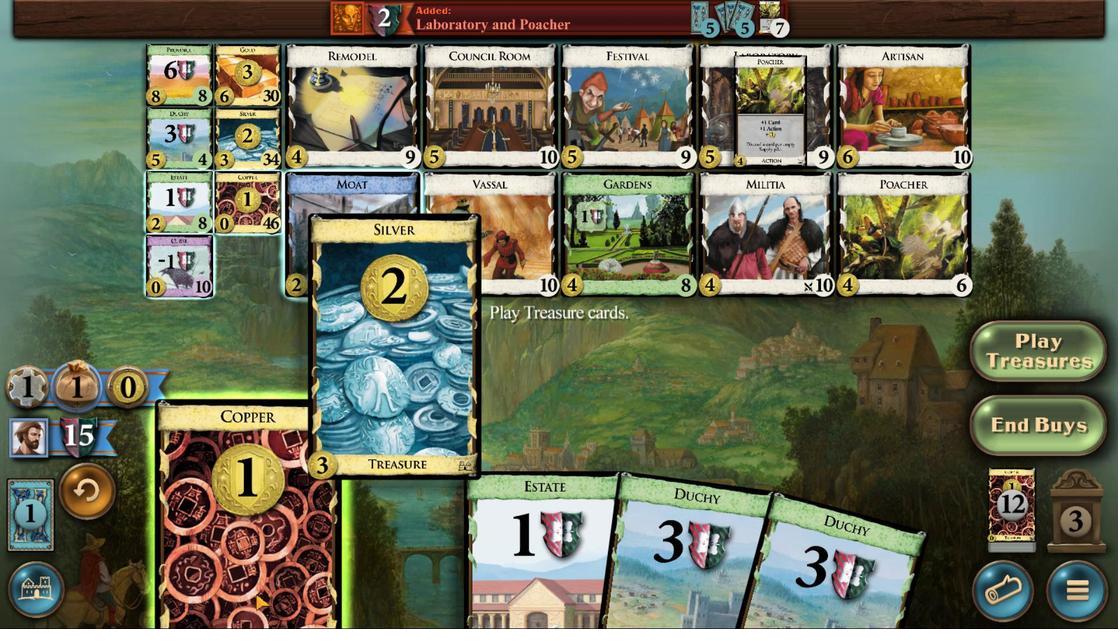 
Action: Mouse moved to (232, 145)
Screenshot: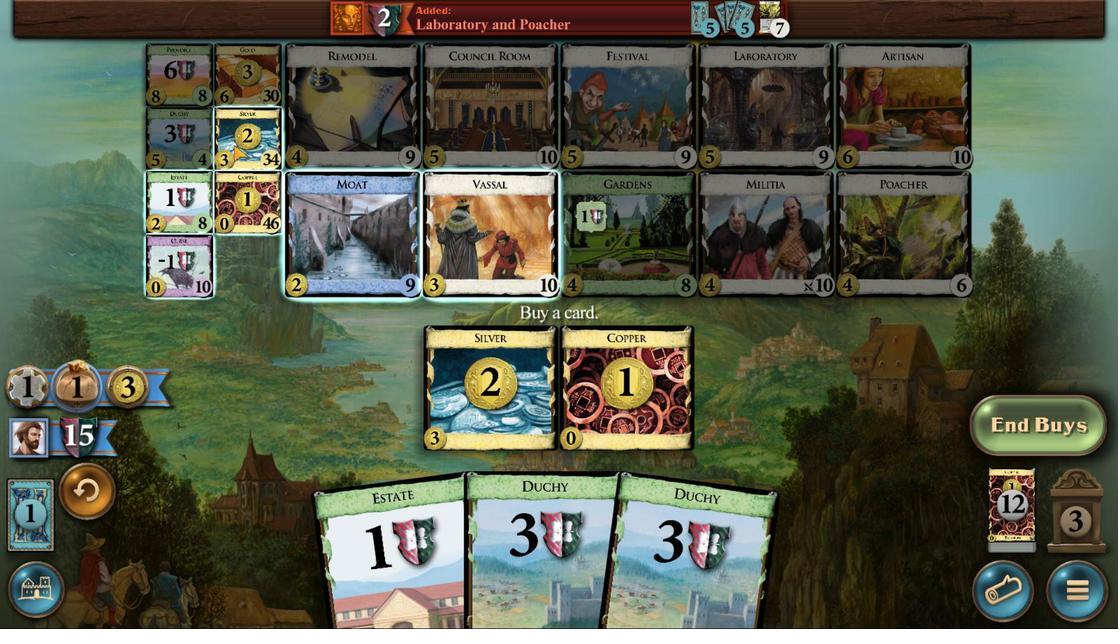 
Action: Mouse pressed left at (232, 145)
Screenshot: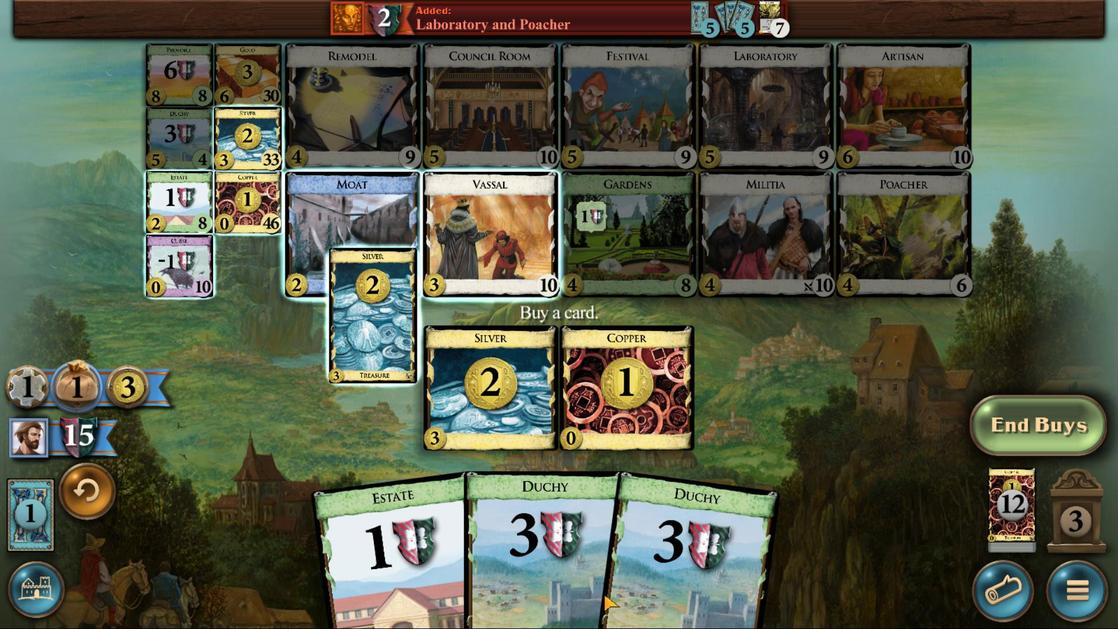
Action: Mouse moved to (548, 609)
Screenshot: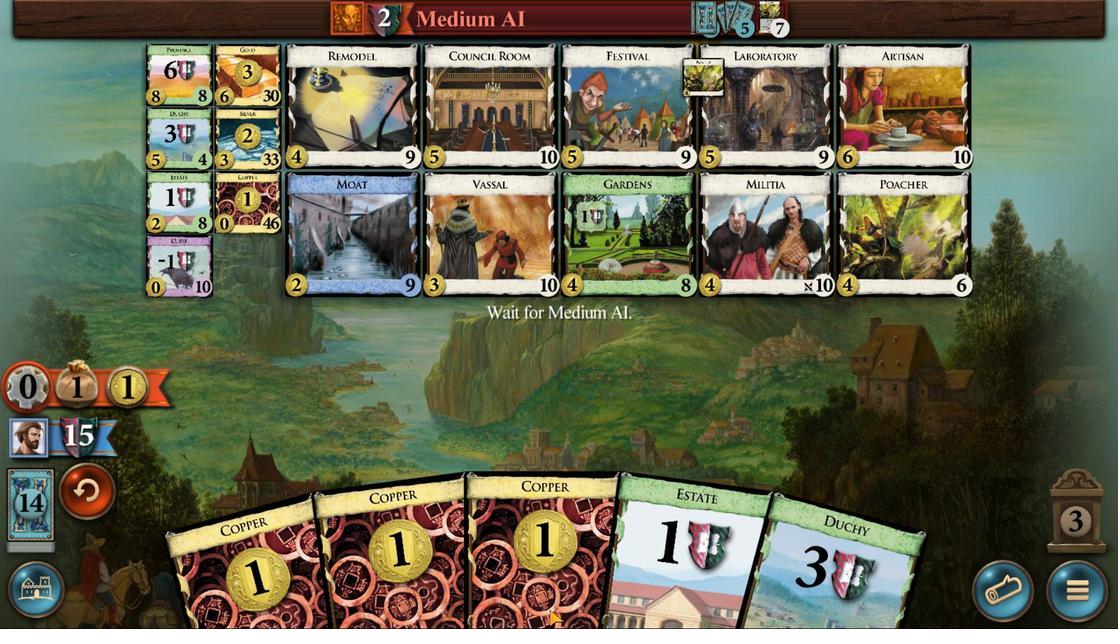 
Action: Mouse scrolled (548, 609) with delta (0, 0)
Screenshot: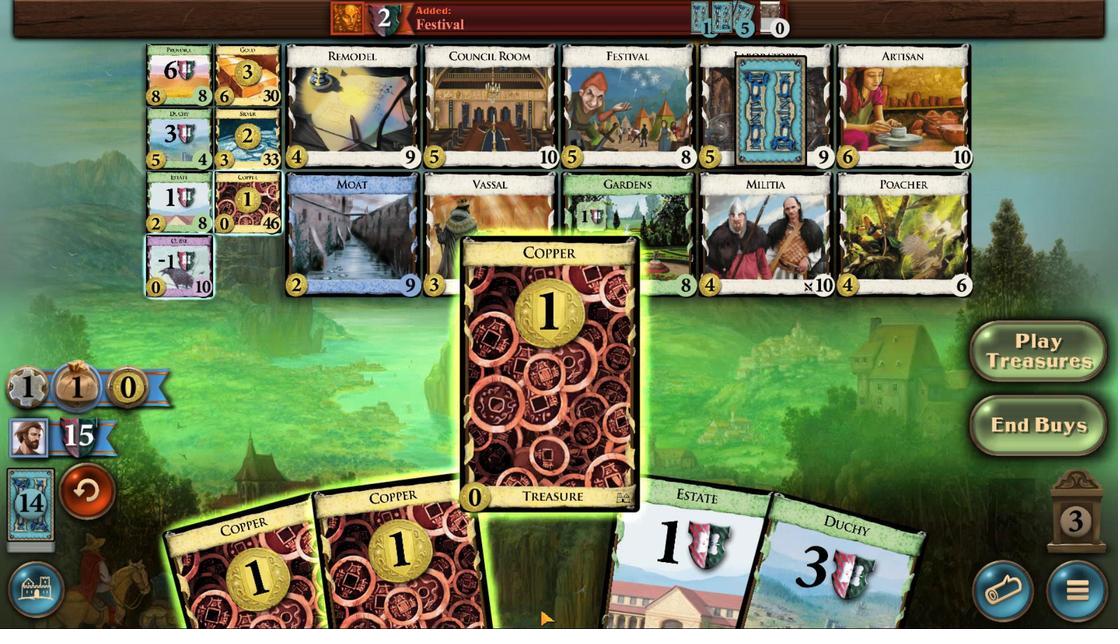 
Action: Mouse scrolled (548, 609) with delta (0, 0)
Screenshot: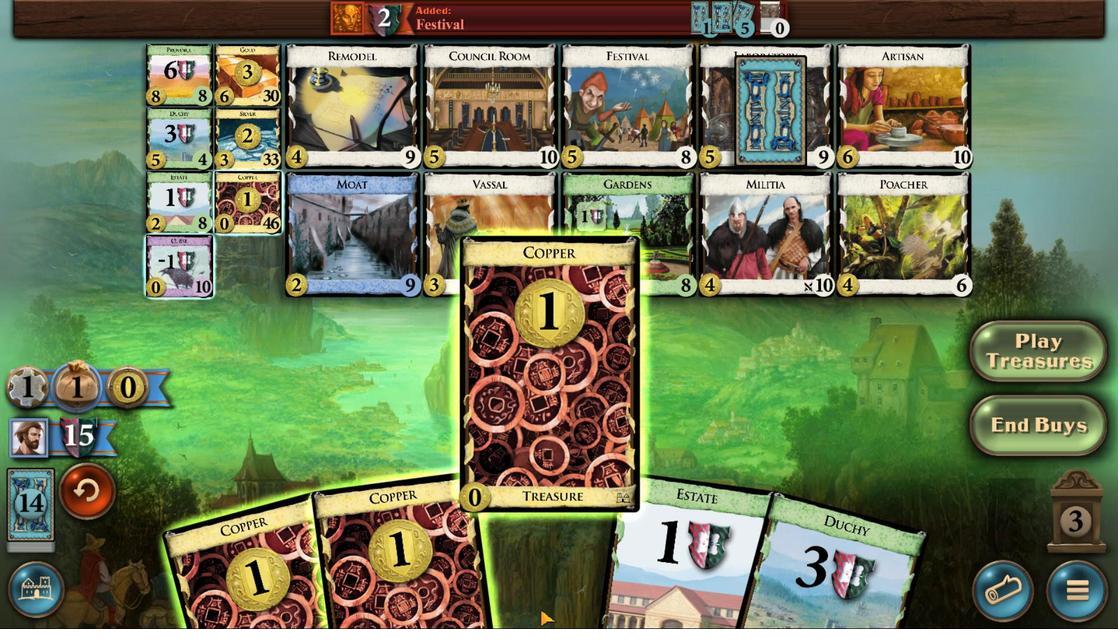 
Action: Mouse scrolled (548, 609) with delta (0, 0)
Screenshot: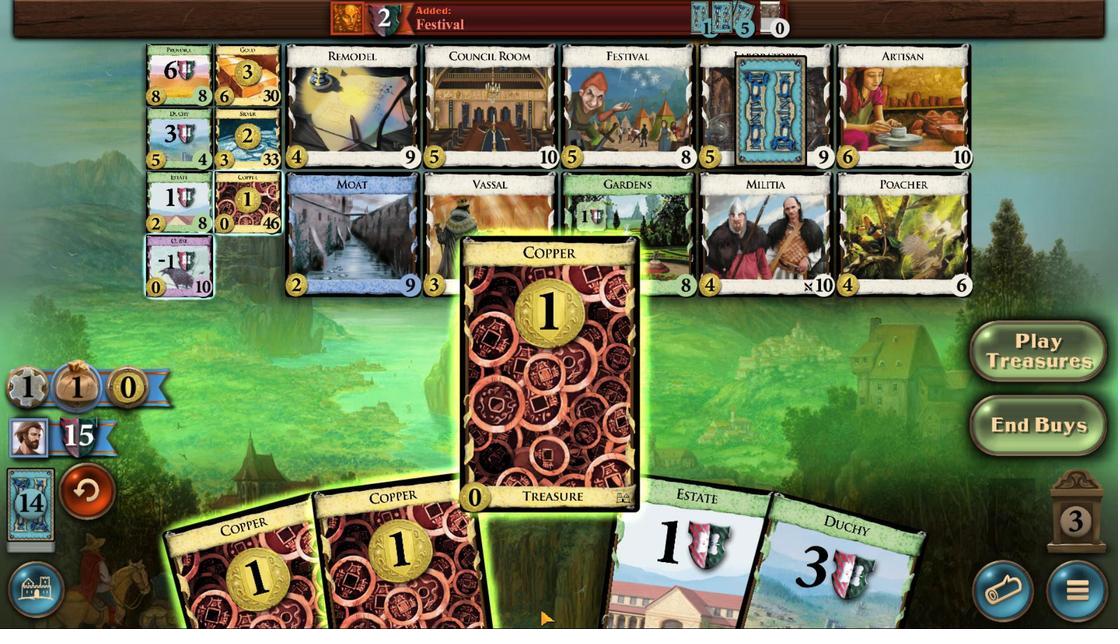 
Action: Mouse moved to (453, 600)
Screenshot: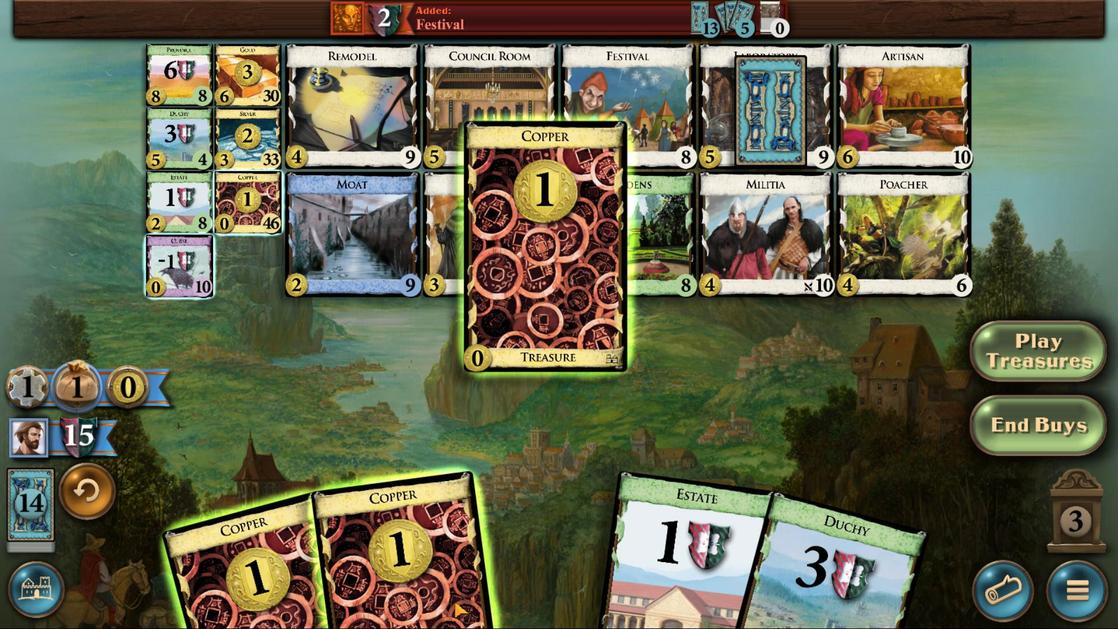 
Action: Mouse scrolled (453, 599) with delta (0, 0)
Screenshot: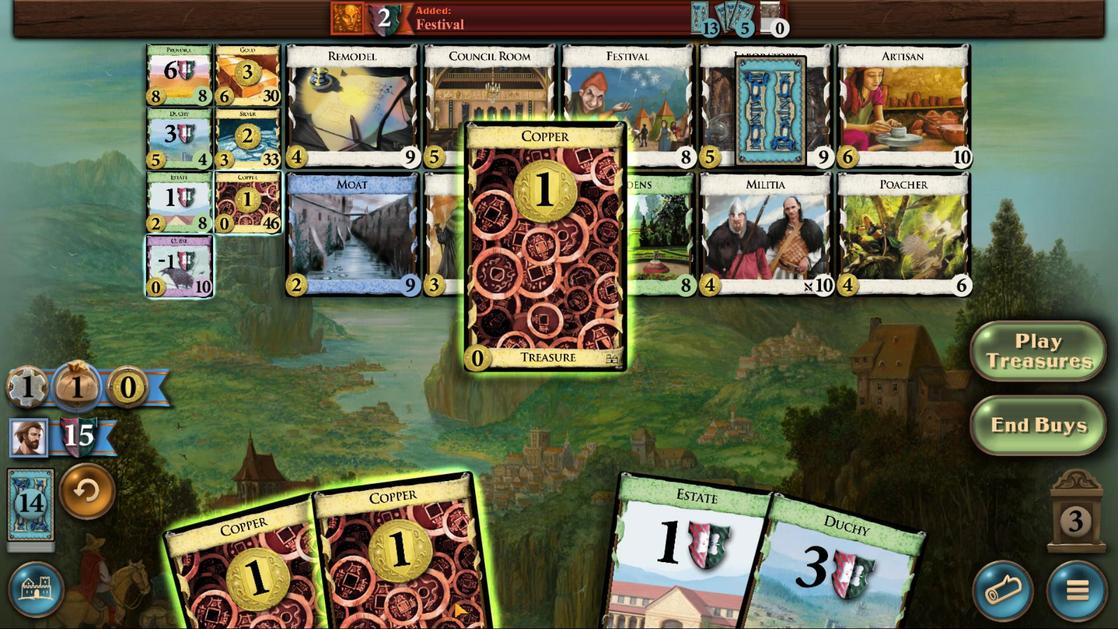 
Action: Mouse moved to (453, 601)
Screenshot: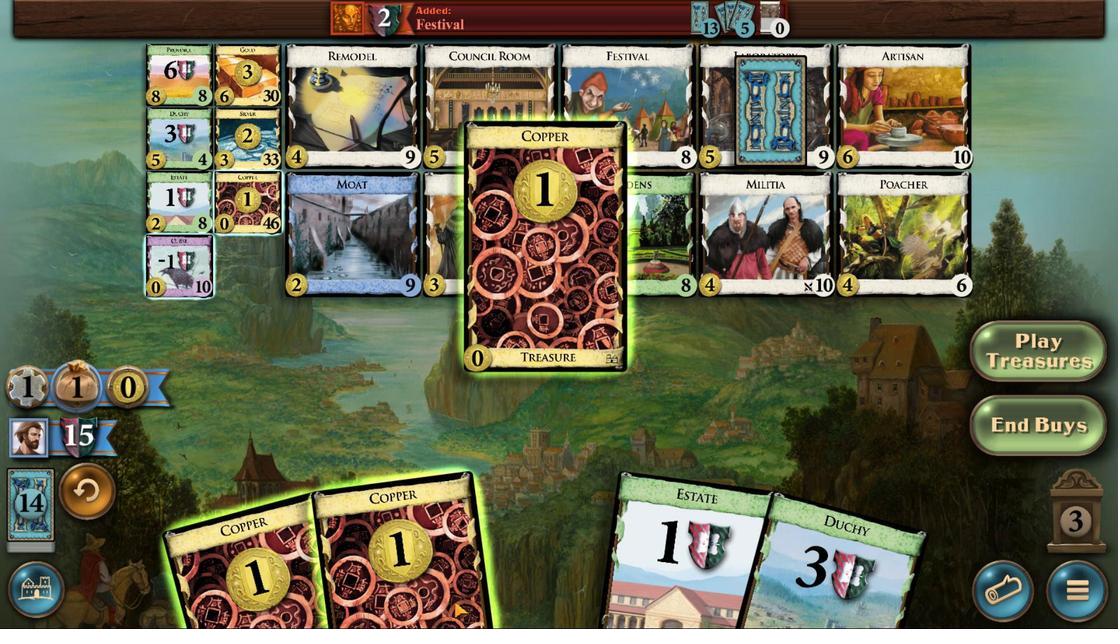 
Action: Mouse scrolled (453, 600) with delta (0, 0)
Screenshot: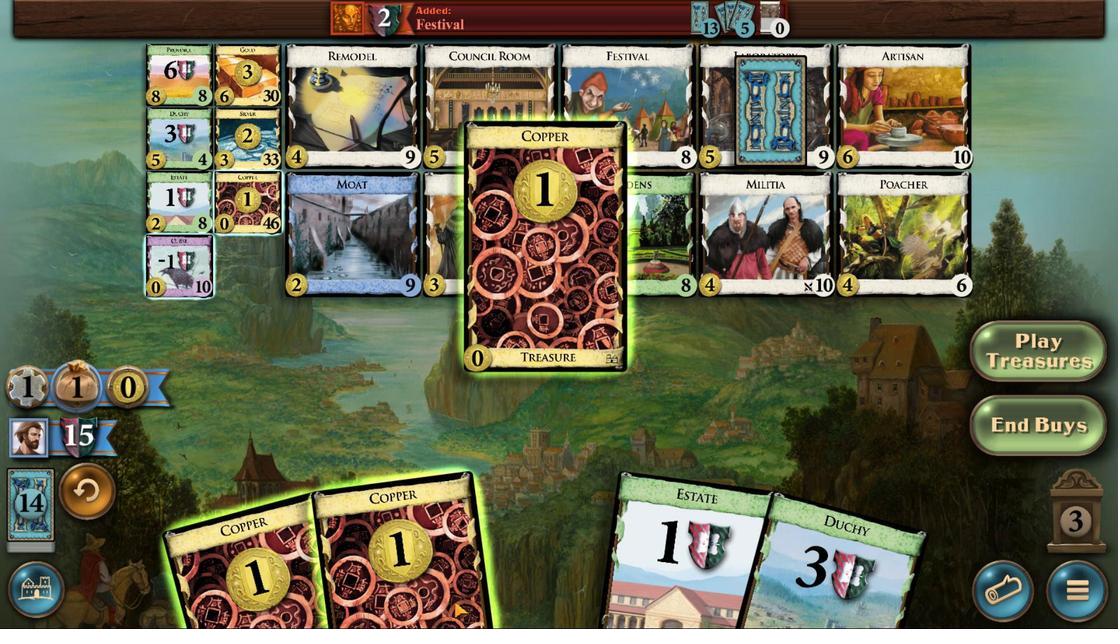 
Action: Mouse moved to (352, 589)
Screenshot: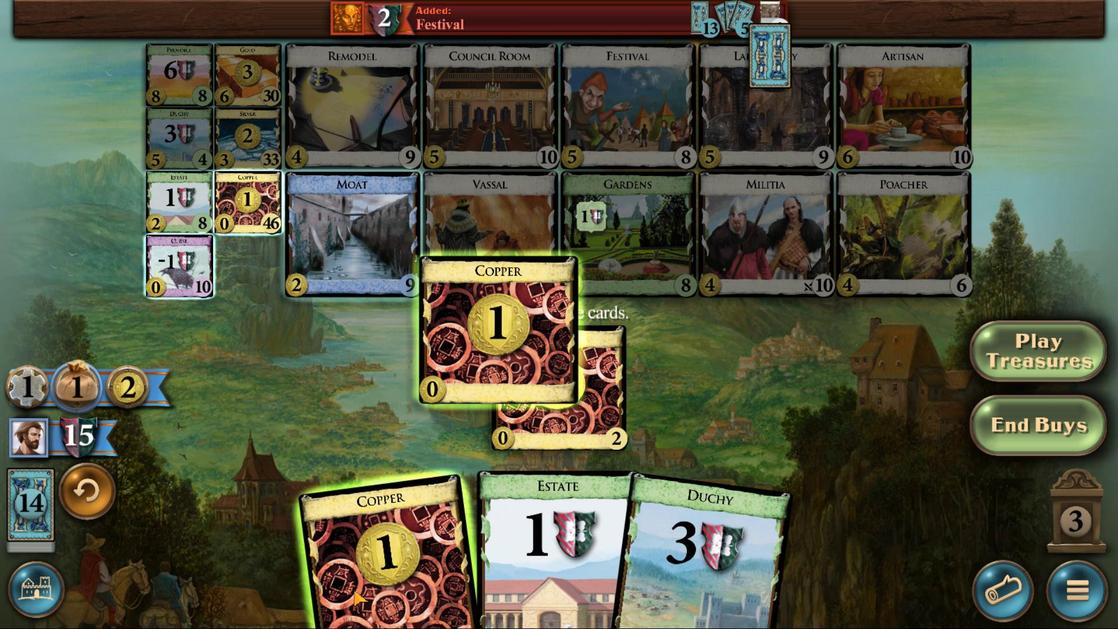 
Action: Mouse scrolled (352, 589) with delta (0, 0)
Screenshot: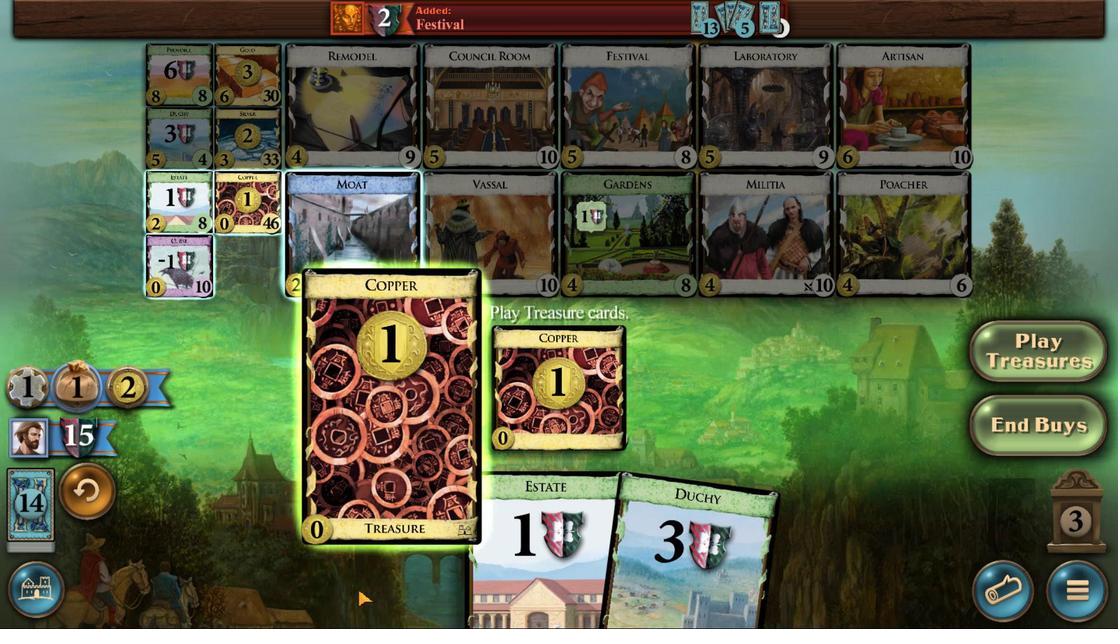 
Action: Mouse scrolled (352, 589) with delta (0, 0)
Screenshot: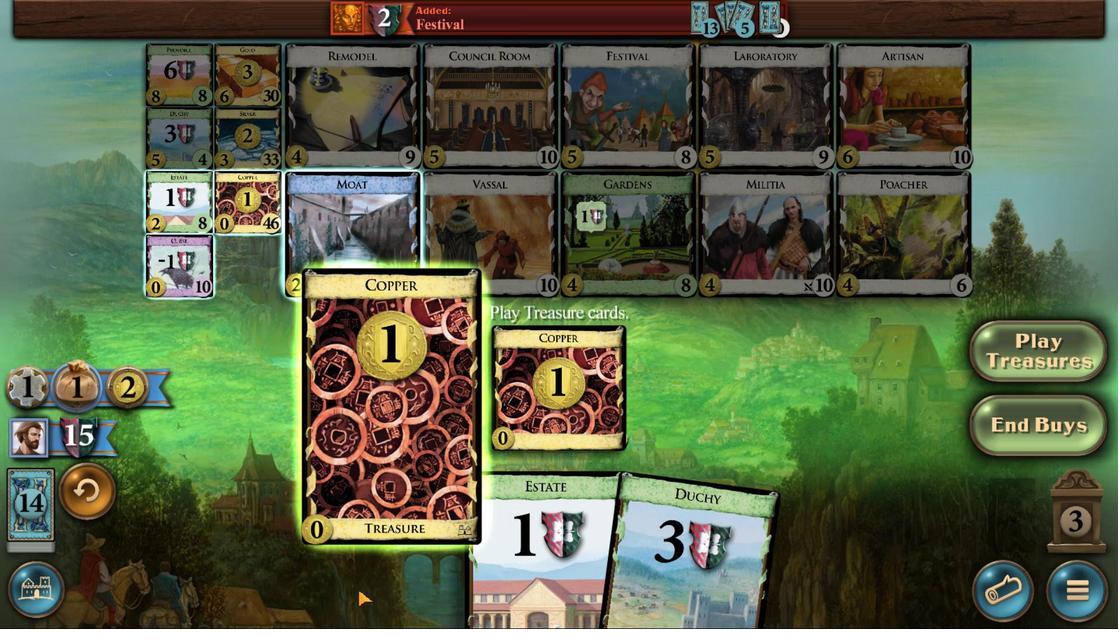 
Action: Mouse moved to (353, 589)
Screenshot: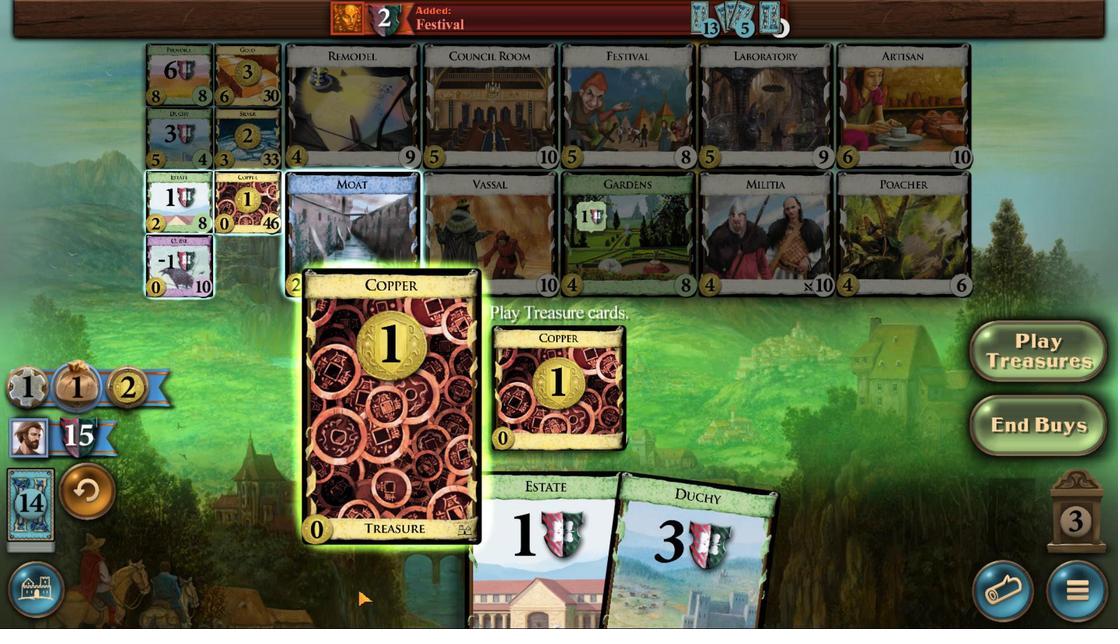 
Action: Mouse scrolled (353, 589) with delta (0, 0)
Screenshot: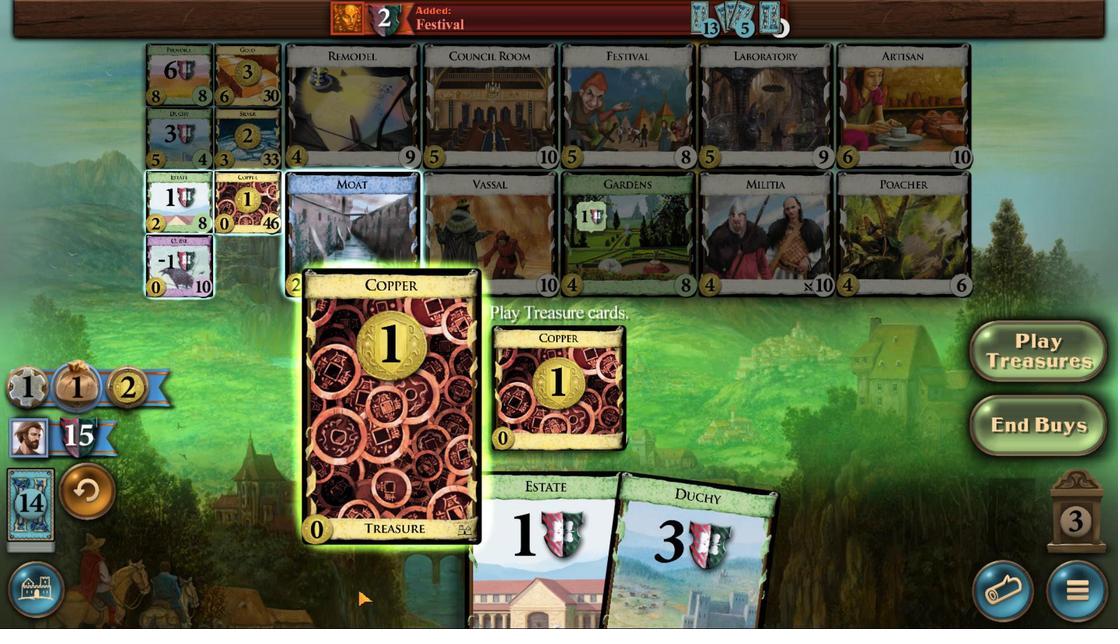 
Action: Mouse moved to (355, 589)
Screenshot: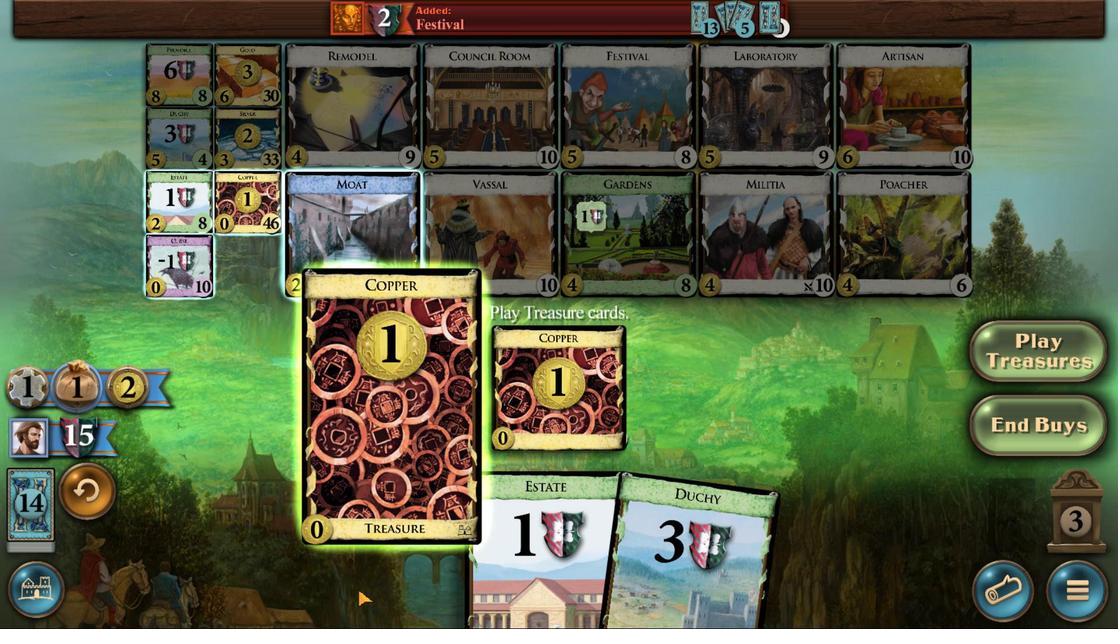 
Action: Mouse scrolled (355, 589) with delta (0, 0)
Screenshot: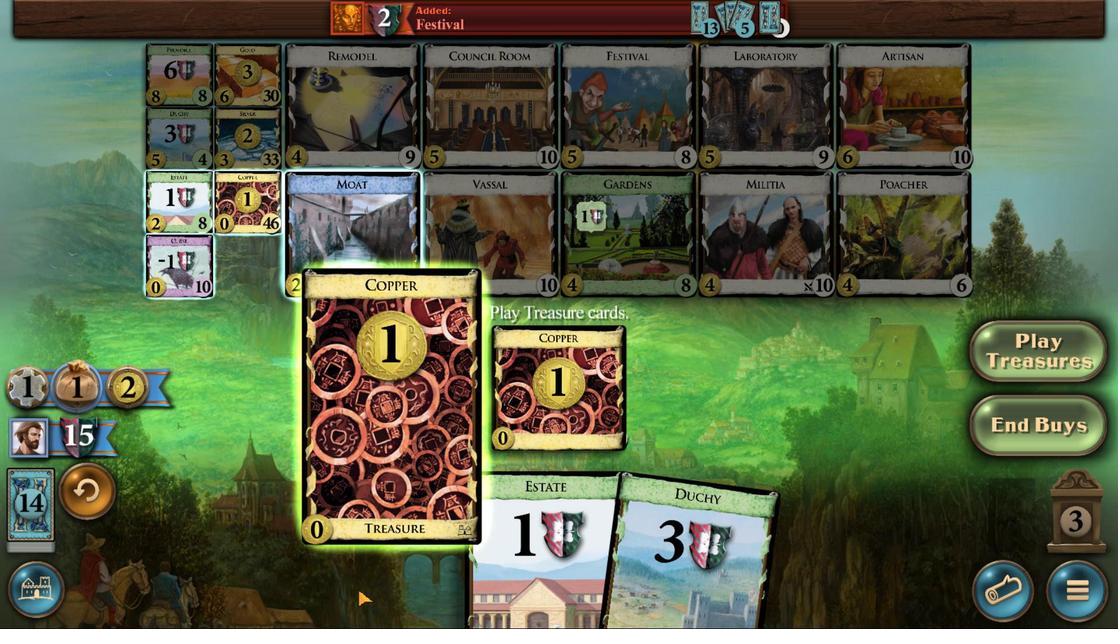 
Action: Mouse moved to (231, 129)
Screenshot: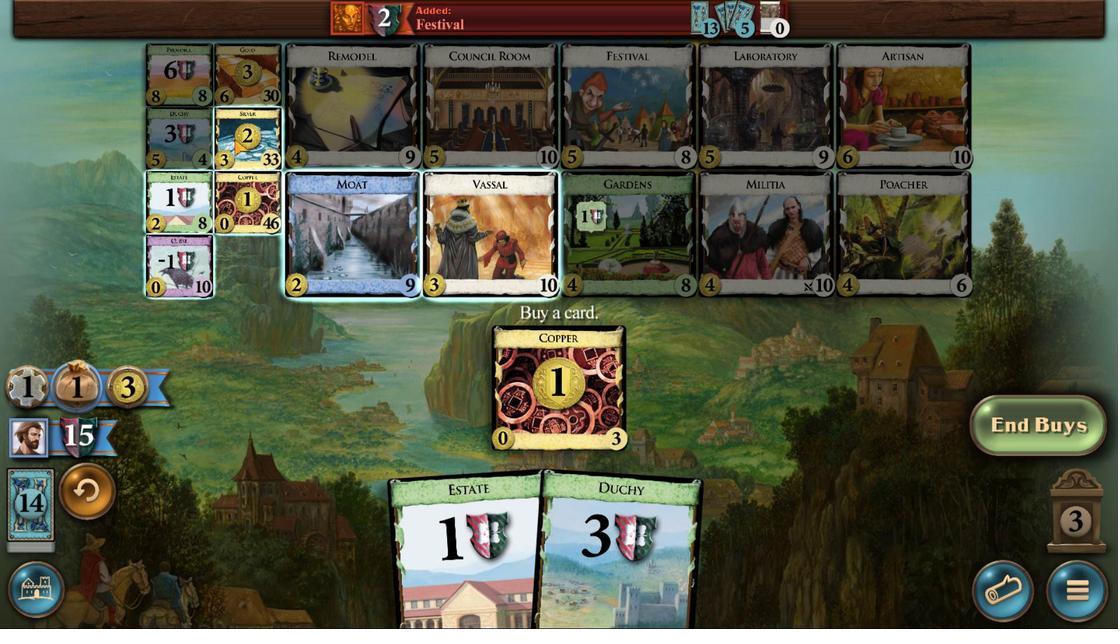 
Action: Mouse pressed left at (231, 129)
Screenshot: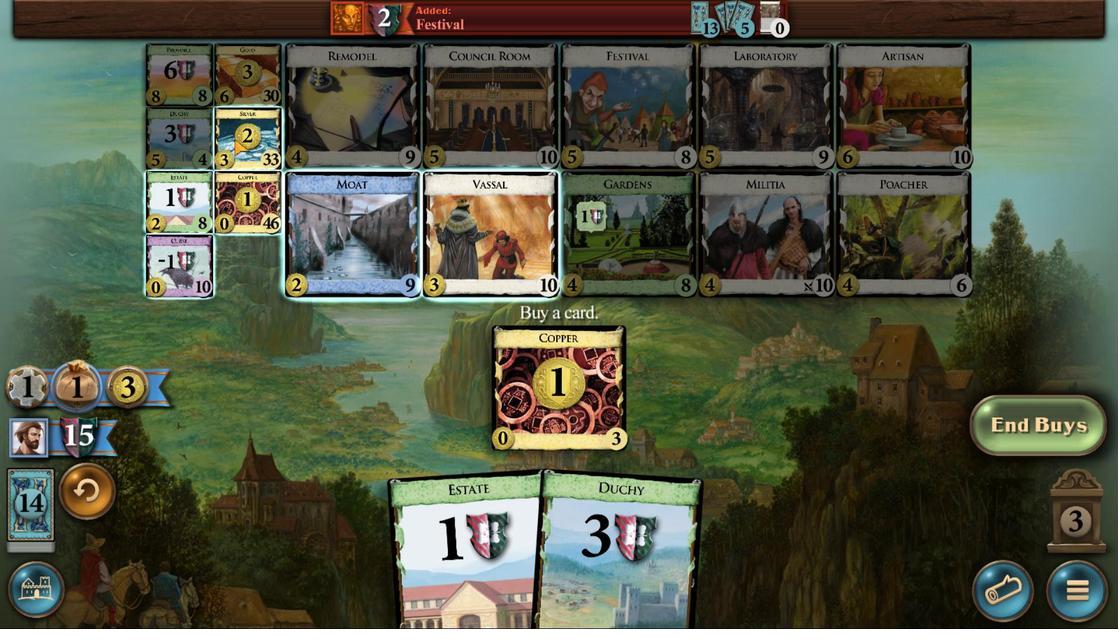 
Action: Mouse moved to (708, 588)
Screenshot: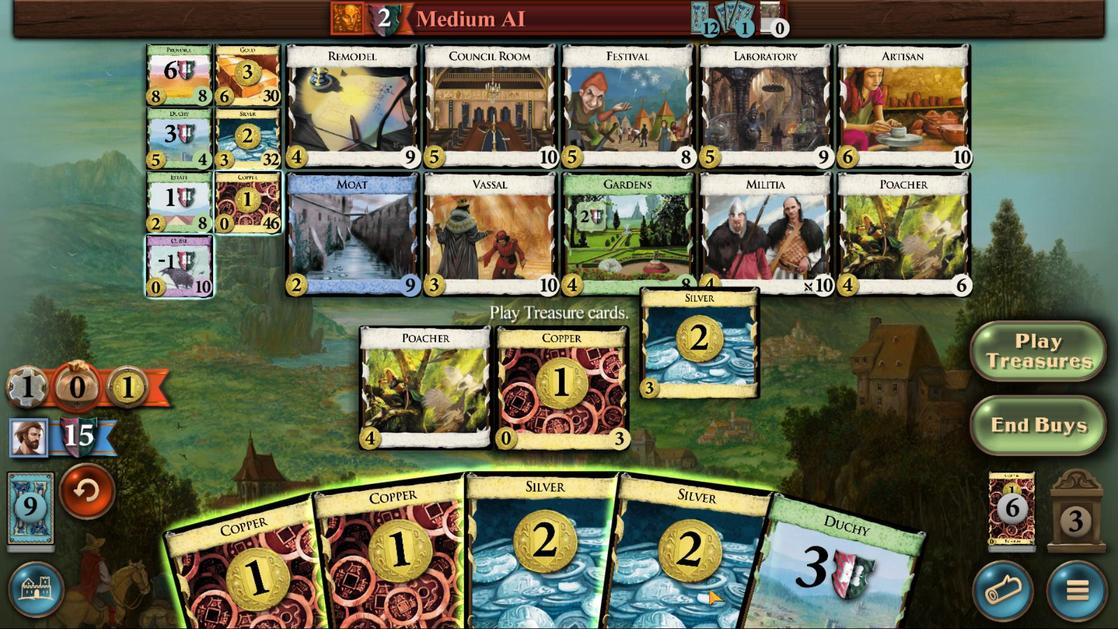 
Action: Mouse scrolled (708, 588) with delta (0, 0)
Screenshot: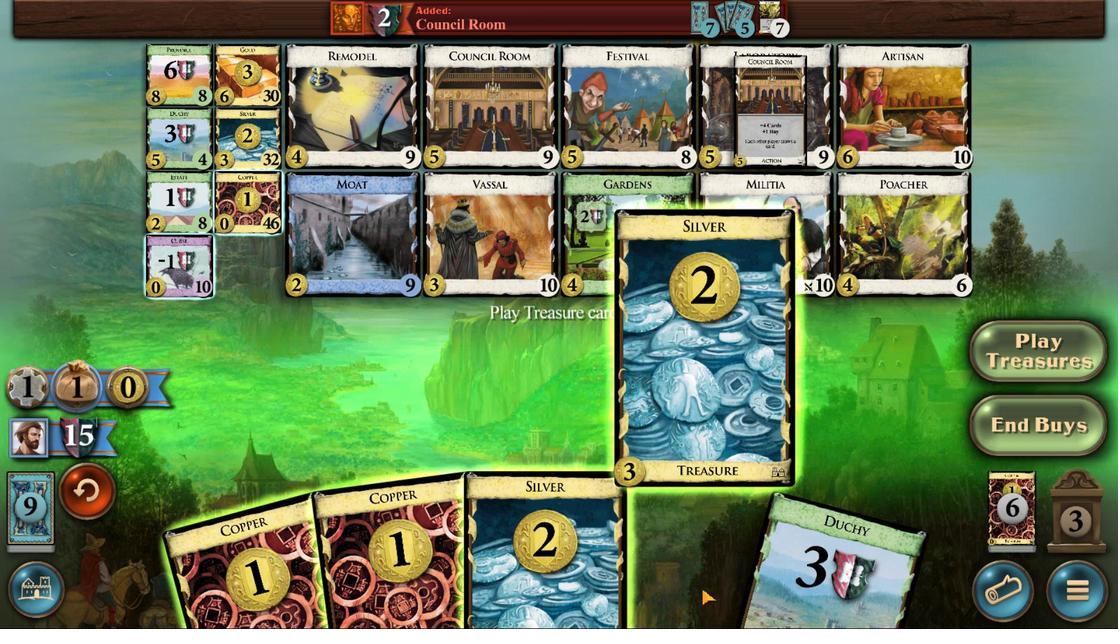 
Action: Mouse scrolled (708, 588) with delta (0, 0)
Screenshot: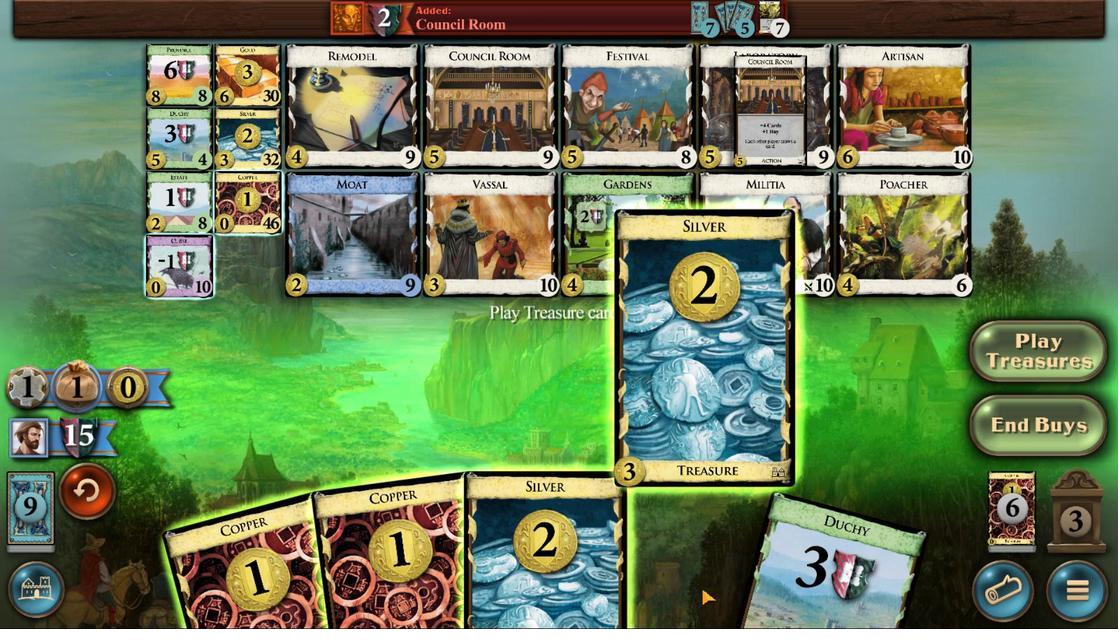 
Action: Mouse moved to (608, 573)
Screenshot: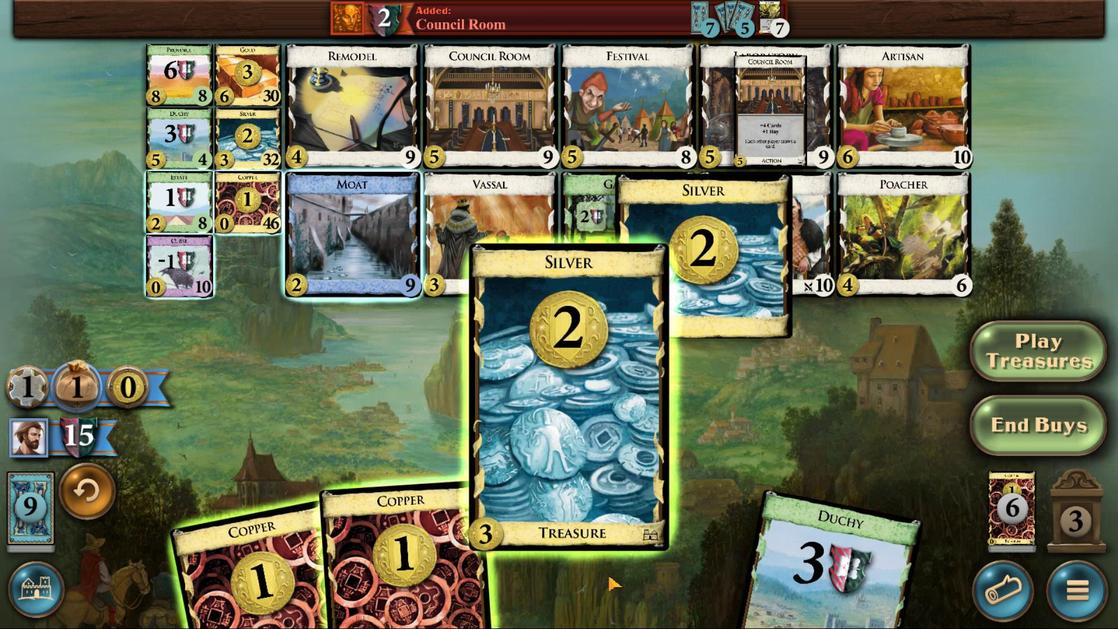 
Action: Mouse scrolled (608, 572) with delta (0, 0)
Screenshot: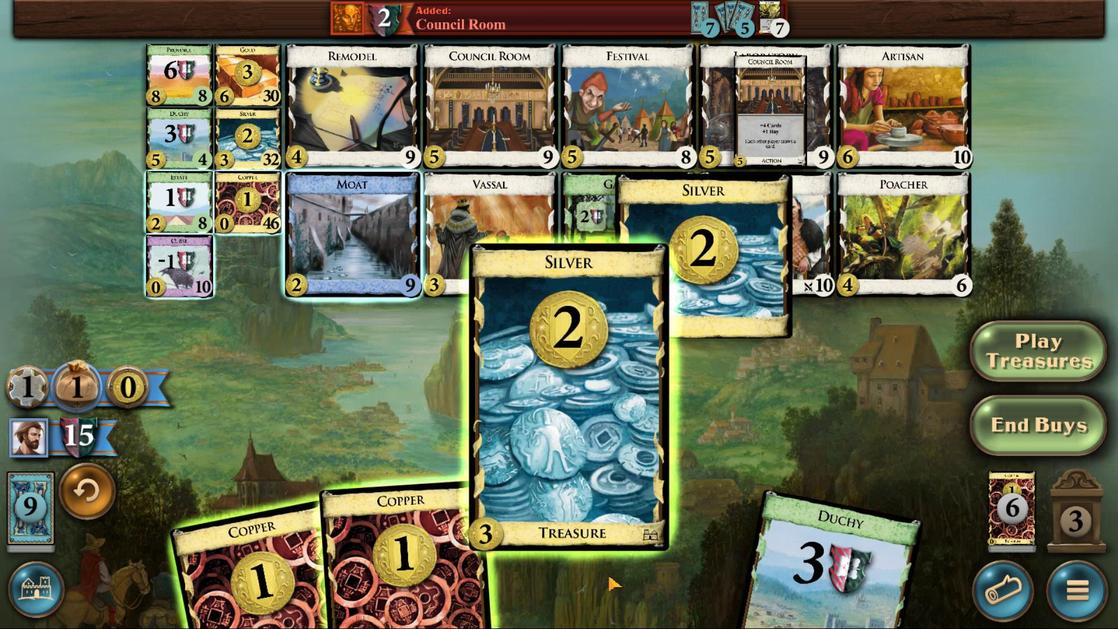 
Action: Mouse moved to (607, 575)
Screenshot: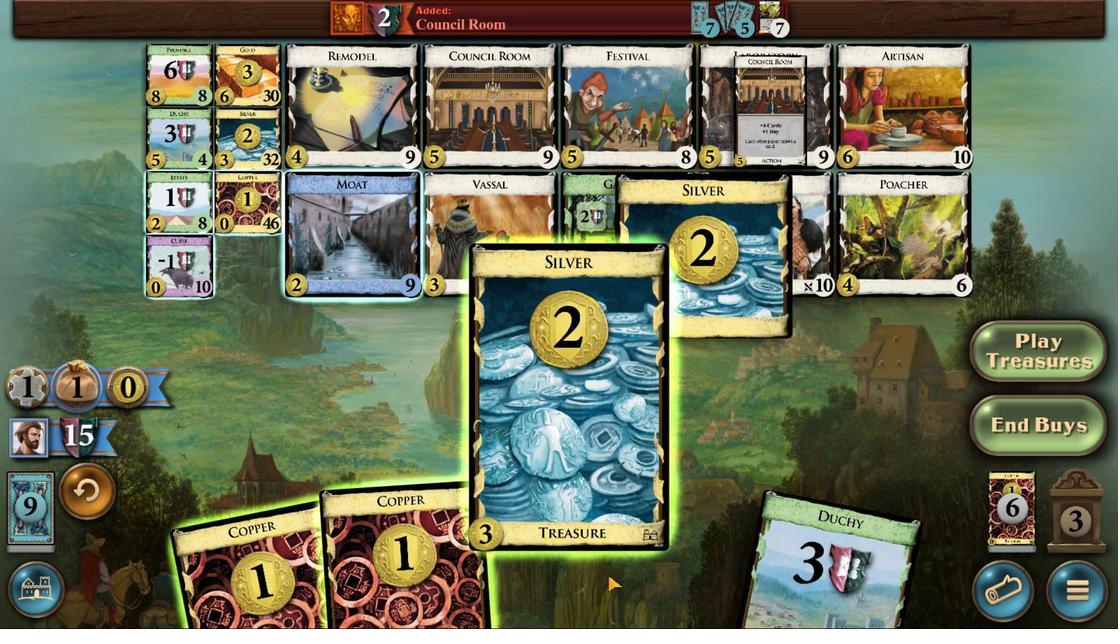 
Action: Mouse scrolled (607, 574) with delta (0, 0)
Screenshot: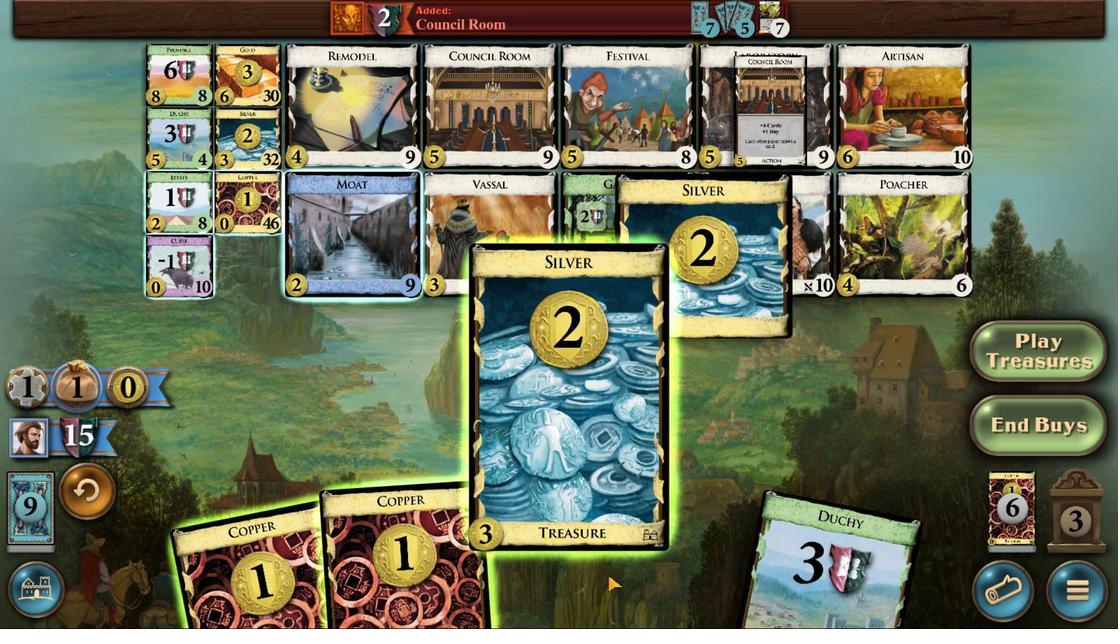 
Action: Mouse scrolled (607, 574) with delta (0, 0)
Screenshot: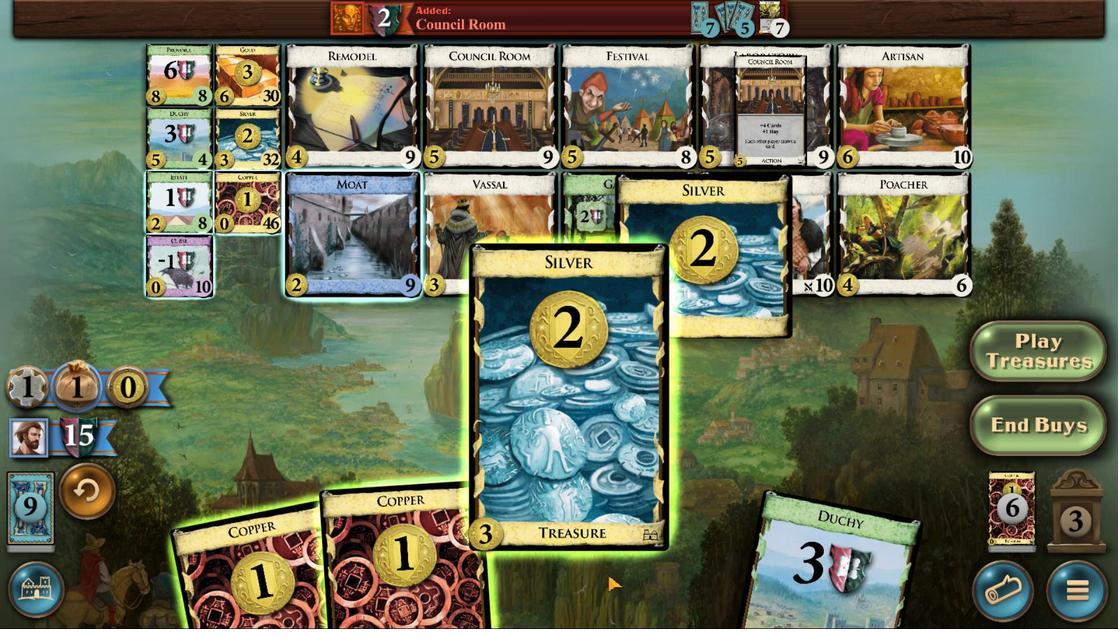
Action: Mouse moved to (528, 576)
Screenshot: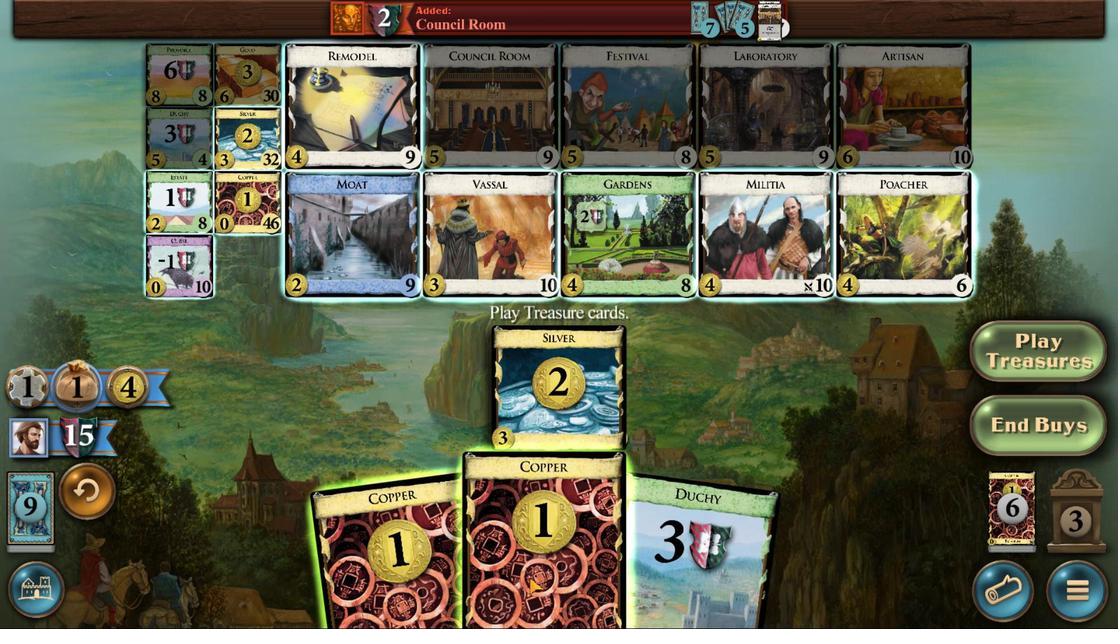 
Action: Mouse scrolled (528, 575) with delta (0, 0)
Screenshot: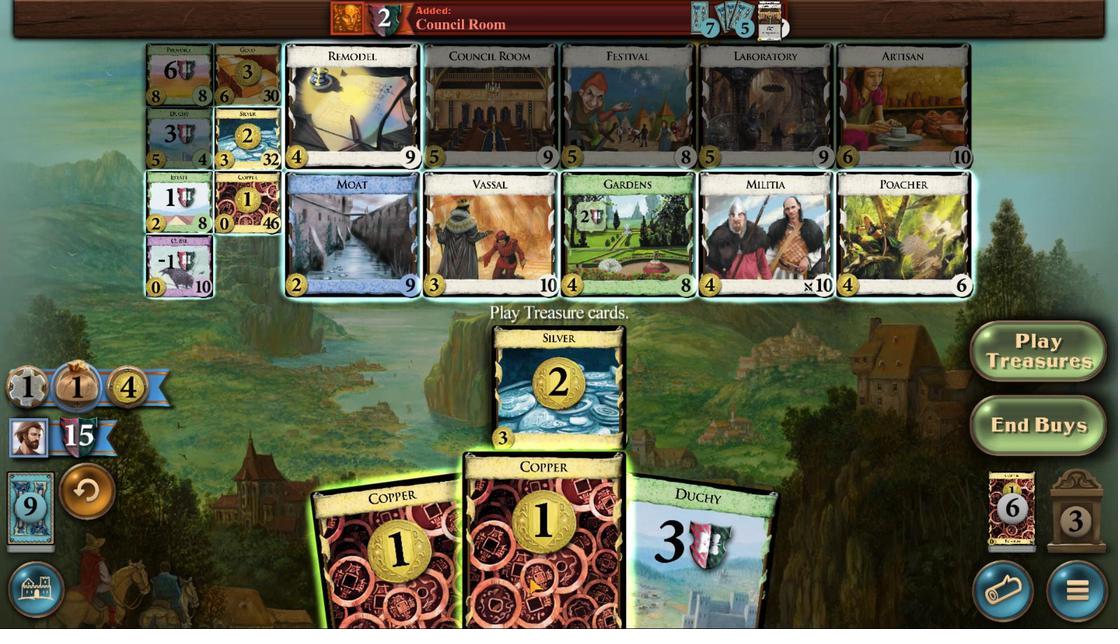 
Action: Mouse moved to (528, 577)
Screenshot: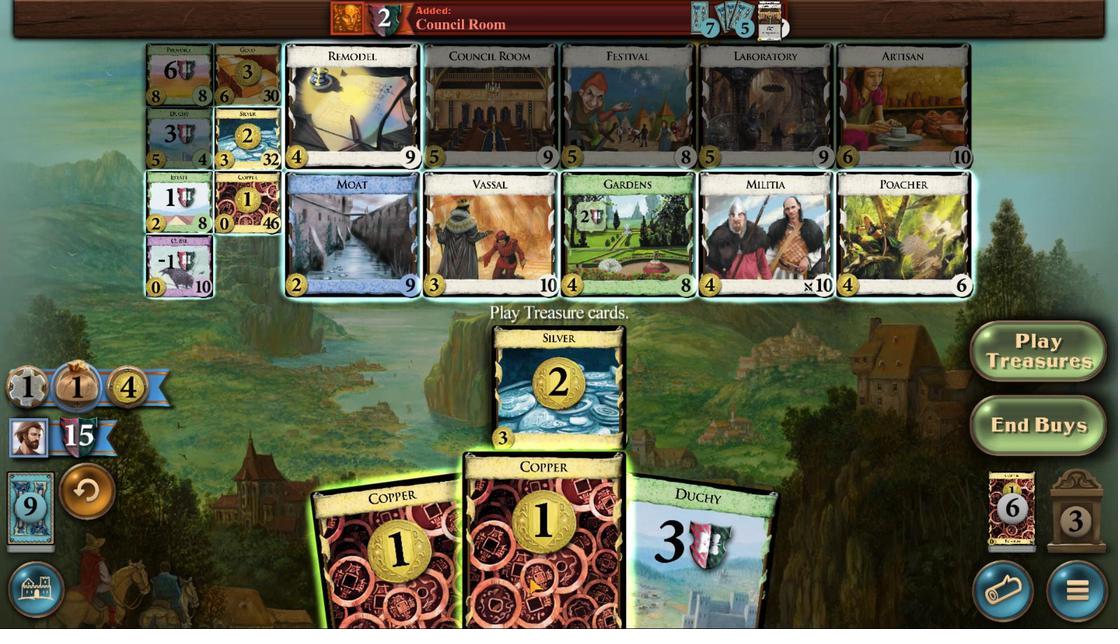
Action: Mouse scrolled (528, 576) with delta (0, 0)
Screenshot: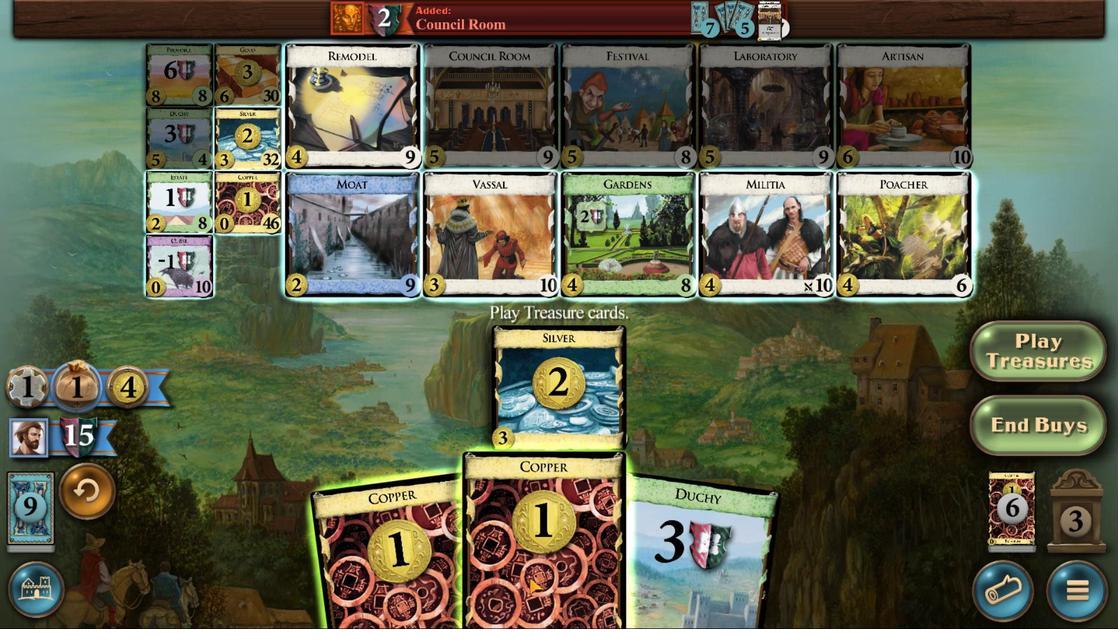 
Action: Mouse scrolled (528, 576) with delta (0, 0)
Screenshot: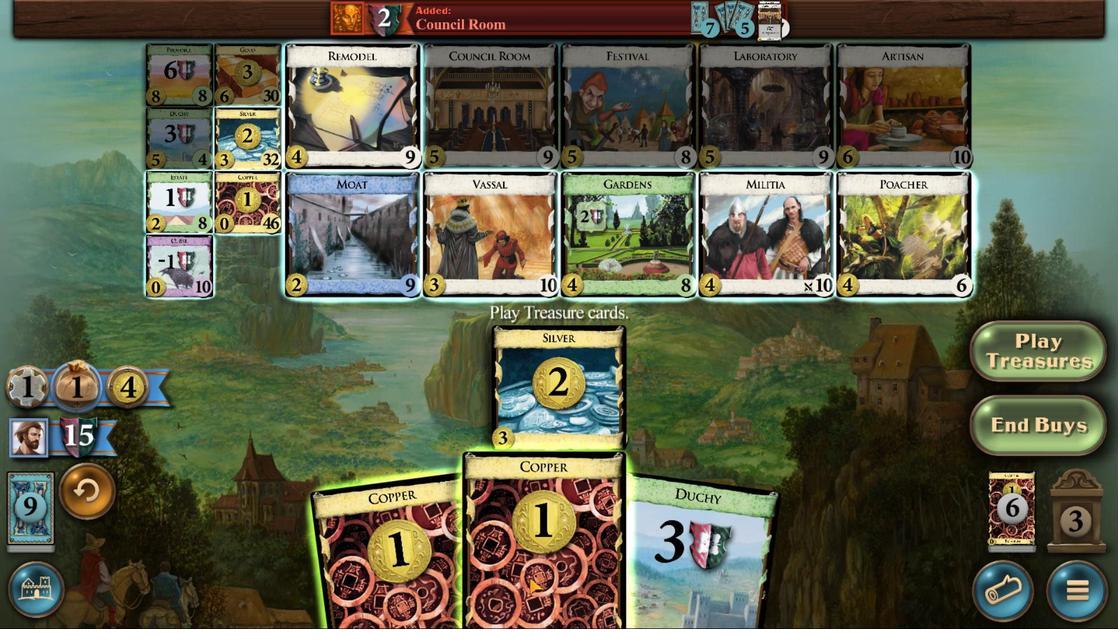 
Action: Mouse scrolled (528, 576) with delta (0, 0)
Screenshot: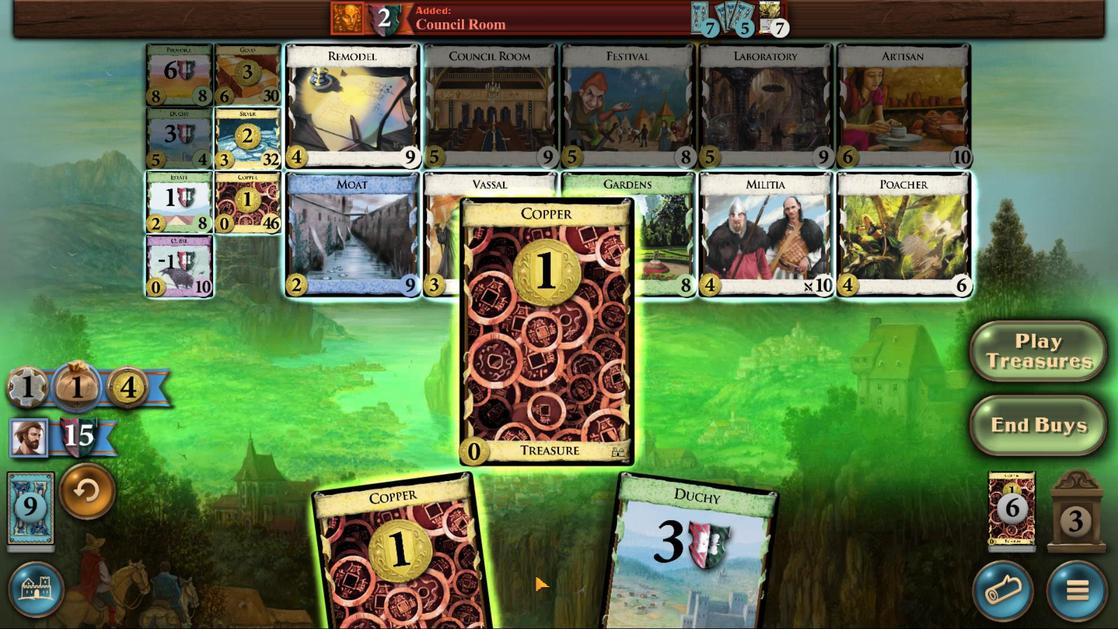 
Action: Mouse scrolled (528, 576) with delta (0, 0)
Screenshot: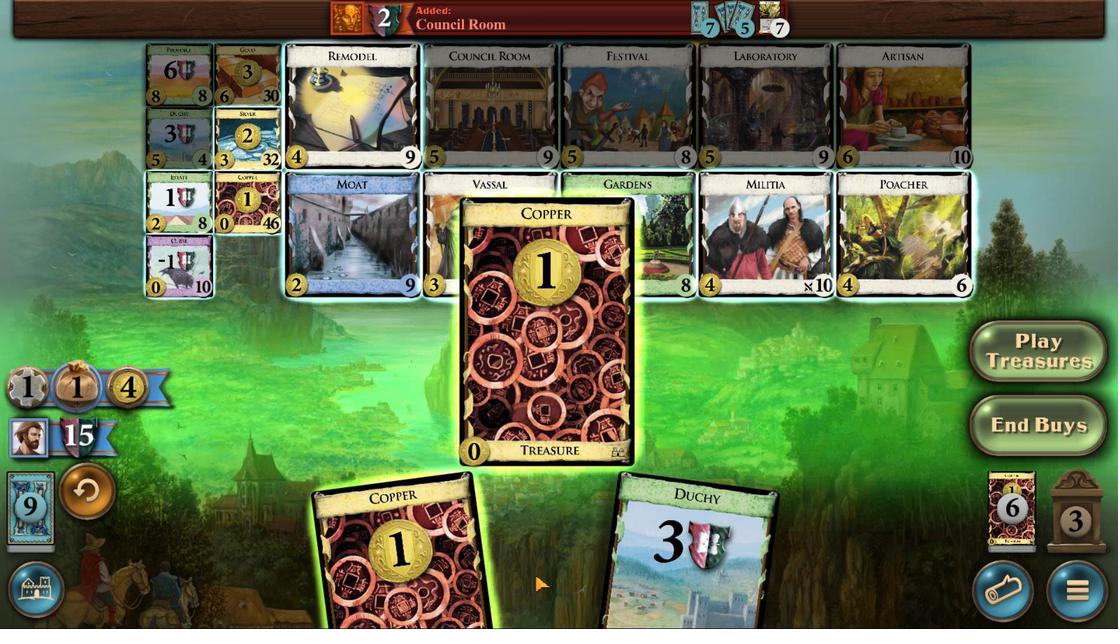 
Action: Mouse moved to (157, 143)
Screenshot: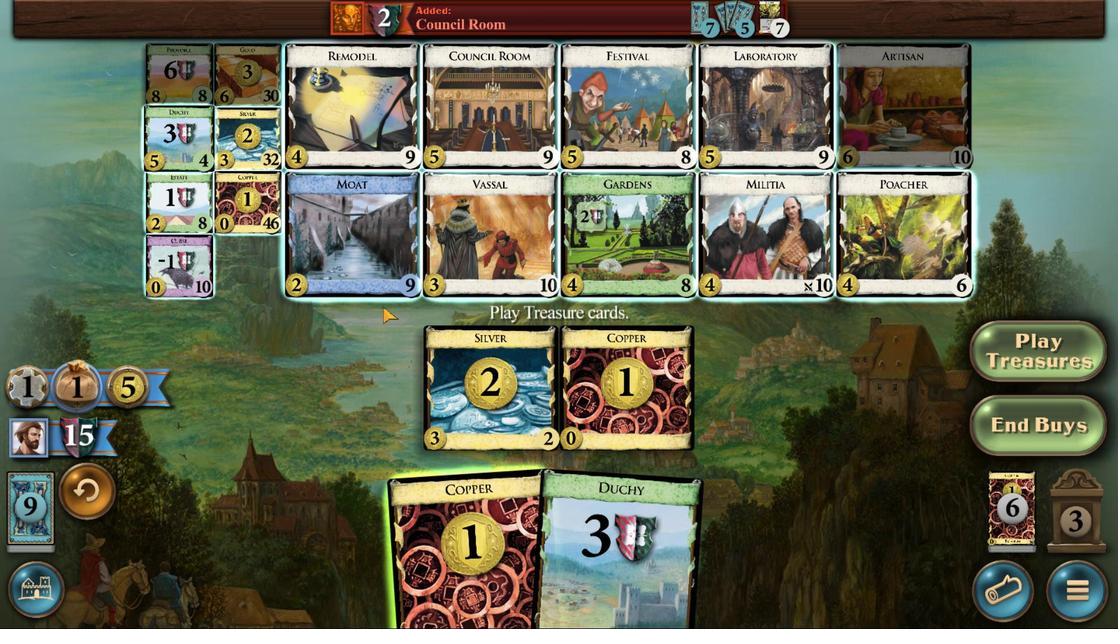 
Action: Mouse pressed left at (157, 143)
Screenshot: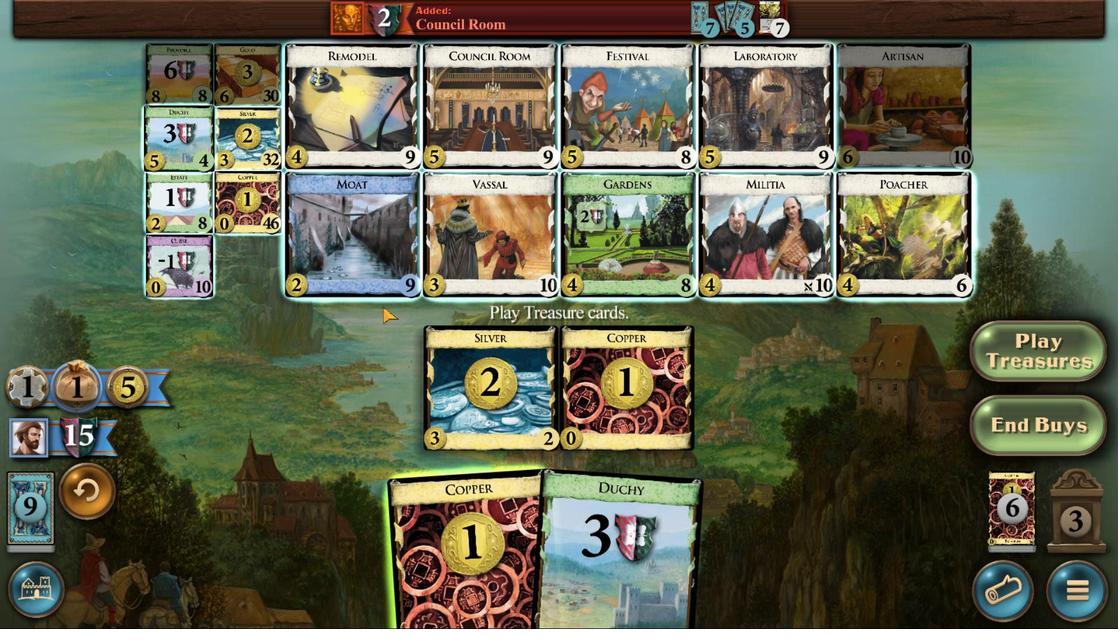 
Action: Mouse moved to (287, 571)
Screenshot: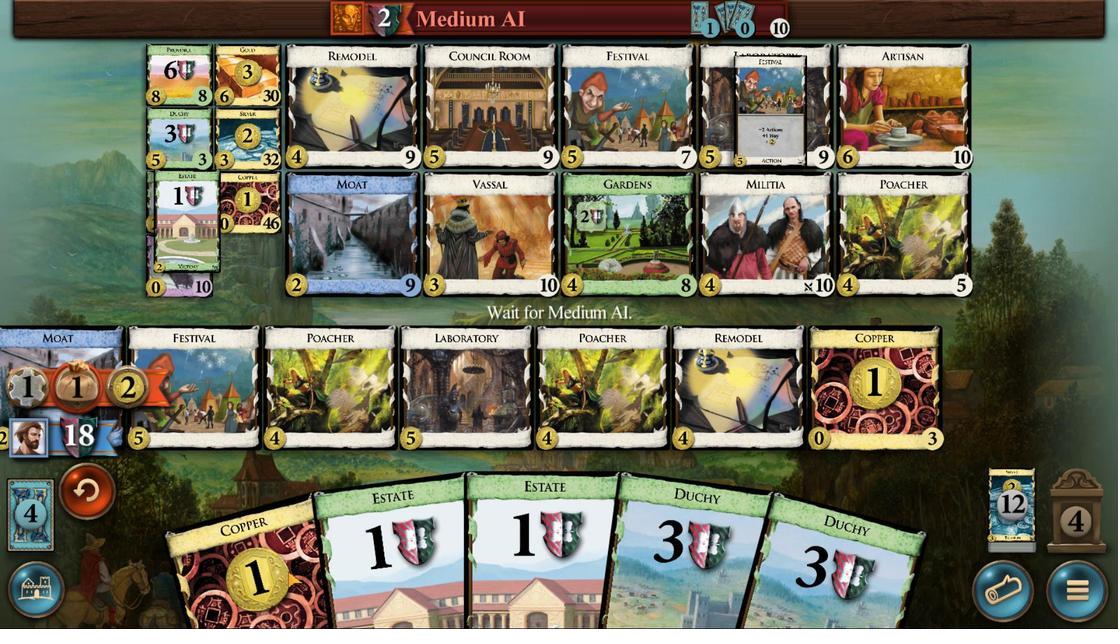 
Action: Mouse scrolled (287, 570) with delta (0, 0)
Screenshot: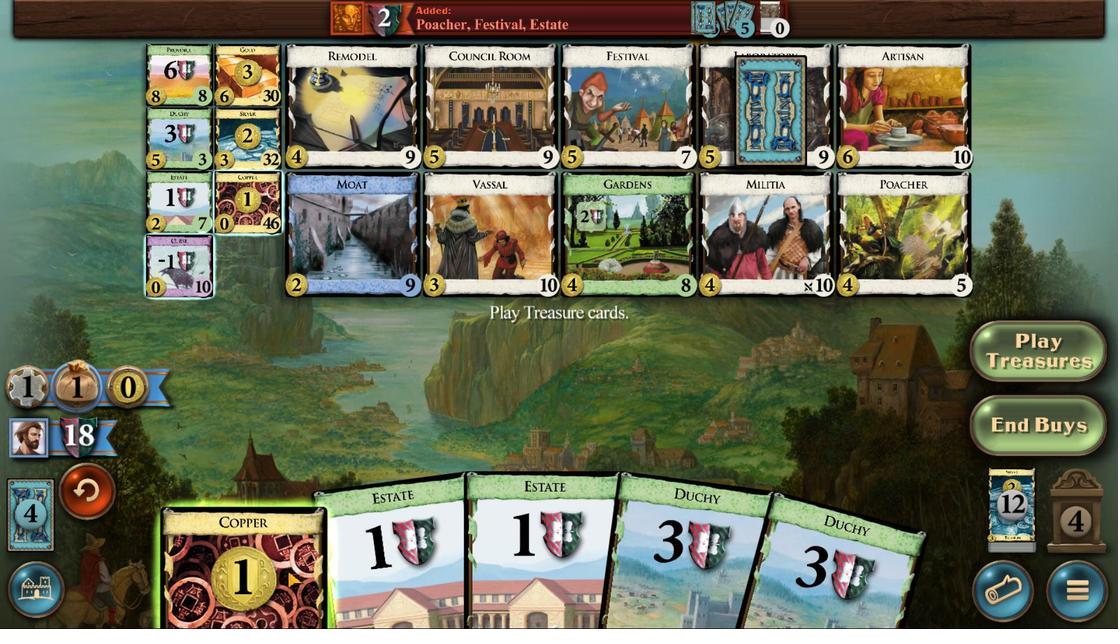 
Action: Mouse scrolled (287, 570) with delta (0, 0)
Screenshot: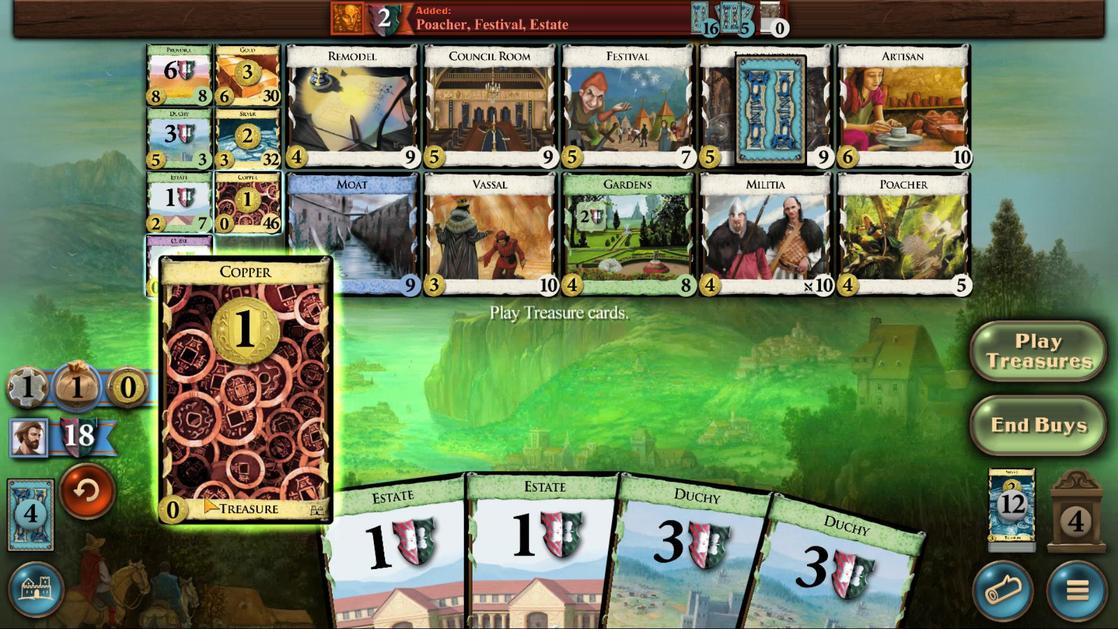 
Action: Mouse moved to (241, 206)
Screenshot: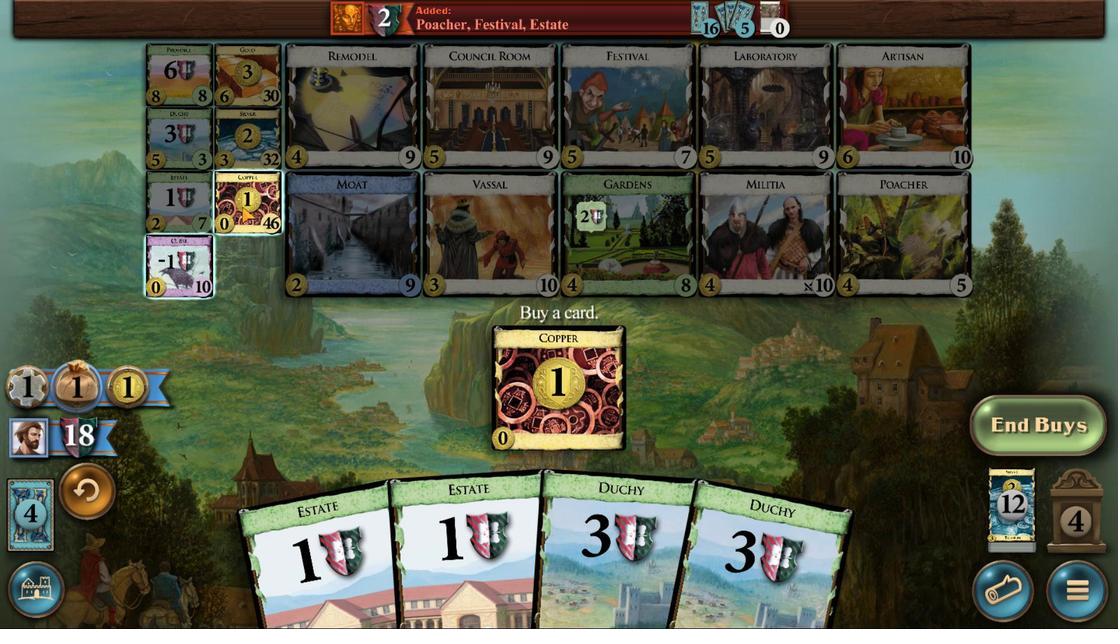 
Action: Mouse pressed left at (241, 206)
Screenshot: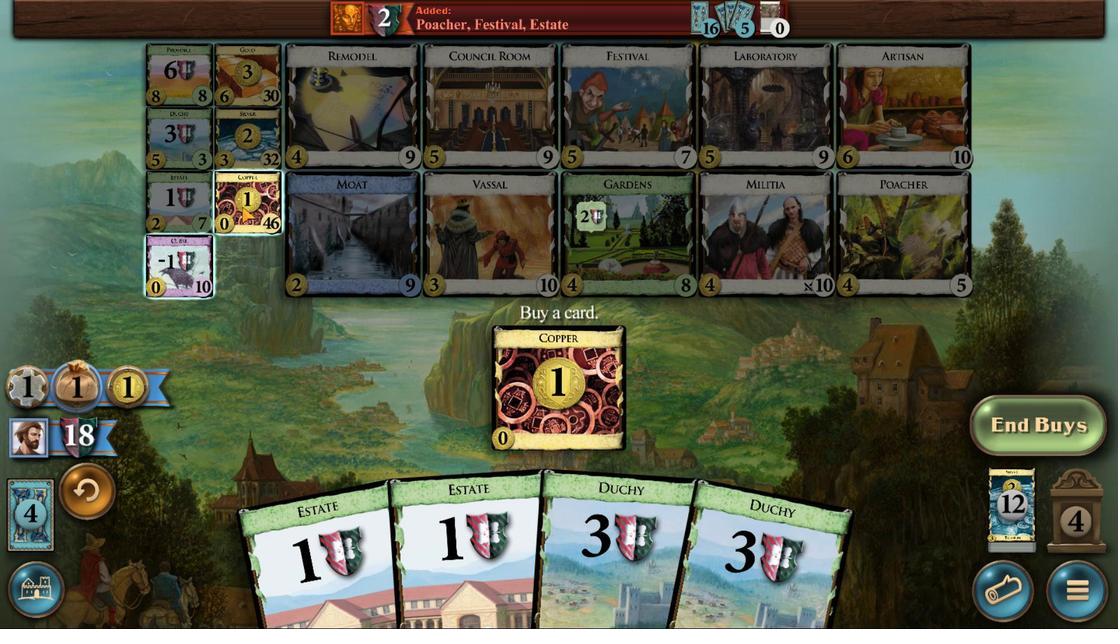 
Action: Mouse moved to (842, 605)
Screenshot: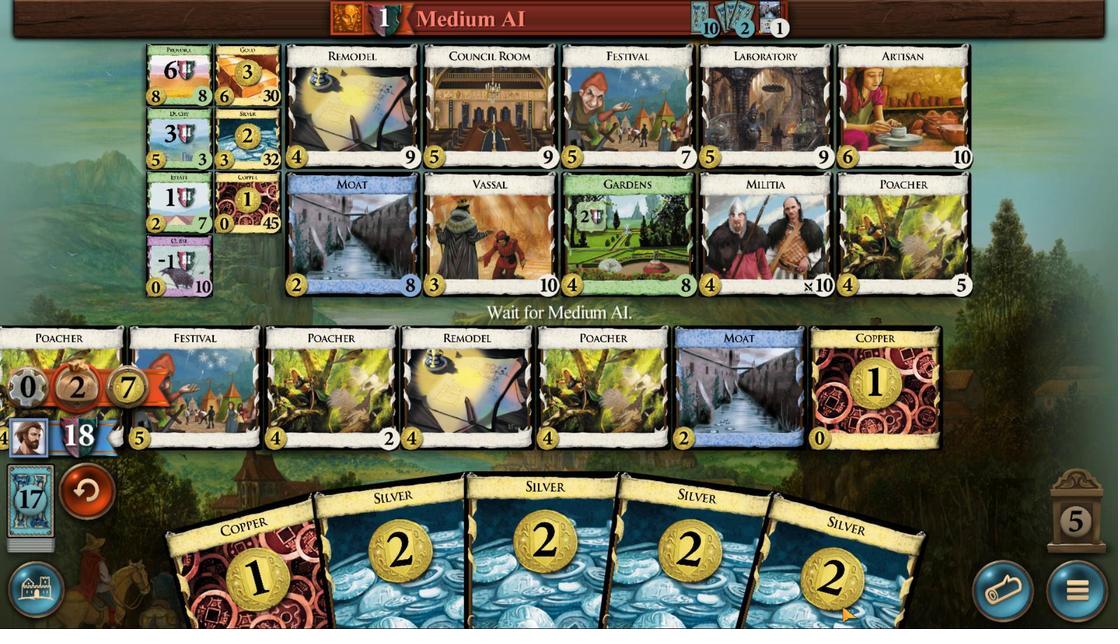 
Action: Mouse scrolled (842, 605) with delta (0, 0)
Screenshot: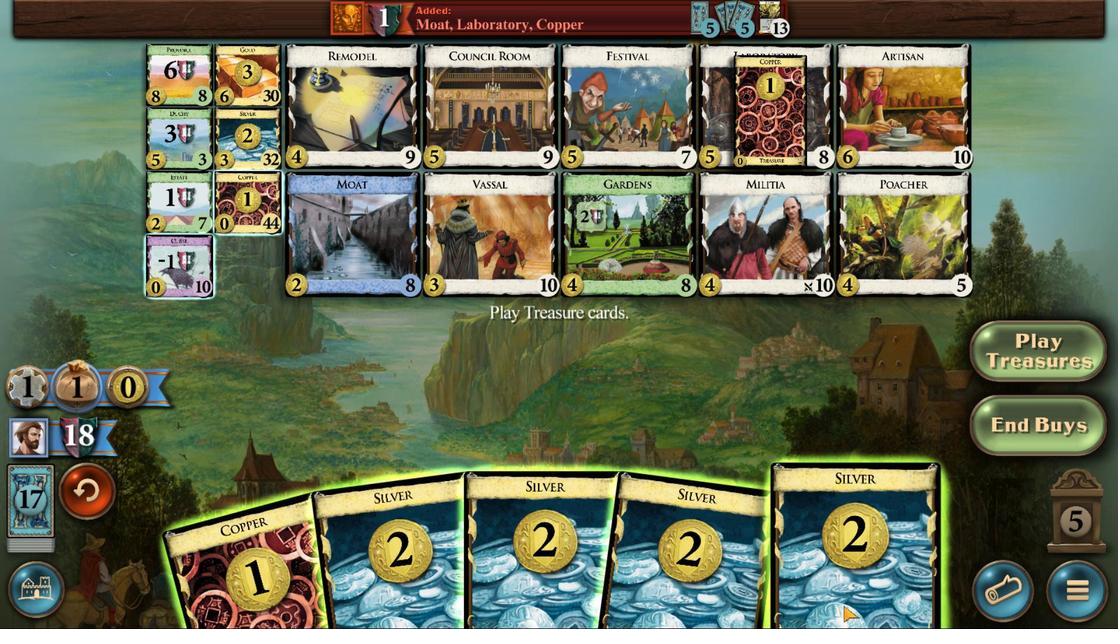 
Action: Mouse scrolled (842, 605) with delta (0, 0)
Screenshot: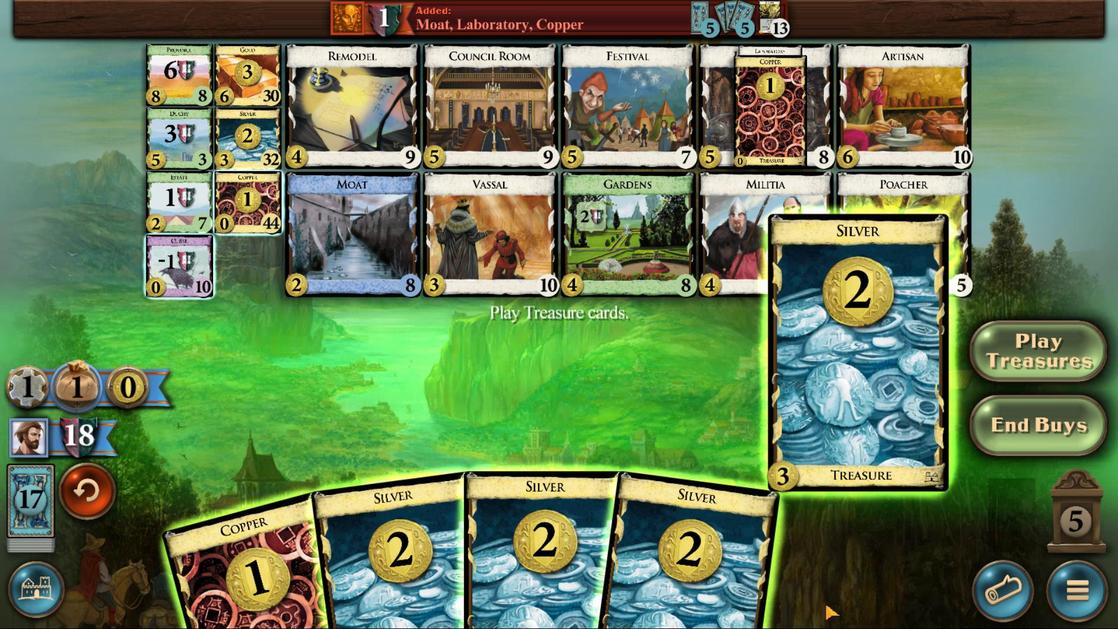 
Action: Mouse scrolled (842, 605) with delta (0, 0)
Screenshot: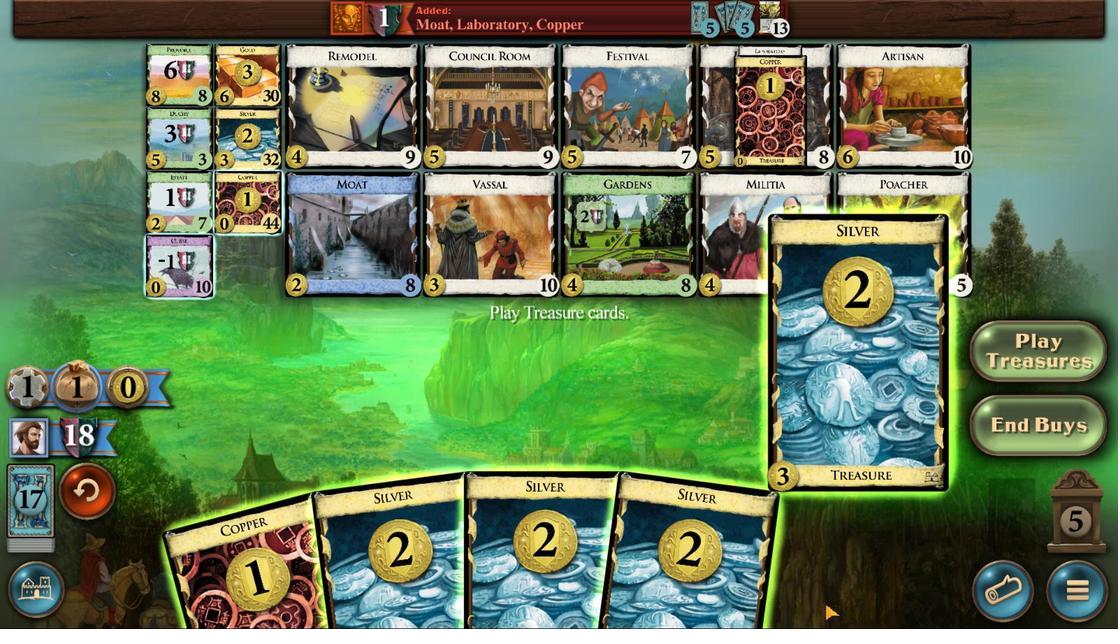 
Action: Mouse moved to (724, 578)
Screenshot: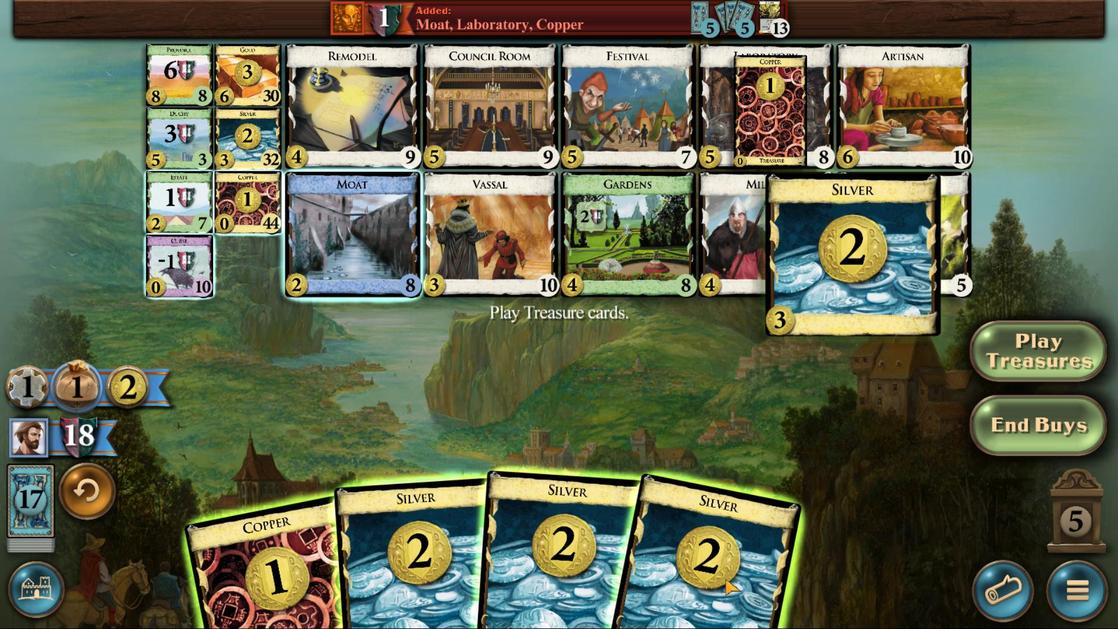 
Action: Mouse scrolled (724, 578) with delta (0, 0)
Screenshot: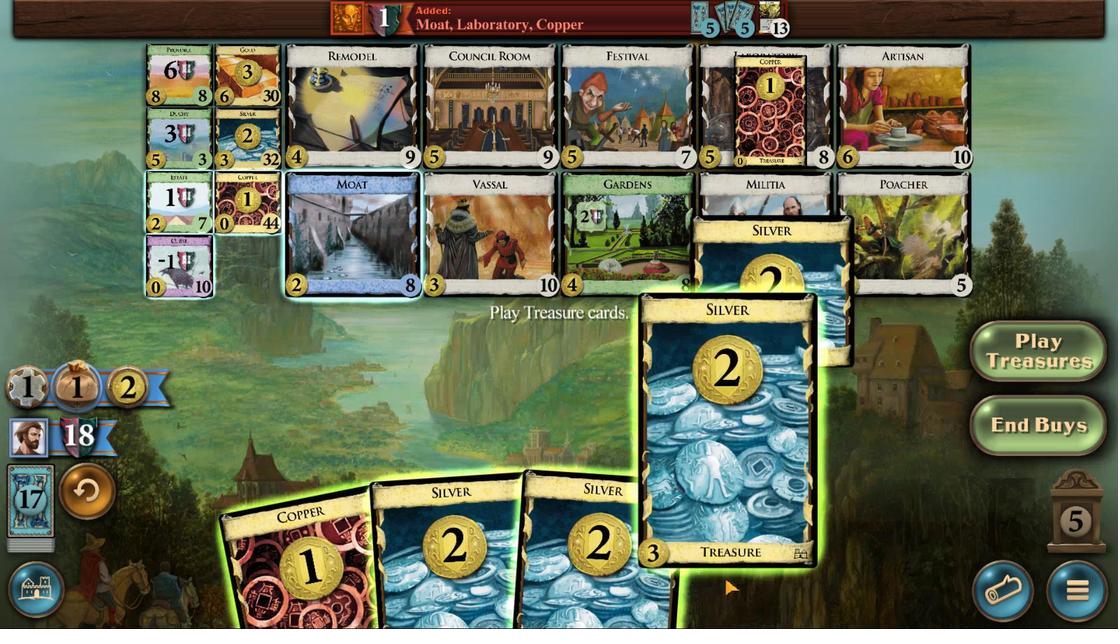 
Action: Mouse scrolled (724, 578) with delta (0, 0)
Screenshot: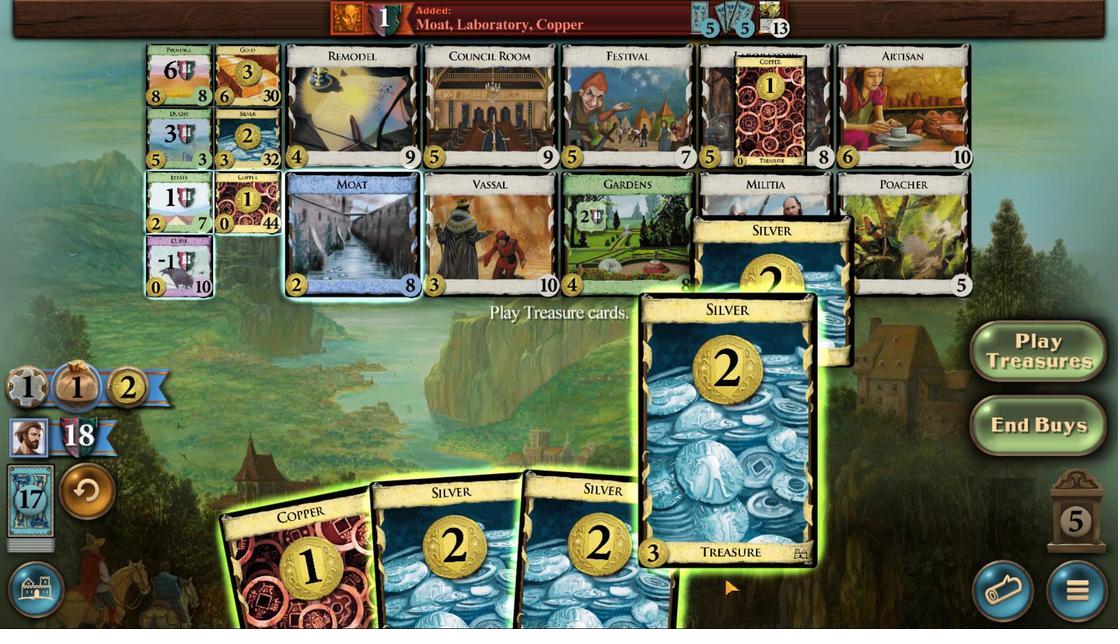 
Action: Mouse moved to (639, 577)
Screenshot: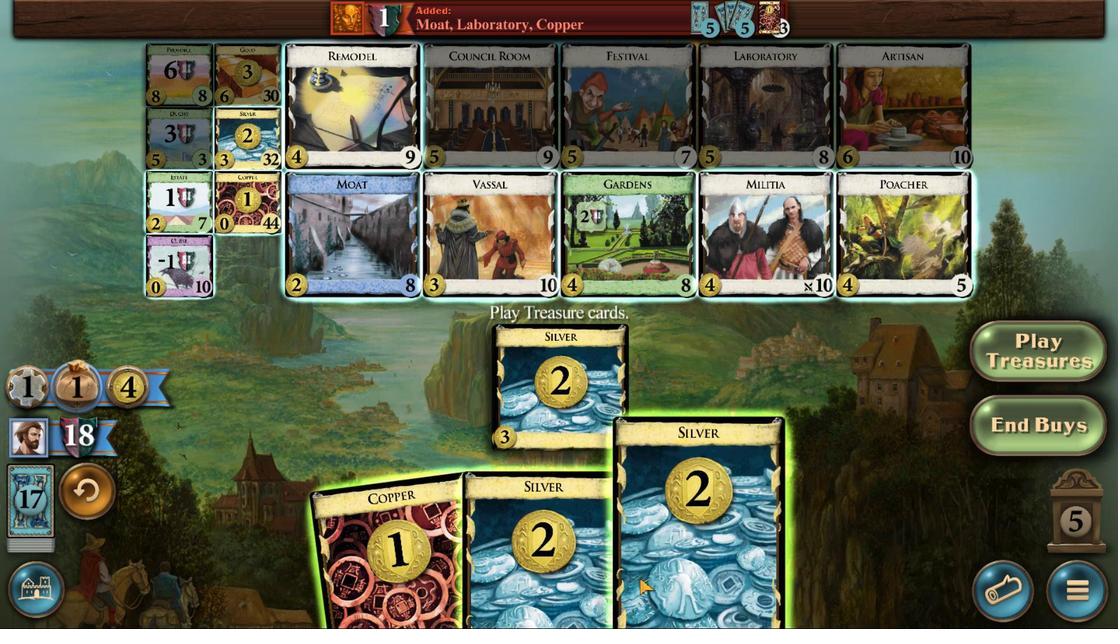 
Action: Mouse scrolled (639, 577) with delta (0, 0)
Screenshot: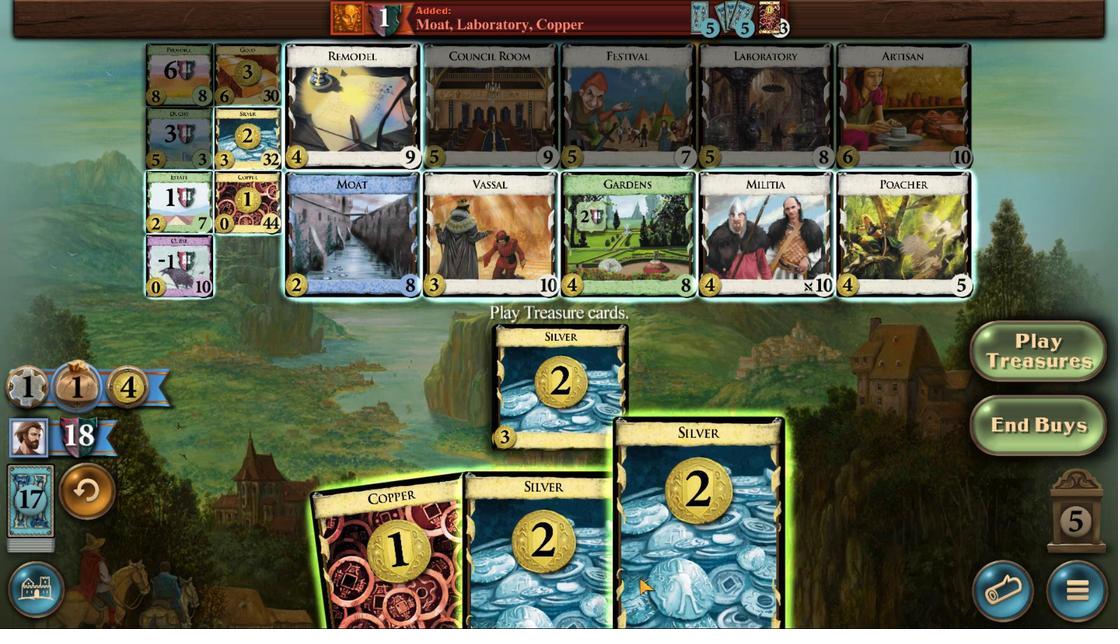 
Action: Mouse moved to (638, 578)
